 Task: Look for Airbnb properties in Tenango de Arista, Mexico from 1st December, 2023 to 9th December, 2023 for 4 adults.2 bedrooms having 2 beds and 2 bathrooms. Property type can be house. Look for 5 properties as per requirement.
Action: Mouse moved to (479, 102)
Screenshot: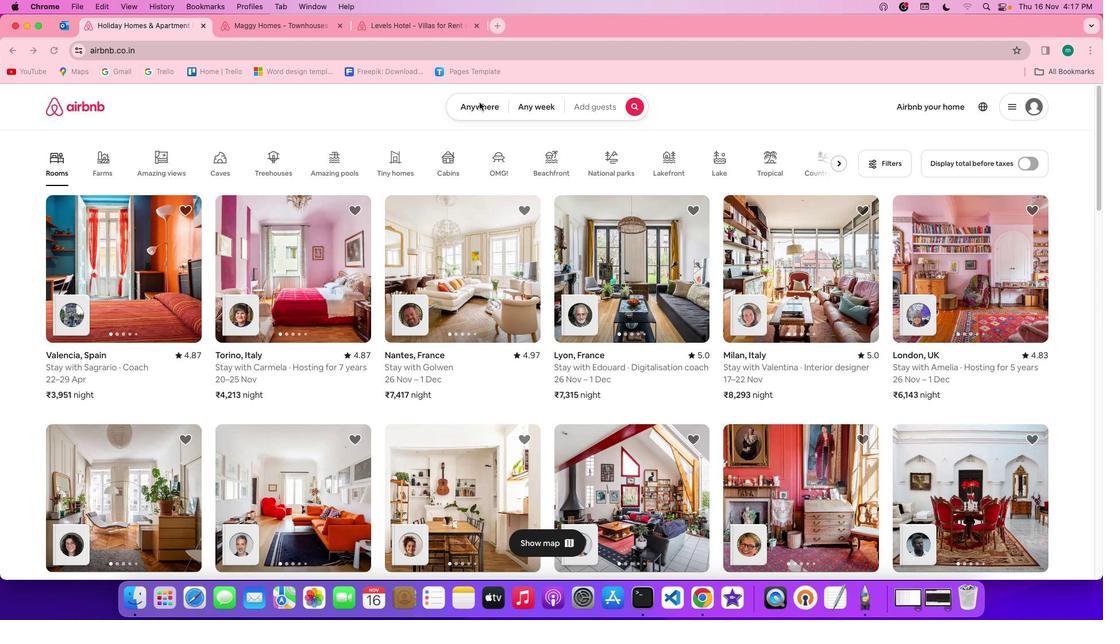 
Action: Mouse pressed left at (479, 102)
Screenshot: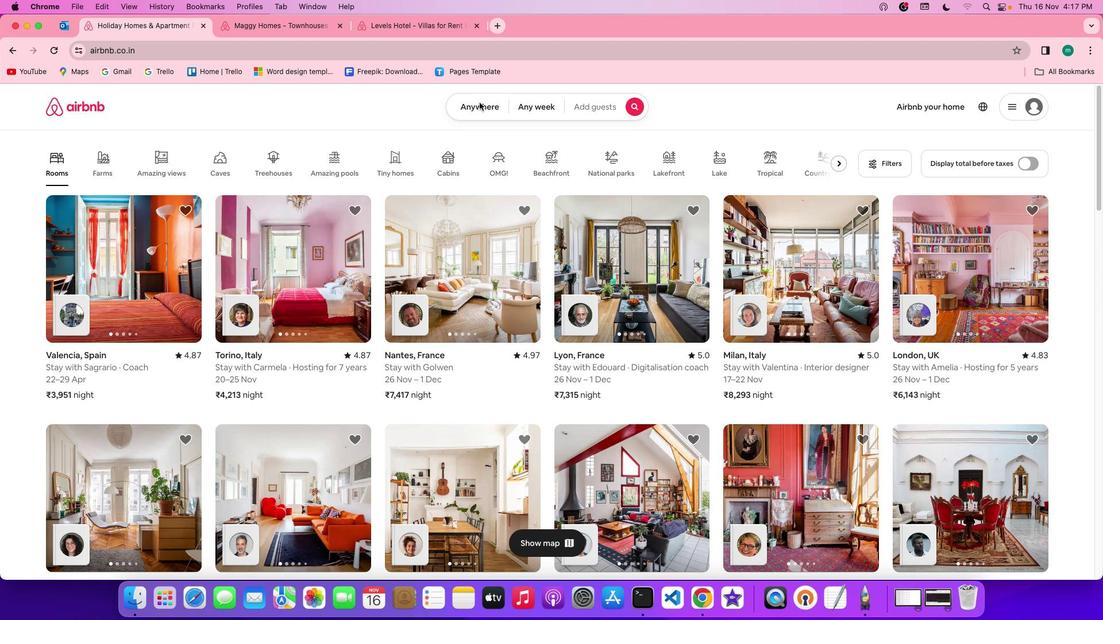 
Action: Mouse pressed left at (479, 102)
Screenshot: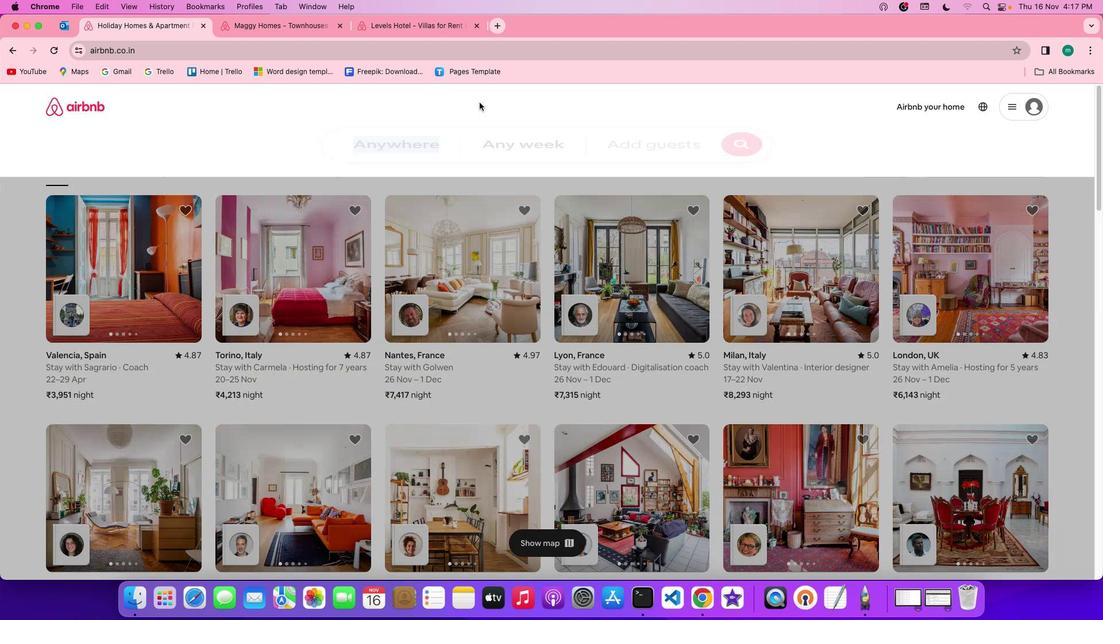 
Action: Mouse moved to (428, 151)
Screenshot: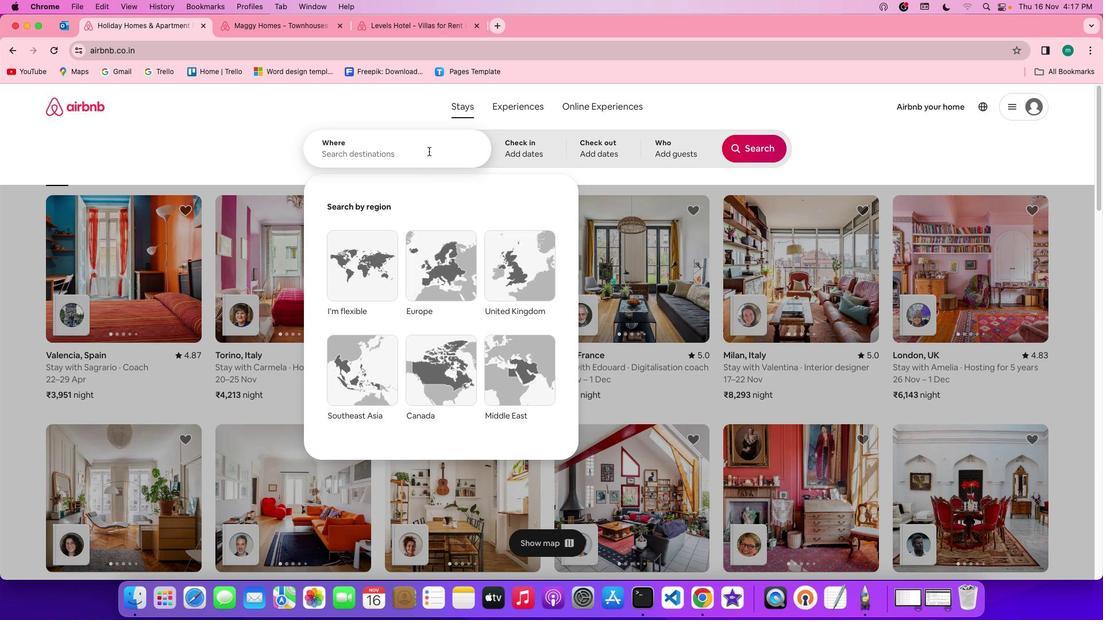 
Action: Mouse pressed left at (428, 151)
Screenshot: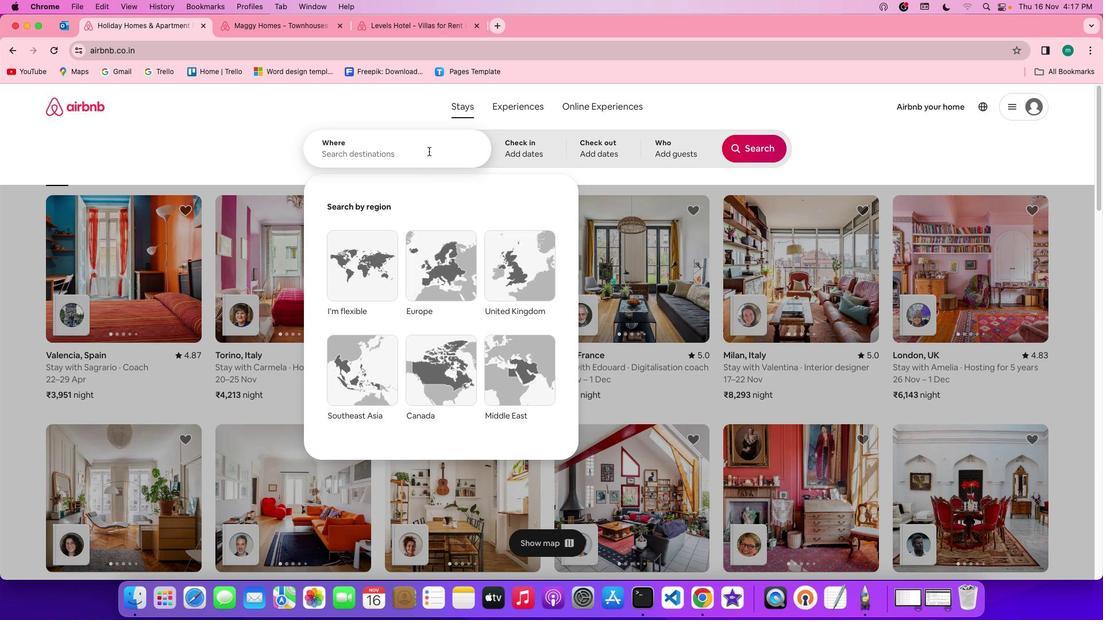 
Action: Mouse moved to (429, 151)
Screenshot: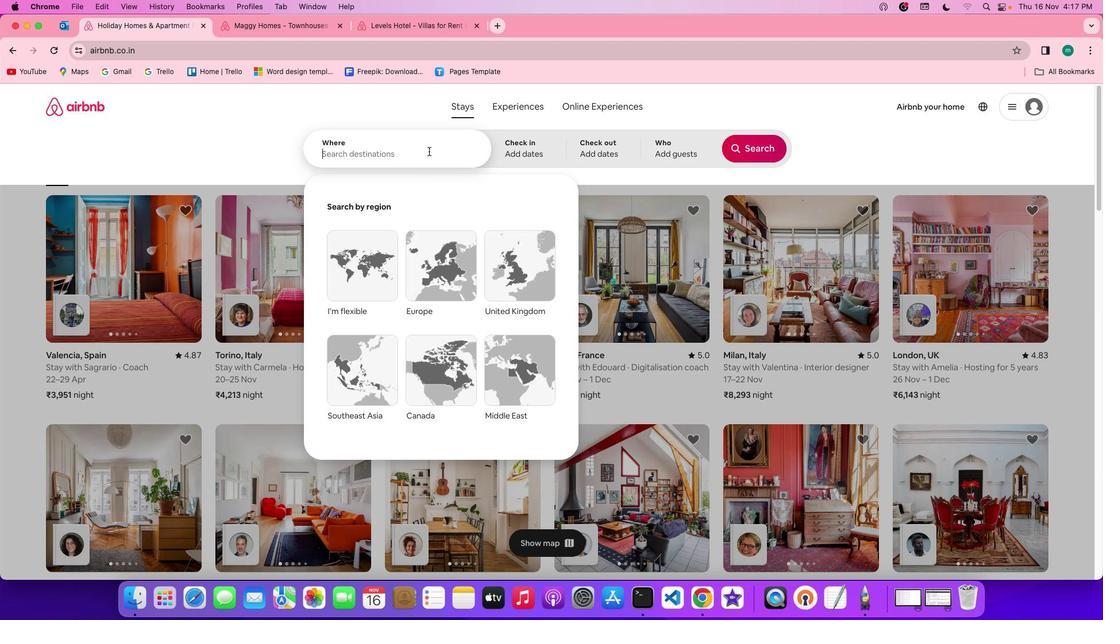 
Action: Key pressed Key.spaceKey.shift'T''e''n''a''n''g''o'Key.space'd''e'Key.spaceKey.shift'A''r''i''s''t''a'','Key.spaceKey.shift'M''e''x''i''c''o'
Screenshot: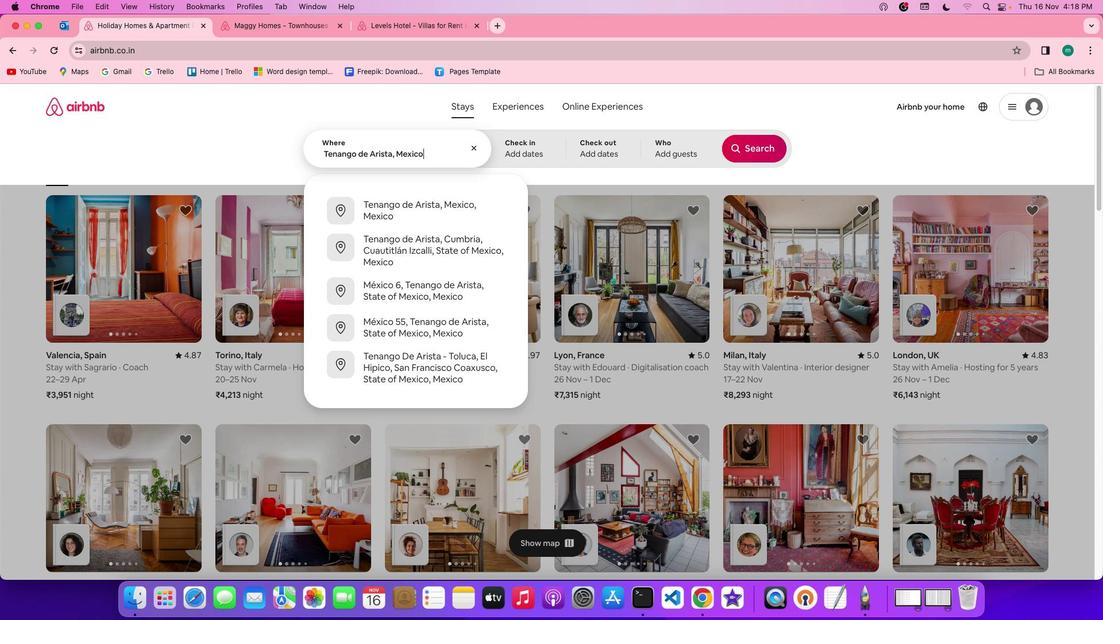 
Action: Mouse moved to (515, 152)
Screenshot: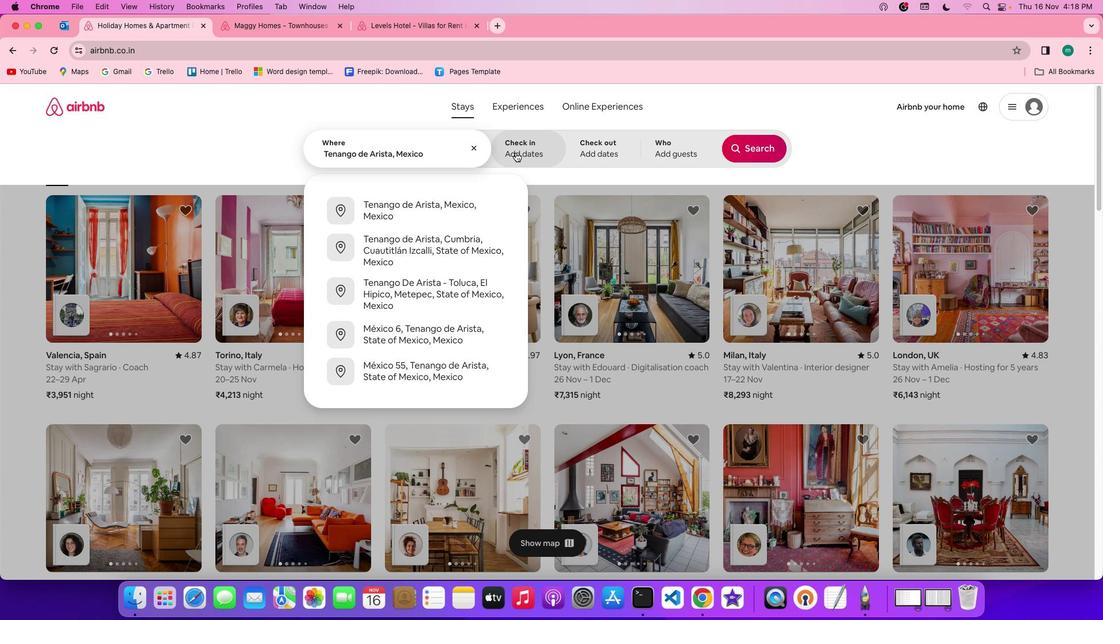 
Action: Mouse pressed left at (515, 152)
Screenshot: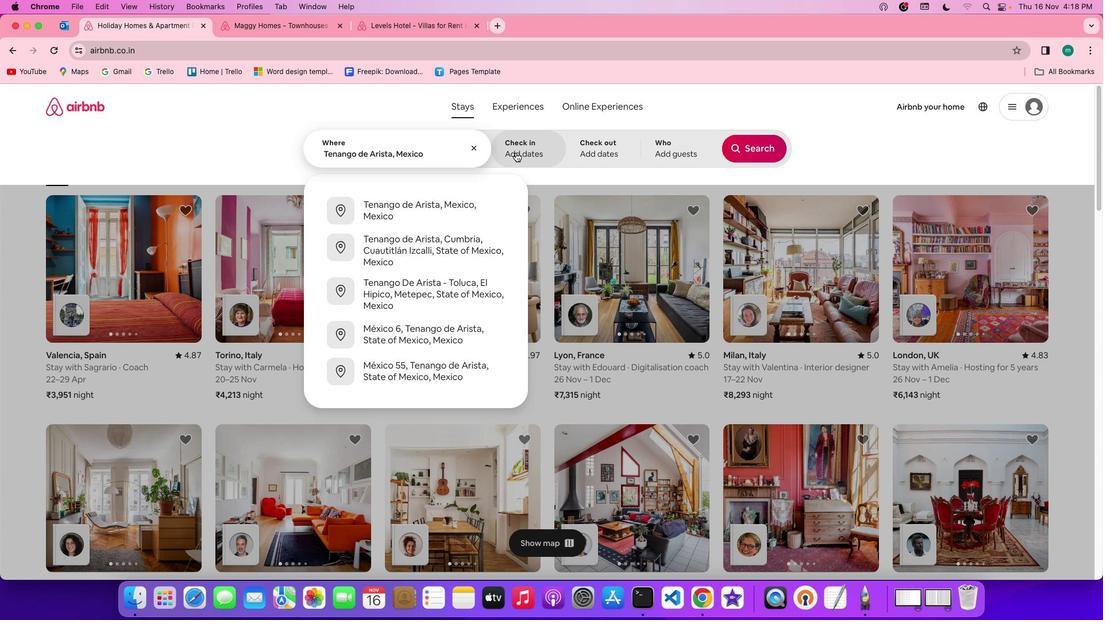 
Action: Mouse moved to (721, 291)
Screenshot: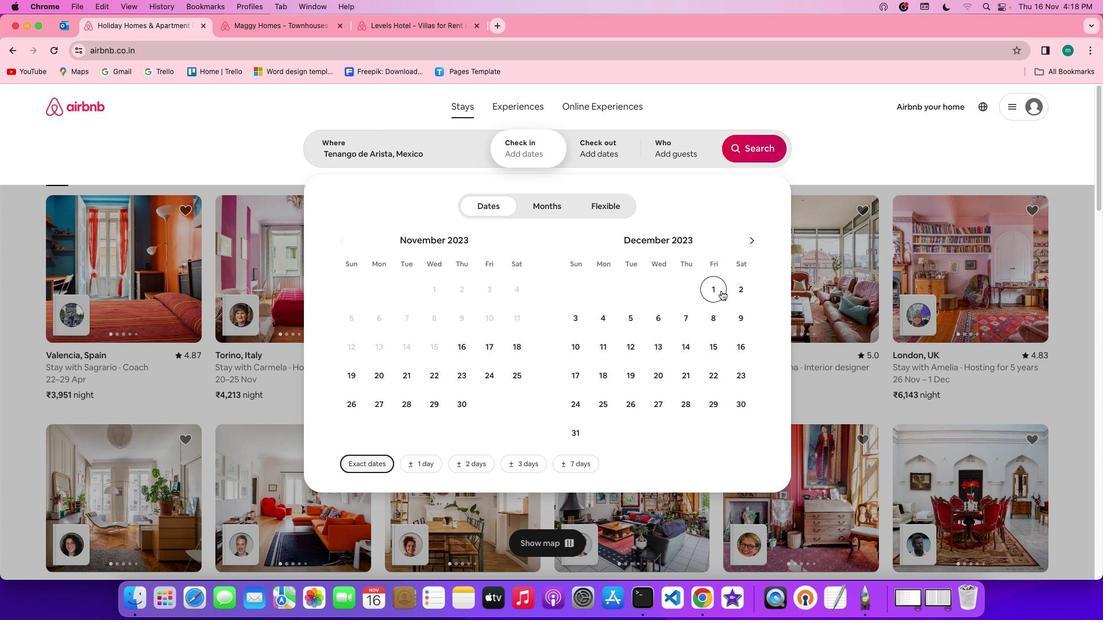 
Action: Mouse pressed left at (721, 291)
Screenshot: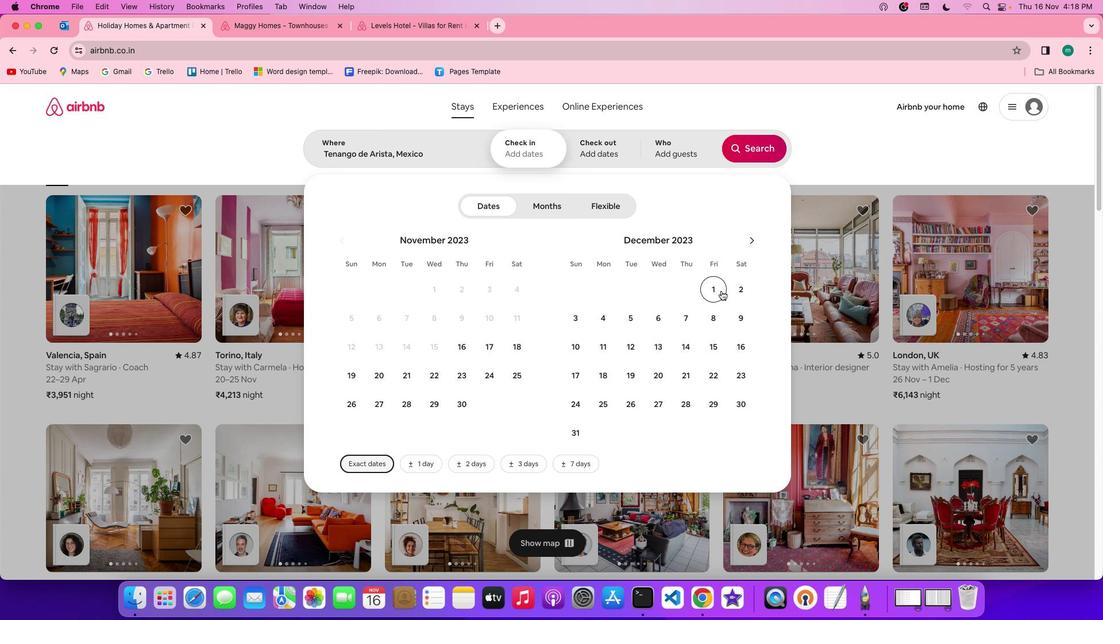 
Action: Mouse moved to (743, 312)
Screenshot: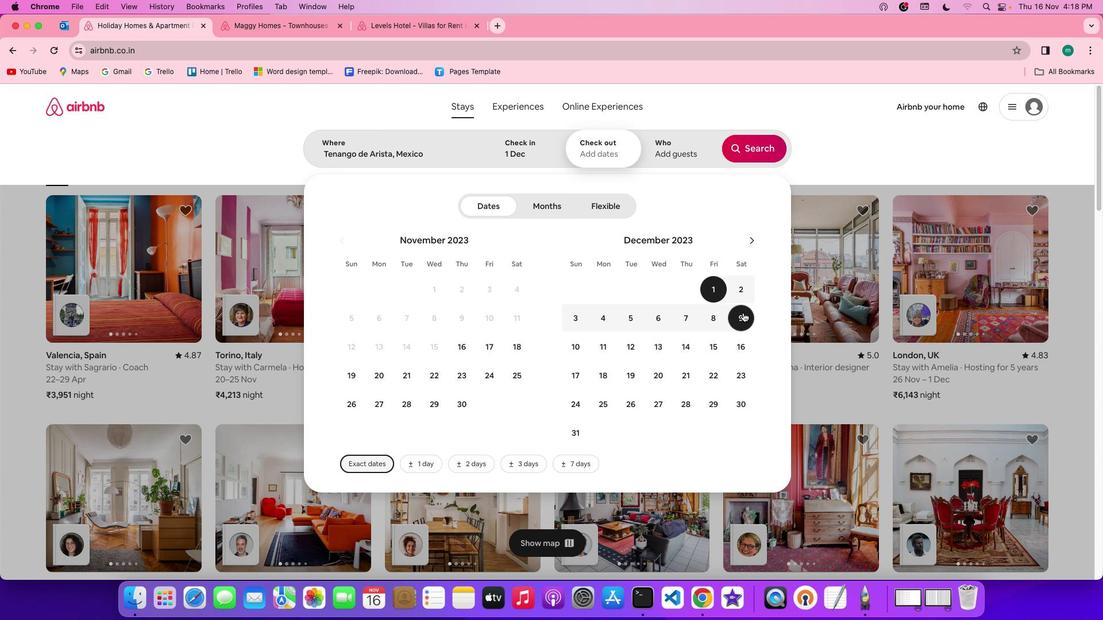 
Action: Mouse pressed left at (743, 312)
Screenshot: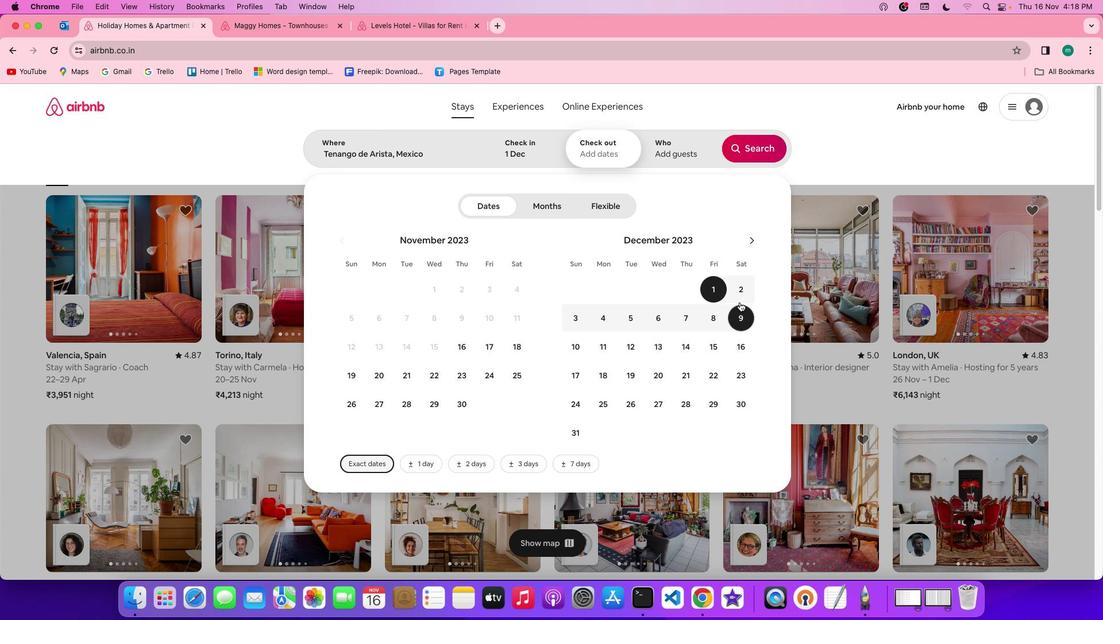 
Action: Mouse moved to (673, 151)
Screenshot: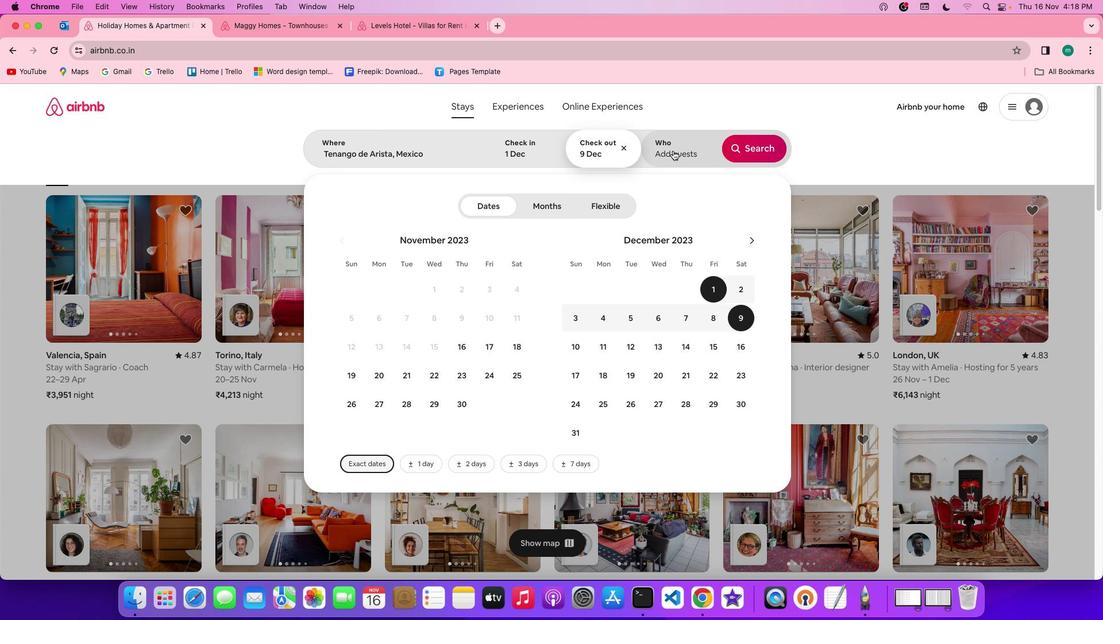 
Action: Mouse pressed left at (673, 151)
Screenshot: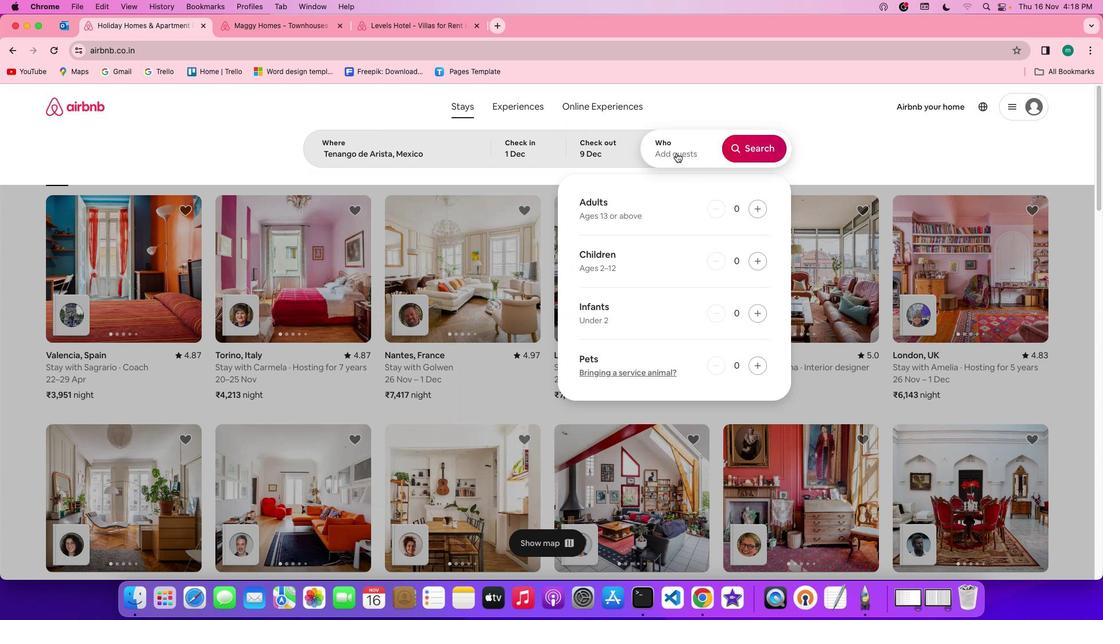 
Action: Mouse moved to (753, 206)
Screenshot: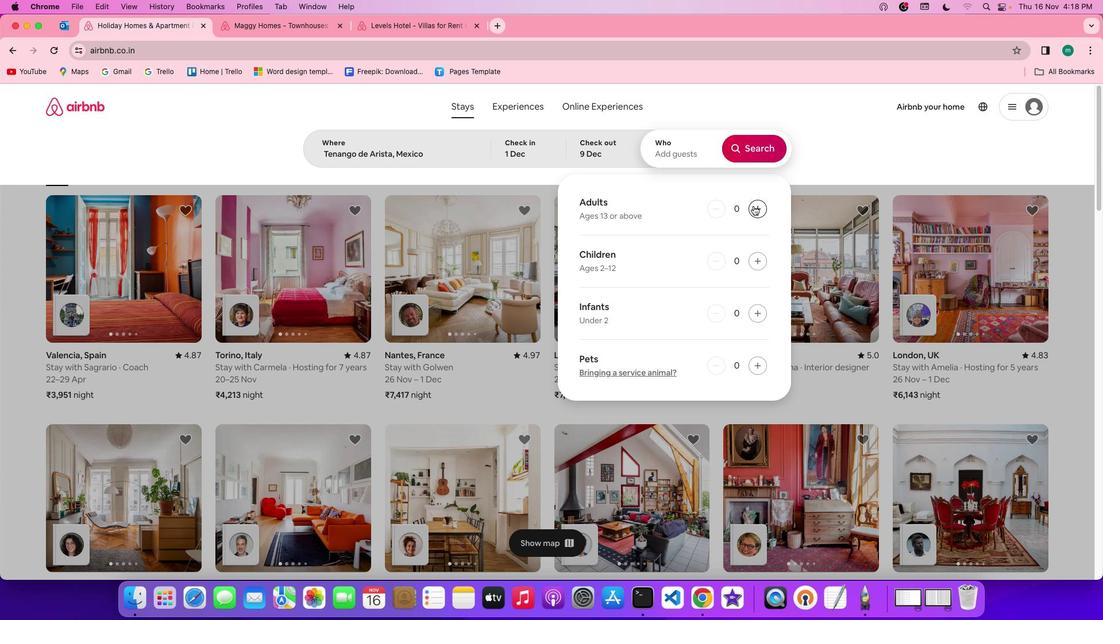 
Action: Mouse pressed left at (753, 206)
Screenshot: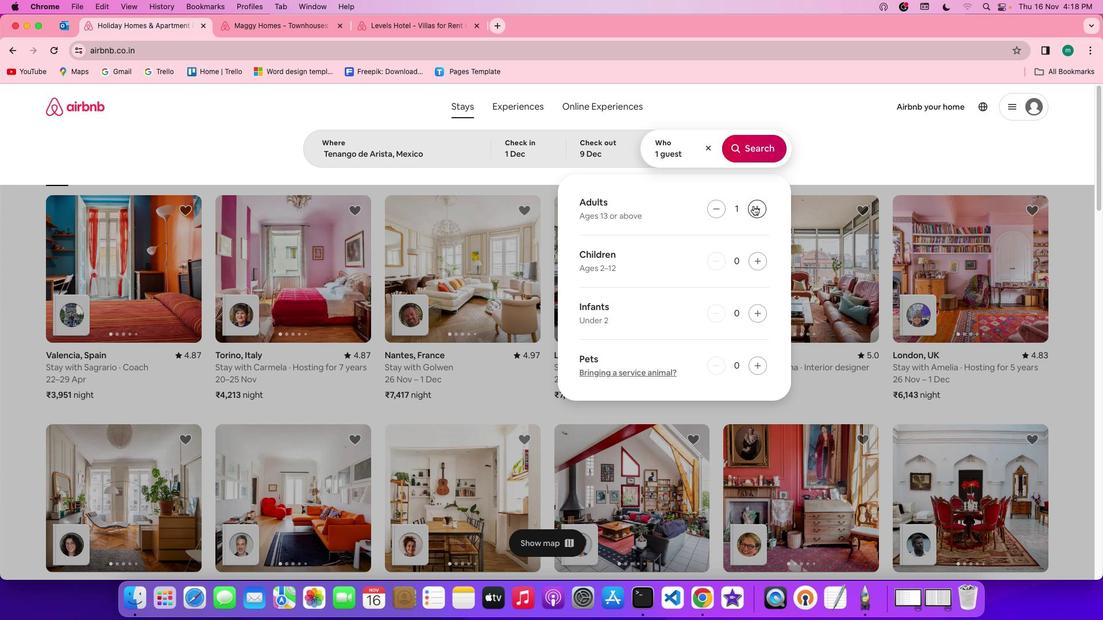 
Action: Mouse pressed left at (753, 206)
Screenshot: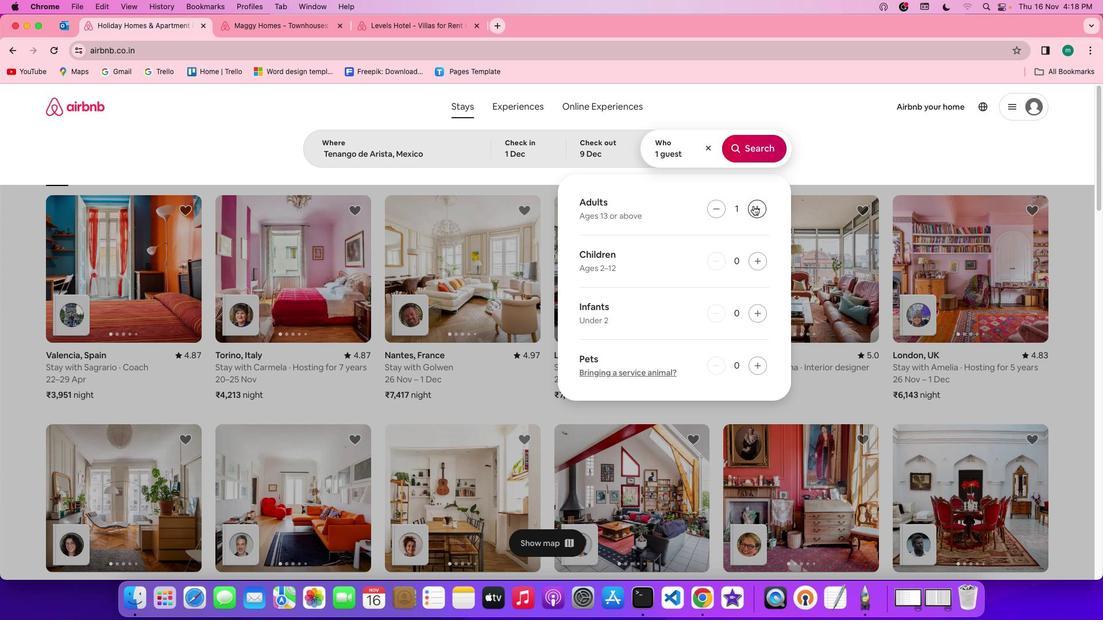 
Action: Mouse pressed left at (753, 206)
Screenshot: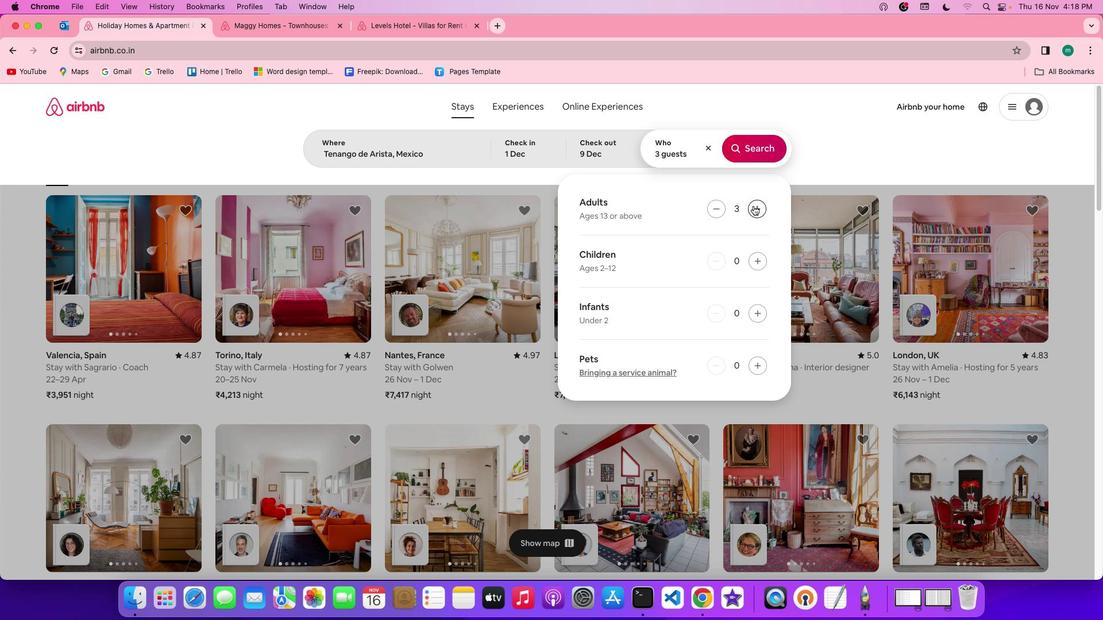 
Action: Mouse pressed left at (753, 206)
Screenshot: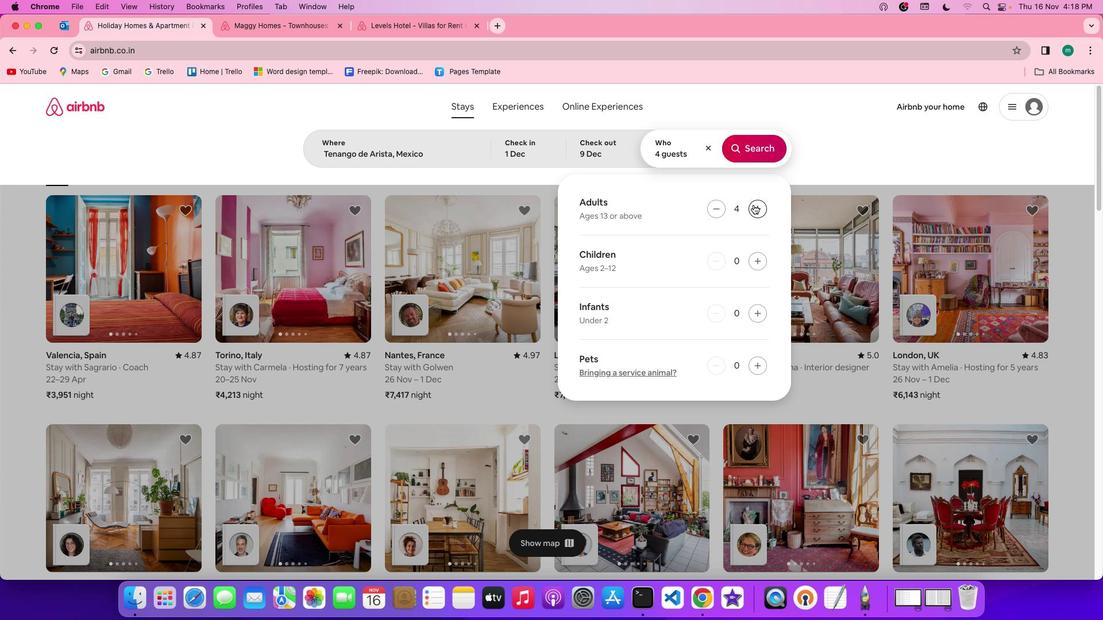 
Action: Mouse moved to (747, 148)
Screenshot: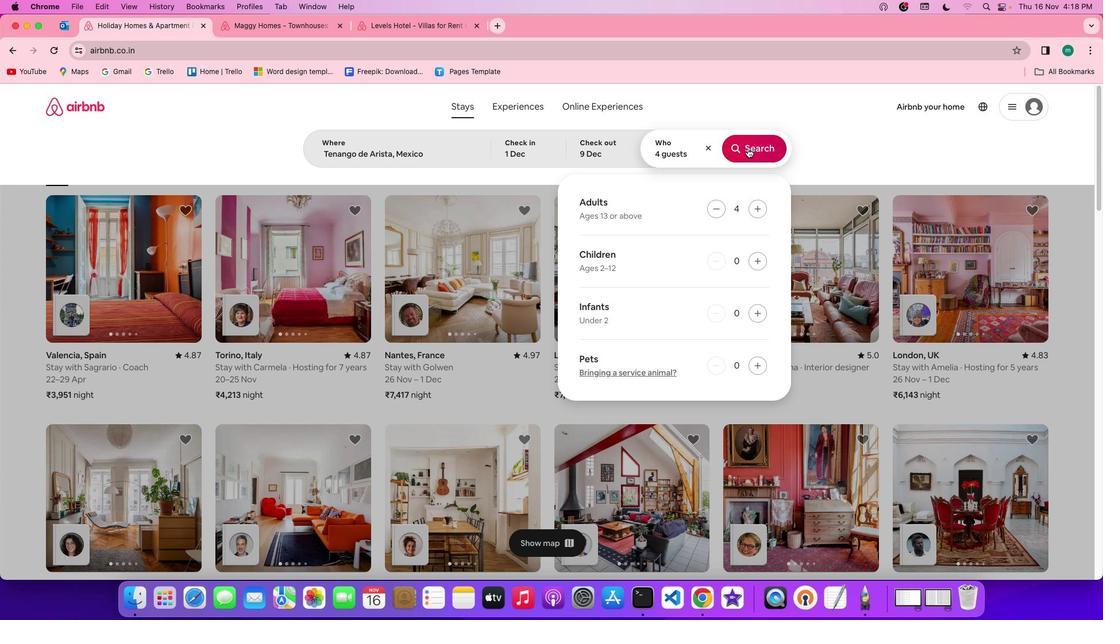 
Action: Mouse pressed left at (747, 148)
Screenshot: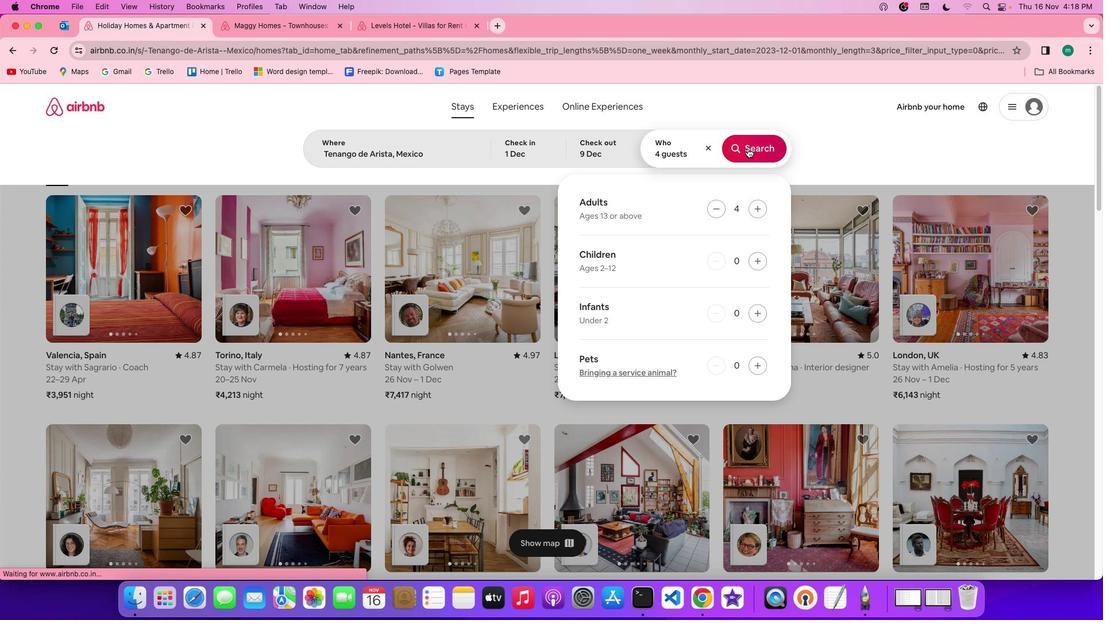 
Action: Mouse moved to (935, 152)
Screenshot: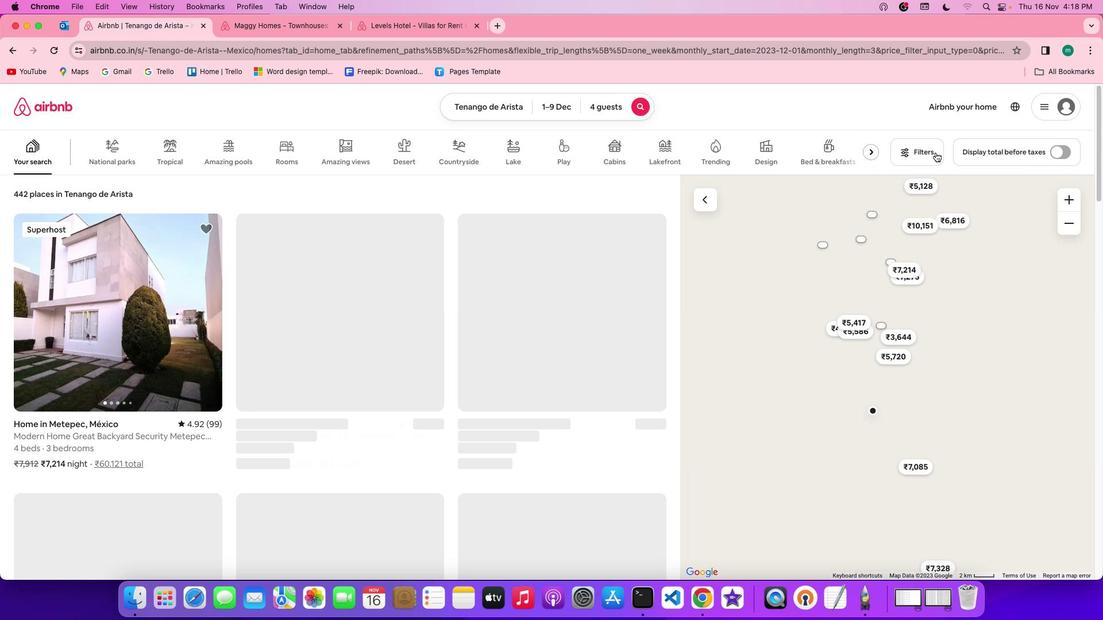 
Action: Mouse pressed left at (935, 152)
Screenshot: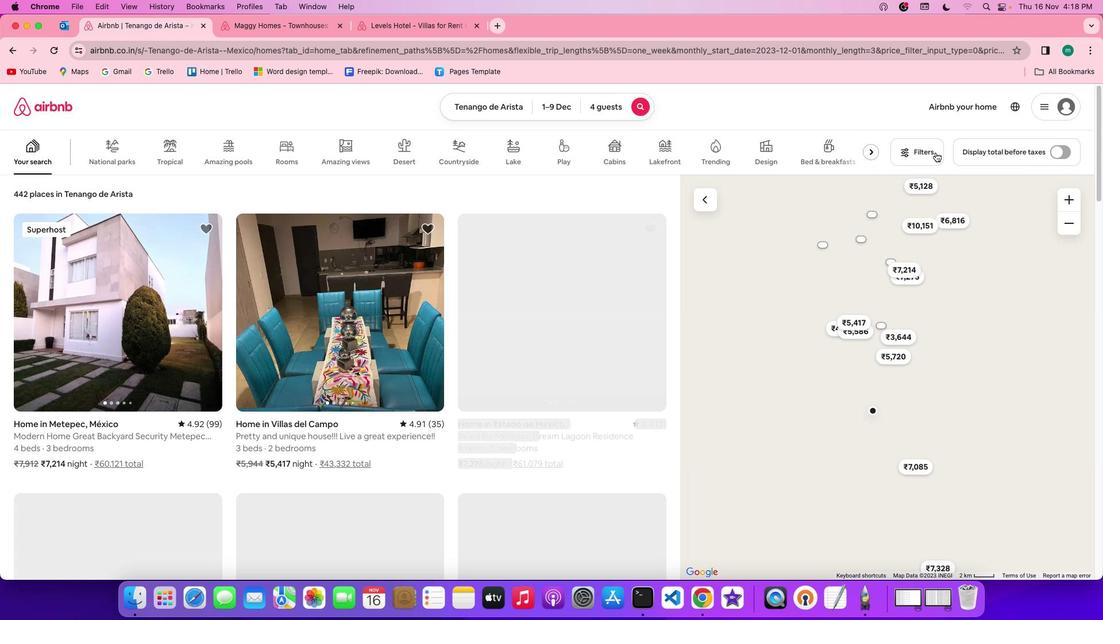 
Action: Mouse moved to (614, 297)
Screenshot: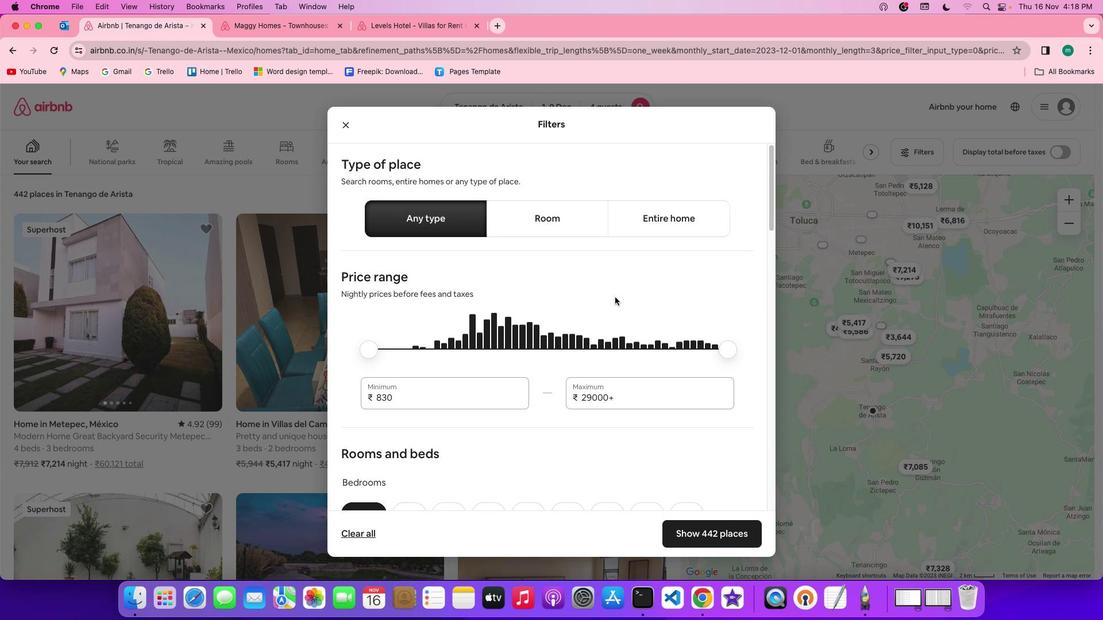 
Action: Mouse scrolled (614, 297) with delta (0, 0)
Screenshot: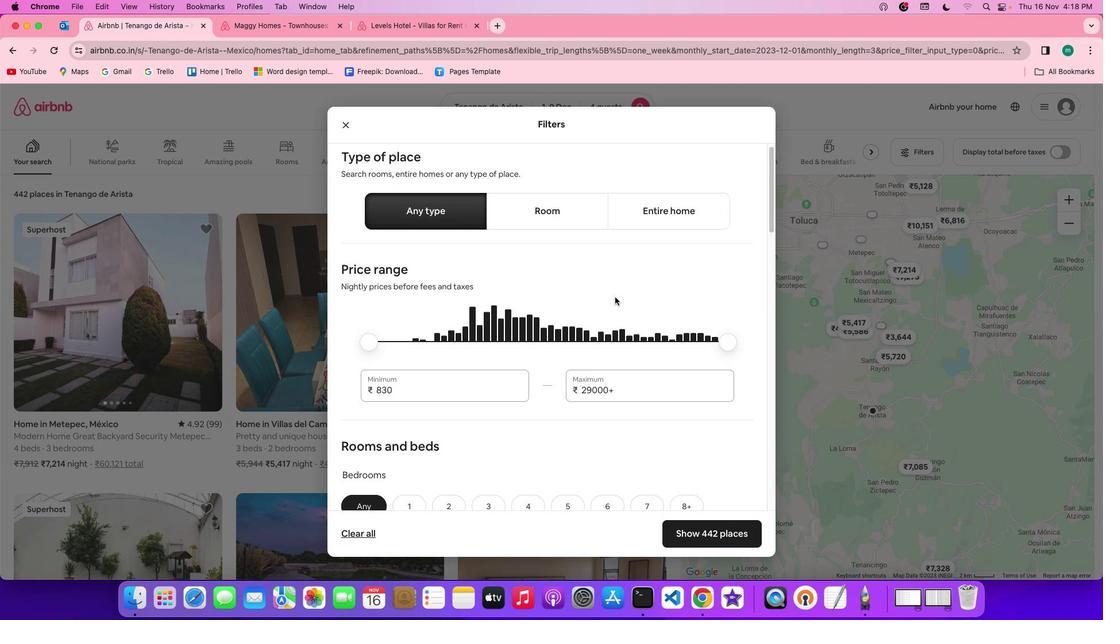 
Action: Mouse scrolled (614, 297) with delta (0, 0)
Screenshot: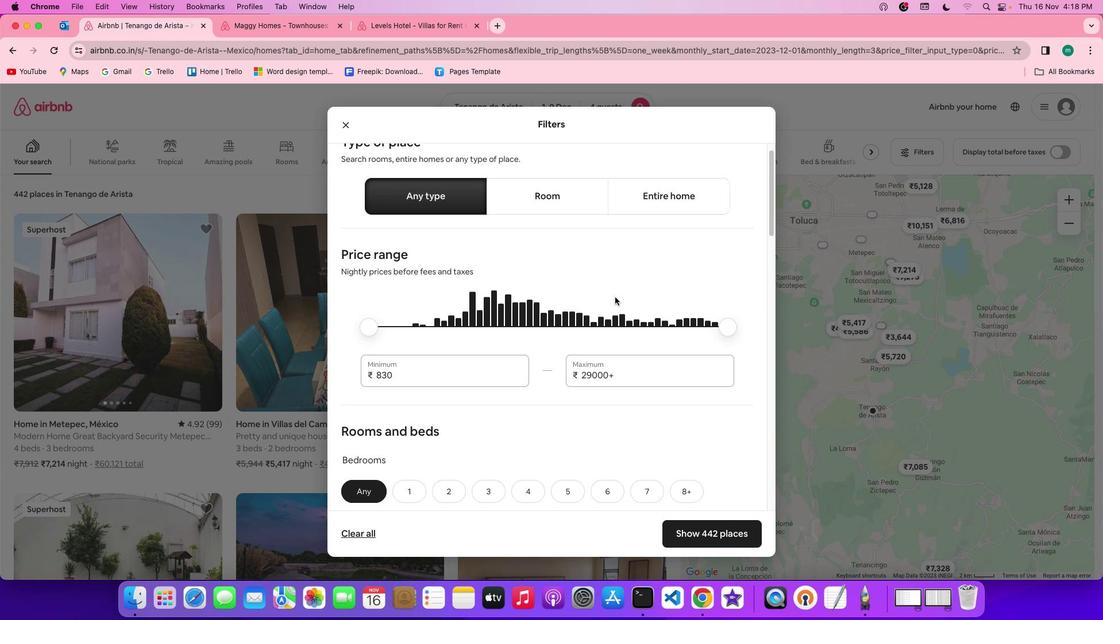 
Action: Mouse scrolled (614, 297) with delta (0, 0)
Screenshot: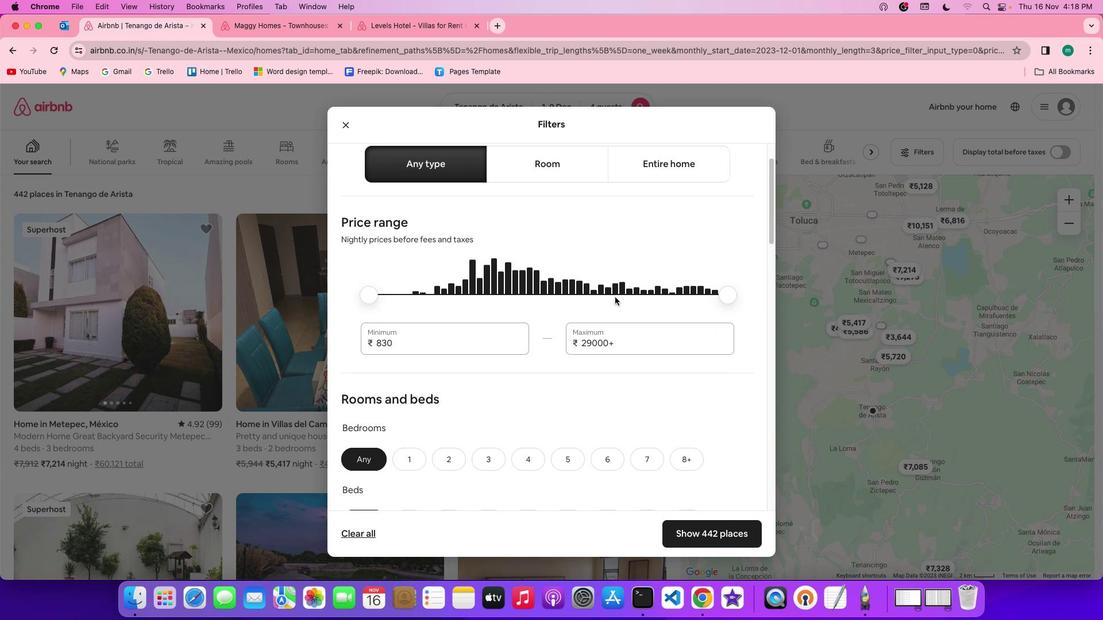 
Action: Mouse scrolled (614, 297) with delta (0, -1)
Screenshot: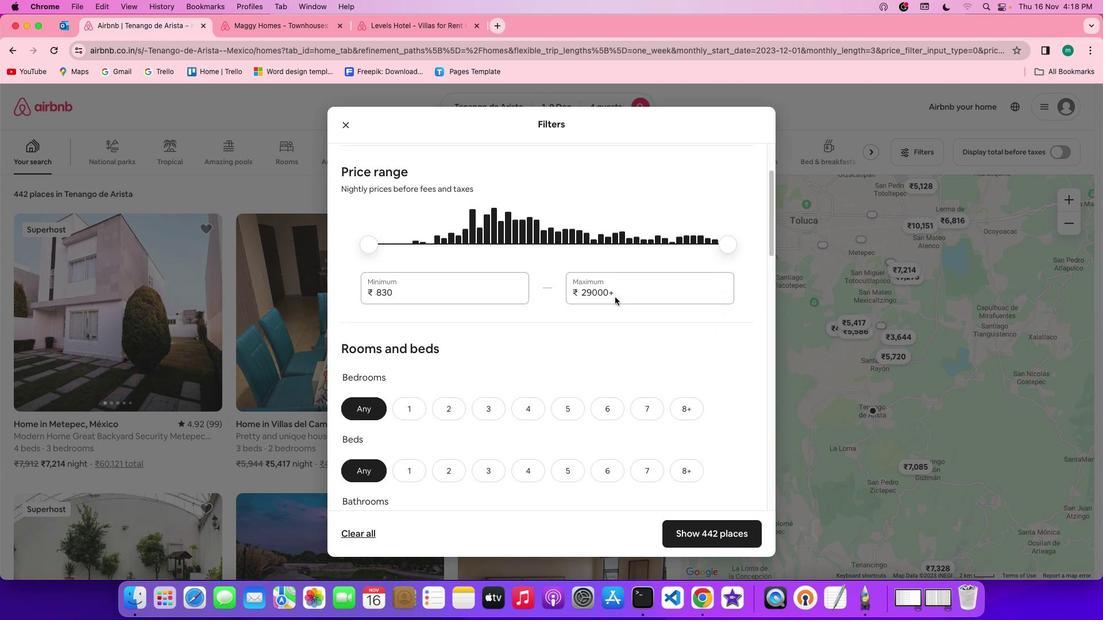 
Action: Mouse scrolled (614, 297) with delta (0, 0)
Screenshot: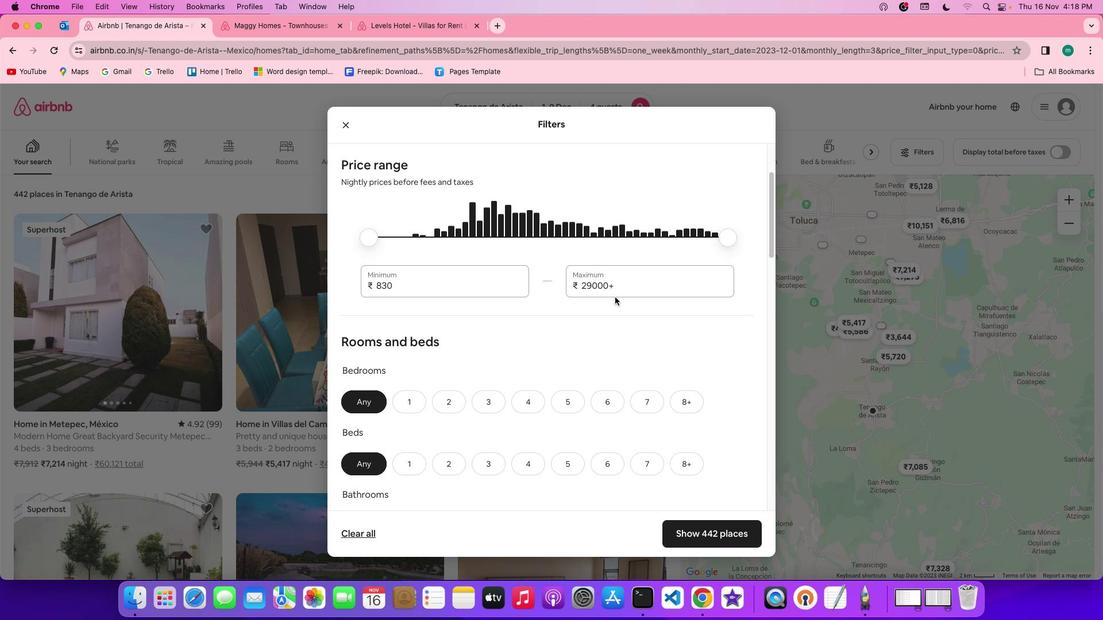 
Action: Mouse scrolled (614, 297) with delta (0, 0)
Screenshot: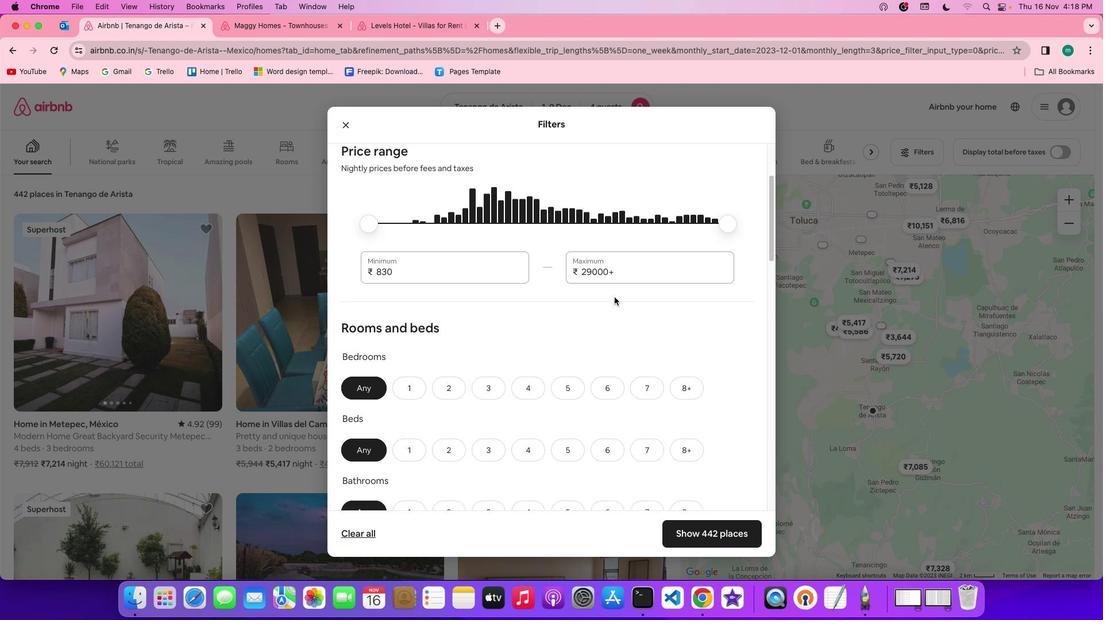 
Action: Mouse scrolled (614, 297) with delta (0, 0)
Screenshot: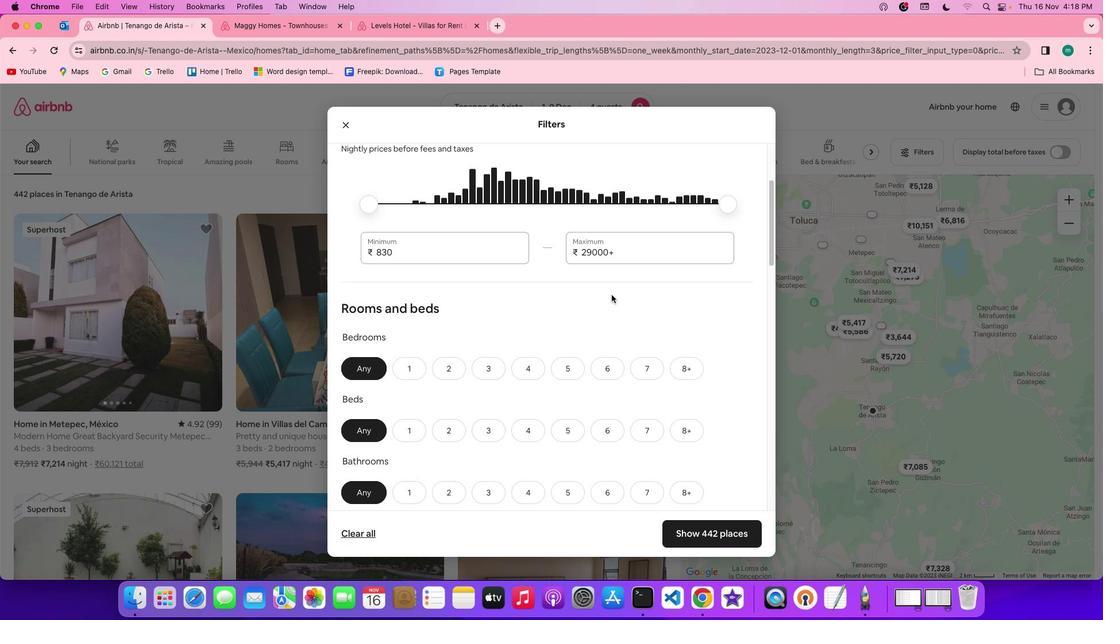 
Action: Mouse moved to (454, 368)
Screenshot: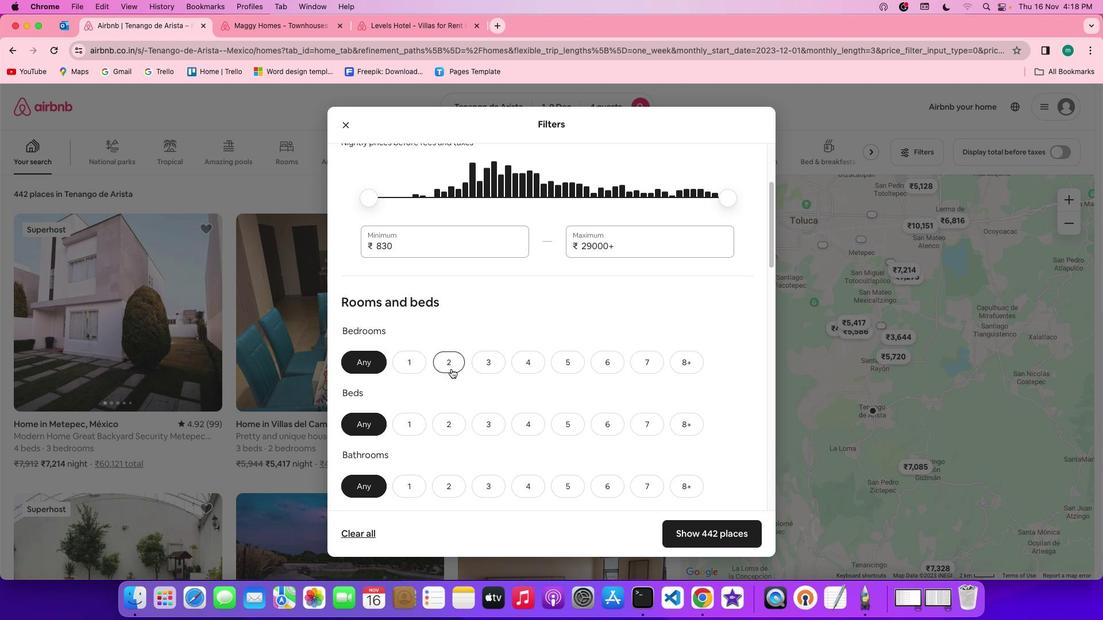 
Action: Mouse pressed left at (454, 368)
Screenshot: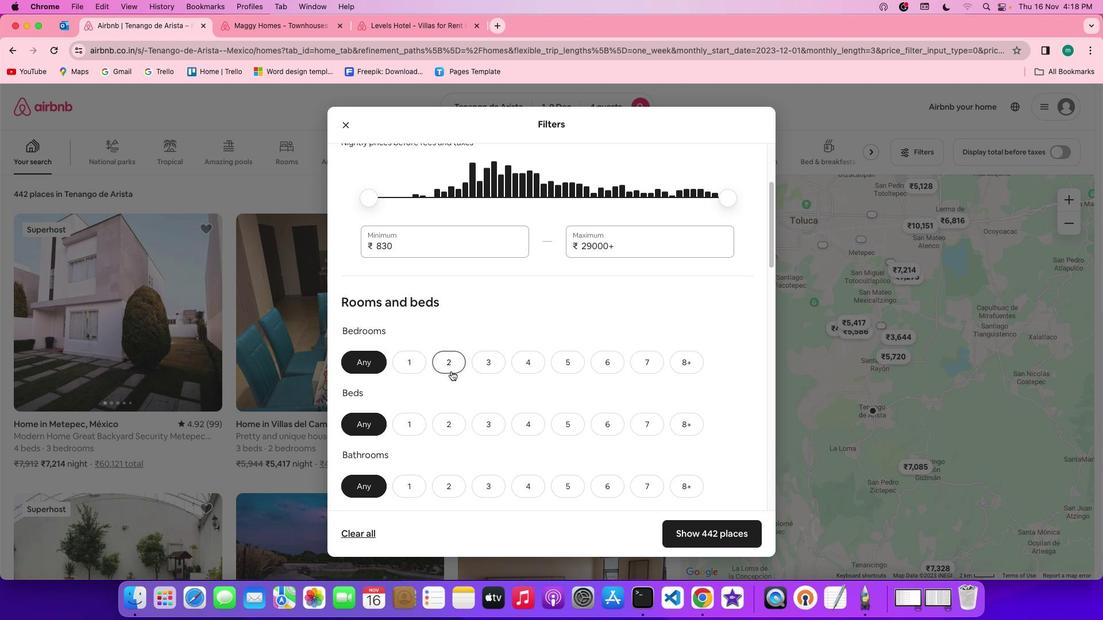 
Action: Mouse moved to (454, 418)
Screenshot: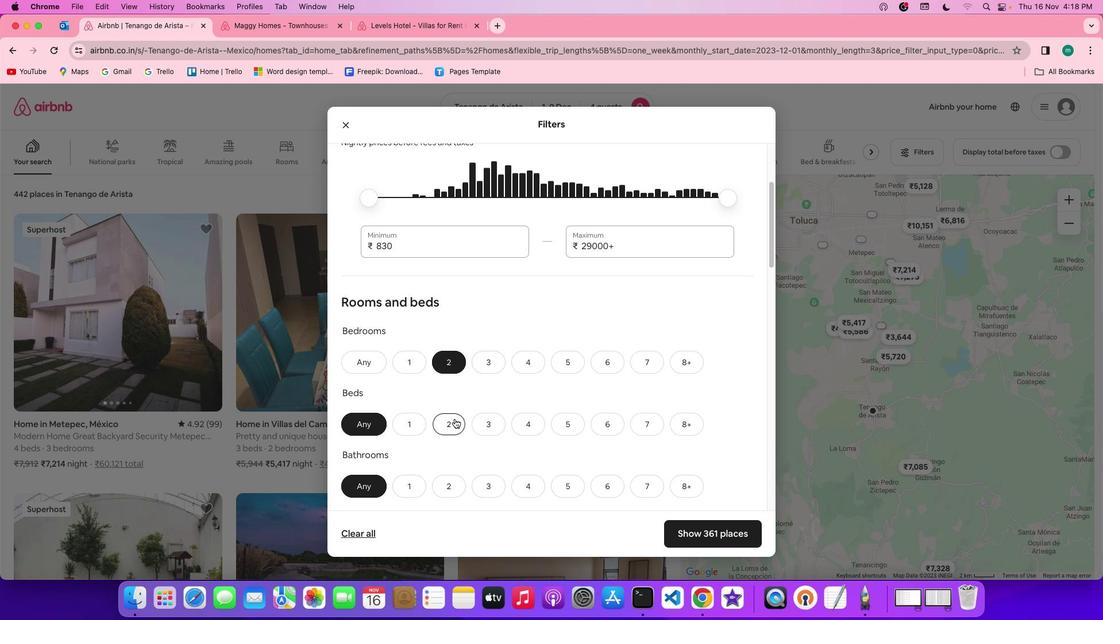 
Action: Mouse pressed left at (454, 418)
Screenshot: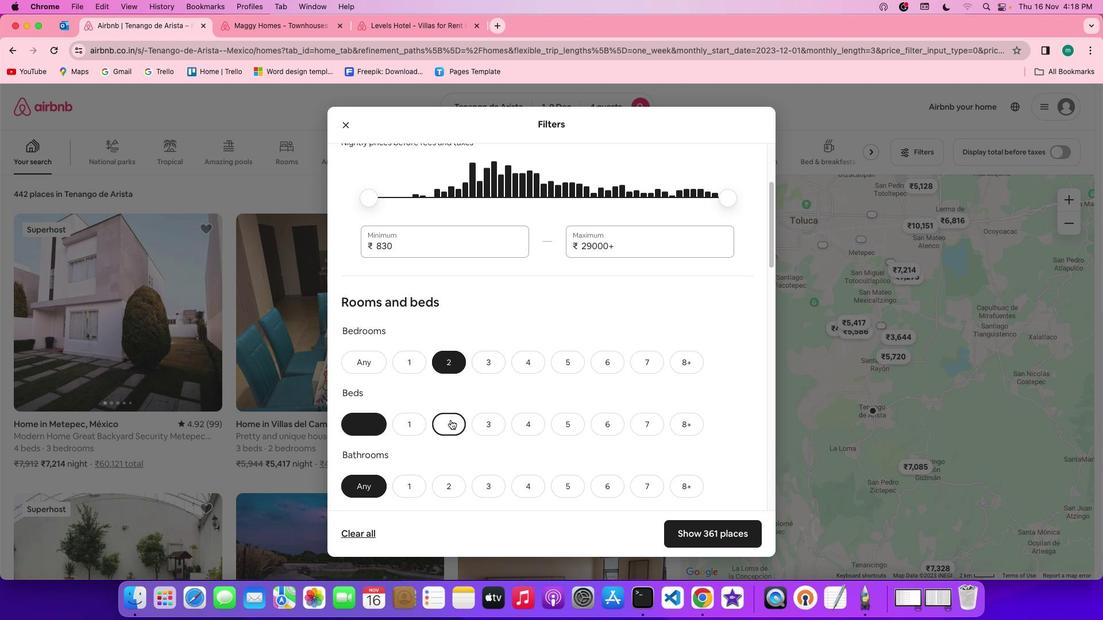 
Action: Mouse moved to (437, 486)
Screenshot: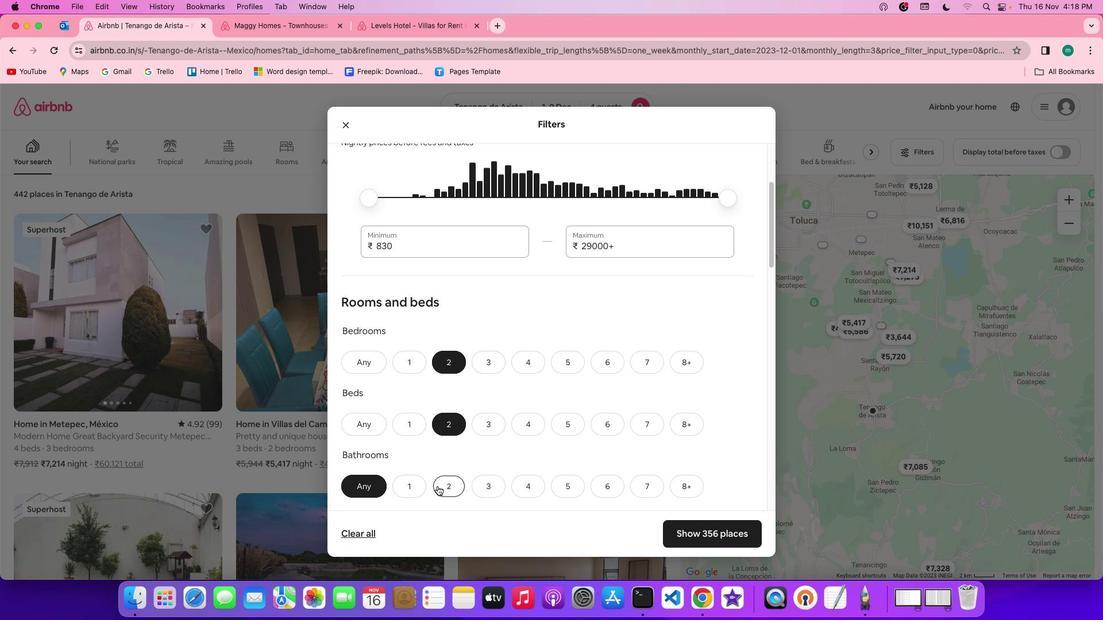 
Action: Mouse pressed left at (437, 486)
Screenshot: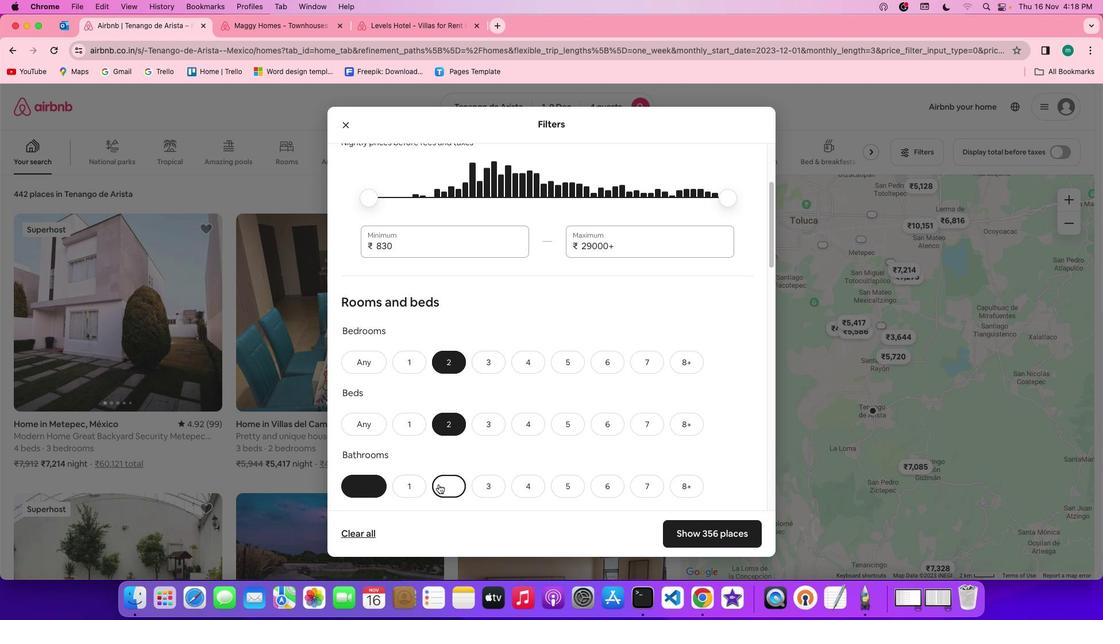 
Action: Mouse moved to (606, 444)
Screenshot: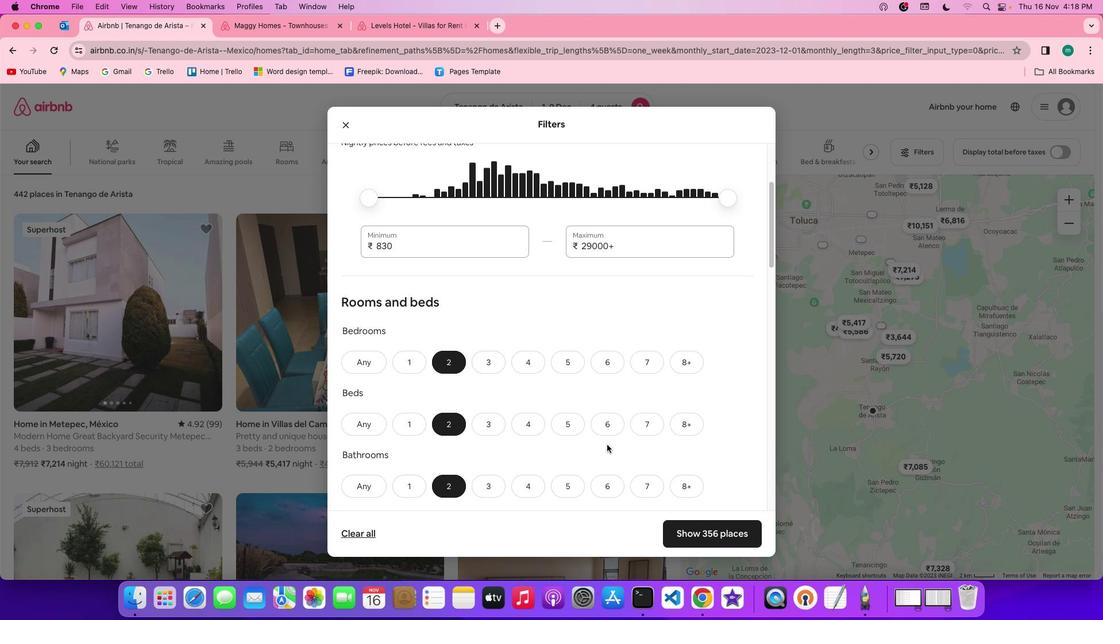 
Action: Mouse scrolled (606, 444) with delta (0, 0)
Screenshot: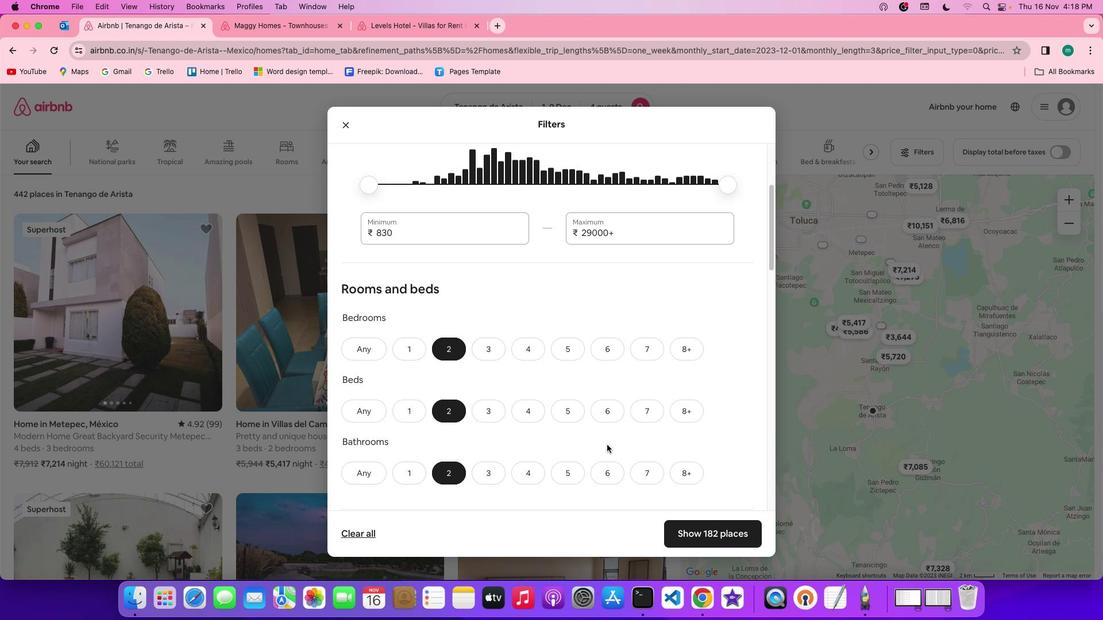 
Action: Mouse scrolled (606, 444) with delta (0, 0)
Screenshot: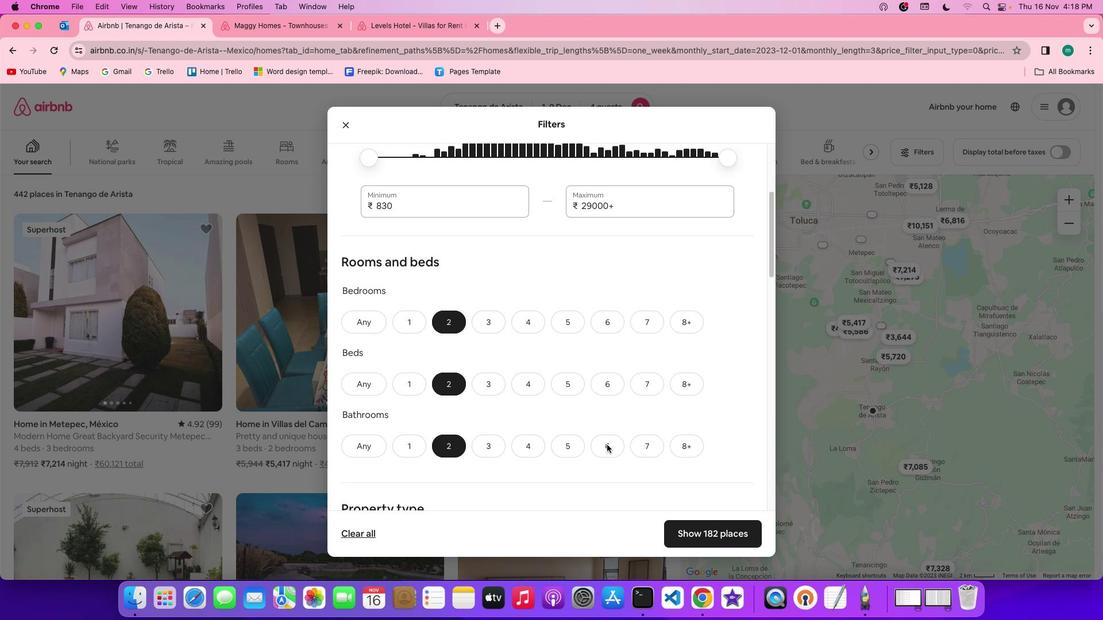 
Action: Mouse scrolled (606, 444) with delta (0, 0)
Screenshot: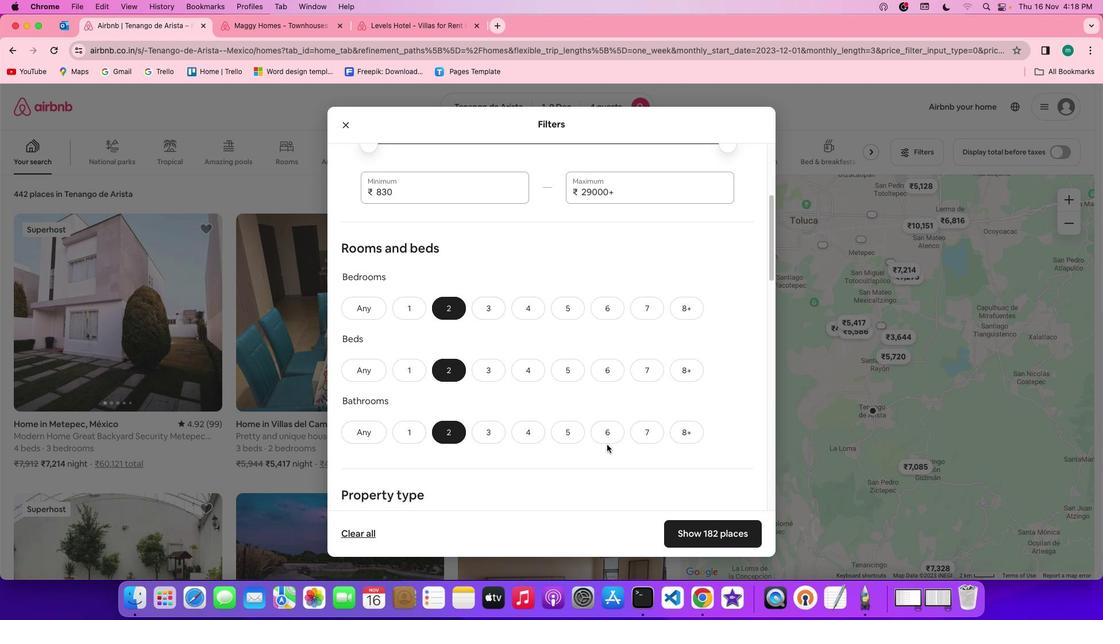 
Action: Mouse scrolled (606, 444) with delta (0, 0)
Screenshot: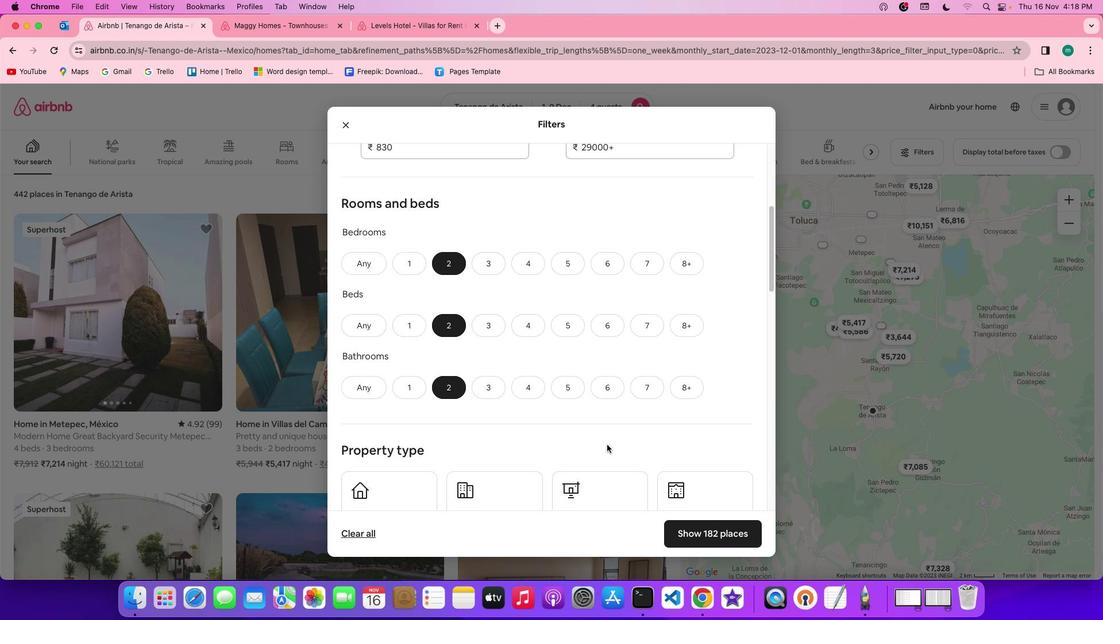 
Action: Mouse scrolled (606, 444) with delta (0, 0)
Screenshot: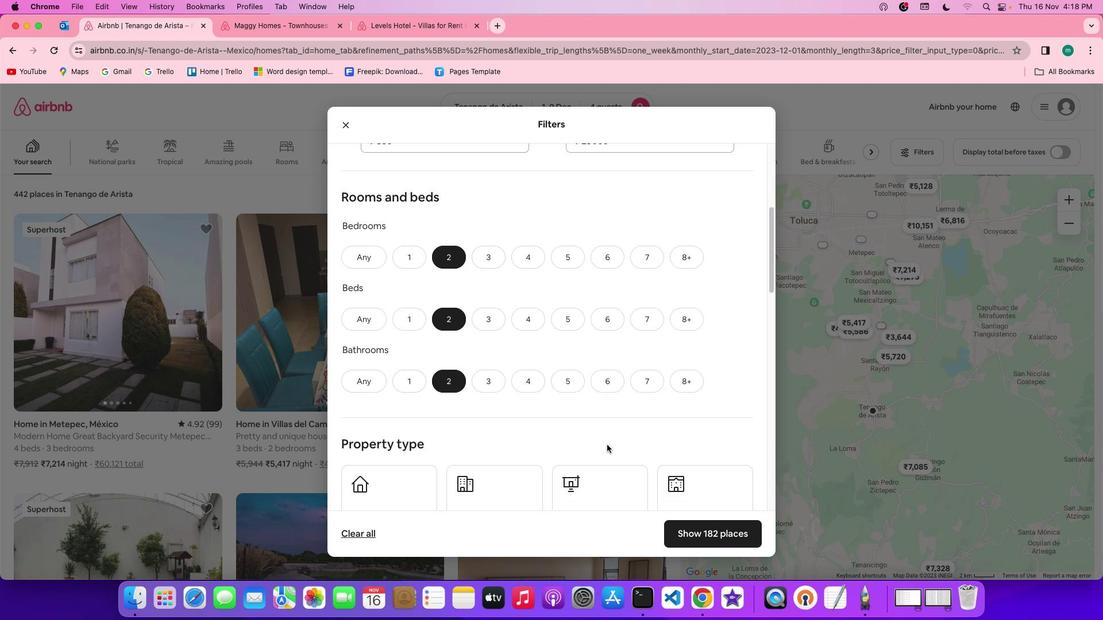 
Action: Mouse scrolled (606, 444) with delta (0, 0)
Screenshot: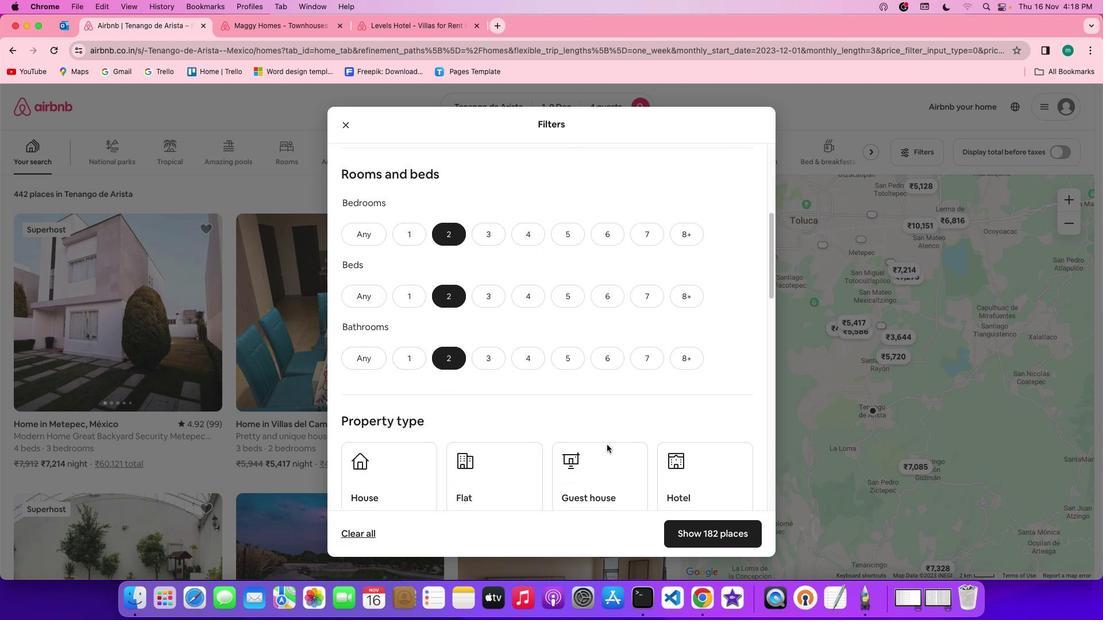 
Action: Mouse scrolled (606, 444) with delta (0, 0)
Screenshot: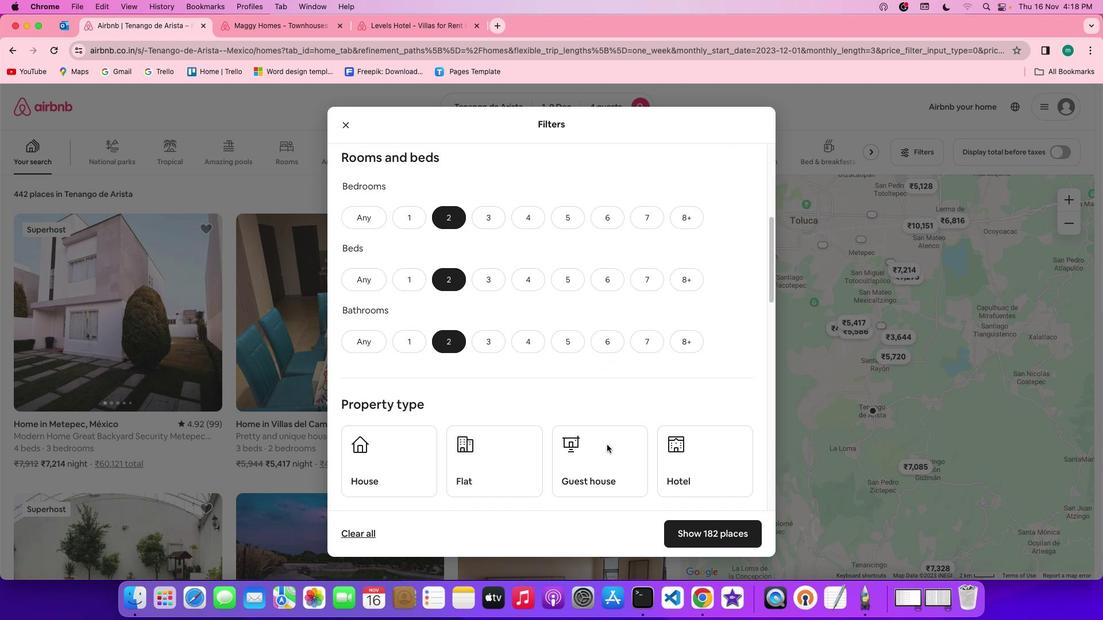 
Action: Mouse scrolled (606, 444) with delta (0, 0)
Screenshot: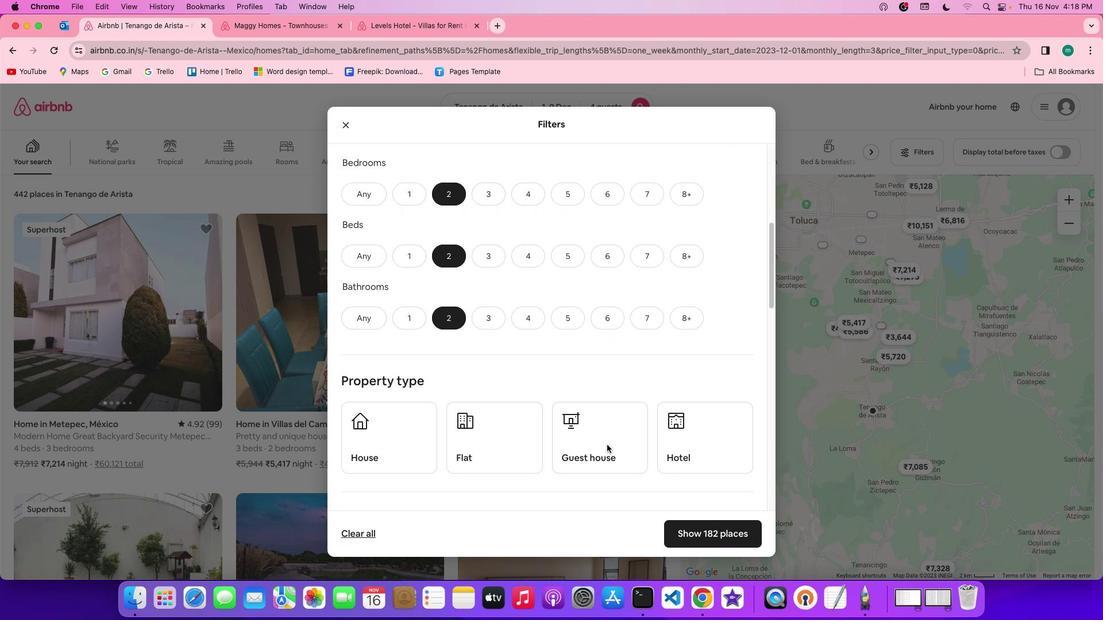 
Action: Mouse scrolled (606, 444) with delta (0, 0)
Screenshot: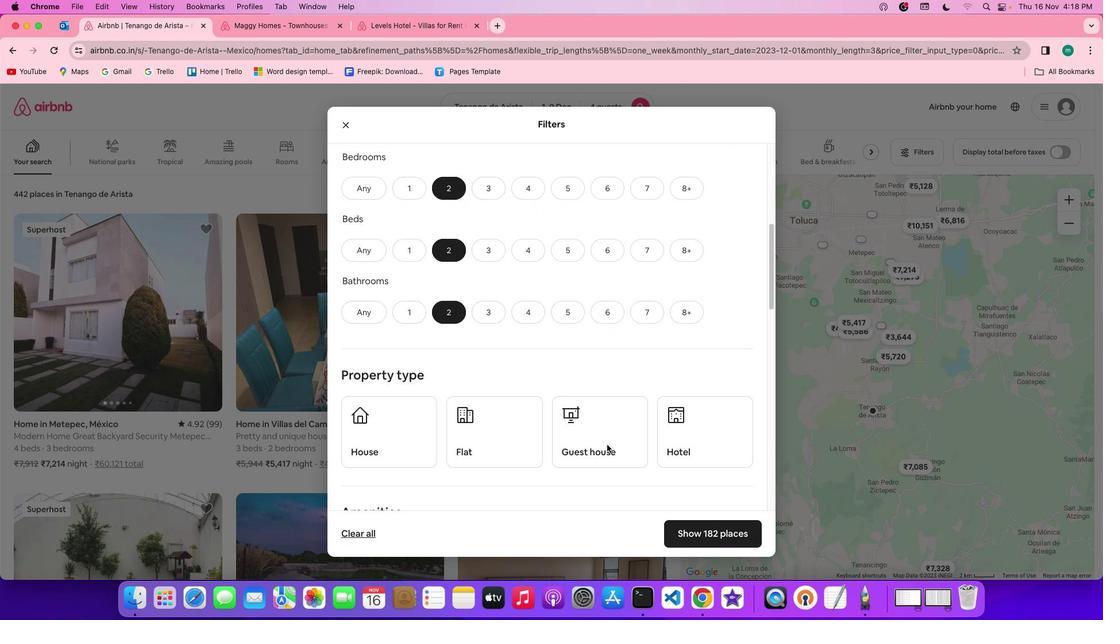
Action: Mouse scrolled (606, 444) with delta (0, 0)
Screenshot: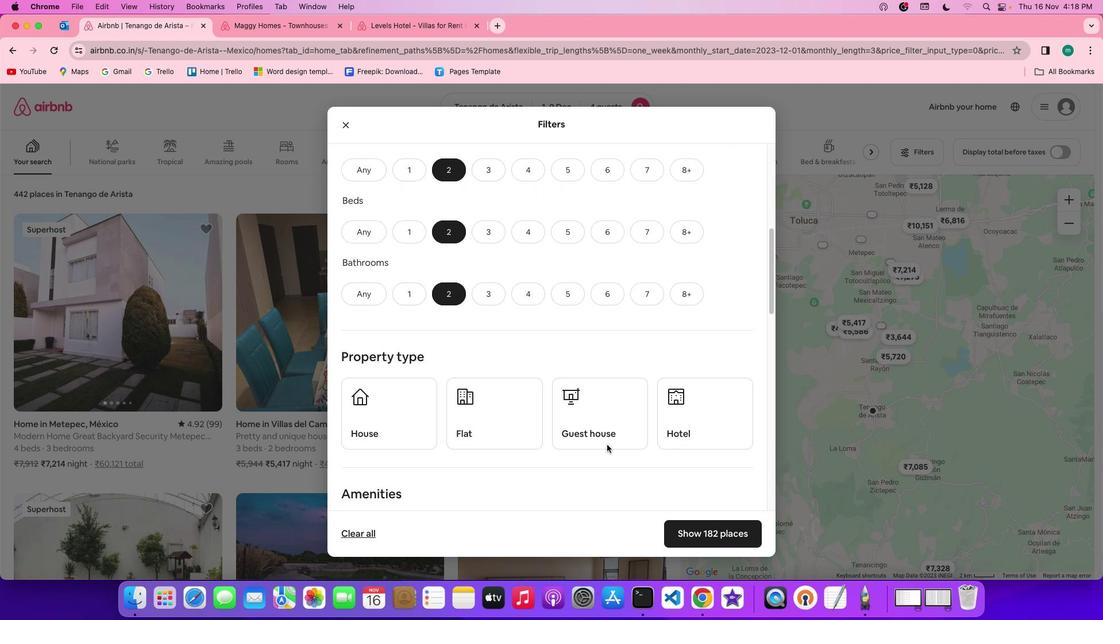 
Action: Mouse scrolled (606, 444) with delta (0, 0)
Screenshot: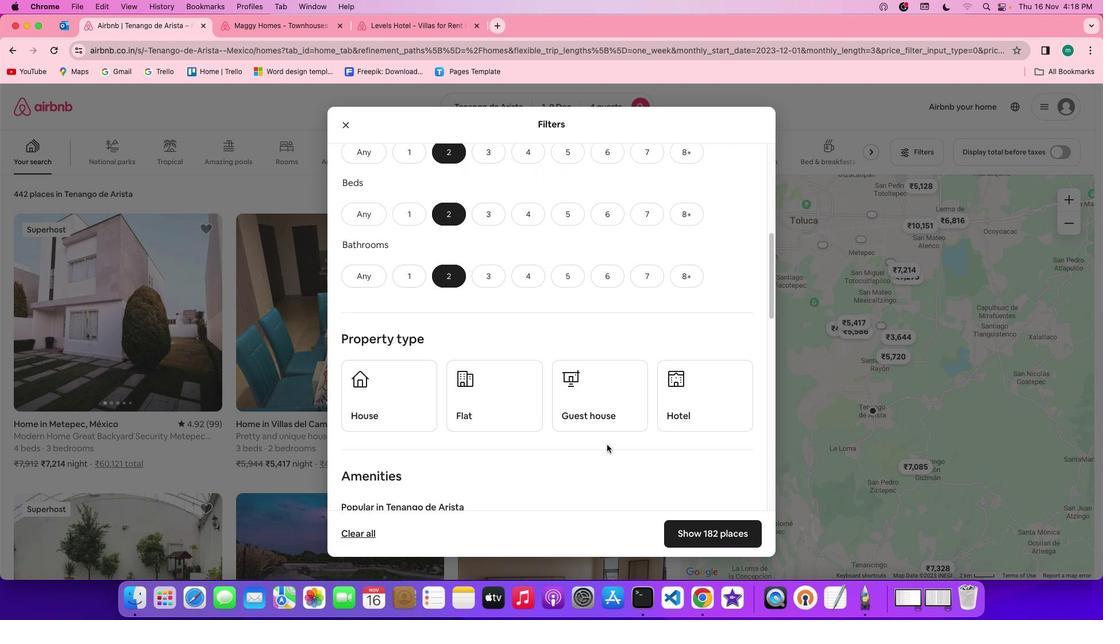 
Action: Mouse scrolled (606, 444) with delta (0, 0)
Screenshot: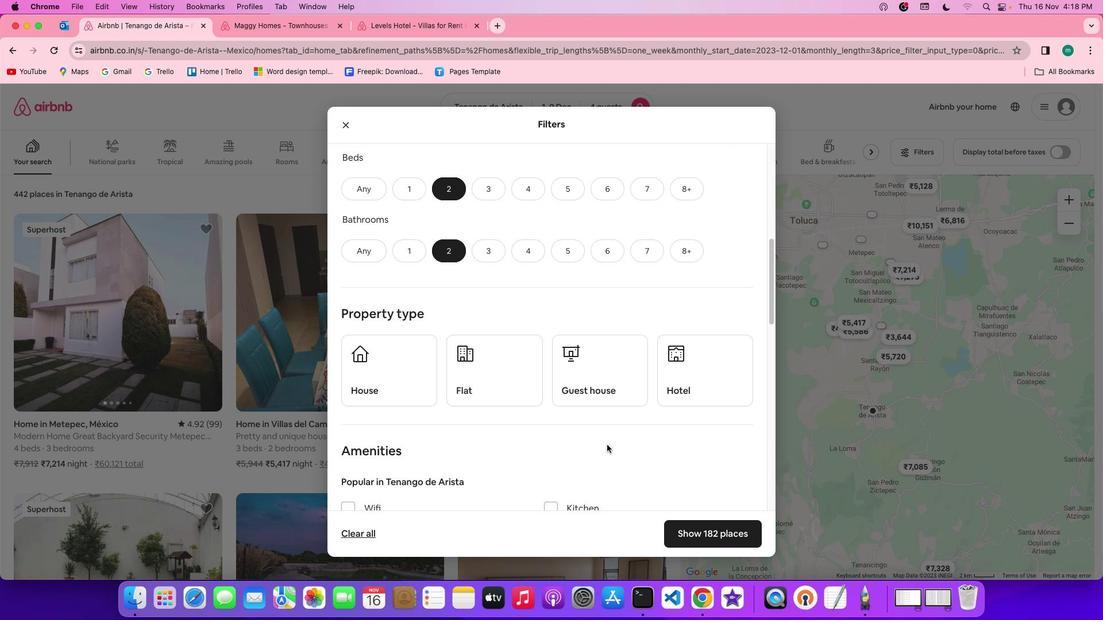 
Action: Mouse moved to (417, 383)
Screenshot: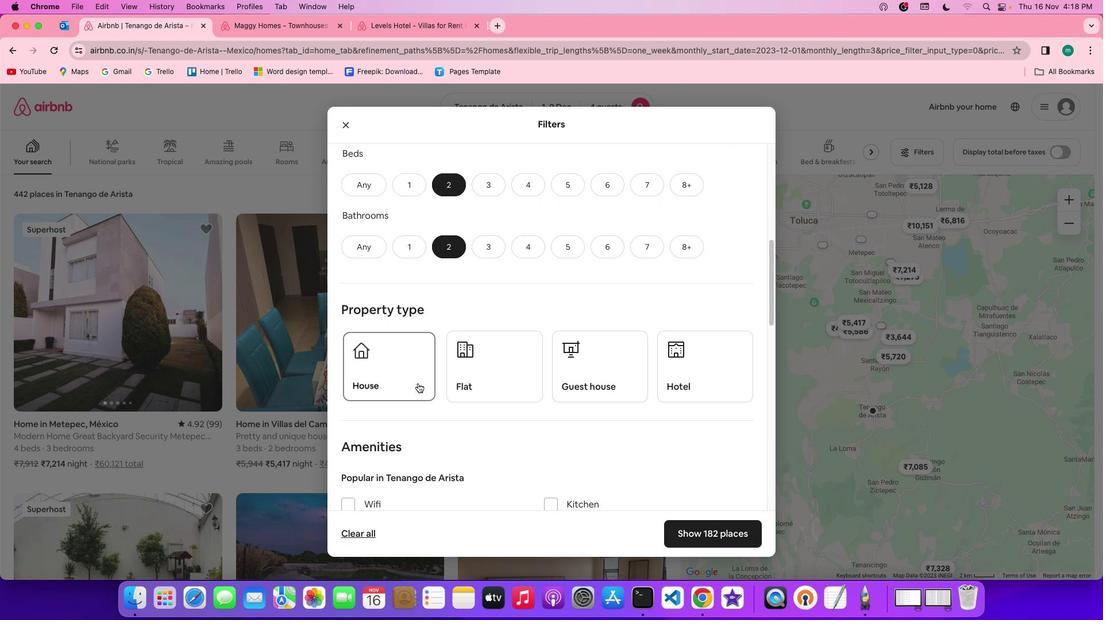 
Action: Mouse pressed left at (417, 383)
Screenshot: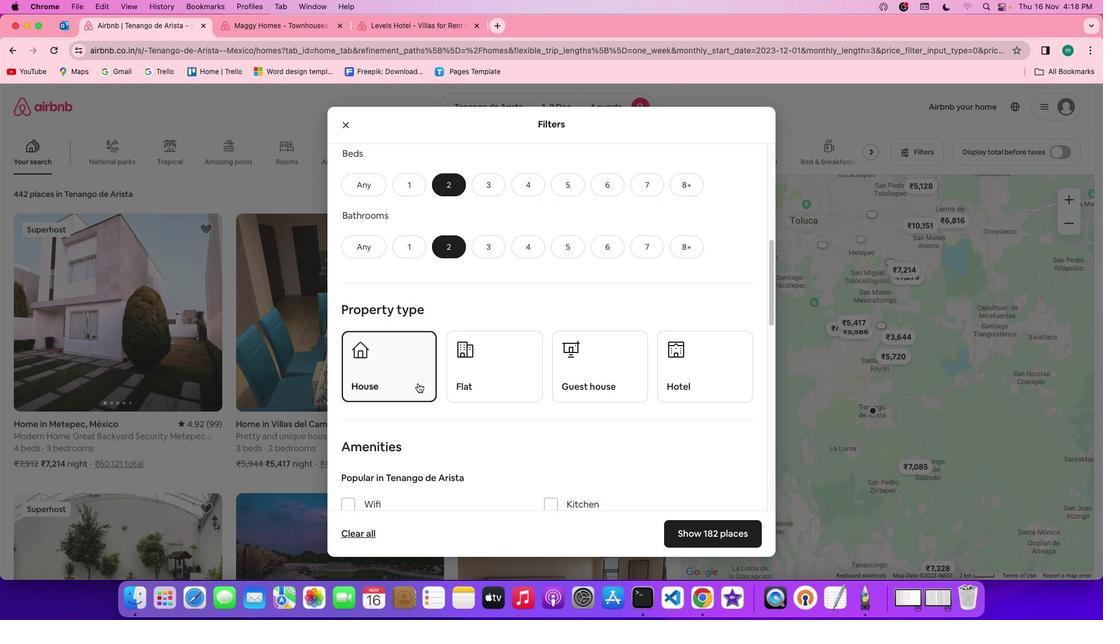 
Action: Mouse moved to (575, 400)
Screenshot: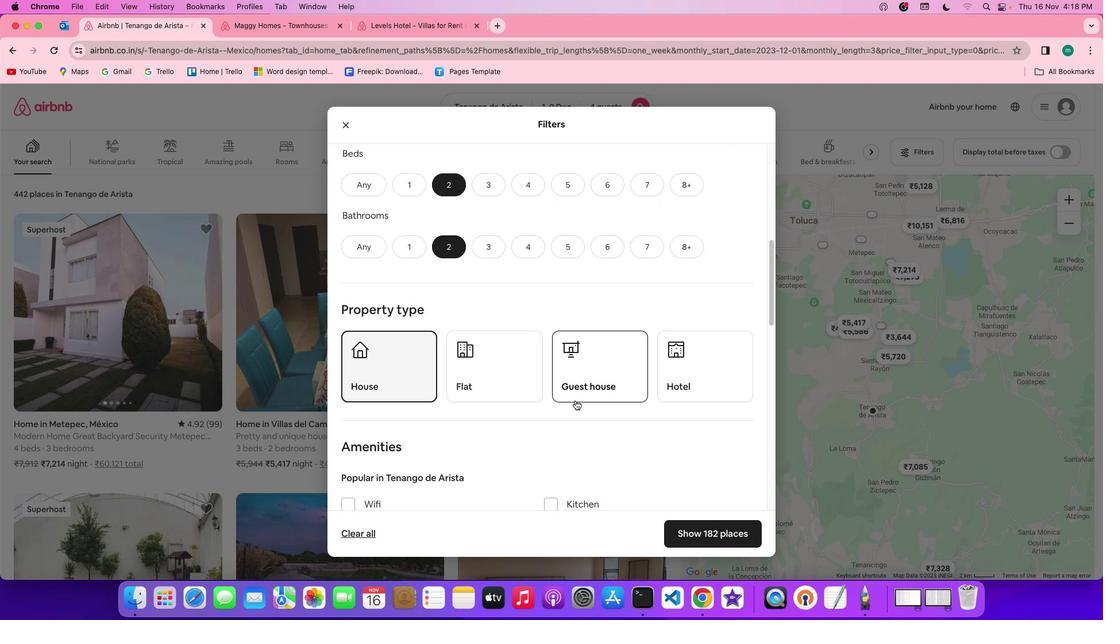 
Action: Mouse scrolled (575, 400) with delta (0, 0)
Screenshot: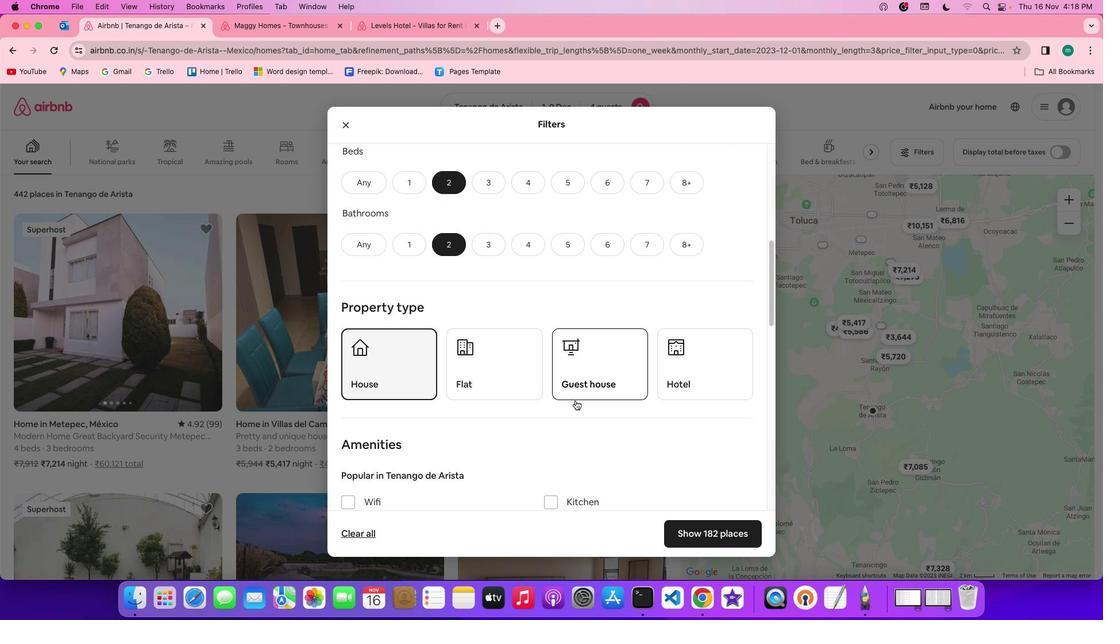 
Action: Mouse scrolled (575, 400) with delta (0, 0)
Screenshot: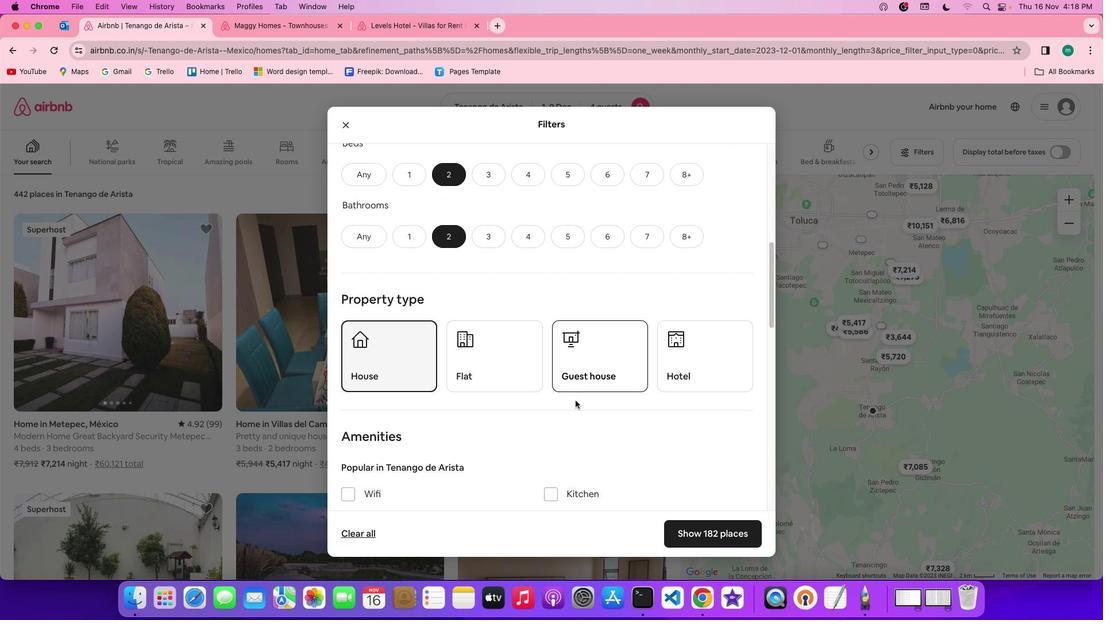 
Action: Mouse scrolled (575, 400) with delta (0, 0)
Screenshot: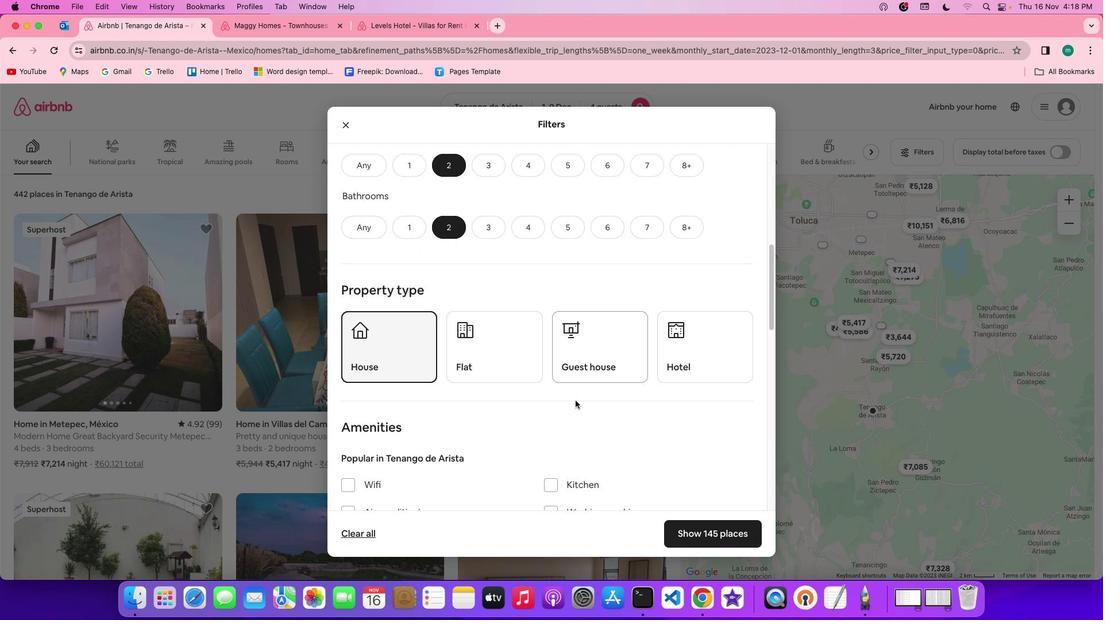 
Action: Mouse scrolled (575, 400) with delta (0, 0)
Screenshot: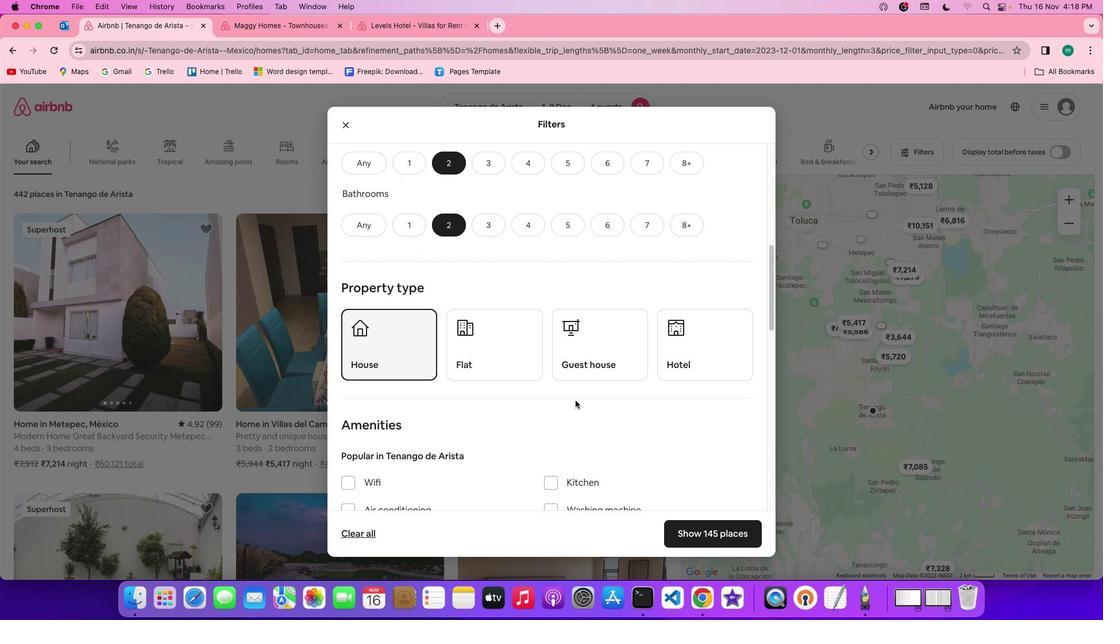 
Action: Mouse scrolled (575, 400) with delta (0, 0)
Screenshot: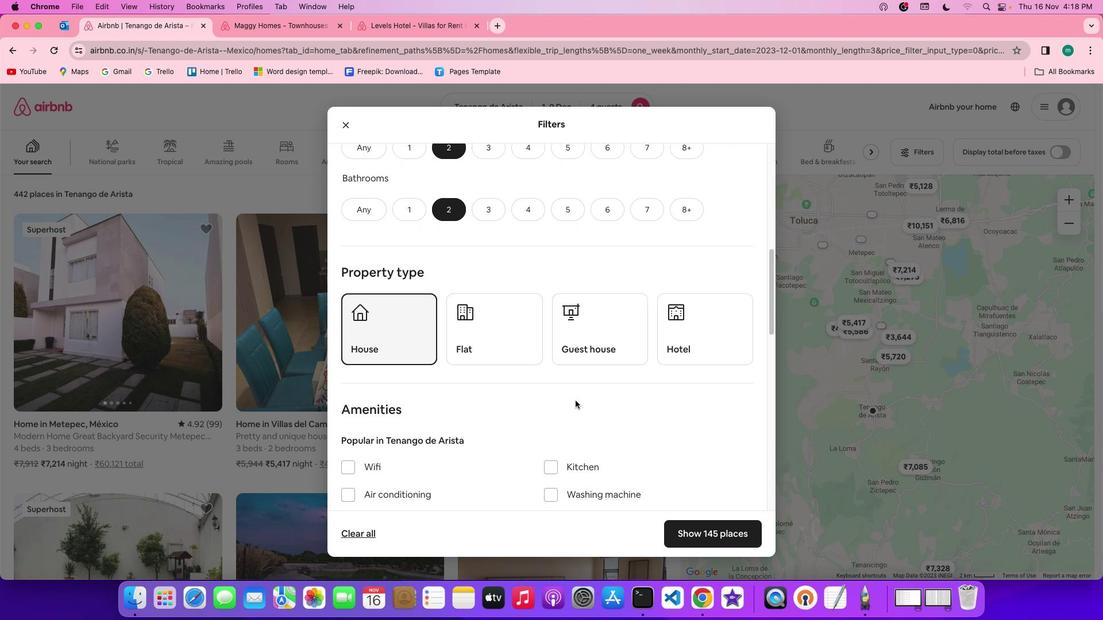
Action: Mouse scrolled (575, 400) with delta (0, 0)
Screenshot: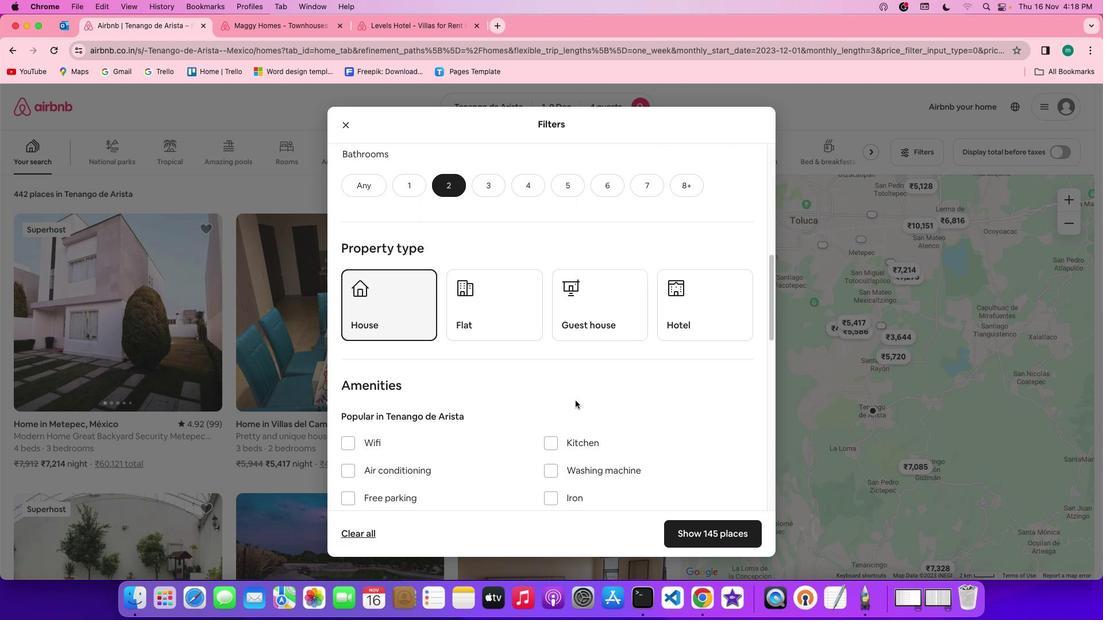 
Action: Mouse scrolled (575, 400) with delta (0, 0)
Screenshot: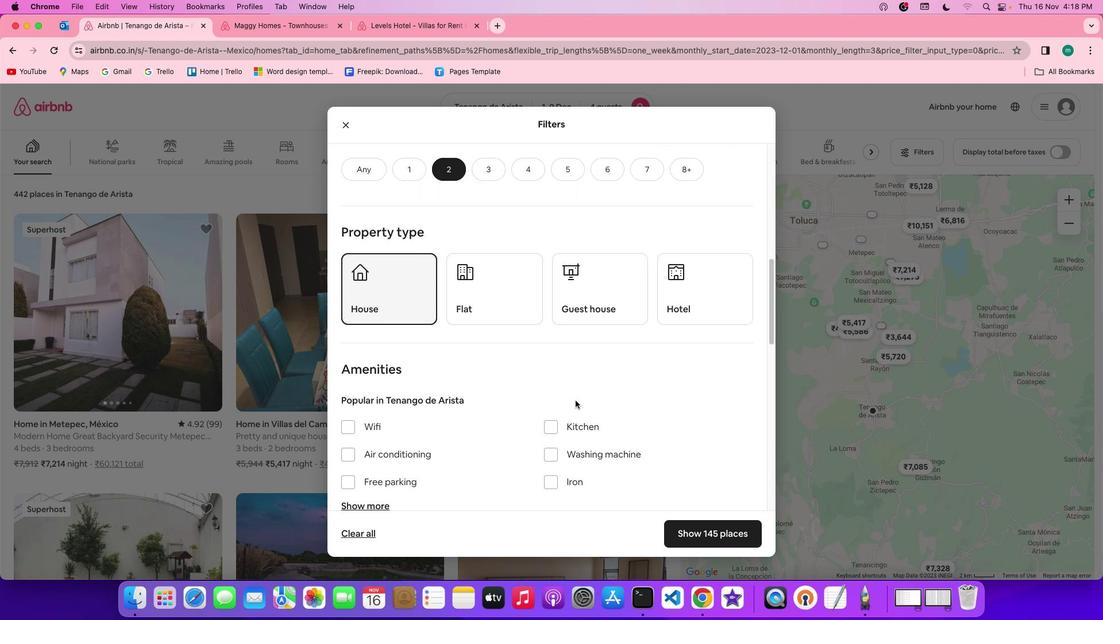 
Action: Mouse scrolled (575, 400) with delta (0, 0)
Screenshot: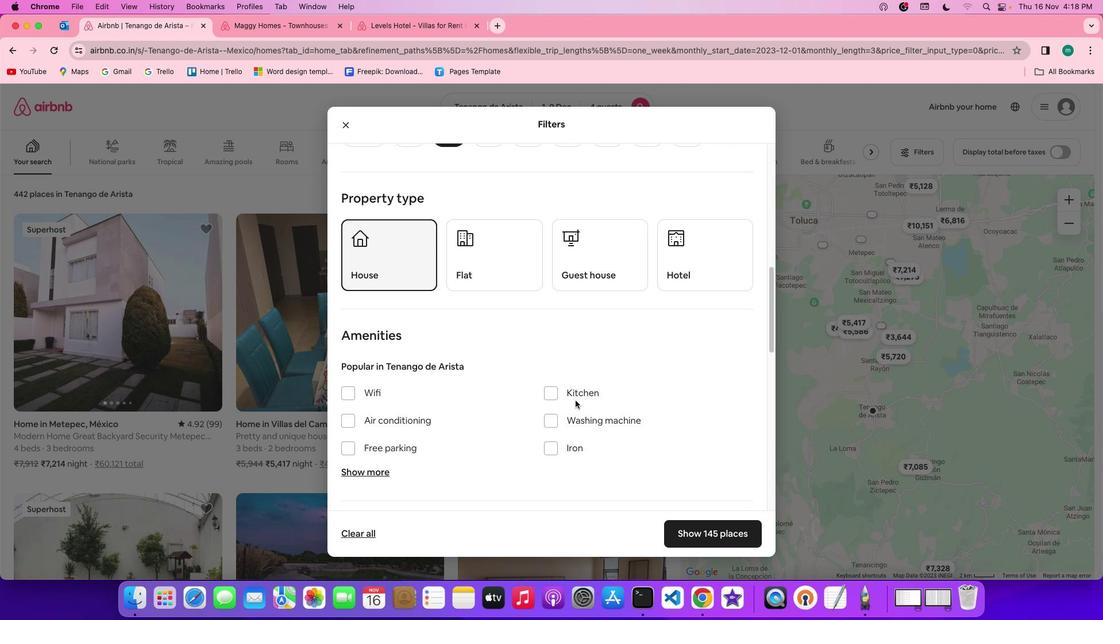 
Action: Mouse moved to (602, 407)
Screenshot: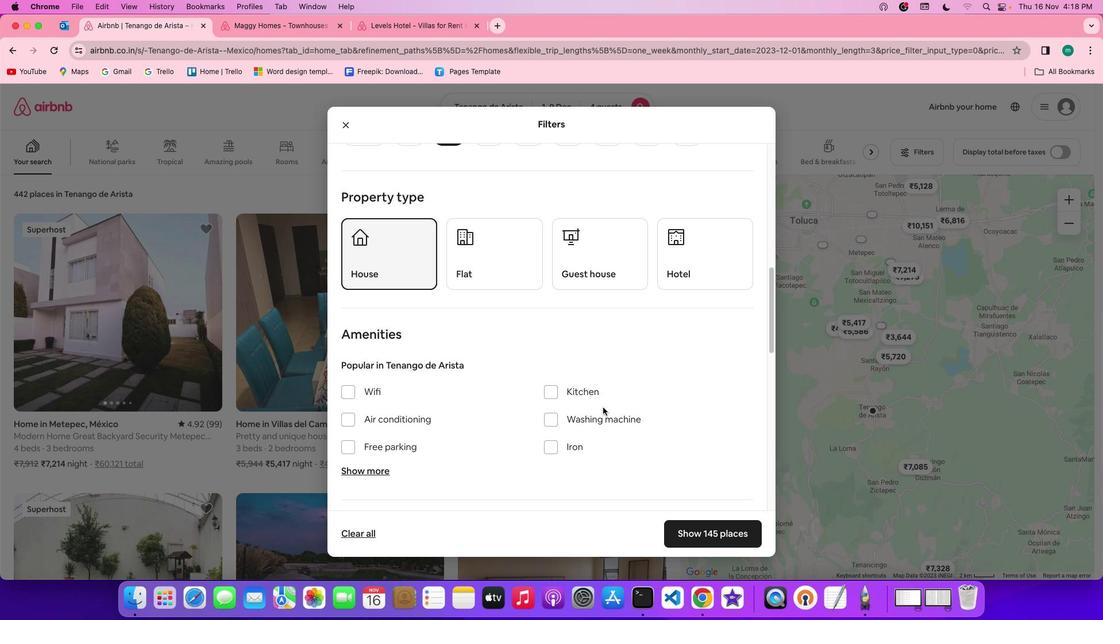 
Action: Mouse scrolled (602, 407) with delta (0, 0)
Screenshot: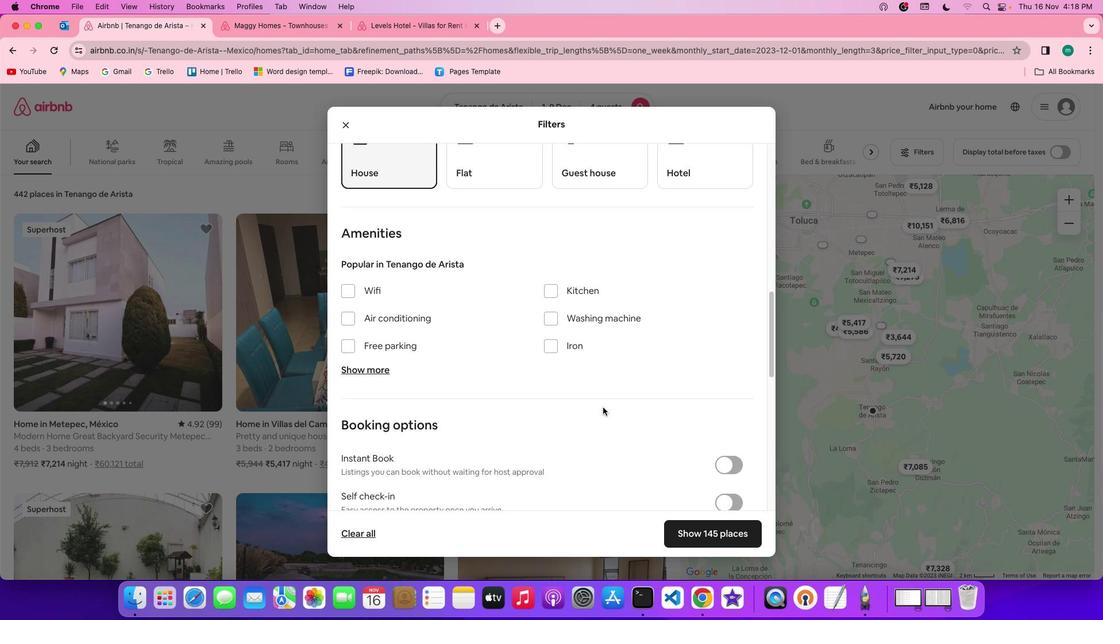 
Action: Mouse scrolled (602, 407) with delta (0, 0)
Screenshot: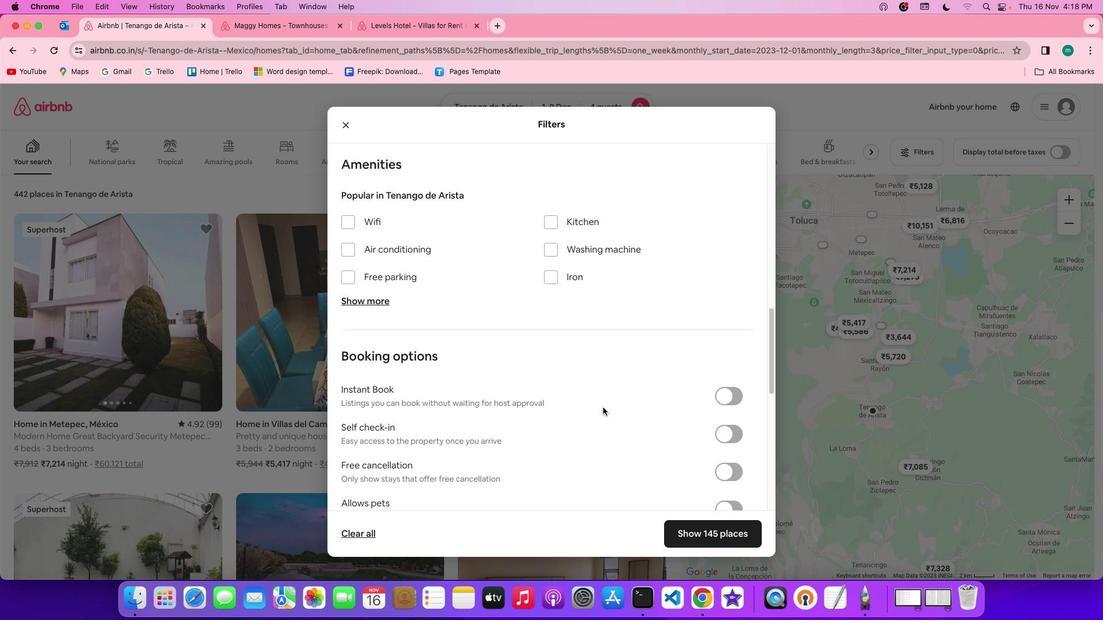 
Action: Mouse scrolled (602, 407) with delta (0, -1)
Screenshot: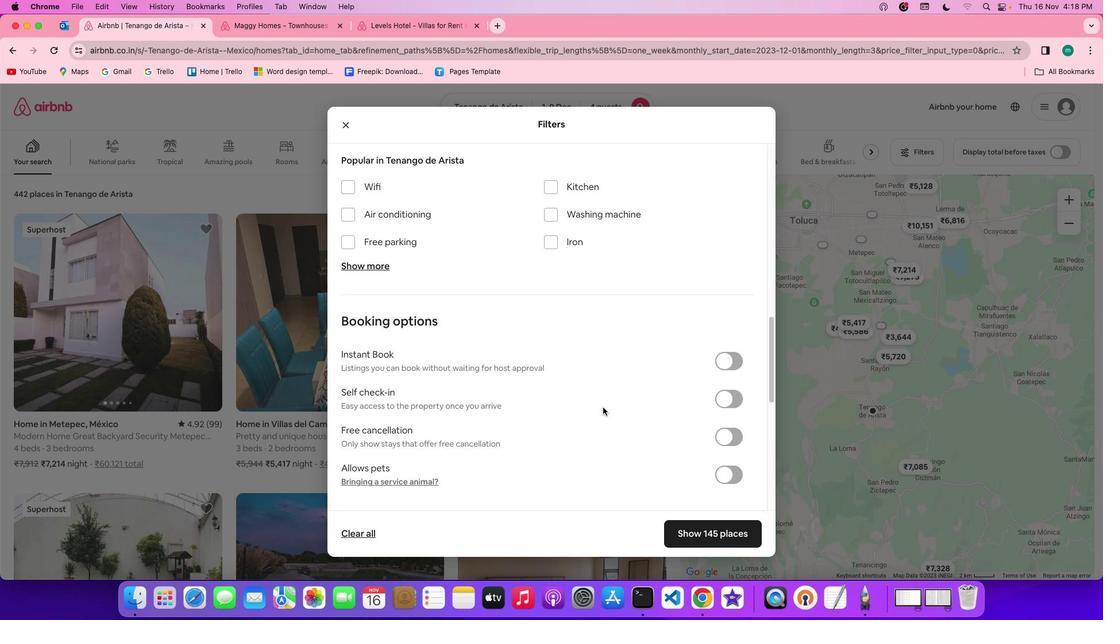 
Action: Mouse scrolled (602, 407) with delta (0, -2)
Screenshot: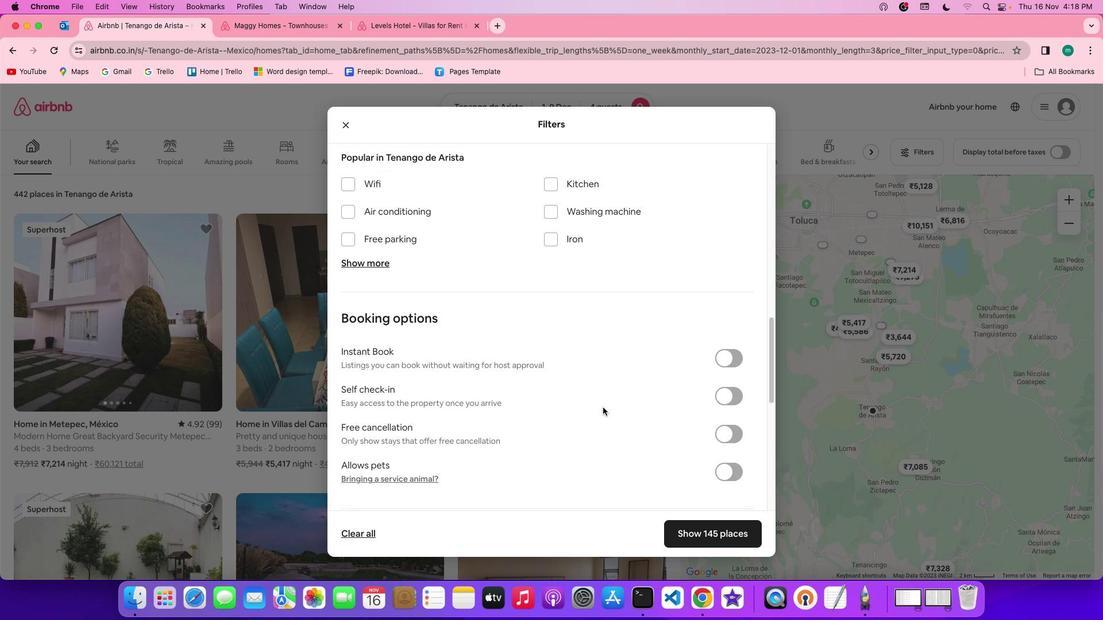 
Action: Mouse moved to (643, 433)
Screenshot: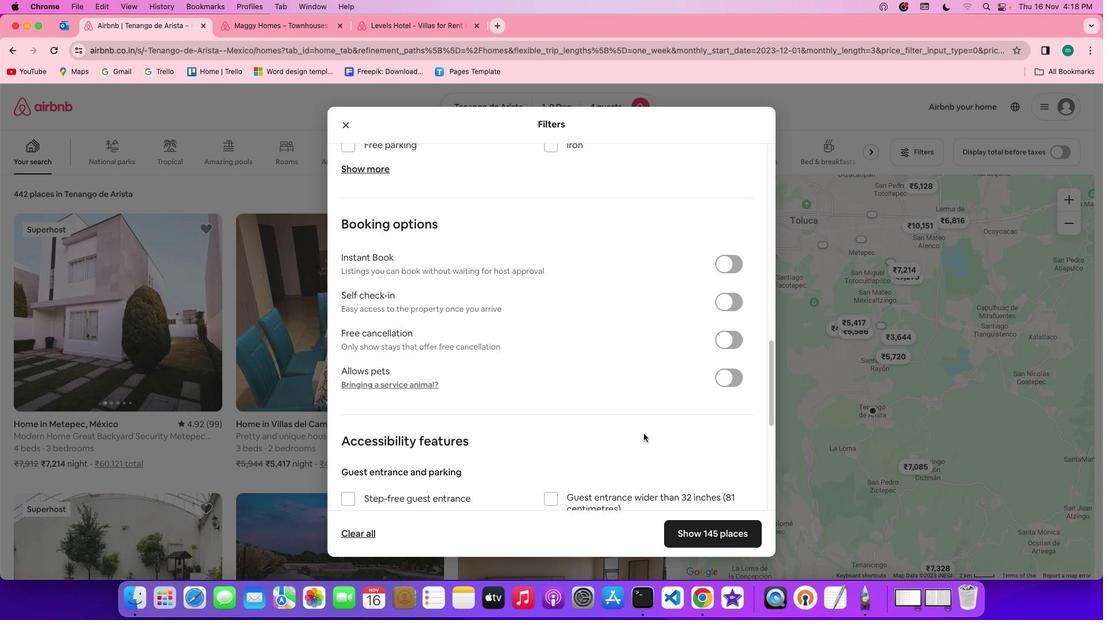 
Action: Mouse scrolled (643, 433) with delta (0, 0)
Screenshot: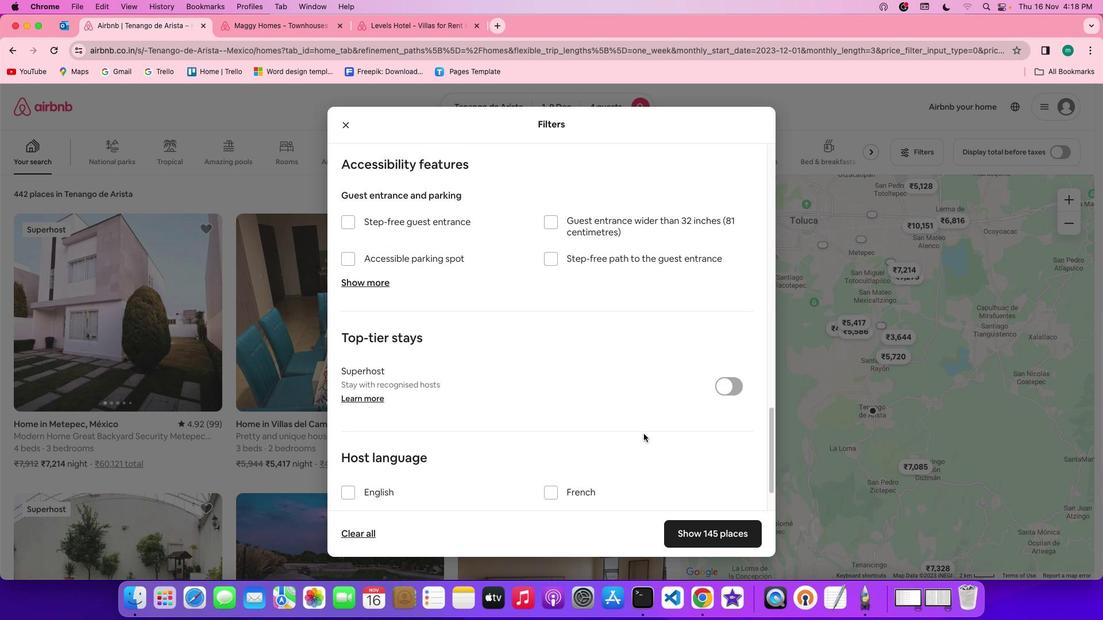 
Action: Mouse scrolled (643, 433) with delta (0, 0)
Screenshot: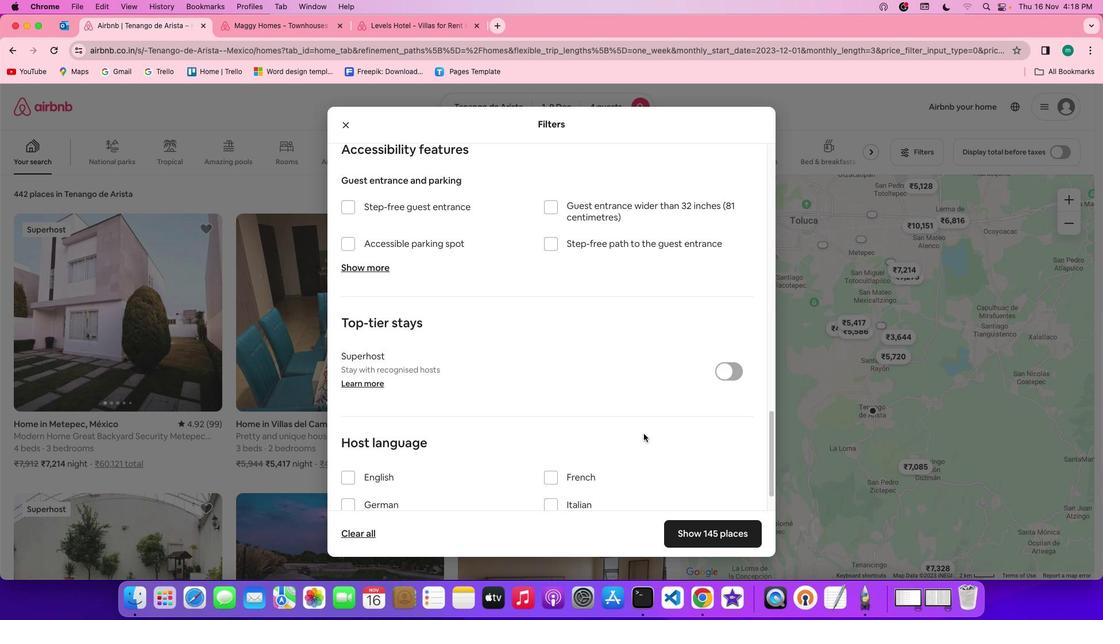 
Action: Mouse scrolled (643, 433) with delta (0, -1)
Screenshot: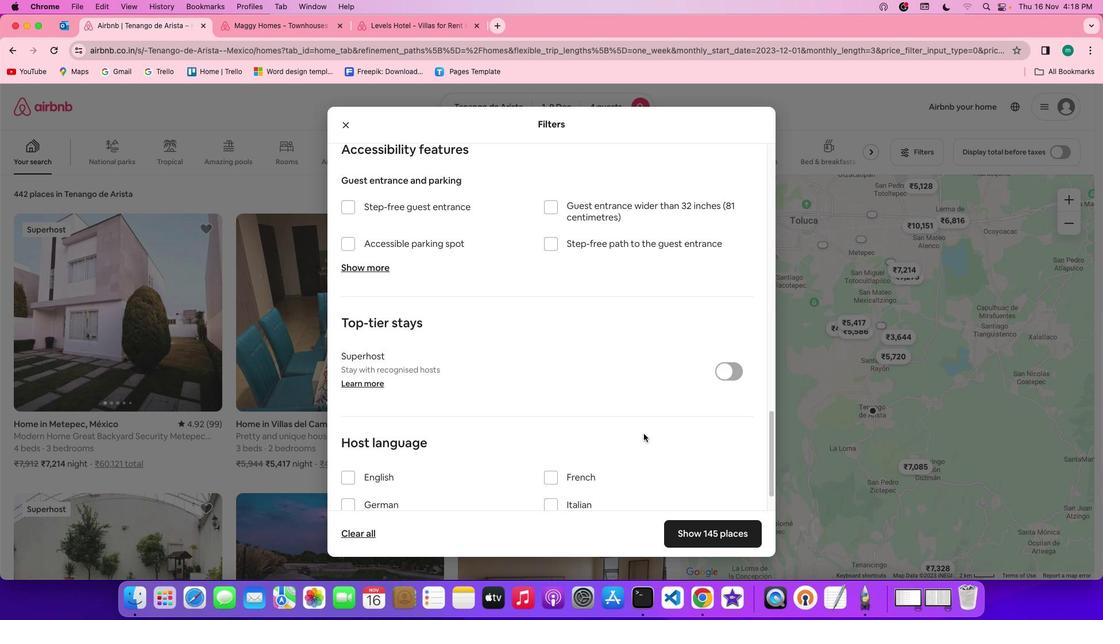 
Action: Mouse scrolled (643, 433) with delta (0, -2)
Screenshot: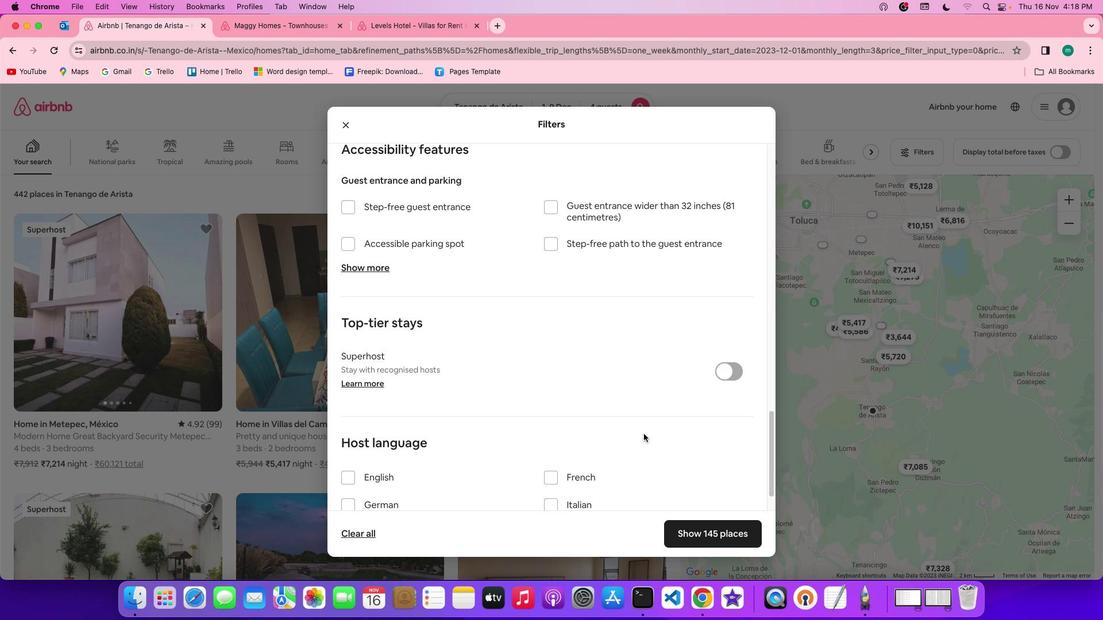 
Action: Mouse scrolled (643, 433) with delta (0, -3)
Screenshot: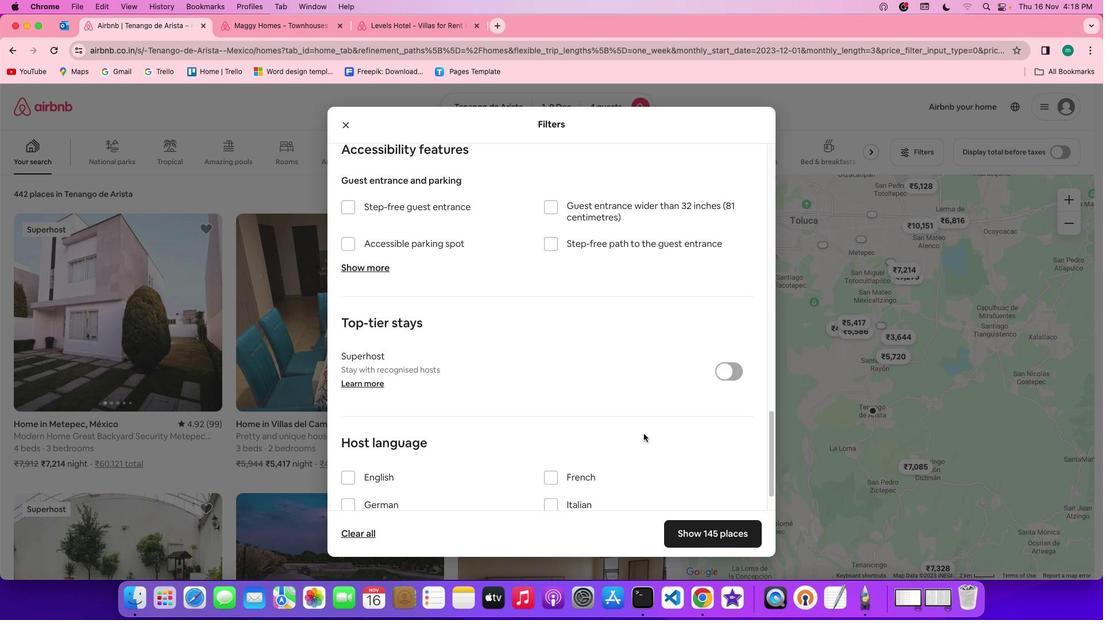 
Action: Mouse moved to (643, 434)
Screenshot: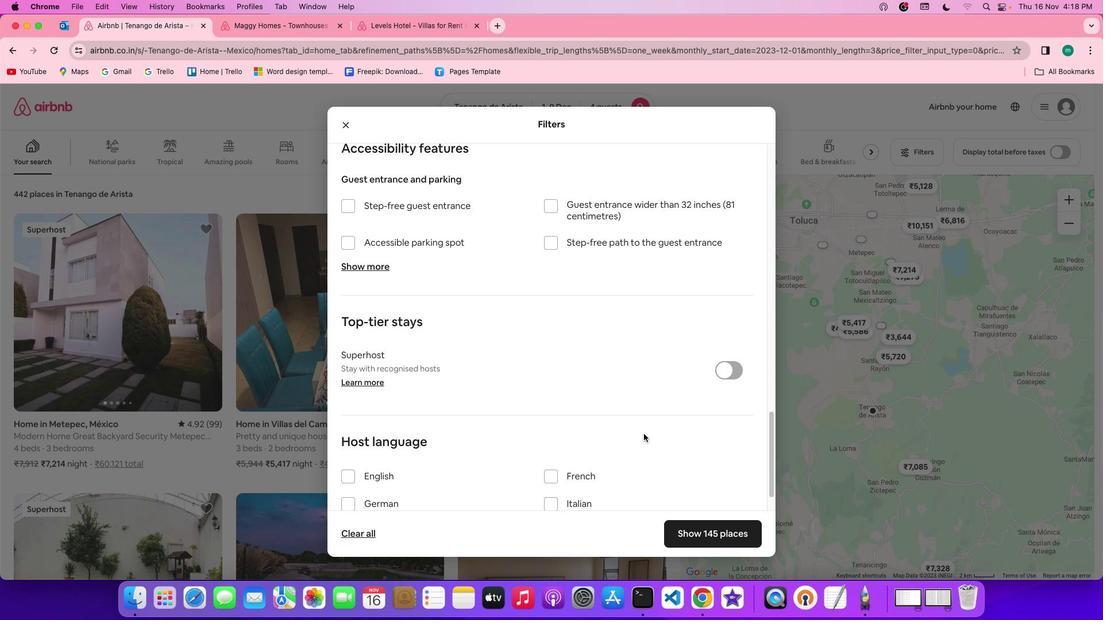 
Action: Mouse scrolled (643, 434) with delta (0, 0)
Screenshot: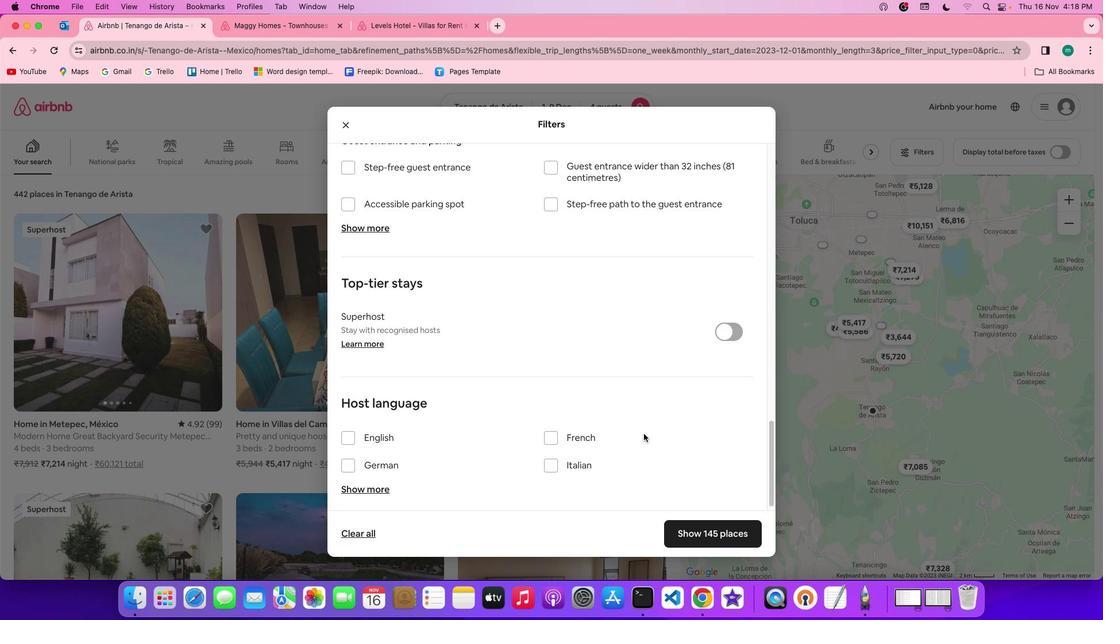 
Action: Mouse scrolled (643, 434) with delta (0, 0)
Screenshot: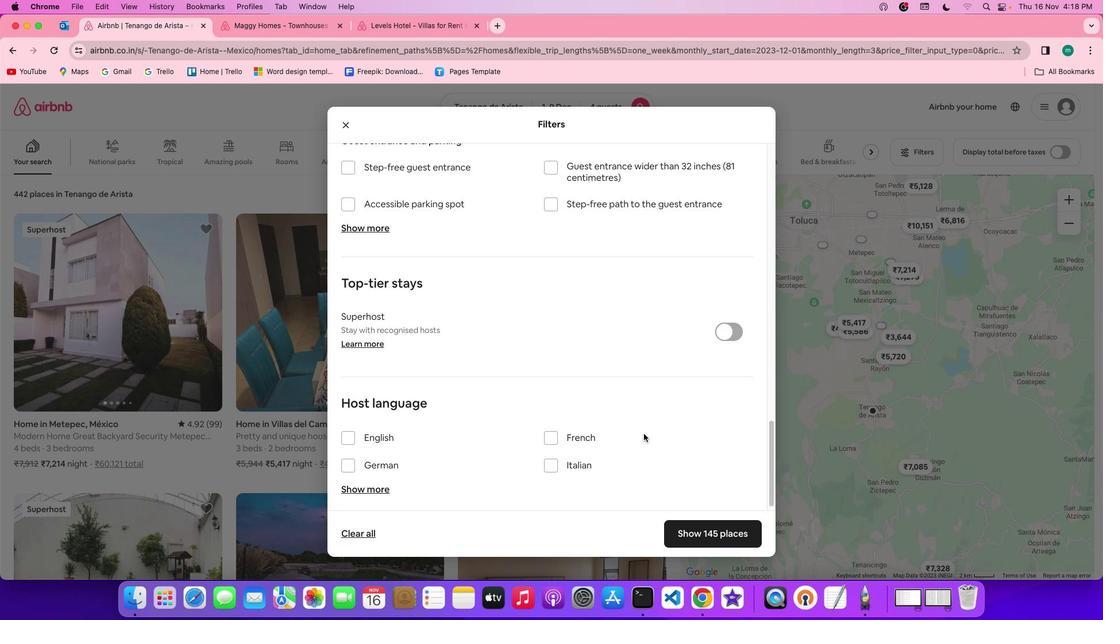 
Action: Mouse scrolled (643, 434) with delta (0, -1)
Screenshot: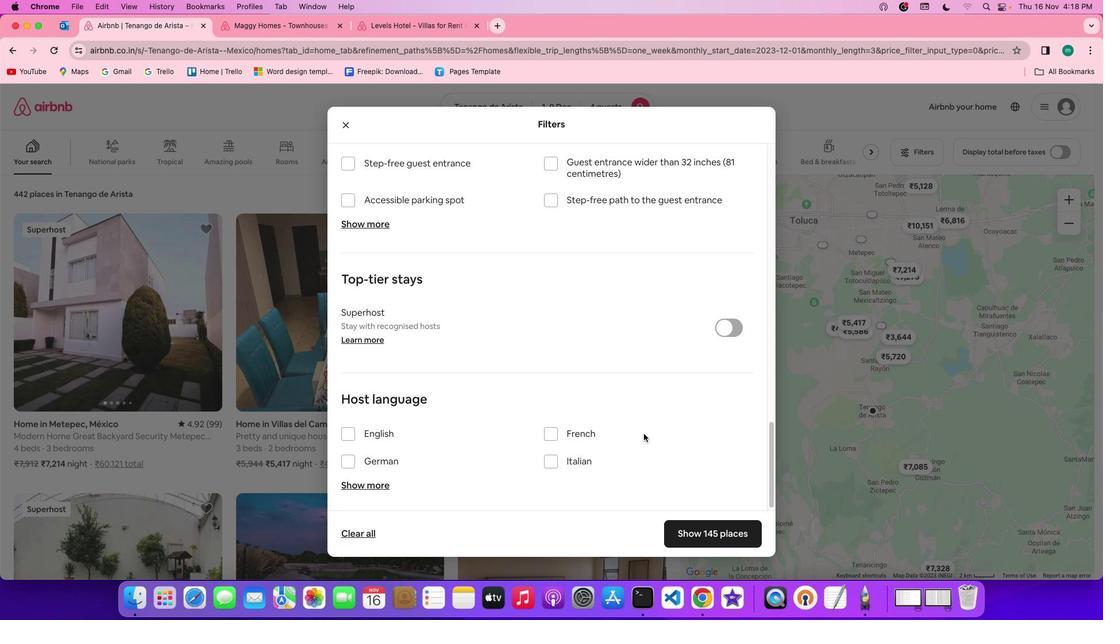 
Action: Mouse scrolled (643, 434) with delta (0, -2)
Screenshot: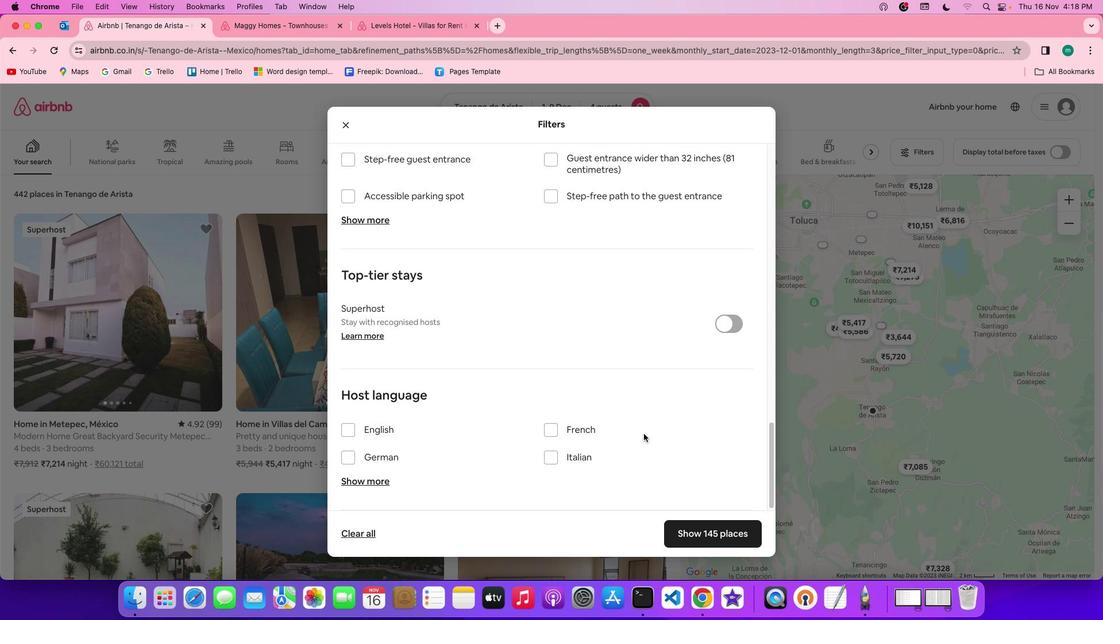
Action: Mouse scrolled (643, 434) with delta (0, -2)
Screenshot: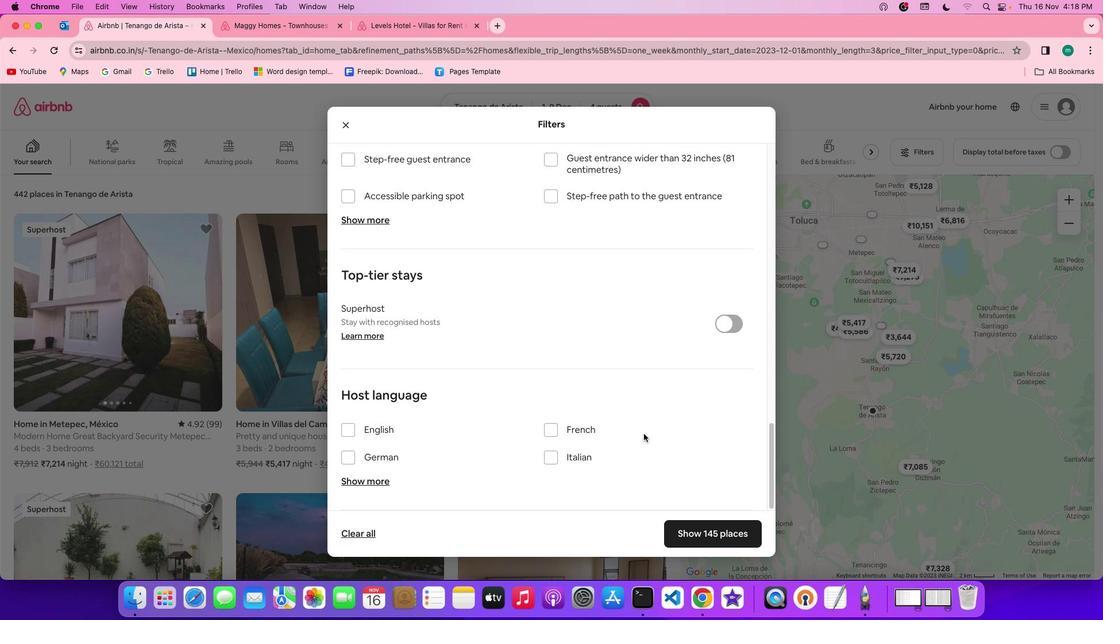 
Action: Mouse scrolled (643, 434) with delta (0, 0)
Screenshot: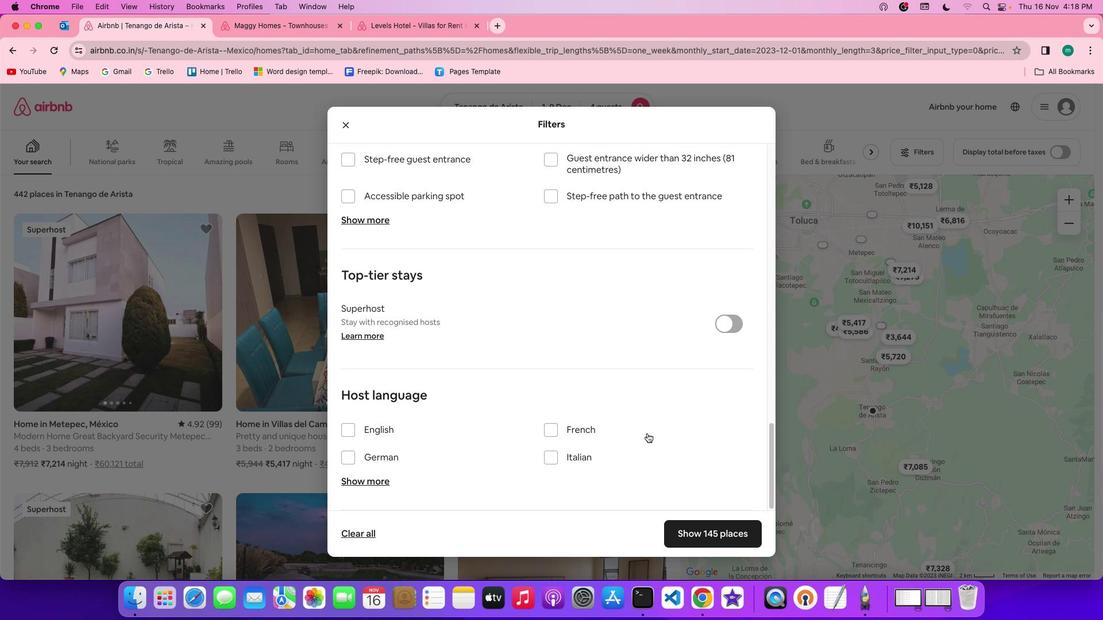 
Action: Mouse scrolled (643, 434) with delta (0, 0)
Screenshot: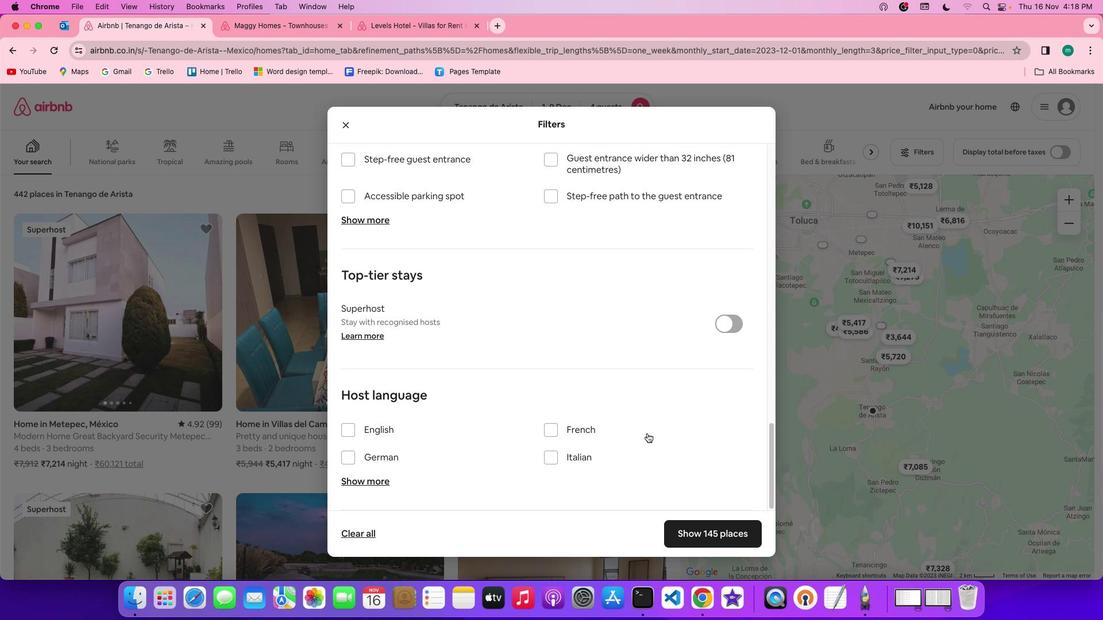 
Action: Mouse scrolled (643, 434) with delta (0, -1)
Screenshot: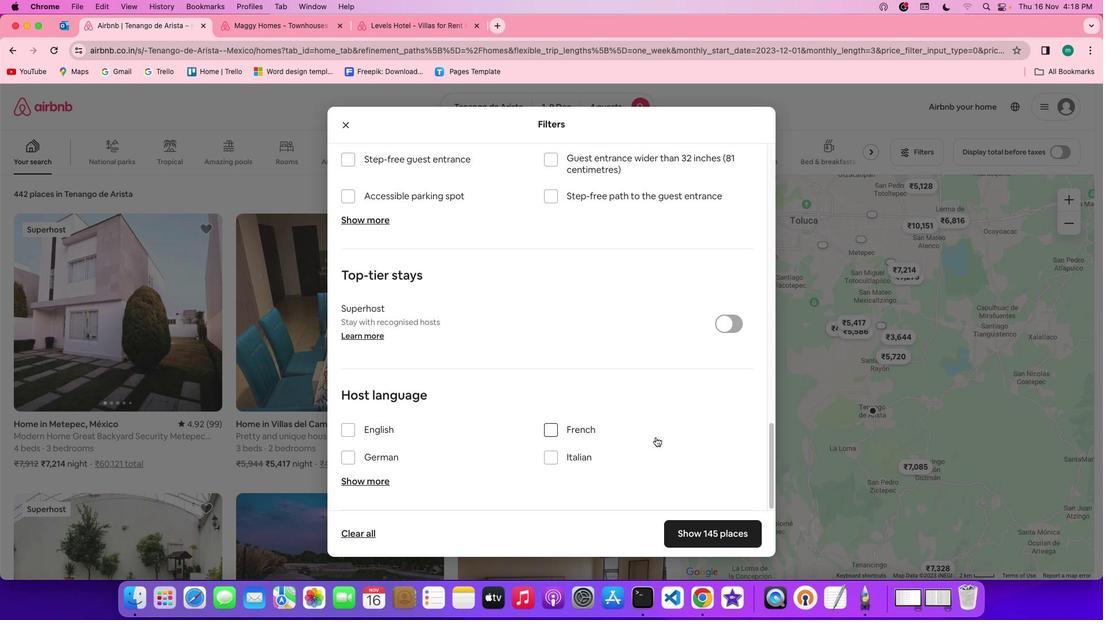 
Action: Mouse scrolled (643, 434) with delta (0, -2)
Screenshot: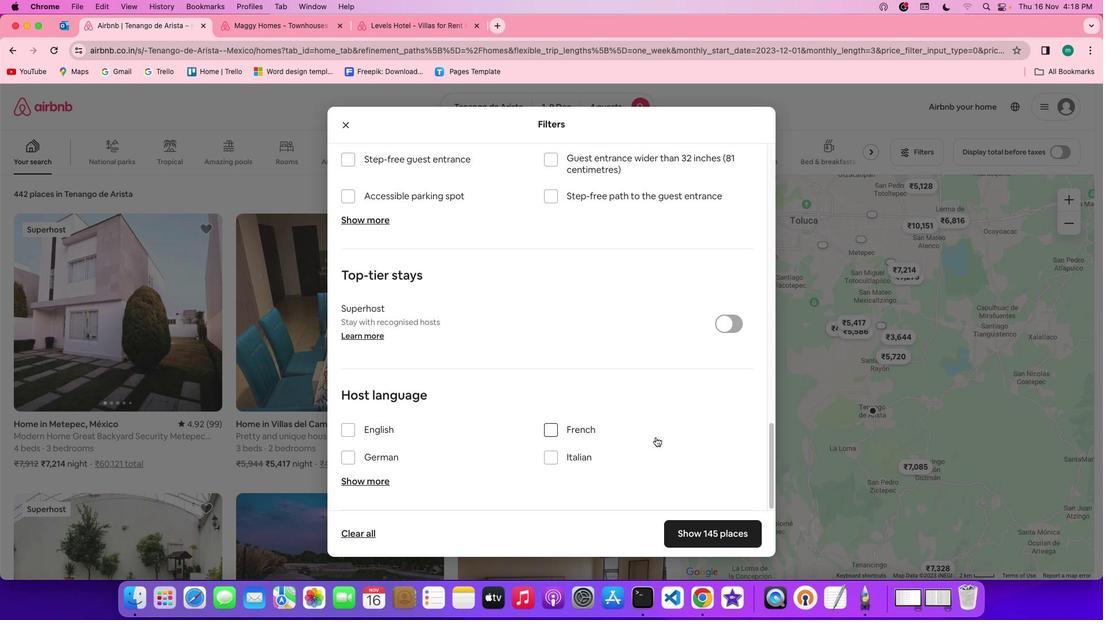 
Action: Mouse scrolled (643, 434) with delta (0, -3)
Screenshot: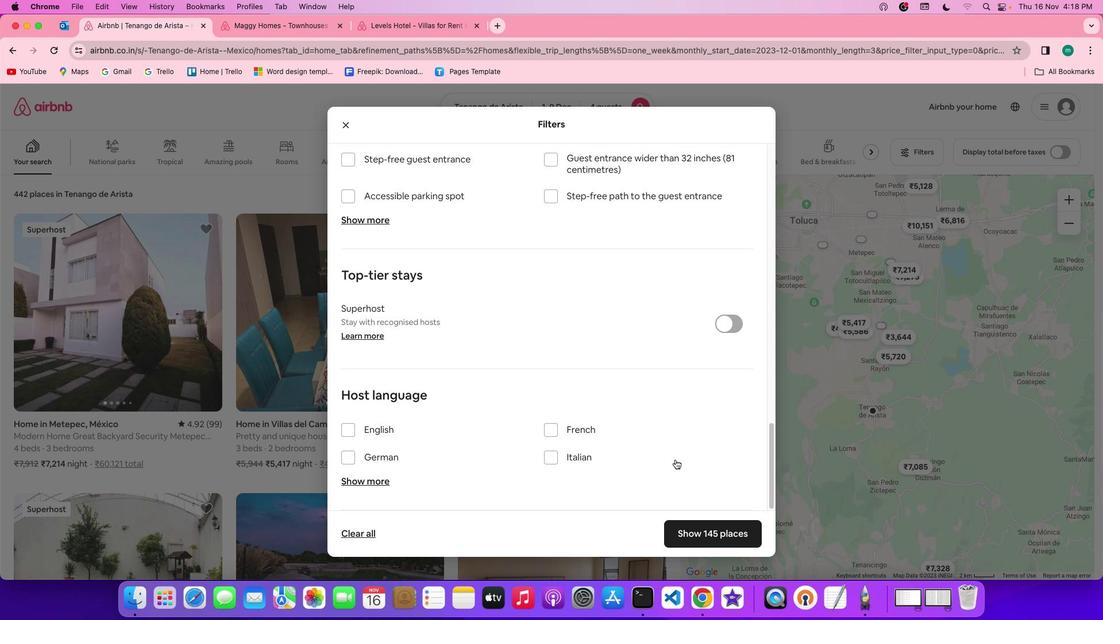 
Action: Mouse scrolled (643, 434) with delta (0, -3)
Screenshot: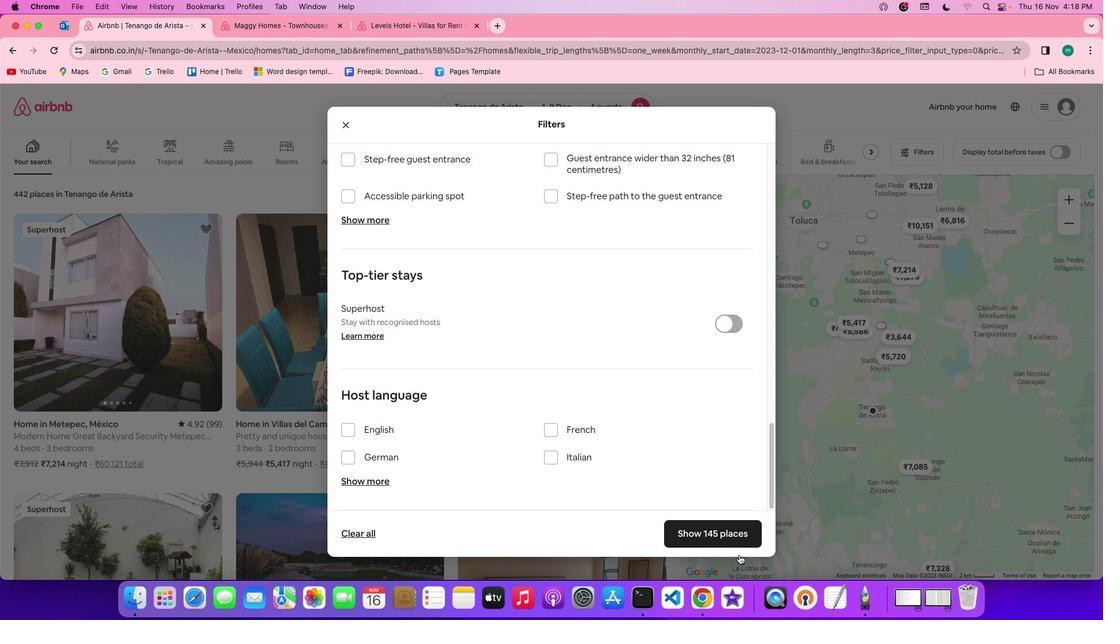 
Action: Mouse moved to (708, 527)
Screenshot: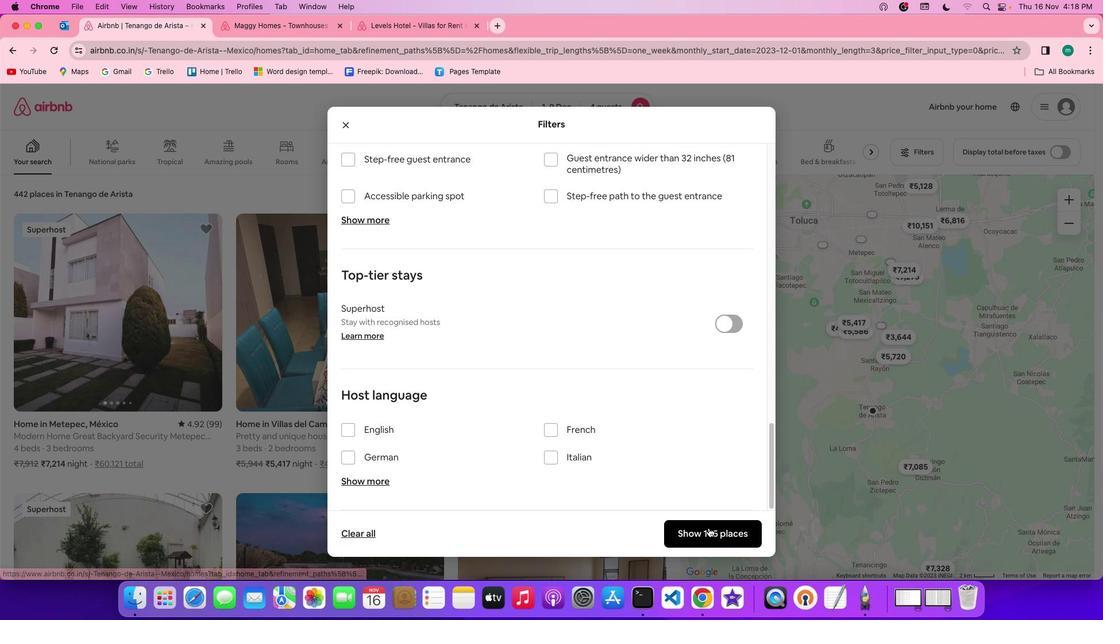 
Action: Mouse pressed left at (708, 527)
Screenshot: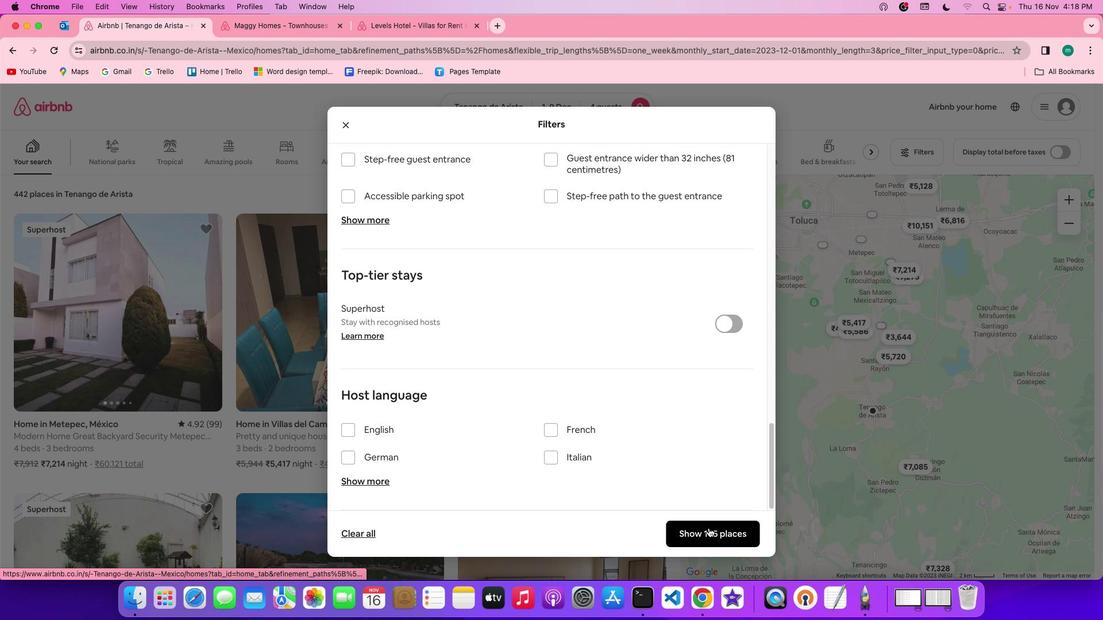 
Action: Mouse moved to (108, 376)
Screenshot: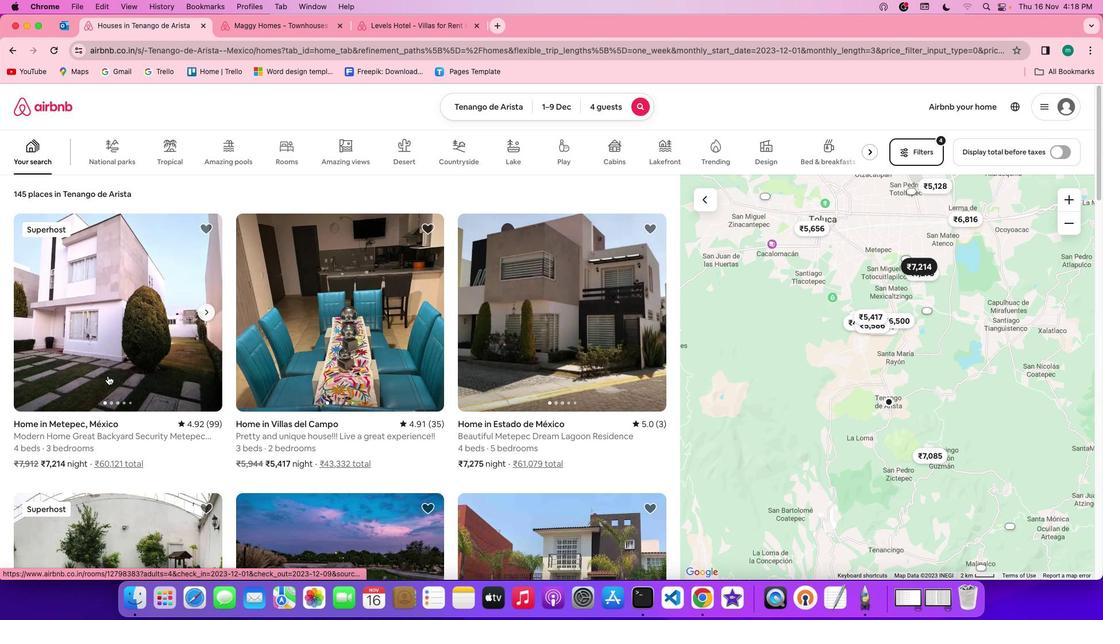 
Action: Mouse pressed left at (108, 376)
Screenshot: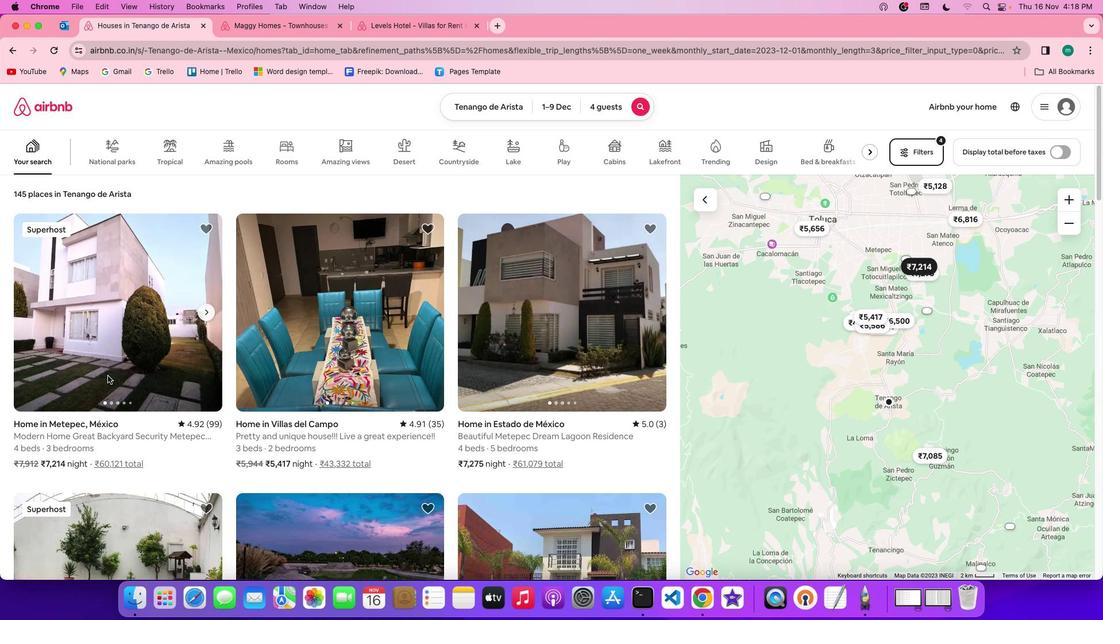 
Action: Mouse moved to (816, 427)
Screenshot: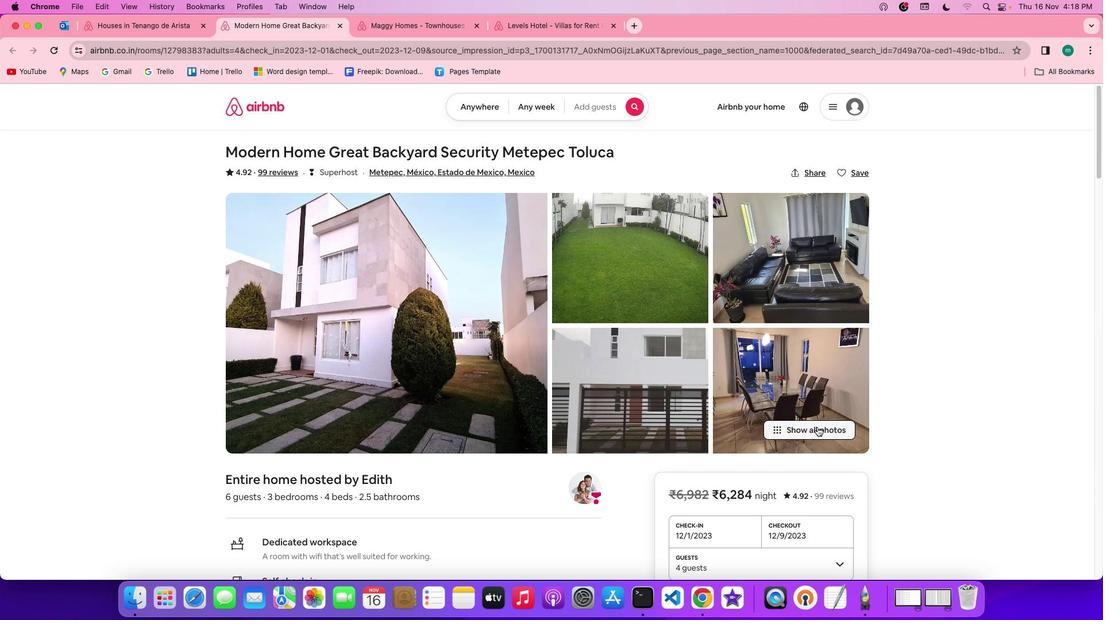 
Action: Mouse pressed left at (816, 427)
Screenshot: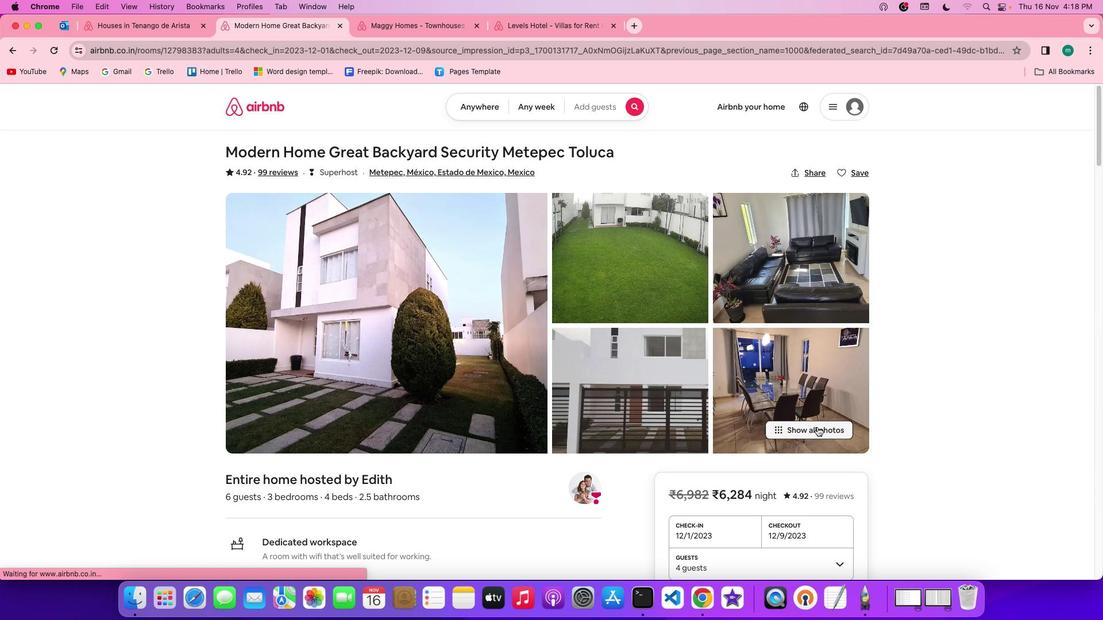 
Action: Mouse moved to (558, 522)
Screenshot: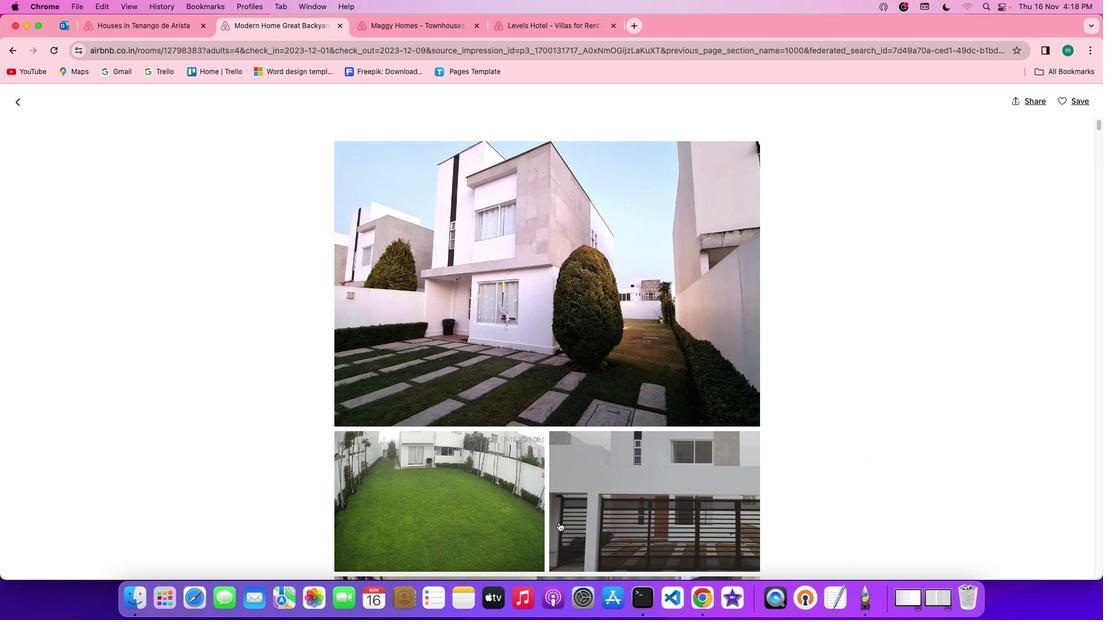 
Action: Mouse scrolled (558, 522) with delta (0, 0)
Screenshot: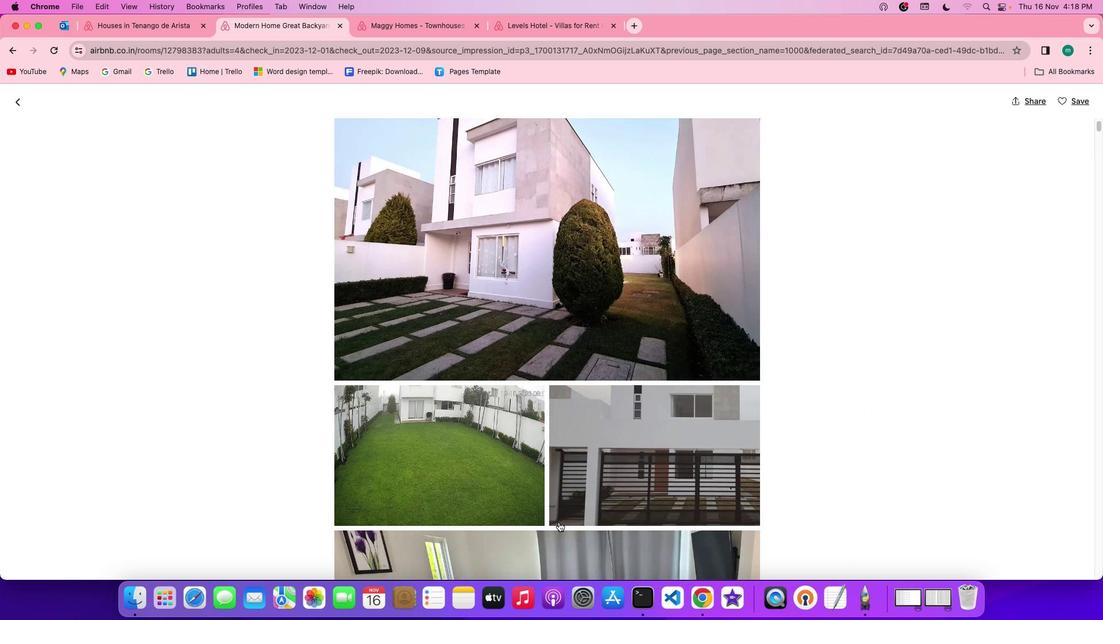 
Action: Mouse scrolled (558, 522) with delta (0, 0)
Screenshot: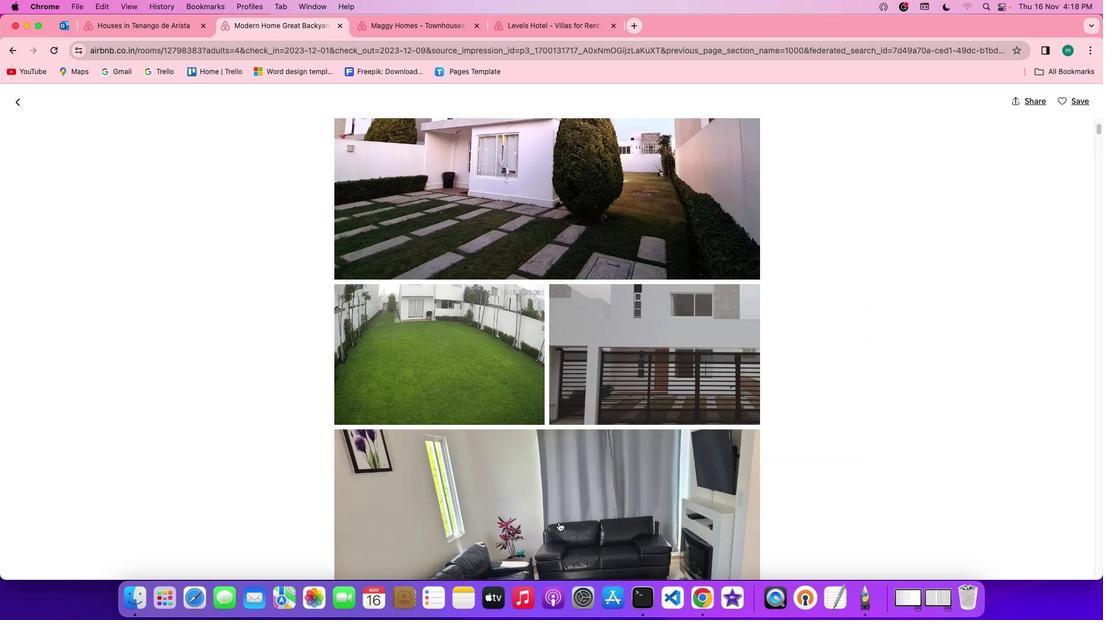 
Action: Mouse scrolled (558, 522) with delta (0, -1)
Screenshot: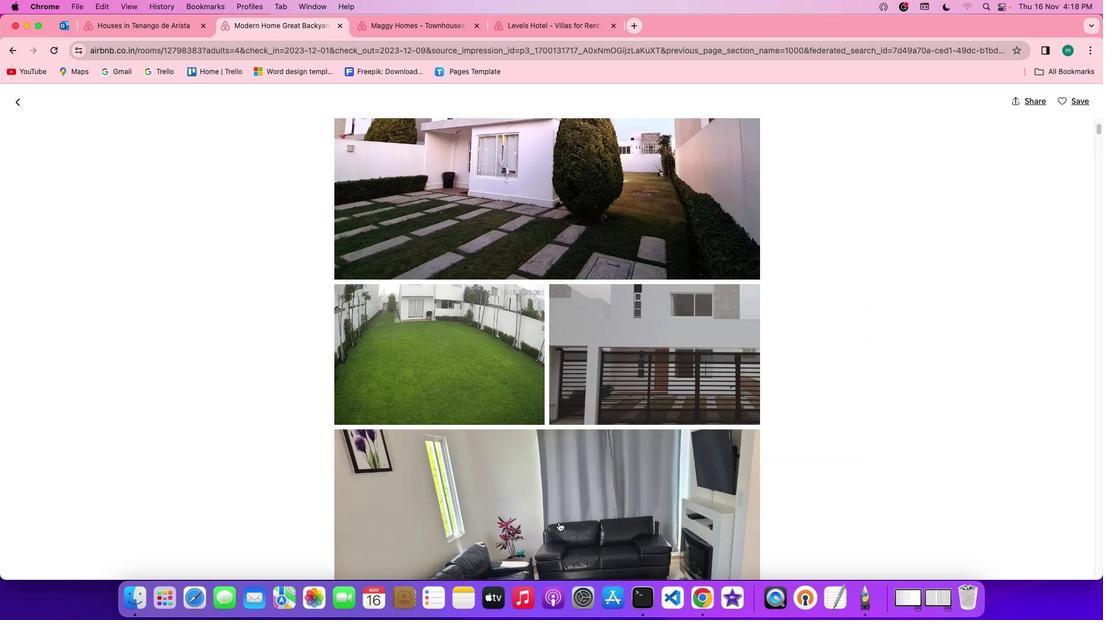 
Action: Mouse scrolled (558, 522) with delta (0, -2)
Screenshot: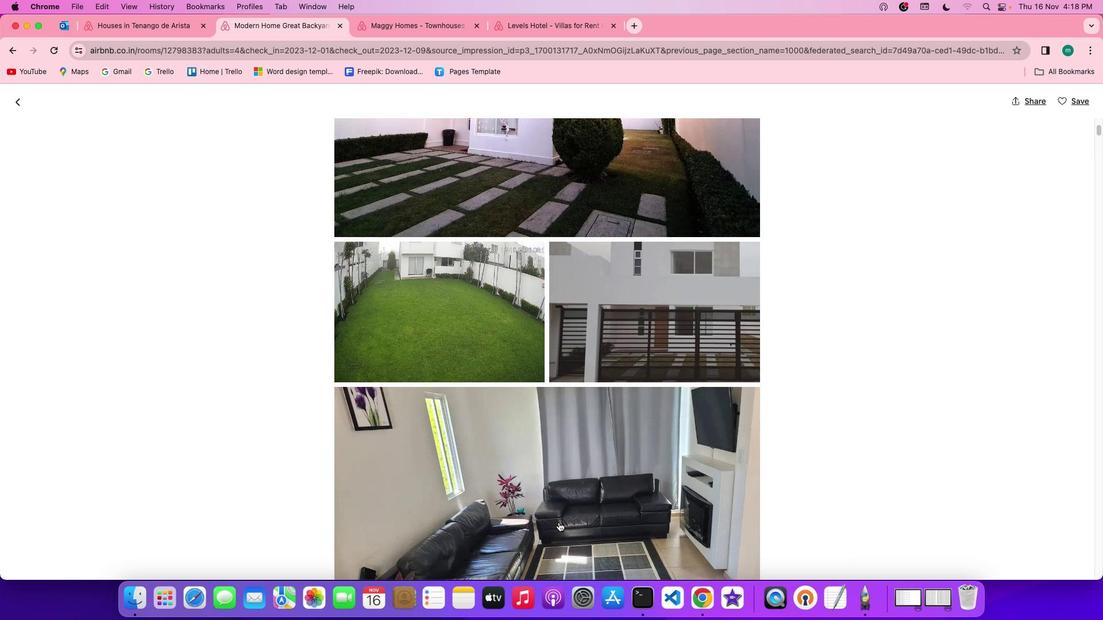 
Action: Mouse scrolled (558, 522) with delta (0, 0)
Screenshot: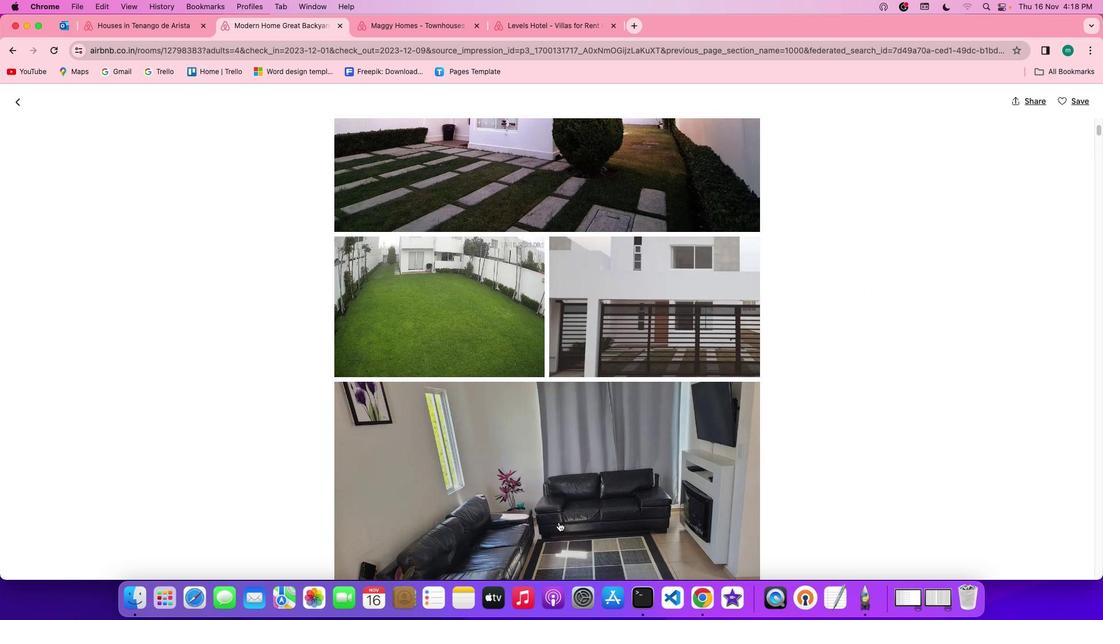 
Action: Mouse scrolled (558, 522) with delta (0, 0)
Screenshot: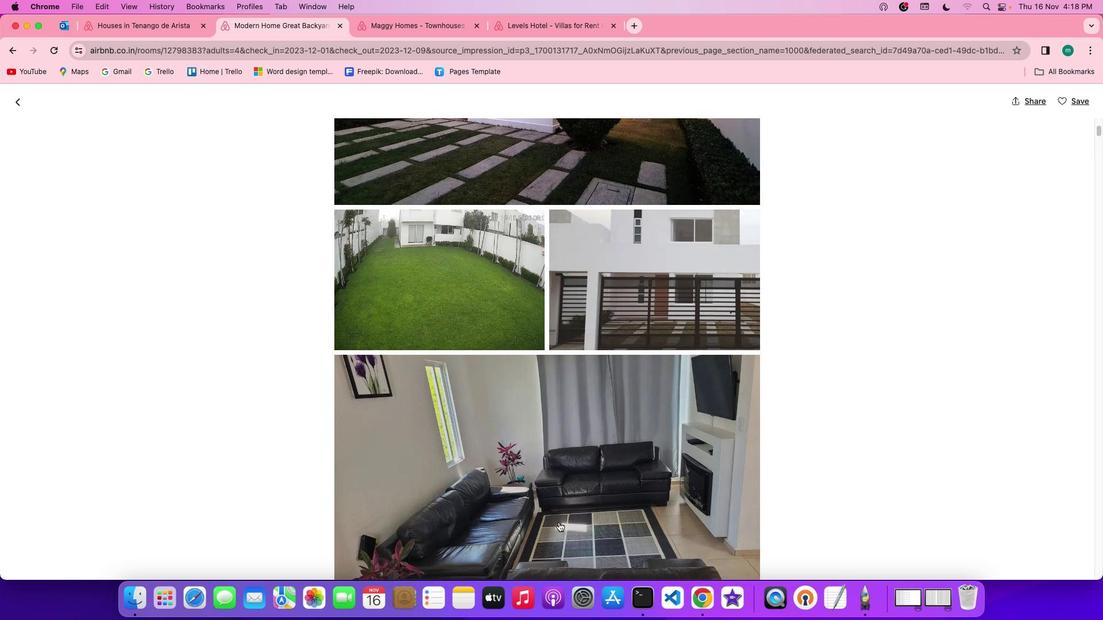
Action: Mouse scrolled (558, 522) with delta (0, 0)
Screenshot: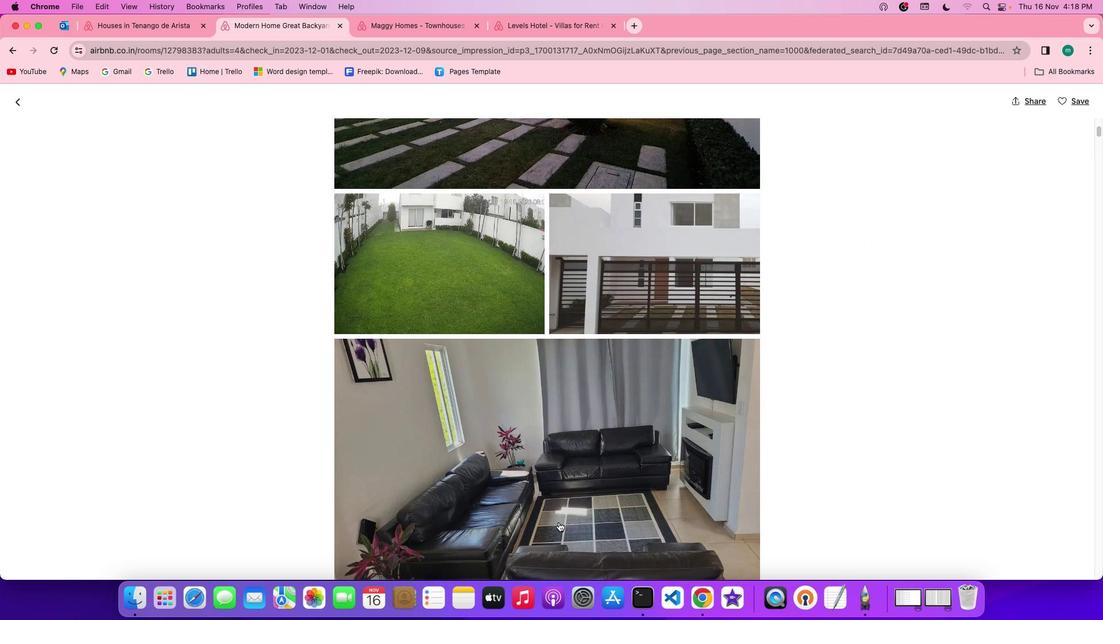 
Action: Mouse scrolled (558, 522) with delta (0, 0)
Screenshot: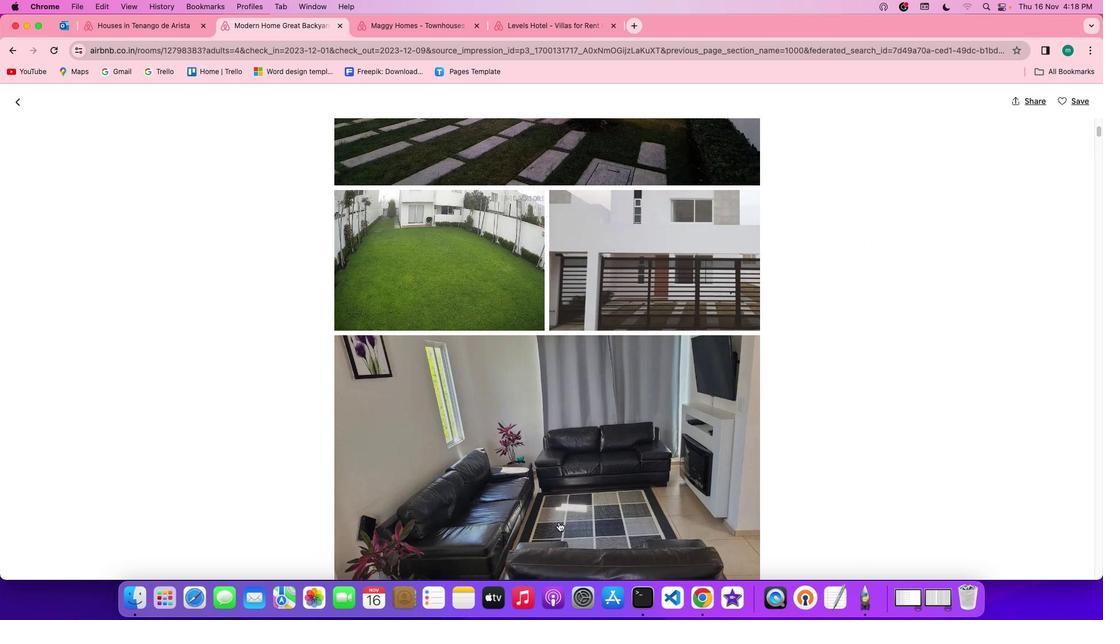 
Action: Mouse scrolled (558, 522) with delta (0, 0)
Screenshot: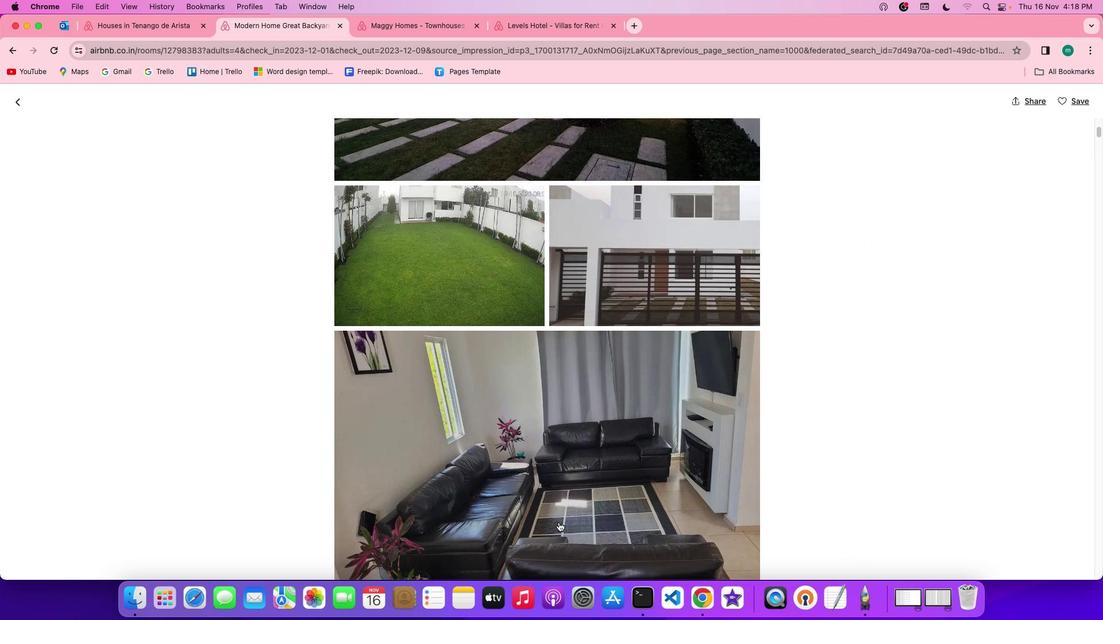 
Action: Mouse scrolled (558, 522) with delta (0, 0)
Screenshot: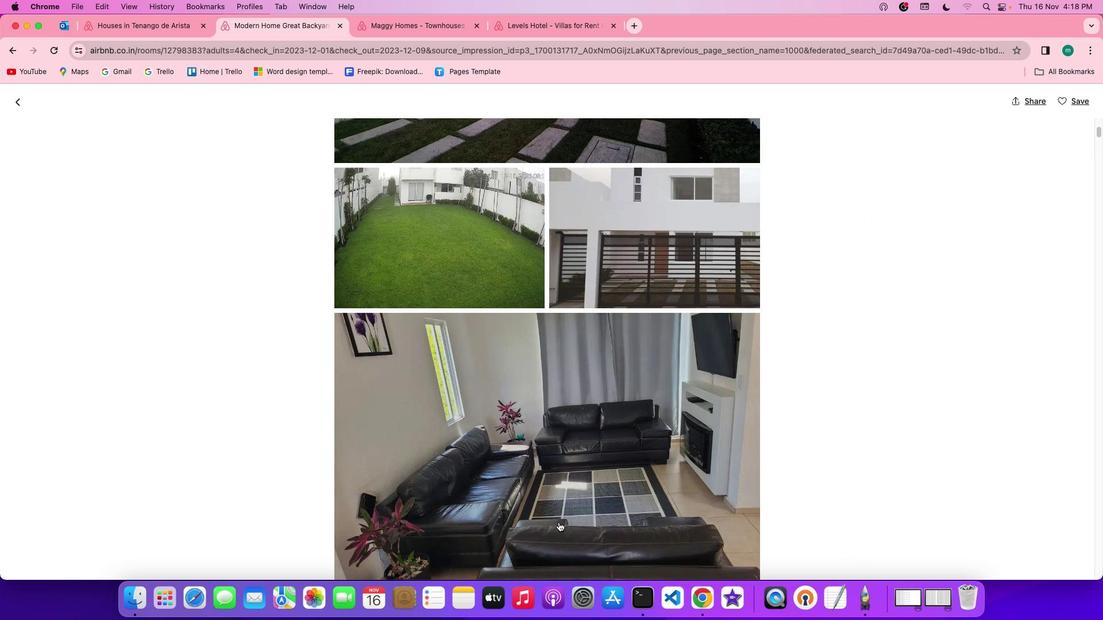 
Action: Mouse scrolled (558, 522) with delta (0, 0)
Screenshot: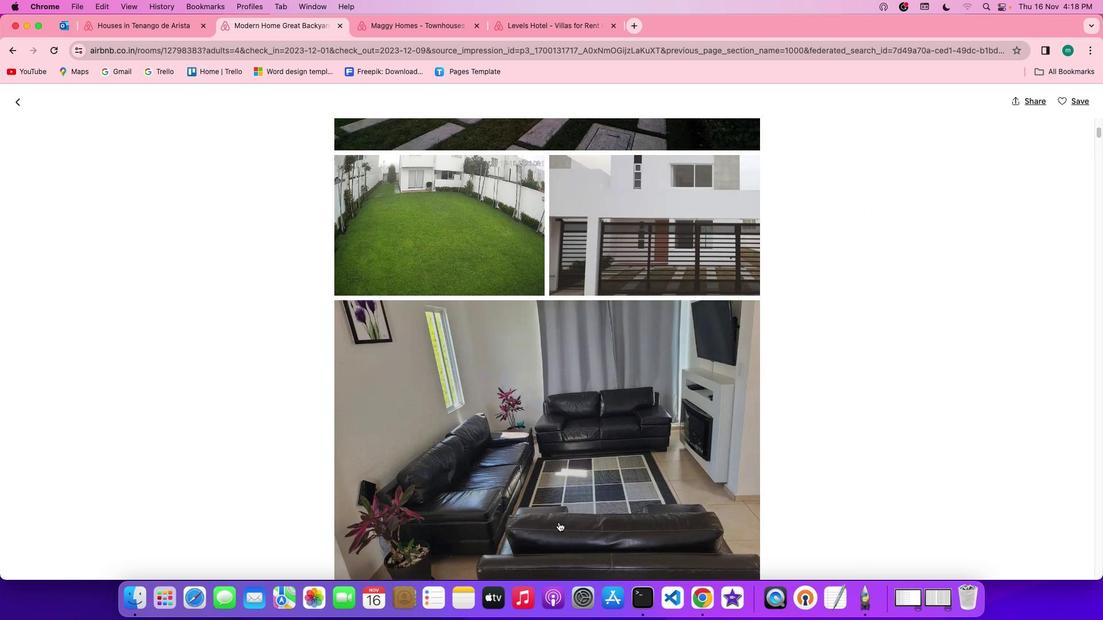 
Action: Mouse scrolled (558, 522) with delta (0, 0)
Screenshot: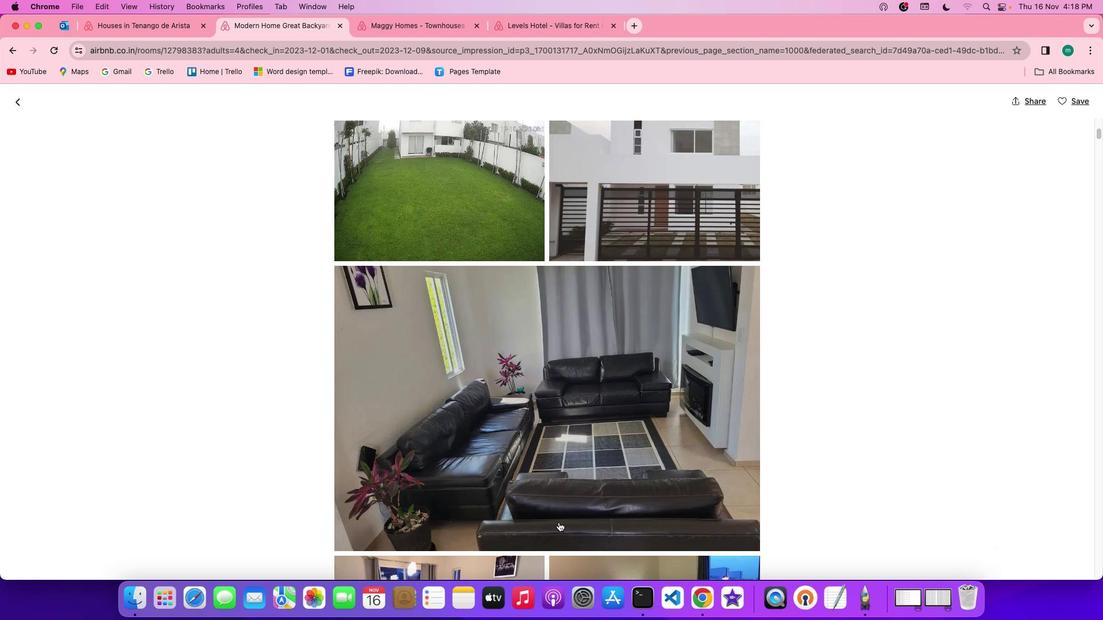 
Action: Mouse scrolled (558, 522) with delta (0, 0)
Screenshot: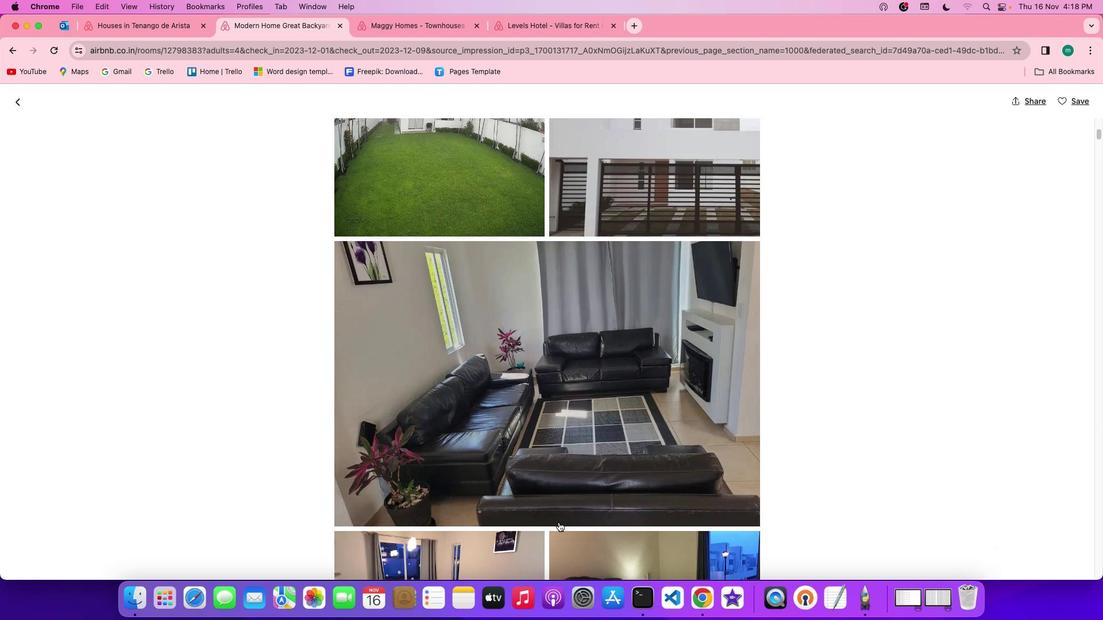 
Action: Mouse scrolled (558, 522) with delta (0, -1)
Screenshot: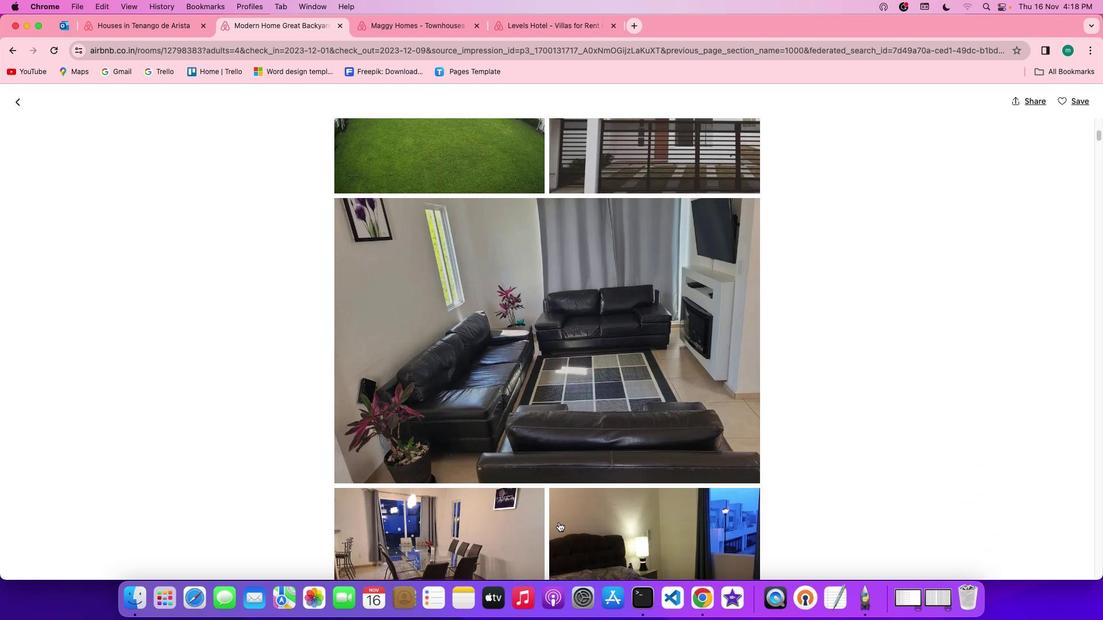 
Action: Mouse scrolled (558, 522) with delta (0, -1)
Screenshot: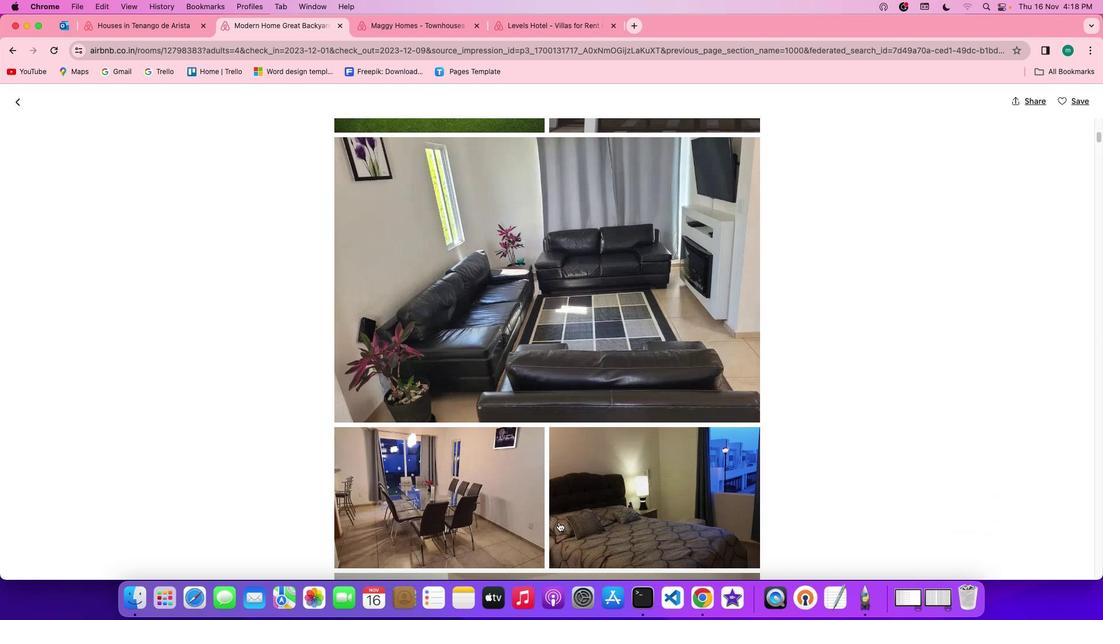 
Action: Mouse scrolled (558, 522) with delta (0, 0)
Screenshot: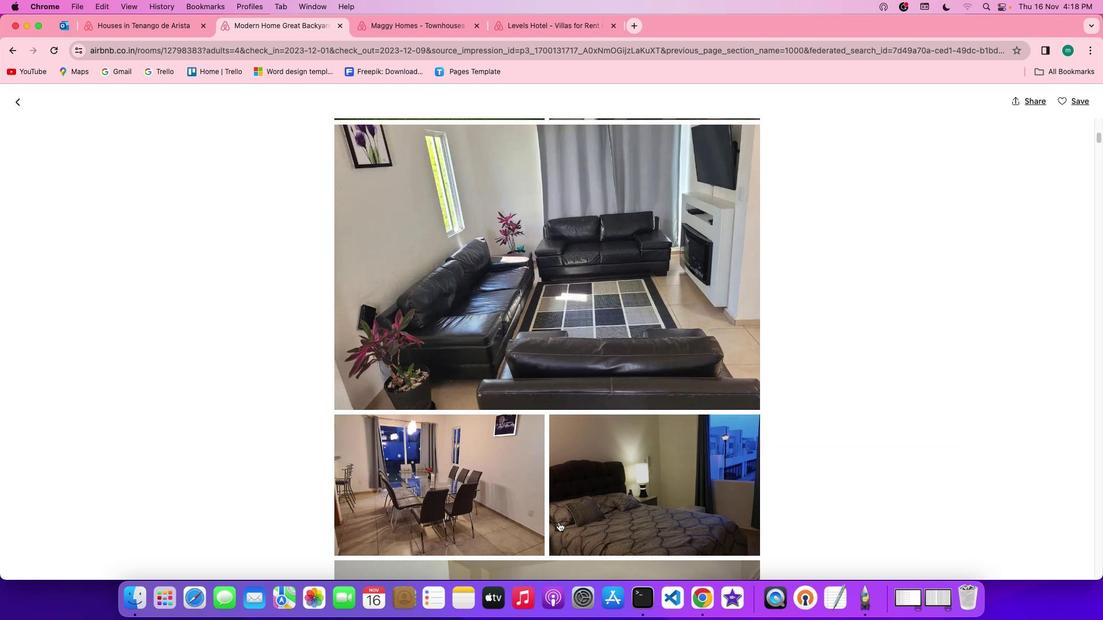 
Action: Mouse scrolled (558, 522) with delta (0, 0)
Screenshot: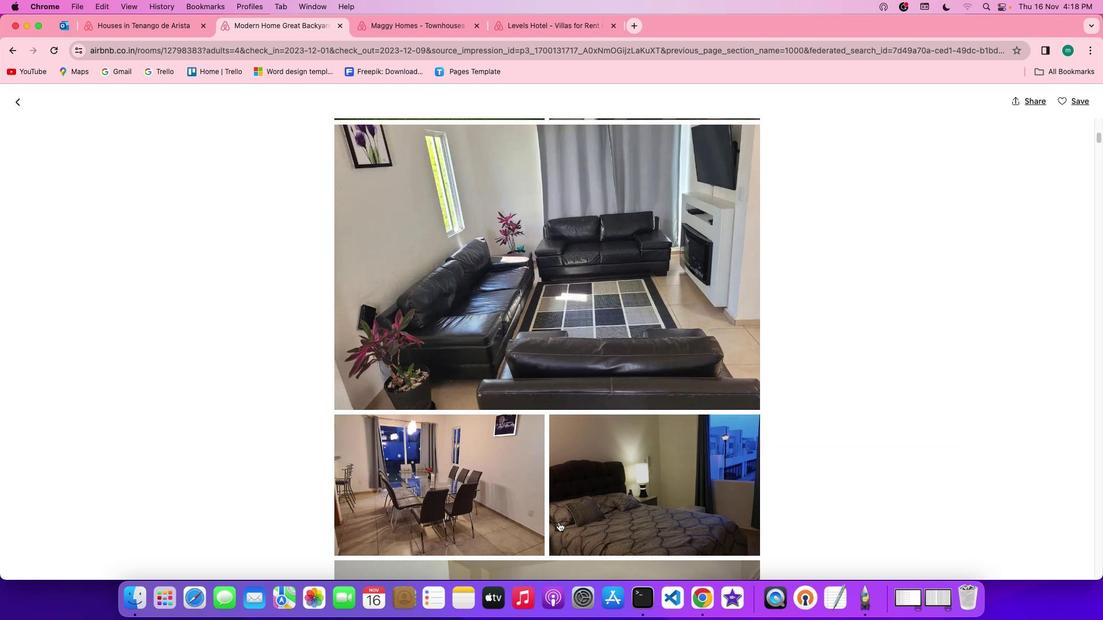 
Action: Mouse scrolled (558, 522) with delta (0, -1)
Screenshot: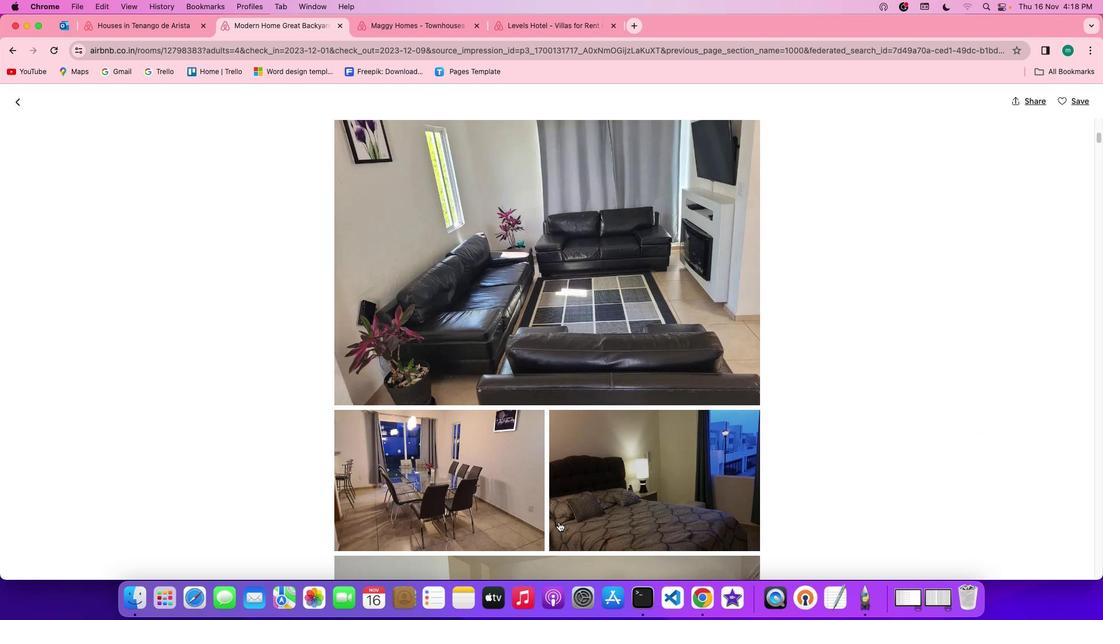
Action: Mouse scrolled (558, 522) with delta (0, -1)
Screenshot: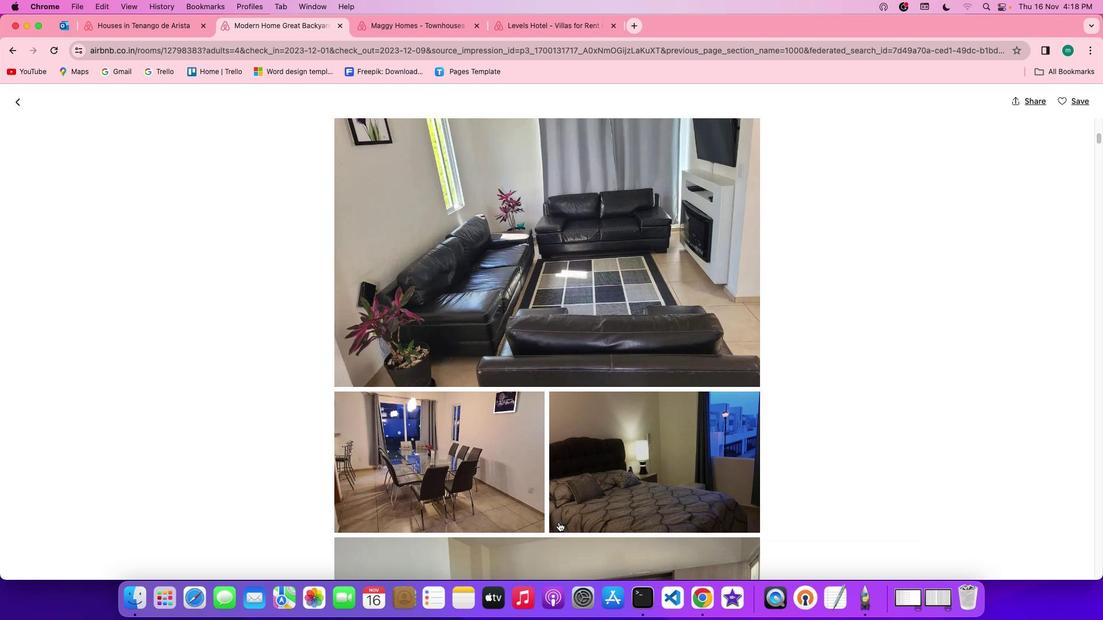 
Action: Mouse scrolled (558, 522) with delta (0, 0)
Screenshot: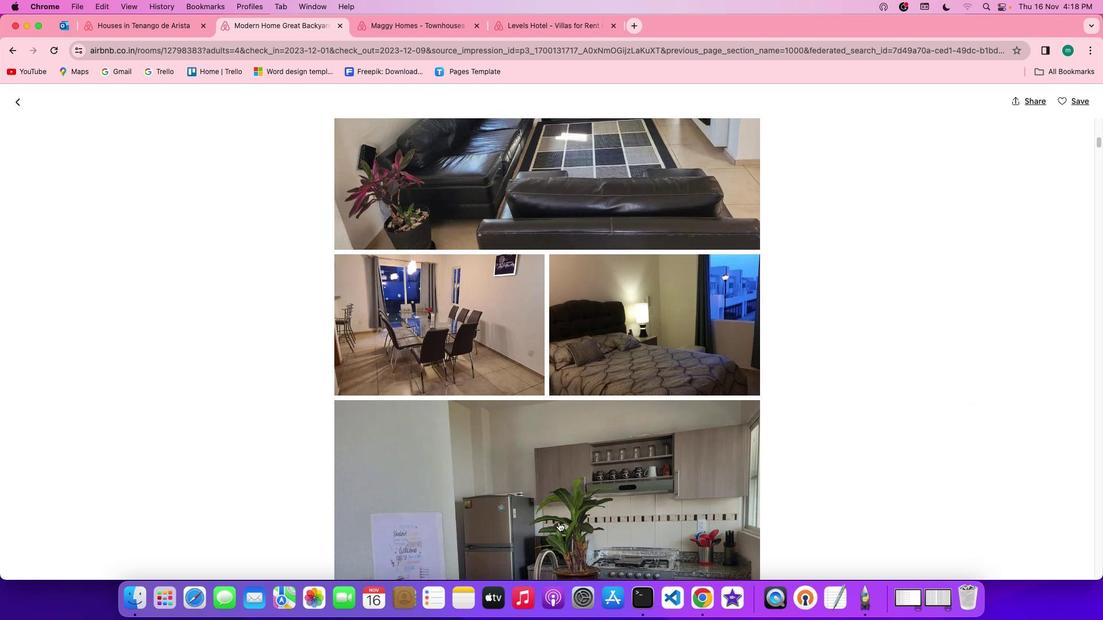 
Action: Mouse scrolled (558, 522) with delta (0, 0)
Screenshot: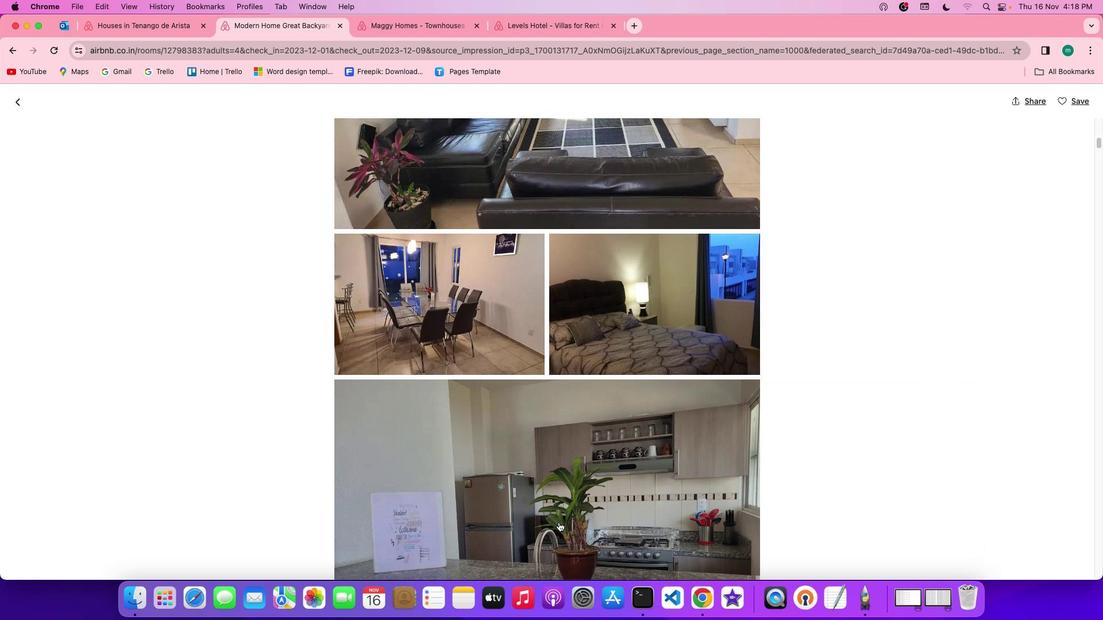 
Action: Mouse scrolled (558, 522) with delta (0, -1)
Screenshot: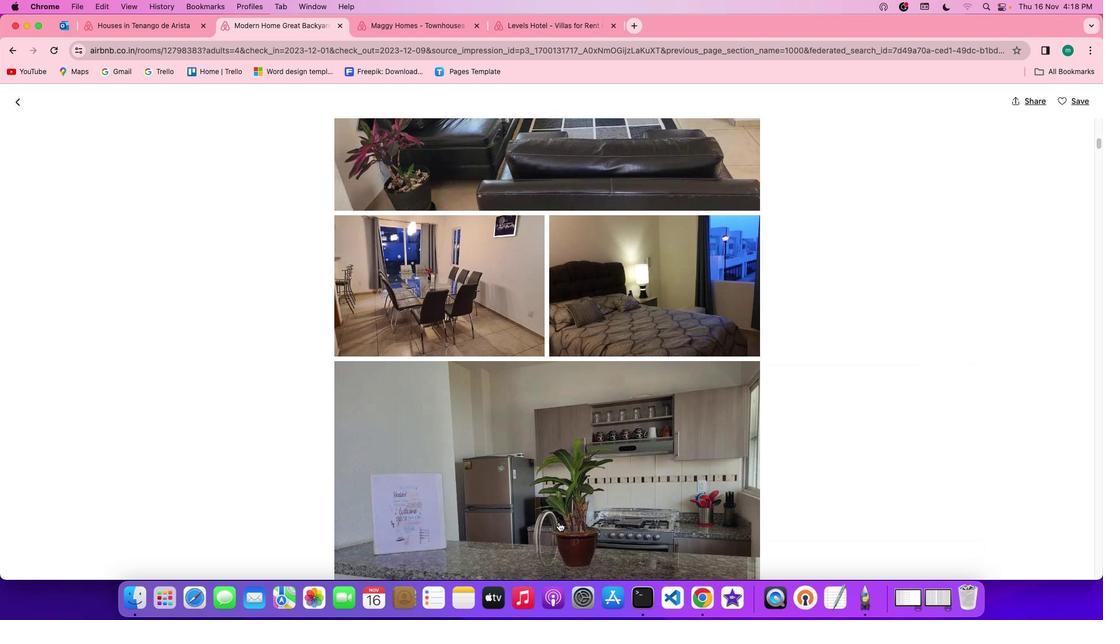 
Action: Mouse scrolled (558, 522) with delta (0, -1)
Screenshot: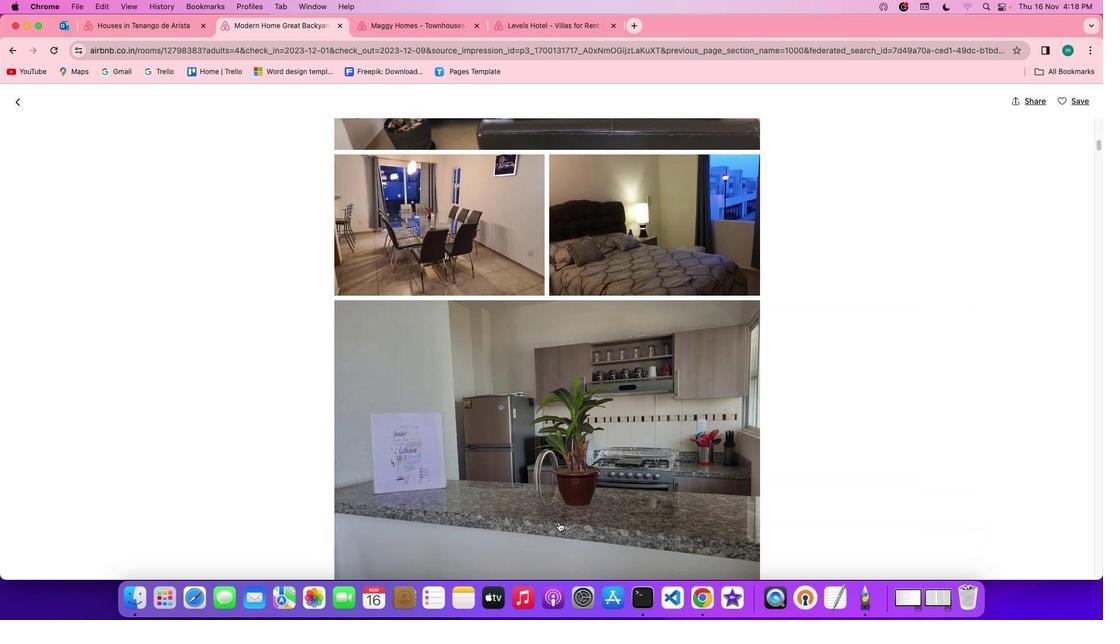 
Action: Mouse scrolled (558, 522) with delta (0, 0)
Screenshot: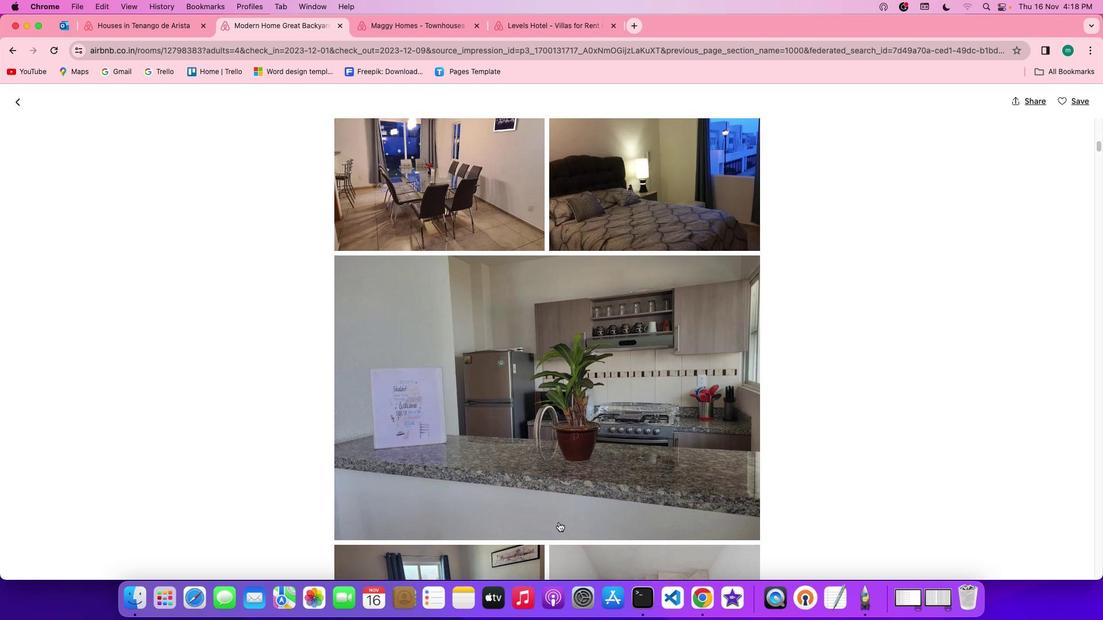 
Action: Mouse scrolled (558, 522) with delta (0, 0)
Screenshot: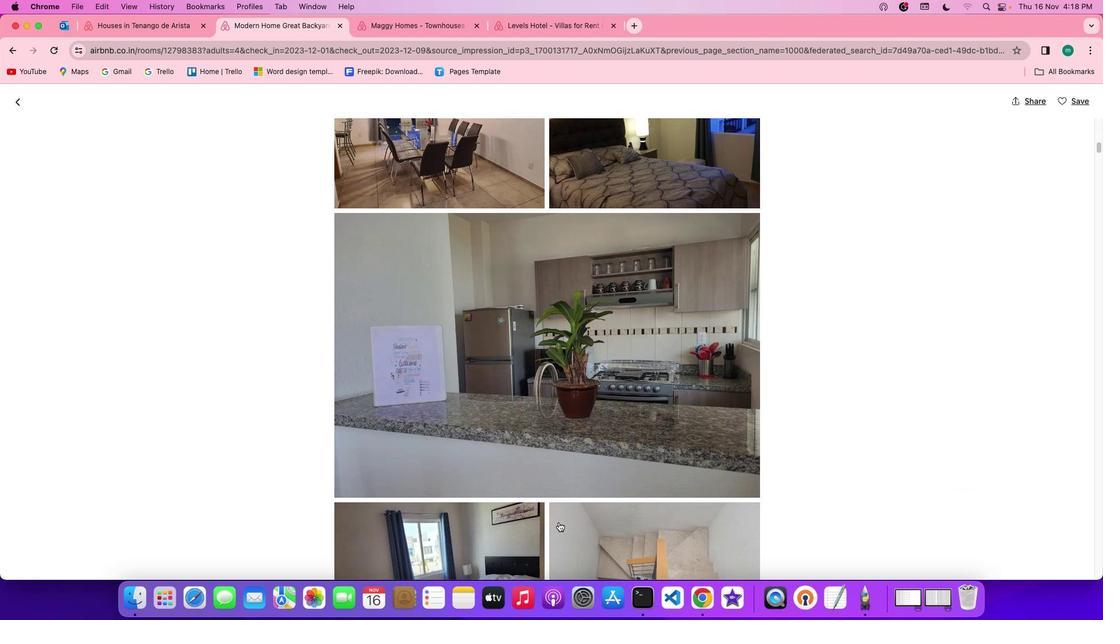 
Action: Mouse scrolled (558, 522) with delta (0, -1)
Screenshot: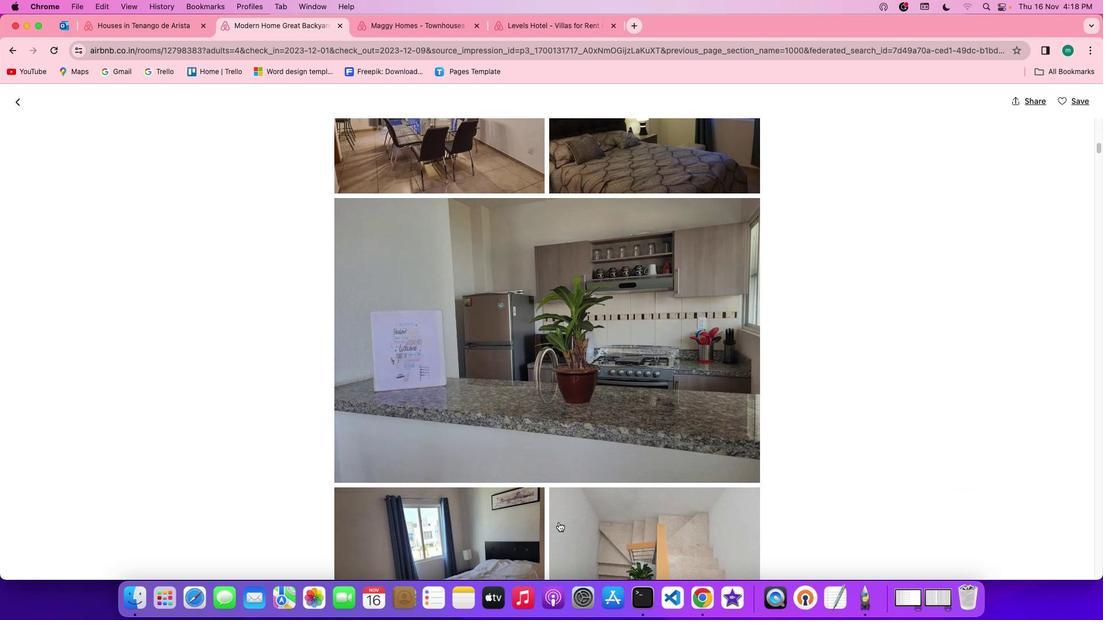 
Action: Mouse scrolled (558, 522) with delta (0, -1)
Screenshot: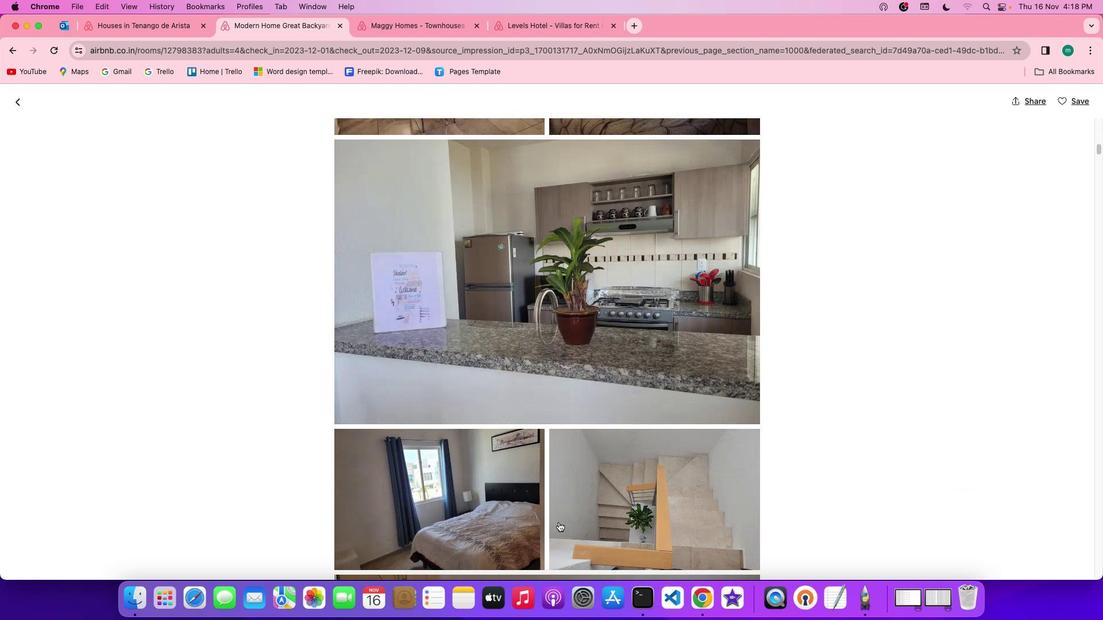 
Action: Mouse scrolled (558, 522) with delta (0, 0)
Screenshot: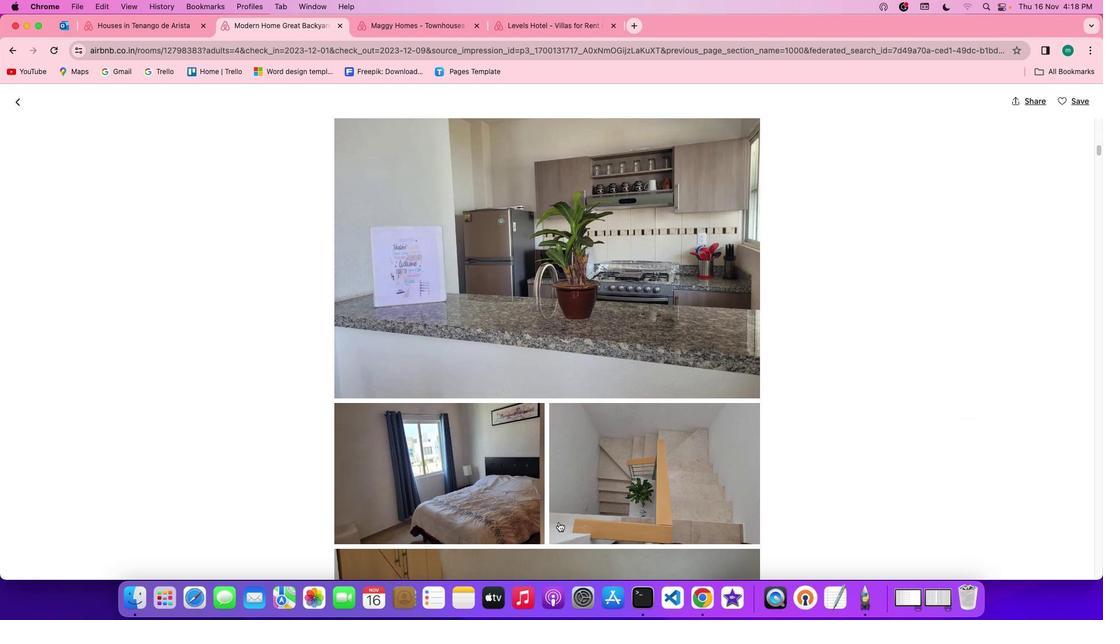 
Action: Mouse scrolled (558, 522) with delta (0, 0)
Screenshot: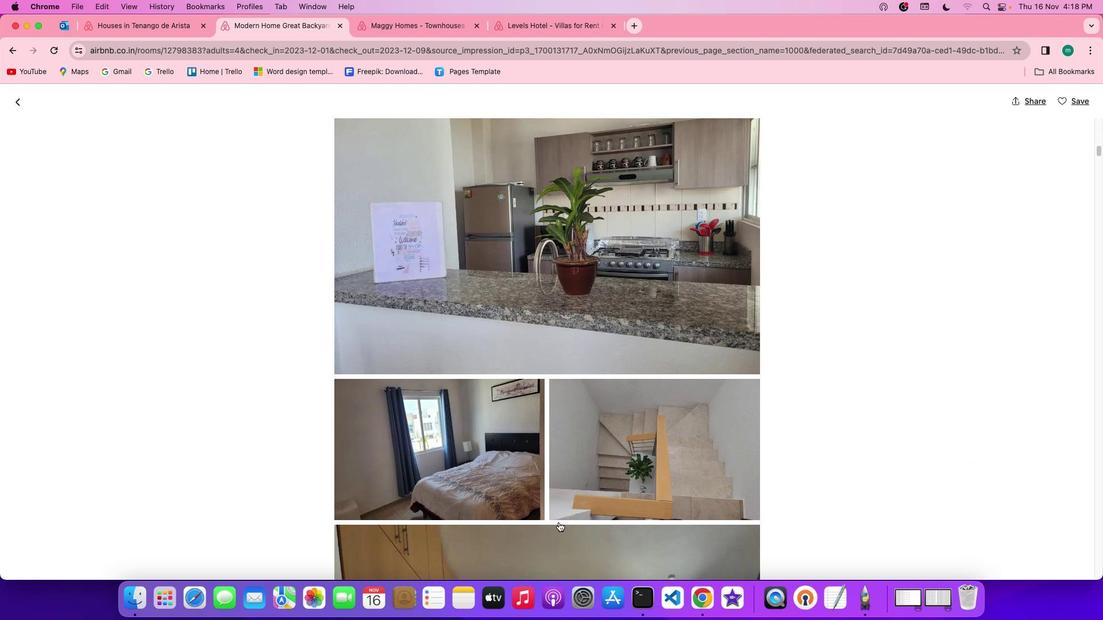 
Action: Mouse scrolled (558, 522) with delta (0, -1)
Screenshot: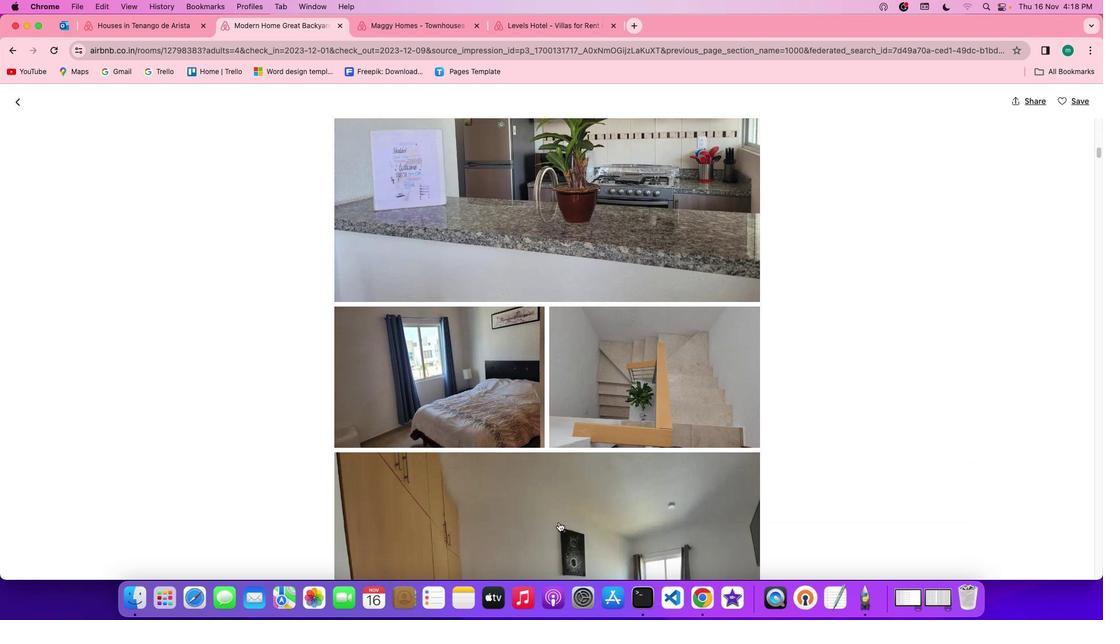 
Action: Mouse scrolled (558, 522) with delta (0, -1)
Screenshot: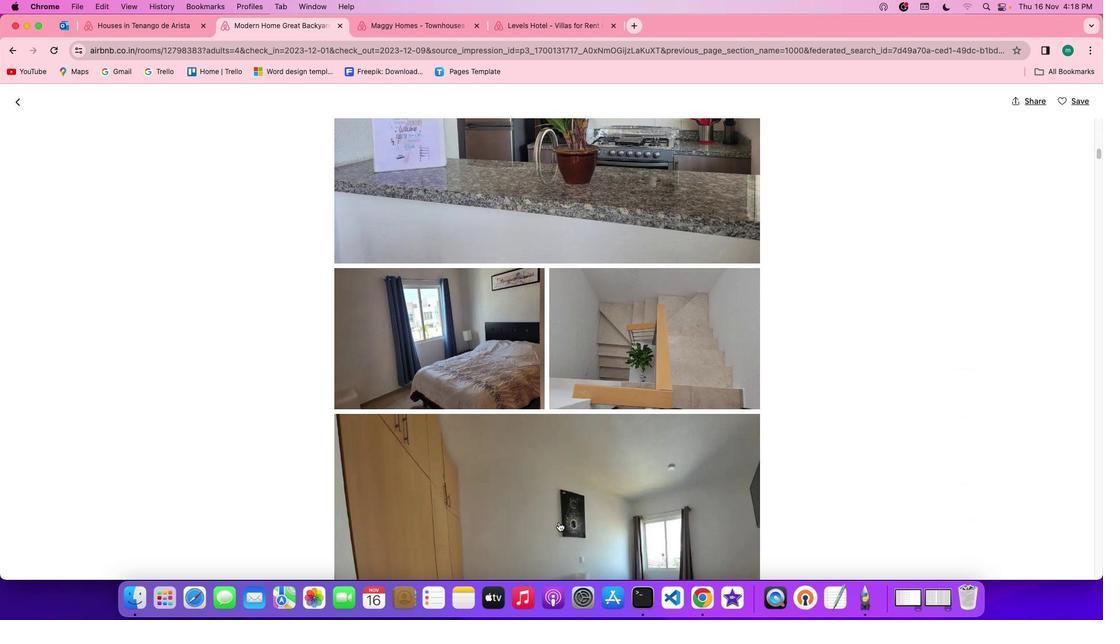 
Action: Mouse scrolled (558, 522) with delta (0, -1)
Screenshot: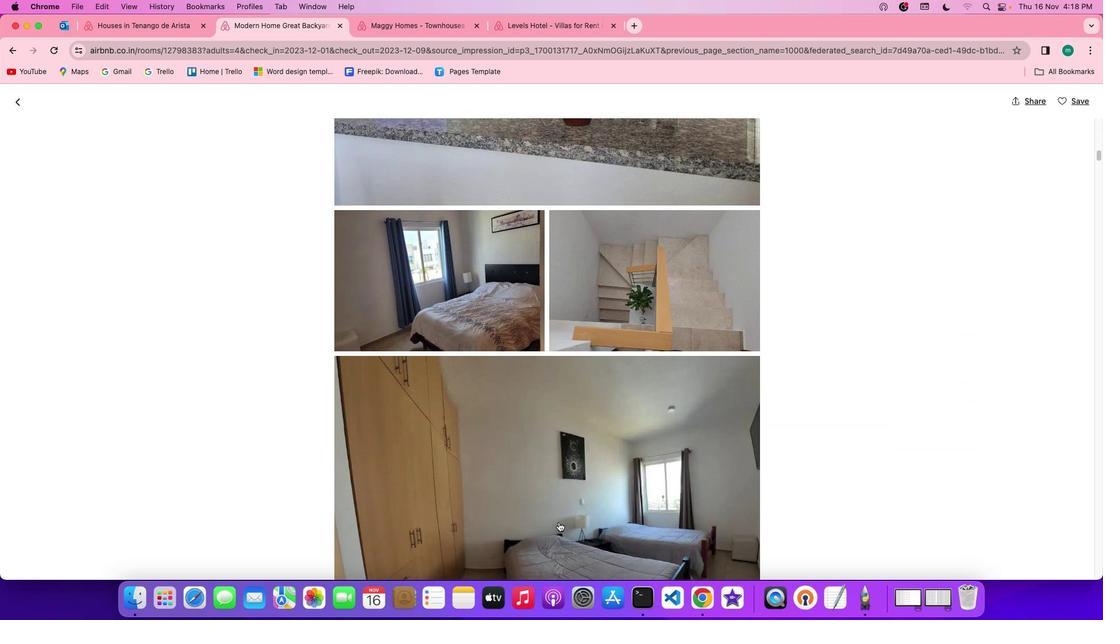
Action: Mouse moved to (558, 522)
Screenshot: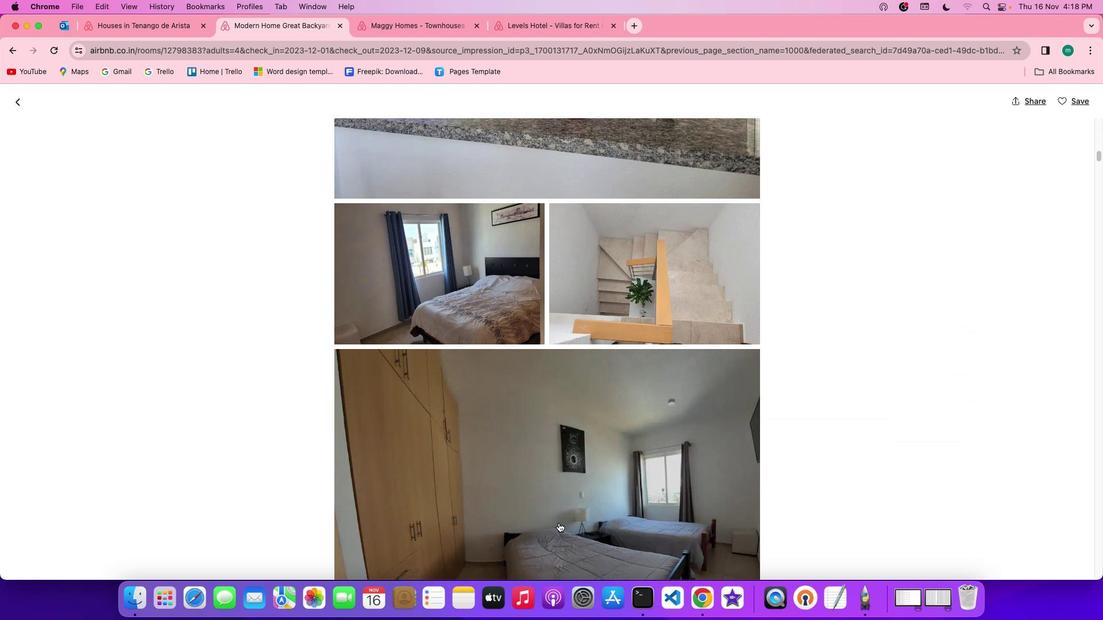 
Action: Mouse scrolled (558, 522) with delta (0, 0)
Screenshot: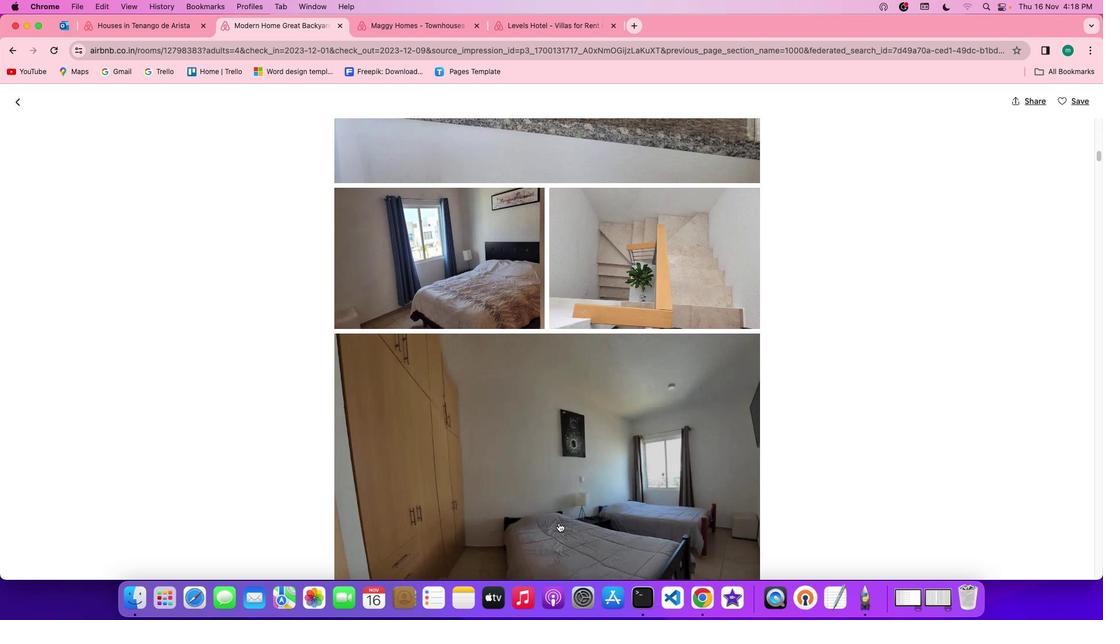 
Action: Mouse scrolled (558, 522) with delta (0, 0)
Screenshot: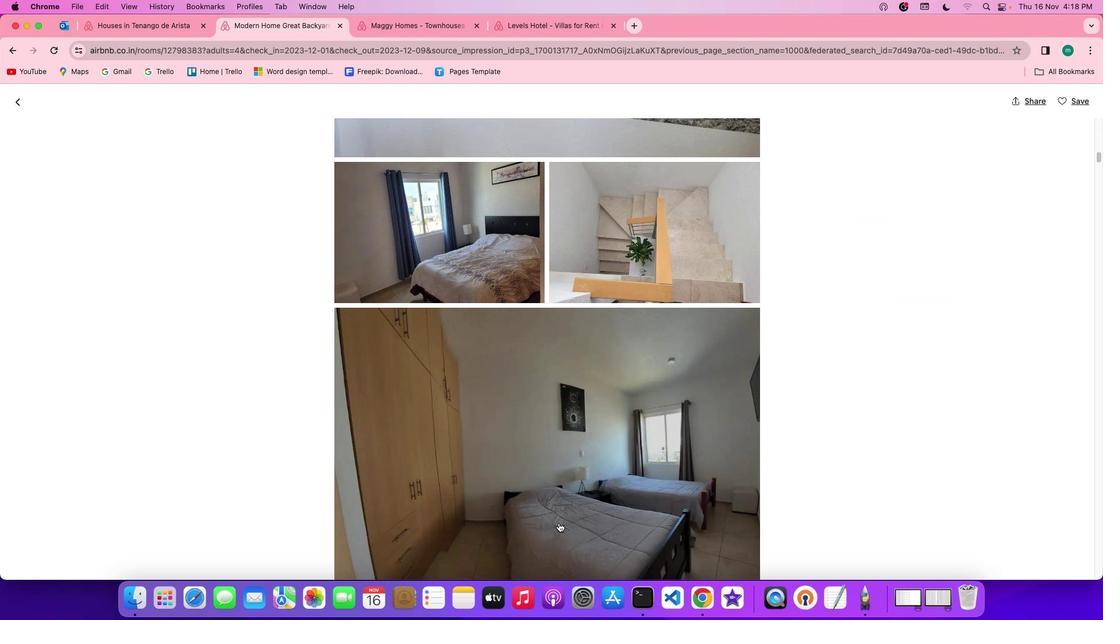 
Action: Mouse scrolled (558, 522) with delta (0, -1)
Screenshot: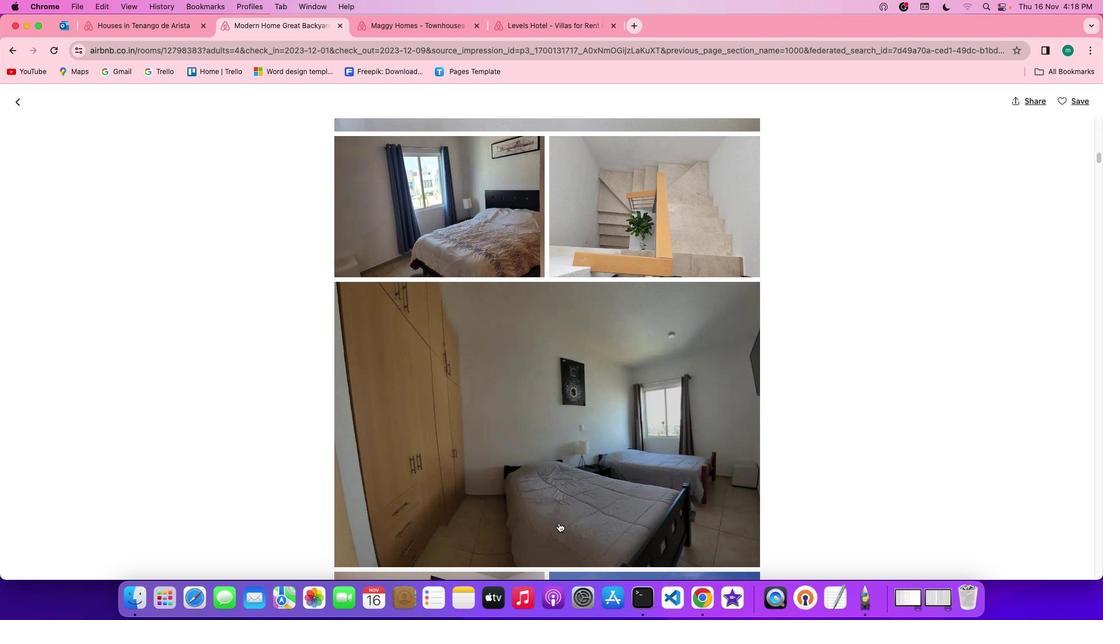
Action: Mouse scrolled (558, 522) with delta (0, -1)
Screenshot: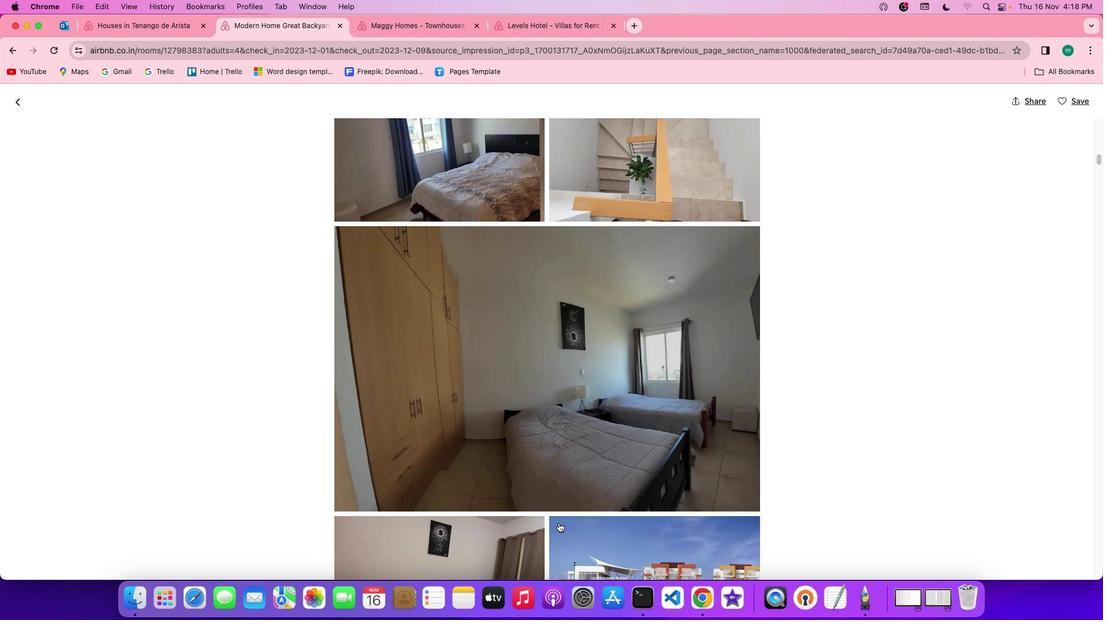 
Action: Mouse scrolled (558, 522) with delta (0, 0)
Screenshot: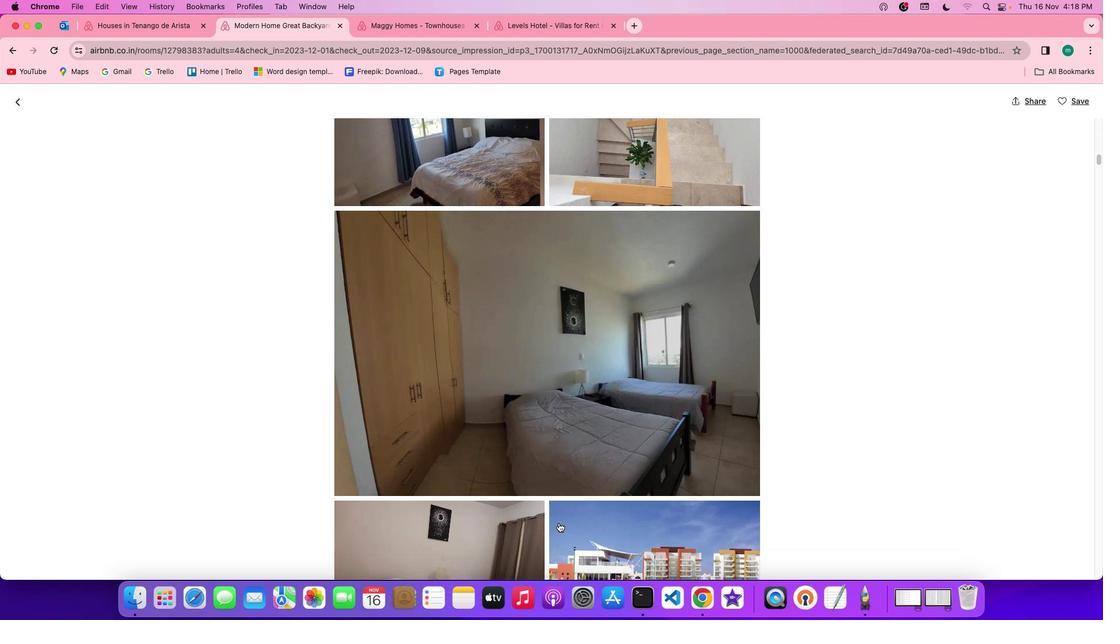 
Action: Mouse scrolled (558, 522) with delta (0, 0)
Screenshot: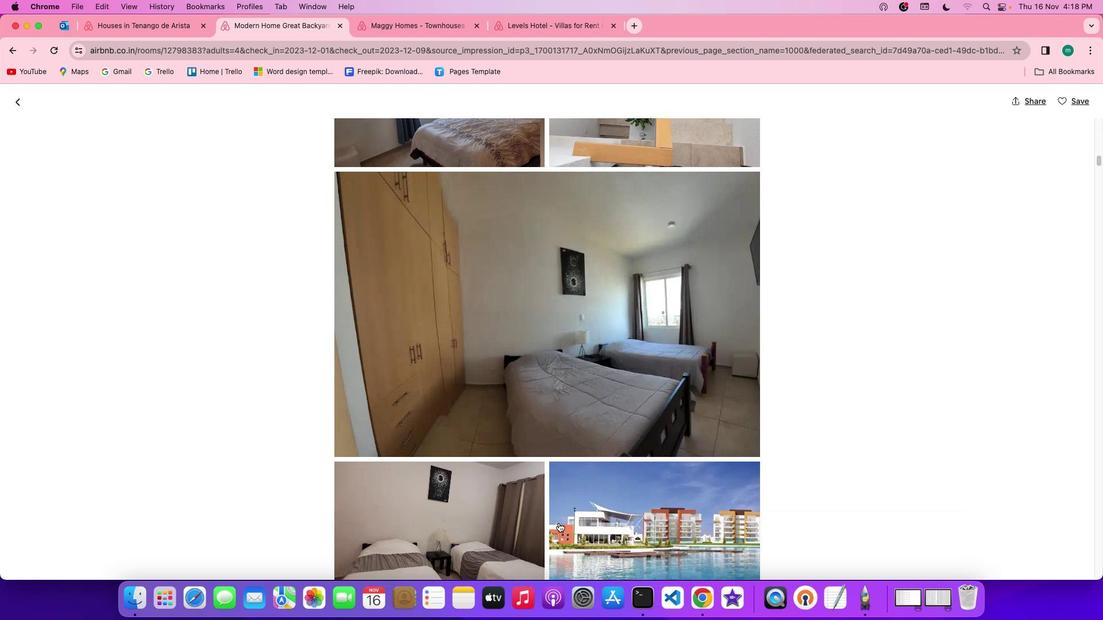 
Action: Mouse scrolled (558, 522) with delta (0, -1)
Screenshot: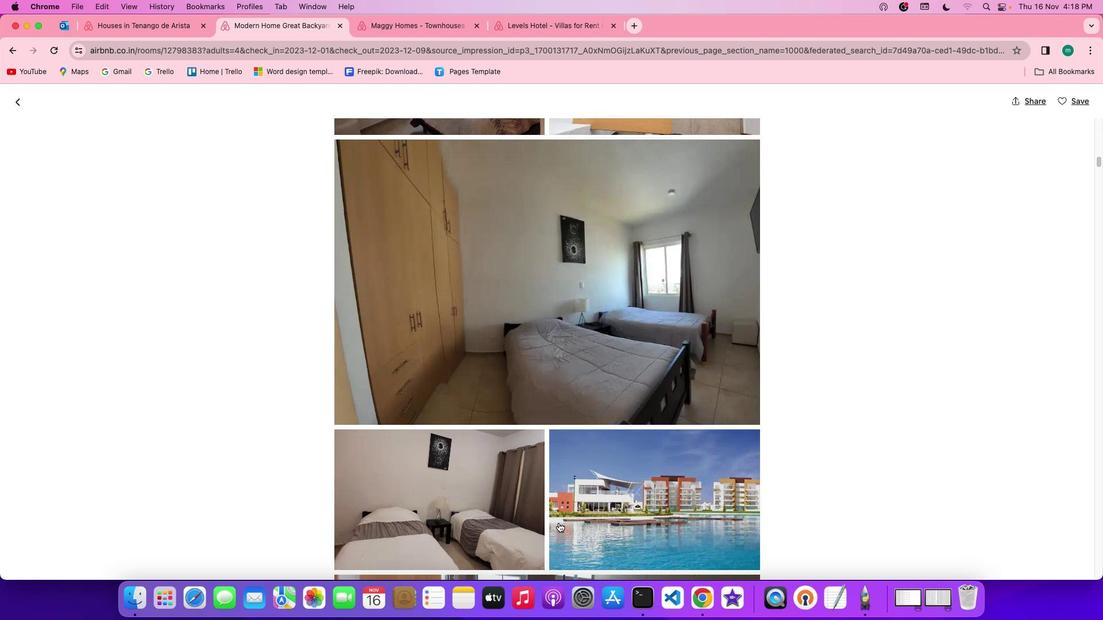 
Action: Mouse scrolled (558, 522) with delta (0, -1)
Screenshot: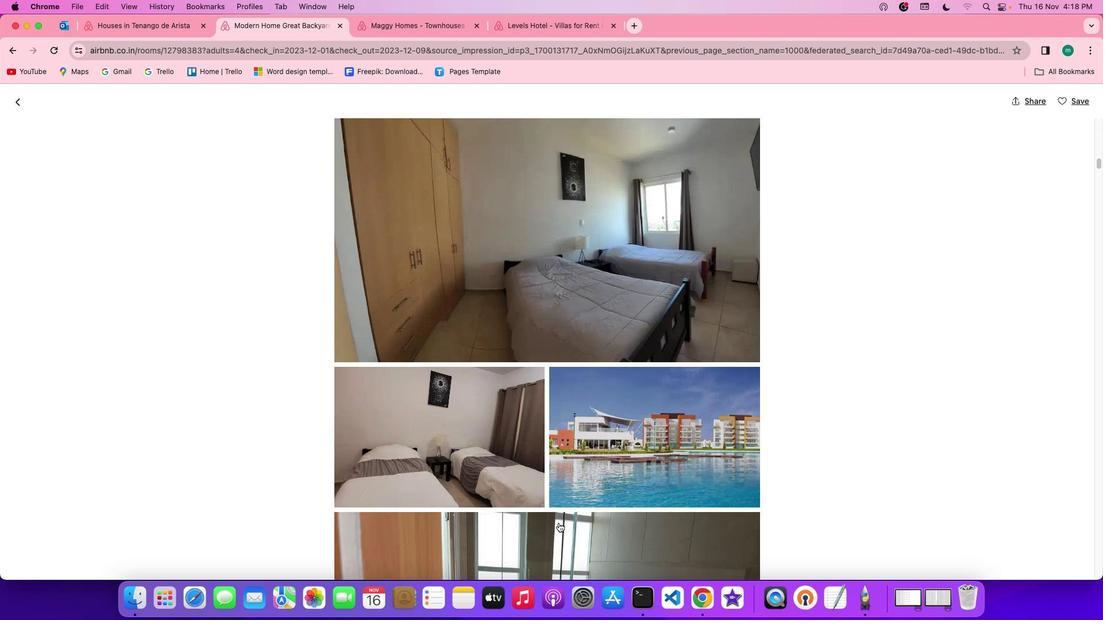 
Action: Mouse scrolled (558, 522) with delta (0, 0)
Screenshot: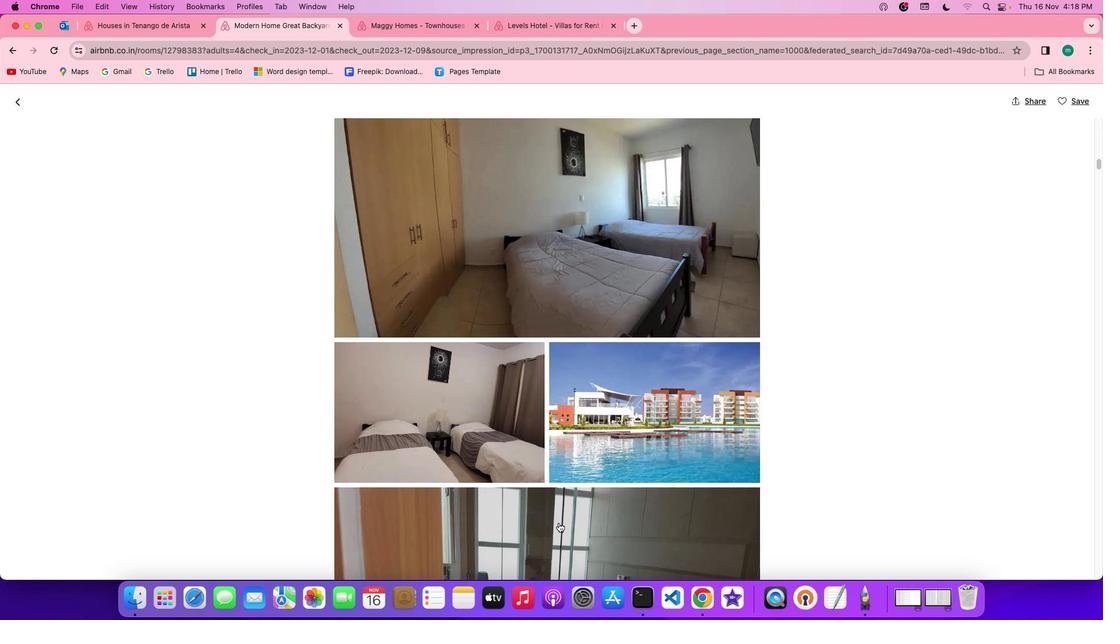 
Action: Mouse scrolled (558, 522) with delta (0, 0)
Screenshot: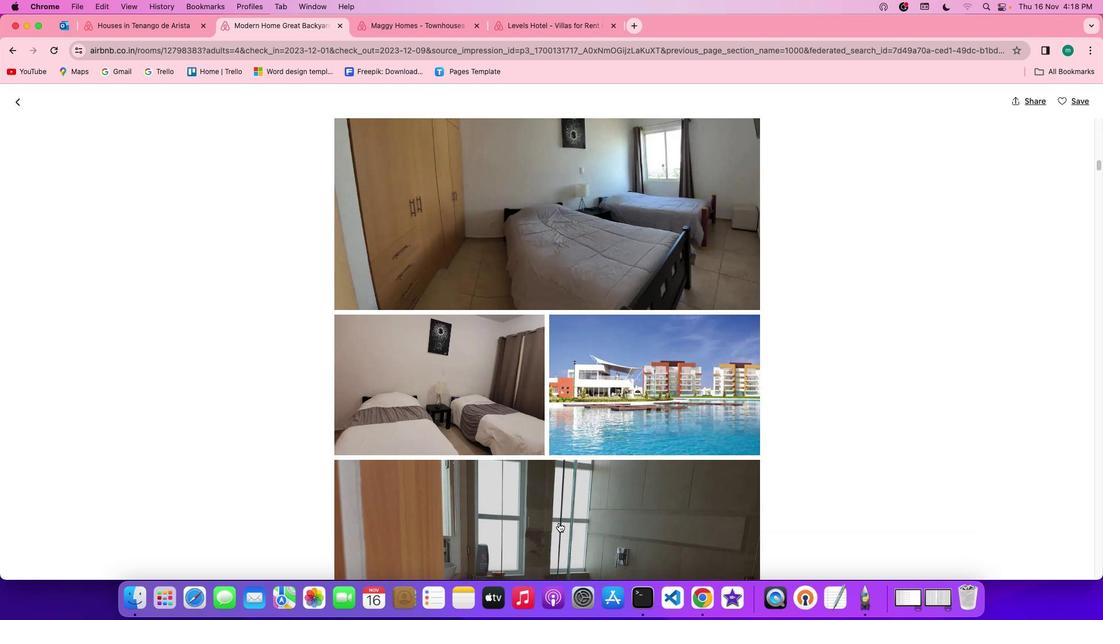 
Action: Mouse scrolled (558, 522) with delta (0, -1)
Screenshot: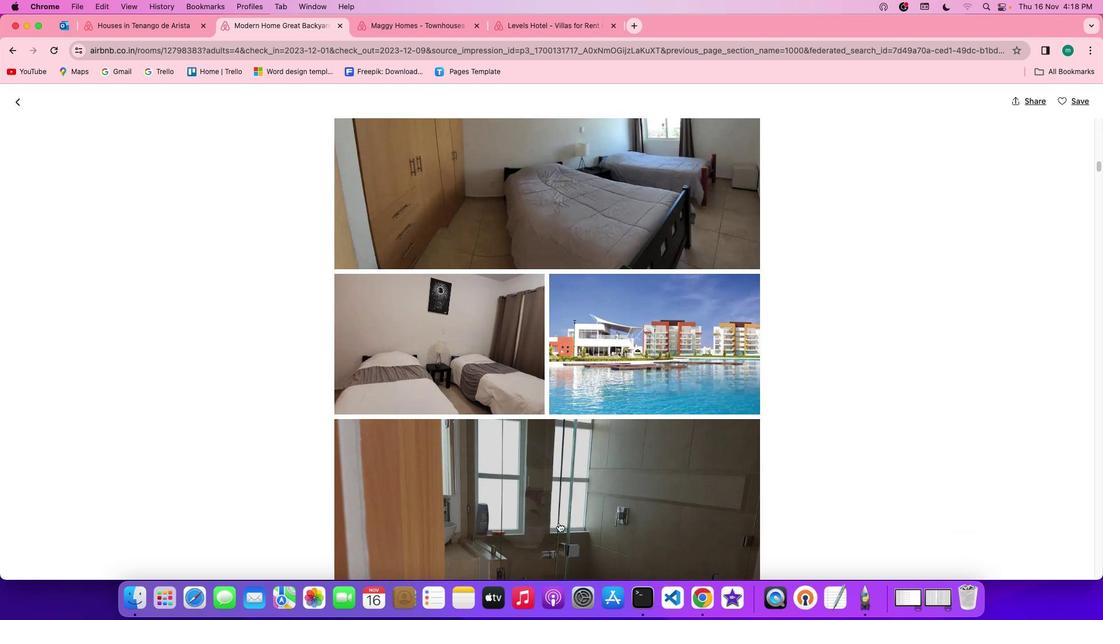 
Action: Mouse scrolled (558, 522) with delta (0, -1)
Screenshot: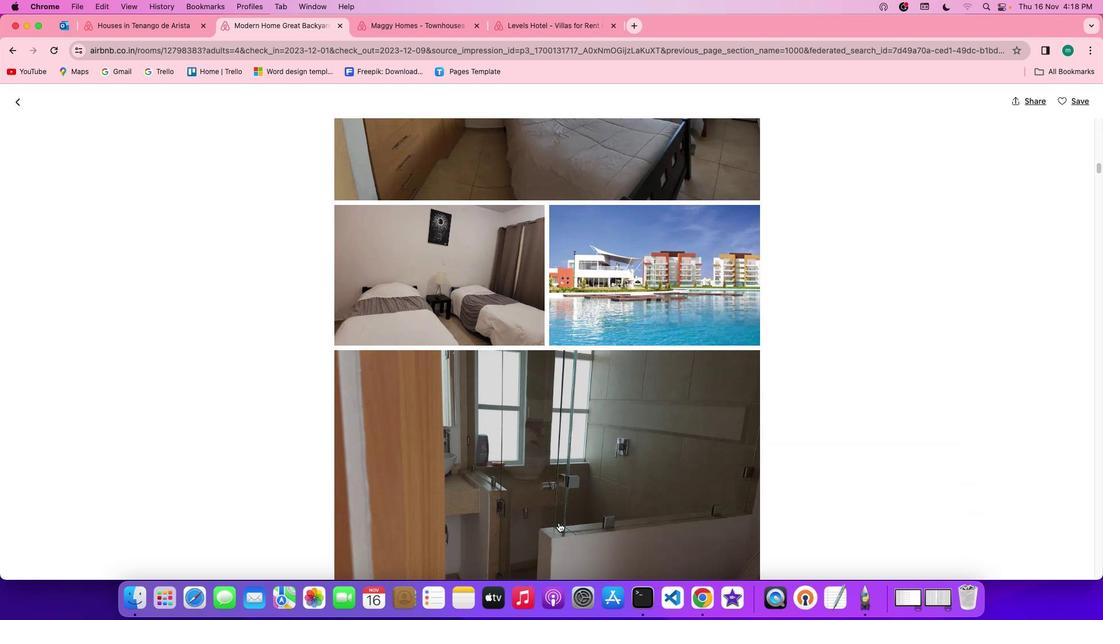 
Action: Mouse scrolled (558, 522) with delta (0, 0)
Screenshot: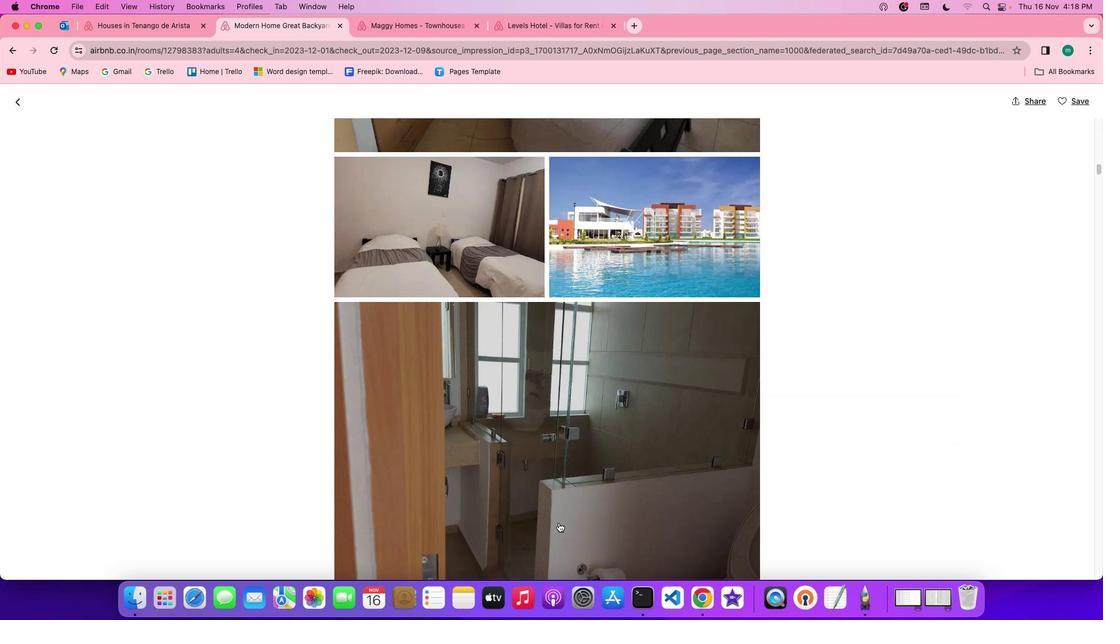 
Action: Mouse scrolled (558, 522) with delta (0, 0)
Screenshot: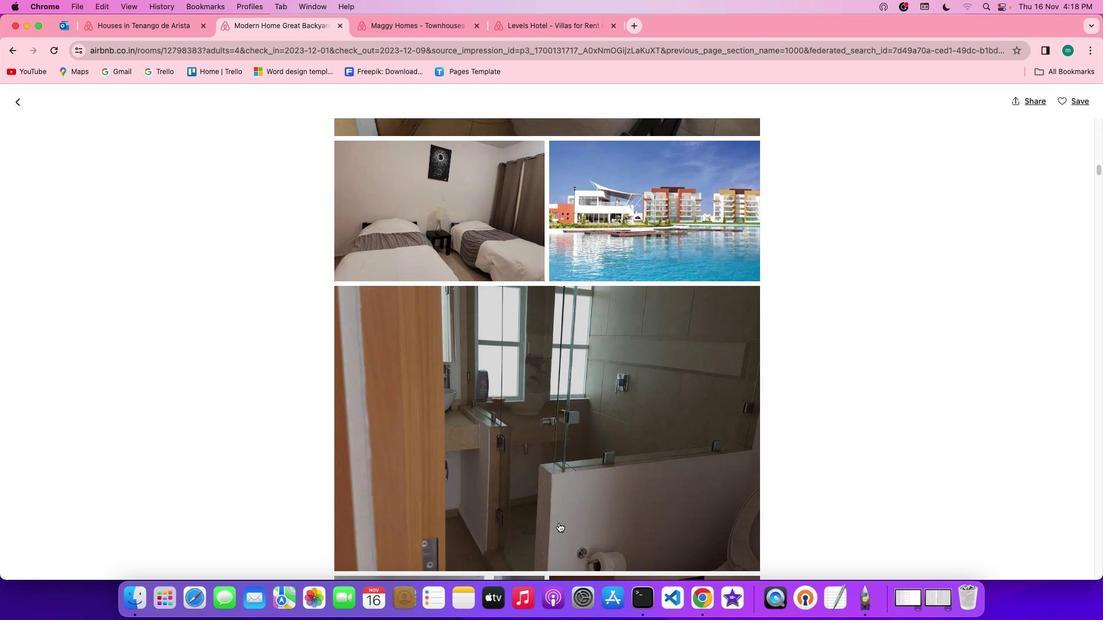 
Action: Mouse scrolled (558, 522) with delta (0, -1)
Screenshot: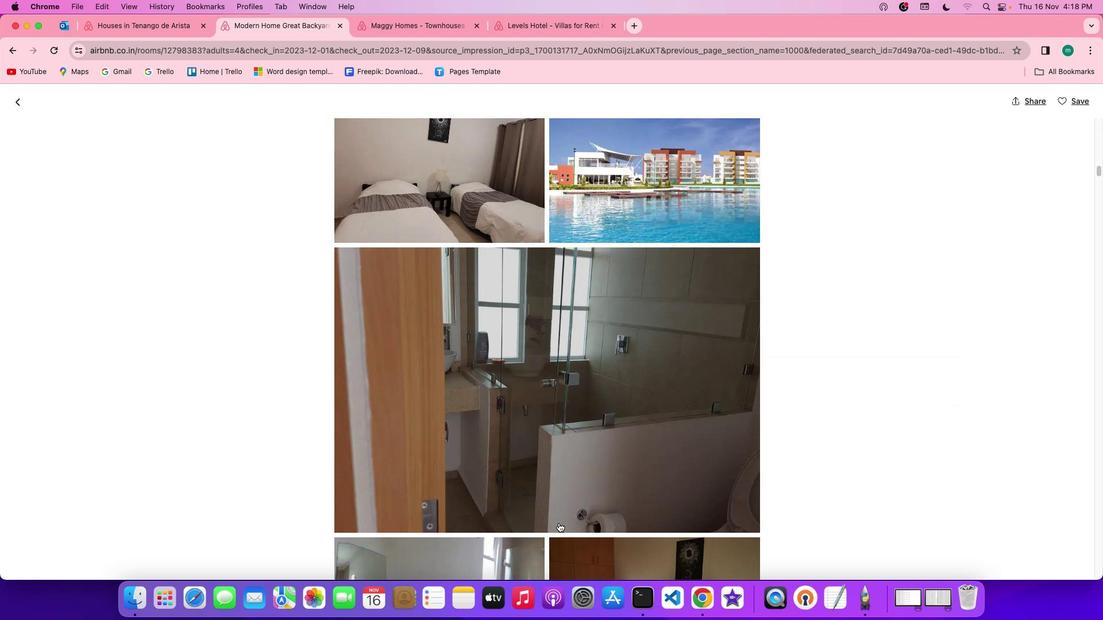 
Action: Mouse scrolled (558, 522) with delta (0, -1)
Screenshot: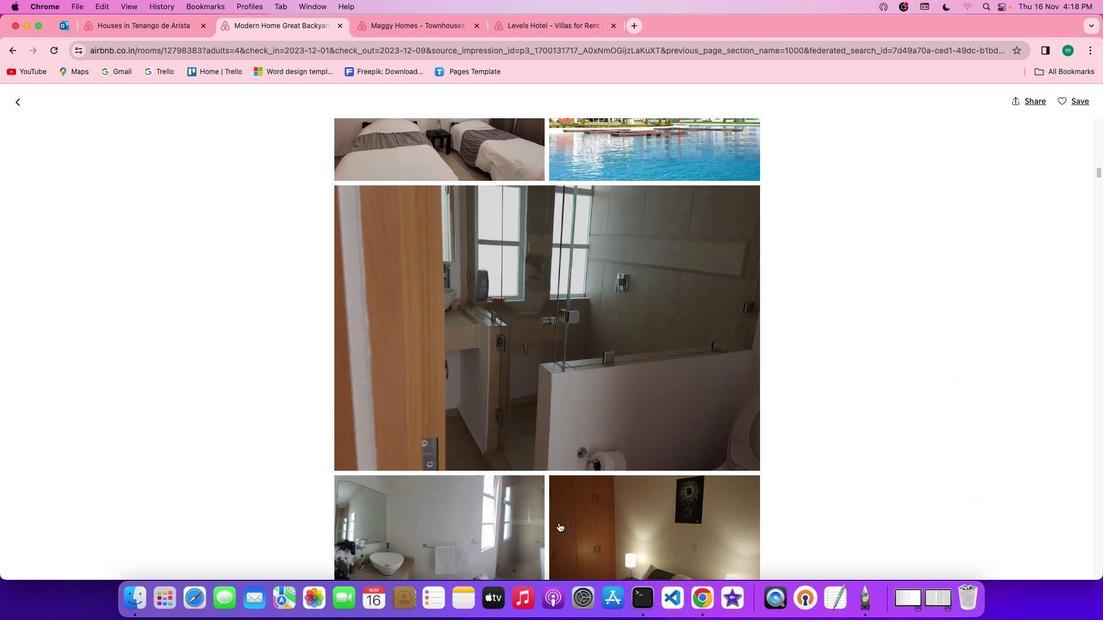 
Action: Mouse scrolled (558, 522) with delta (0, 0)
Screenshot: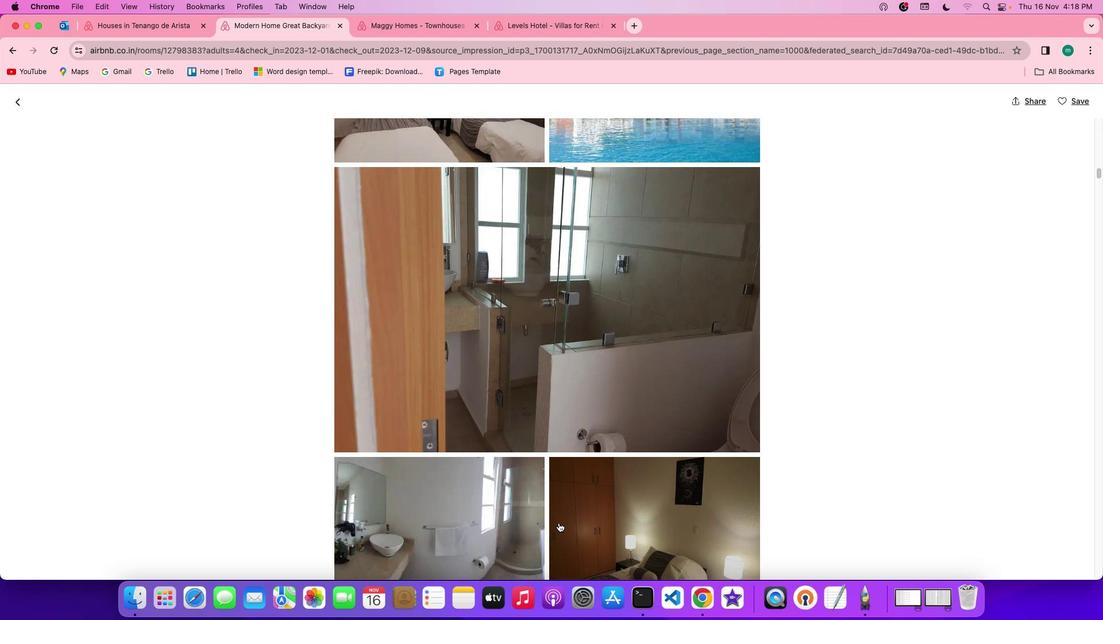 
Action: Mouse scrolled (558, 522) with delta (0, 0)
Screenshot: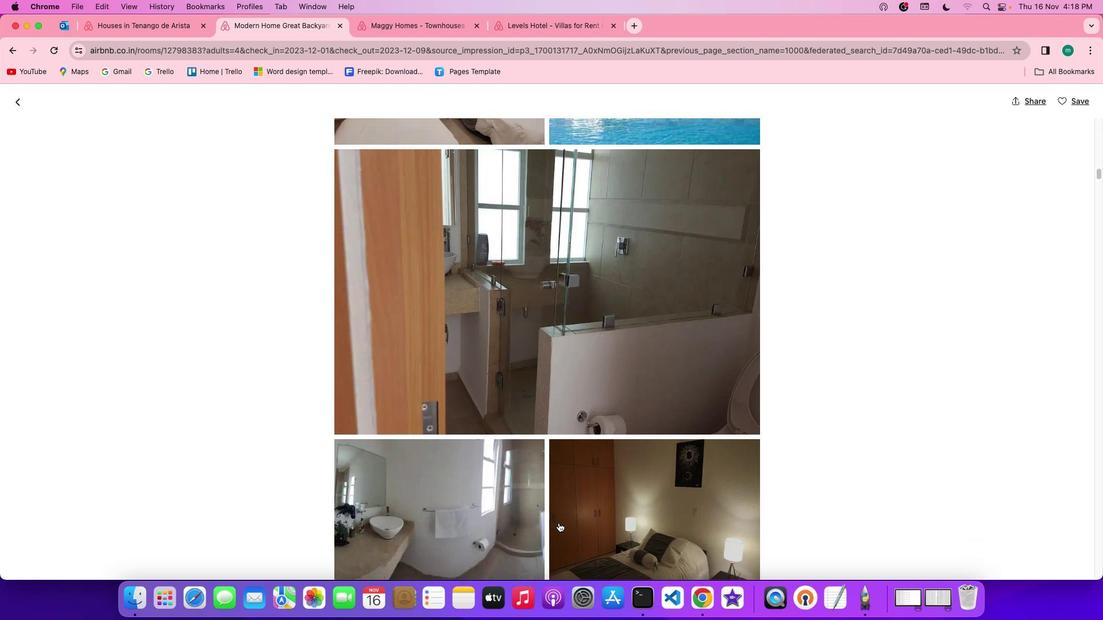
Action: Mouse scrolled (558, 522) with delta (0, -1)
Screenshot: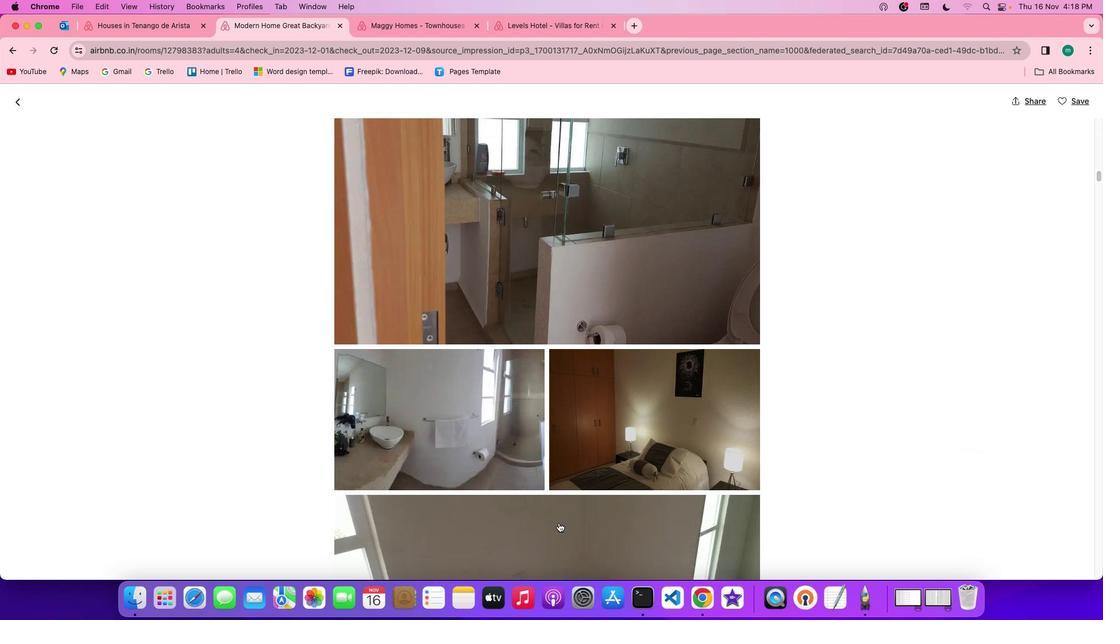 
Action: Mouse scrolled (558, 522) with delta (0, -1)
Screenshot: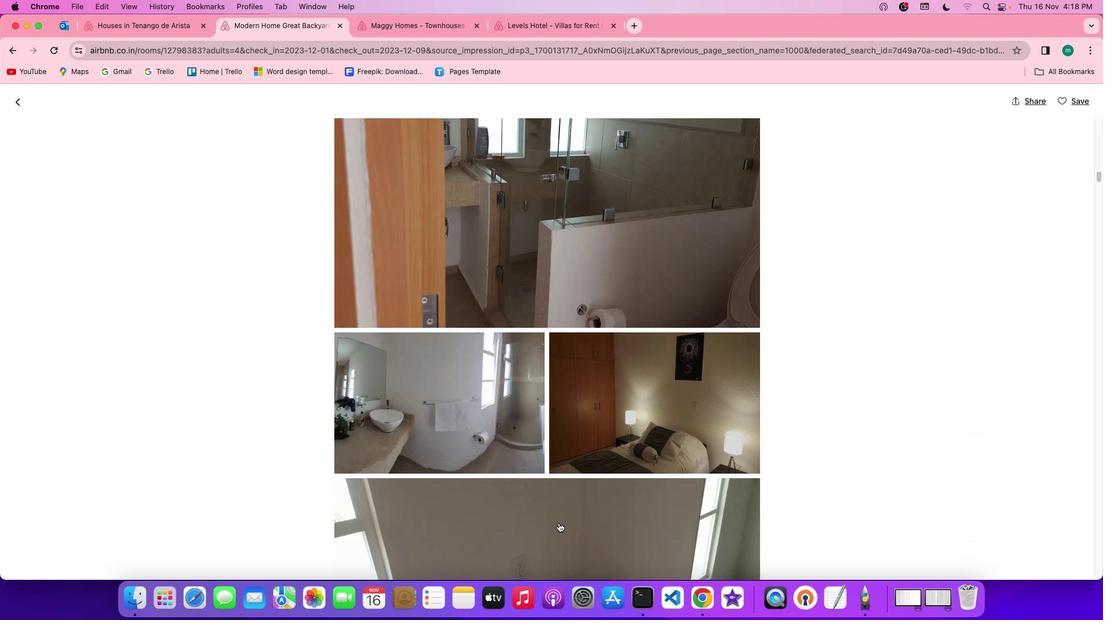 
Action: Mouse scrolled (558, 522) with delta (0, 0)
Screenshot: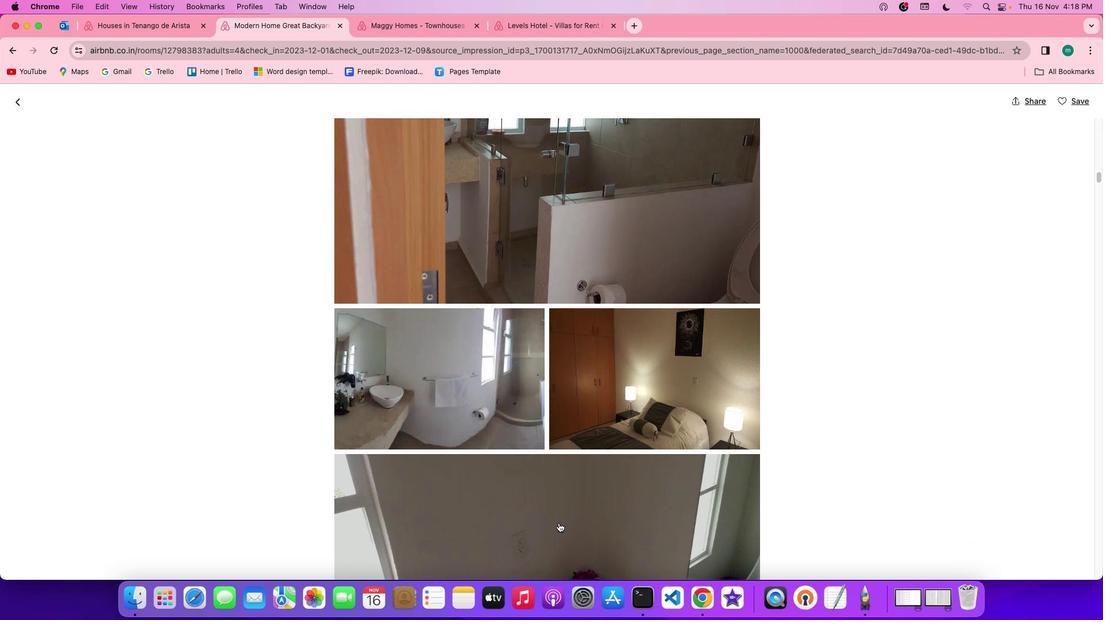 
Action: Mouse scrolled (558, 522) with delta (0, 0)
Screenshot: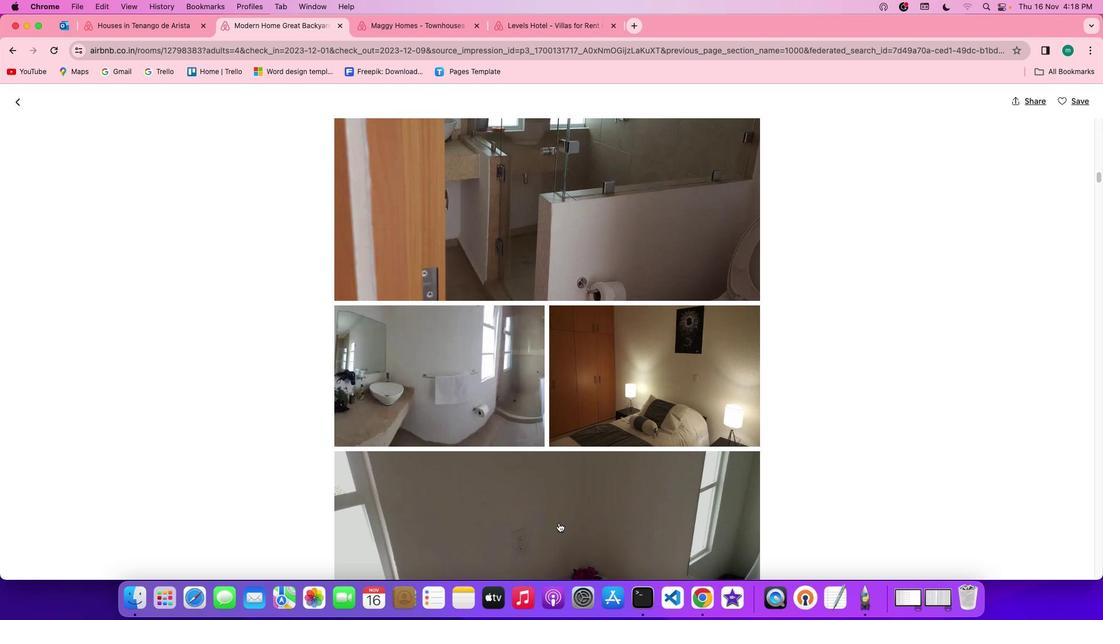 
Action: Mouse scrolled (558, 522) with delta (0, 0)
Screenshot: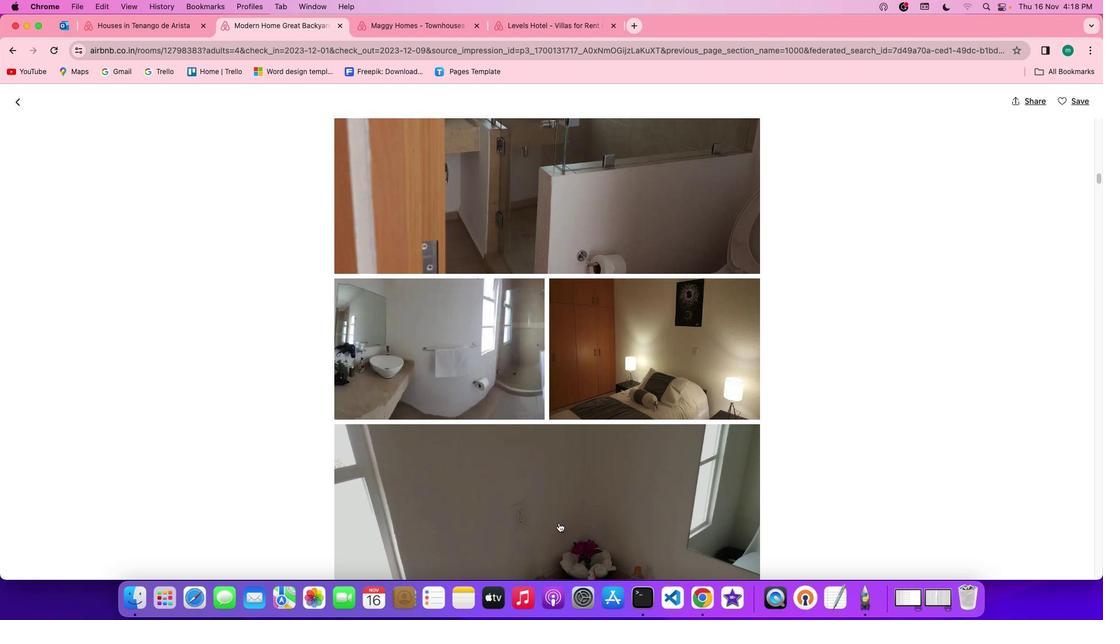 
Action: Mouse scrolled (558, 522) with delta (0, 0)
Screenshot: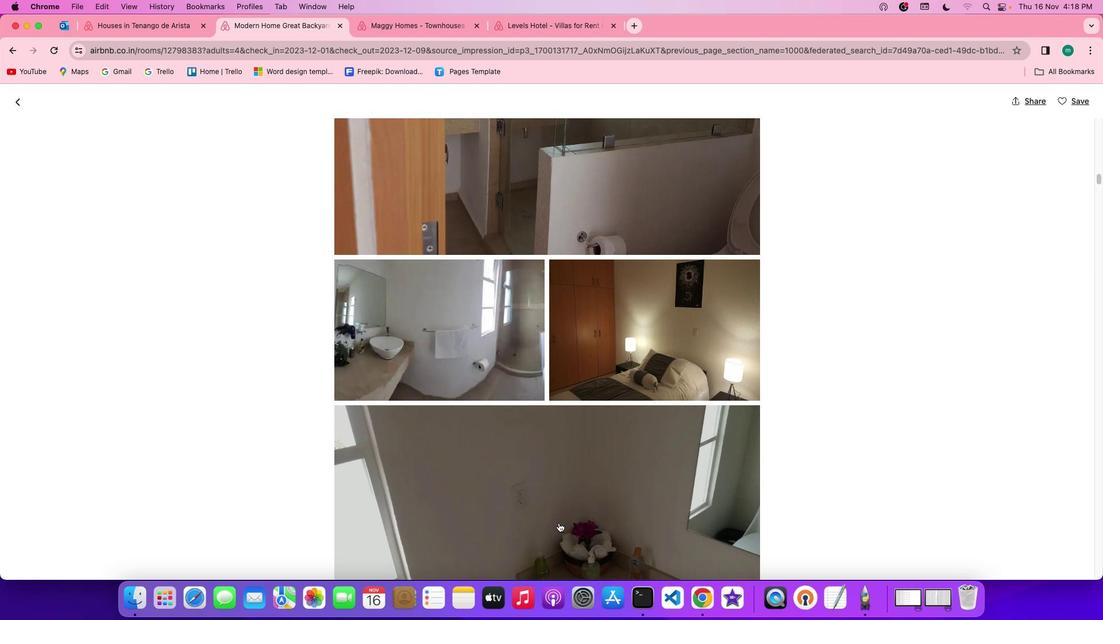 
Action: Mouse scrolled (558, 522) with delta (0, -1)
Screenshot: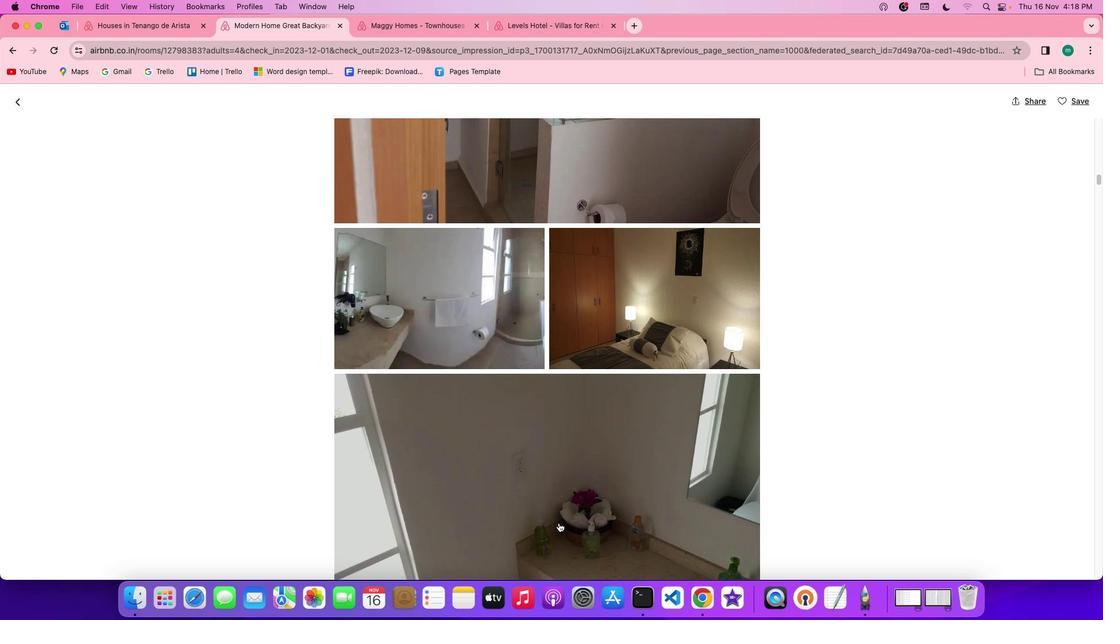 
Action: Mouse scrolled (558, 522) with delta (0, 0)
Screenshot: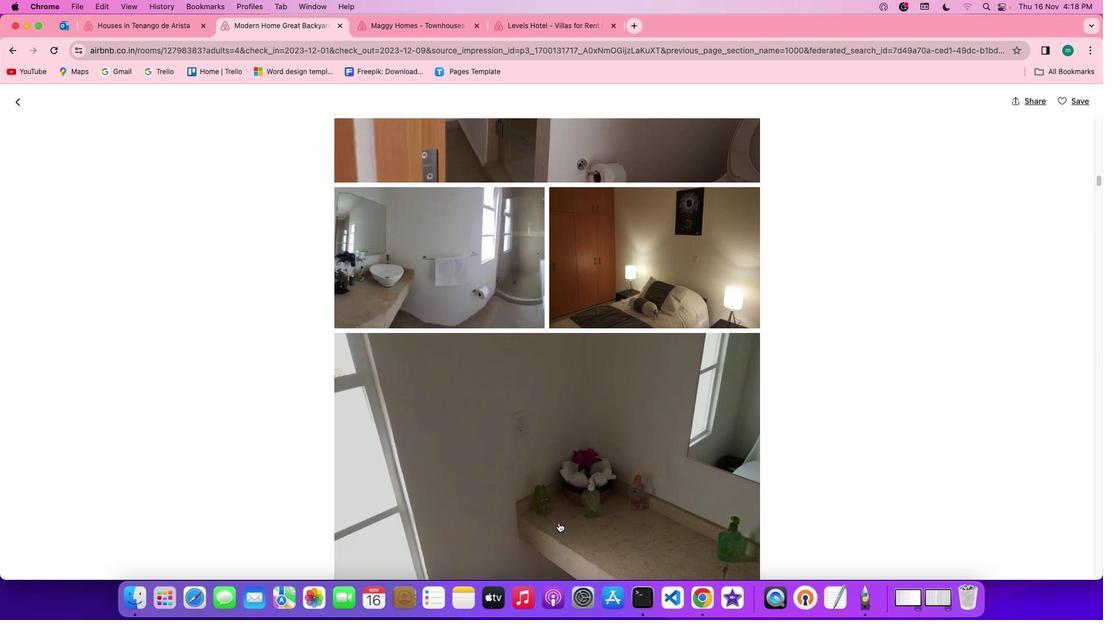 
Action: Mouse scrolled (558, 522) with delta (0, 0)
Screenshot: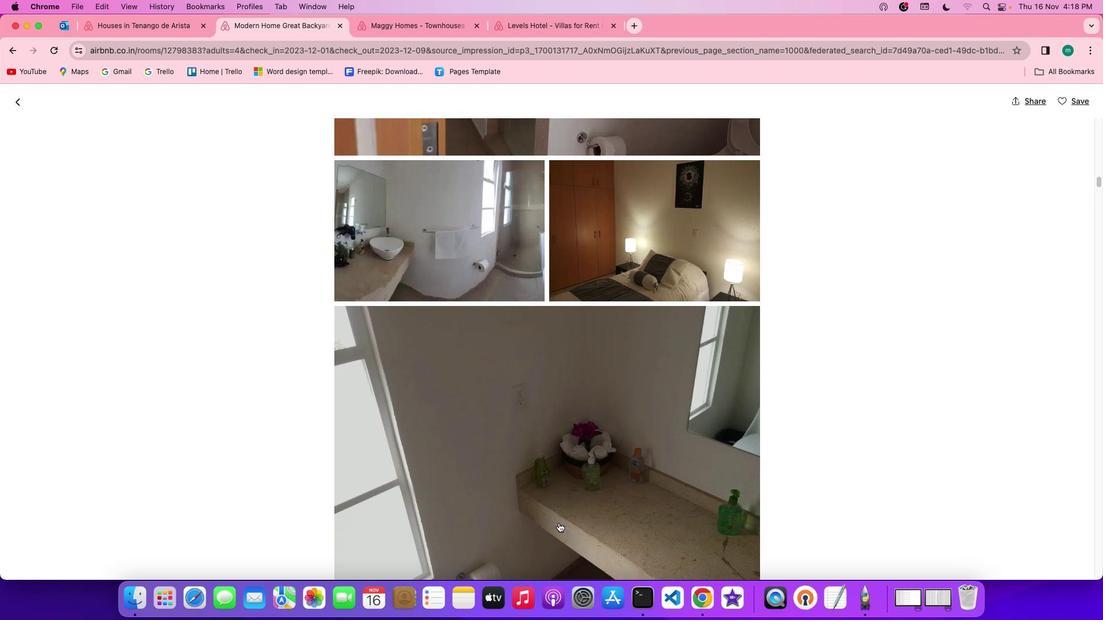 
Action: Mouse scrolled (558, 522) with delta (0, 0)
Screenshot: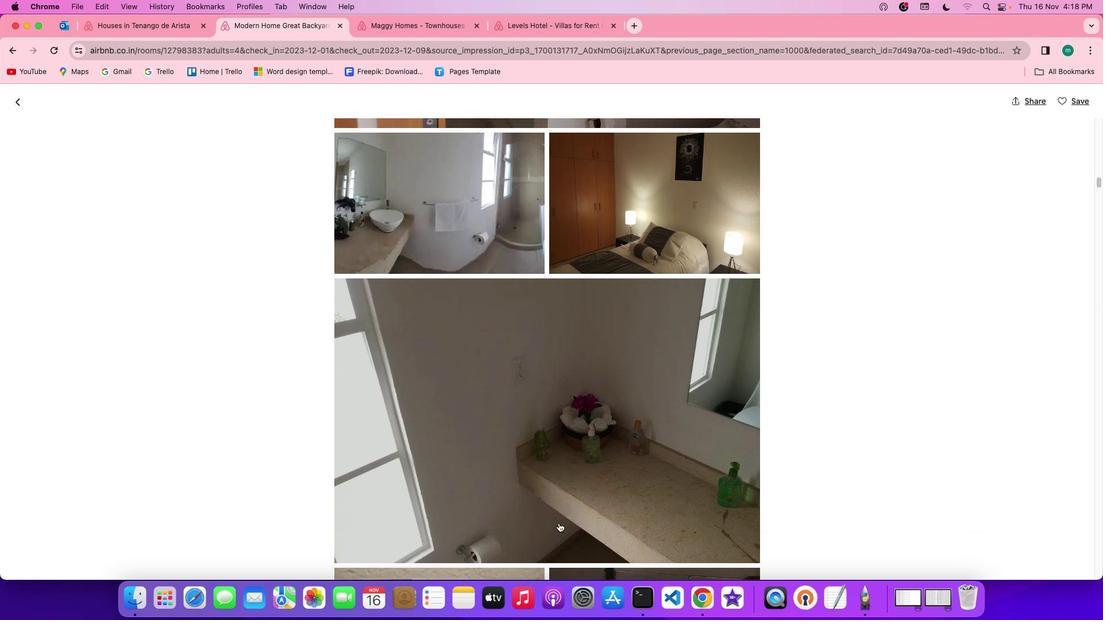 
Action: Mouse scrolled (558, 522) with delta (0, -1)
Screenshot: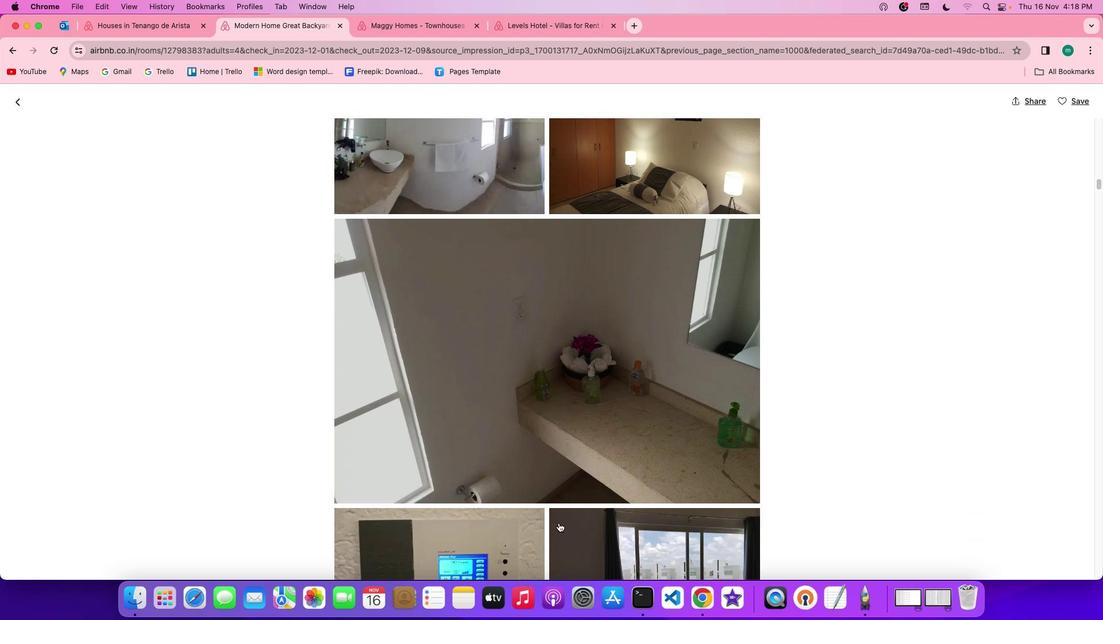 
Action: Mouse scrolled (558, 522) with delta (0, -1)
Screenshot: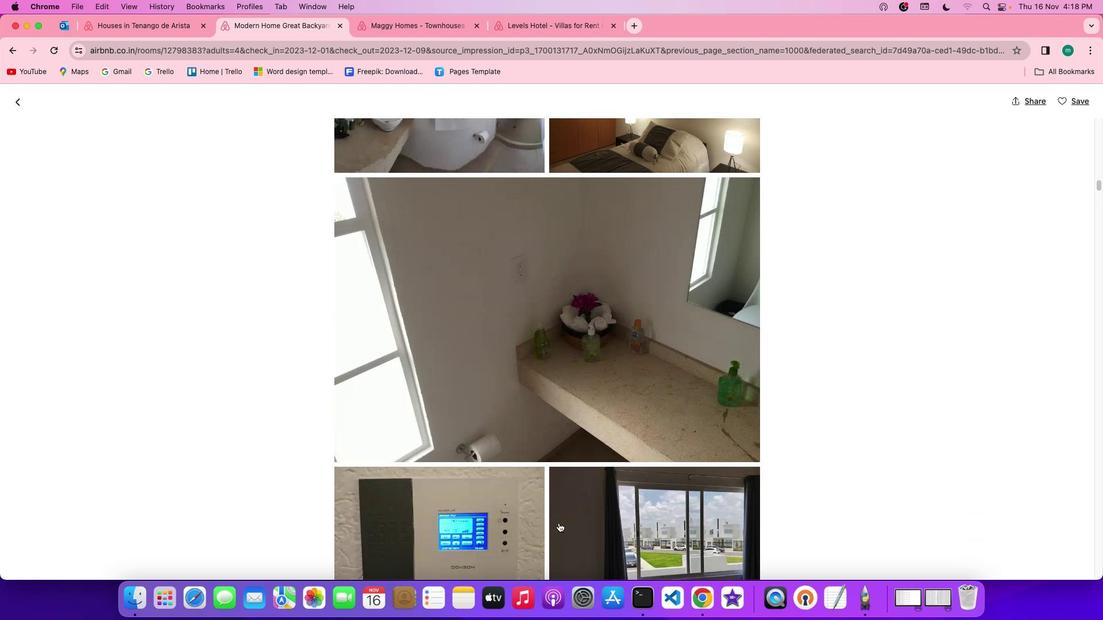 
Action: Mouse scrolled (558, 522) with delta (0, 0)
Screenshot: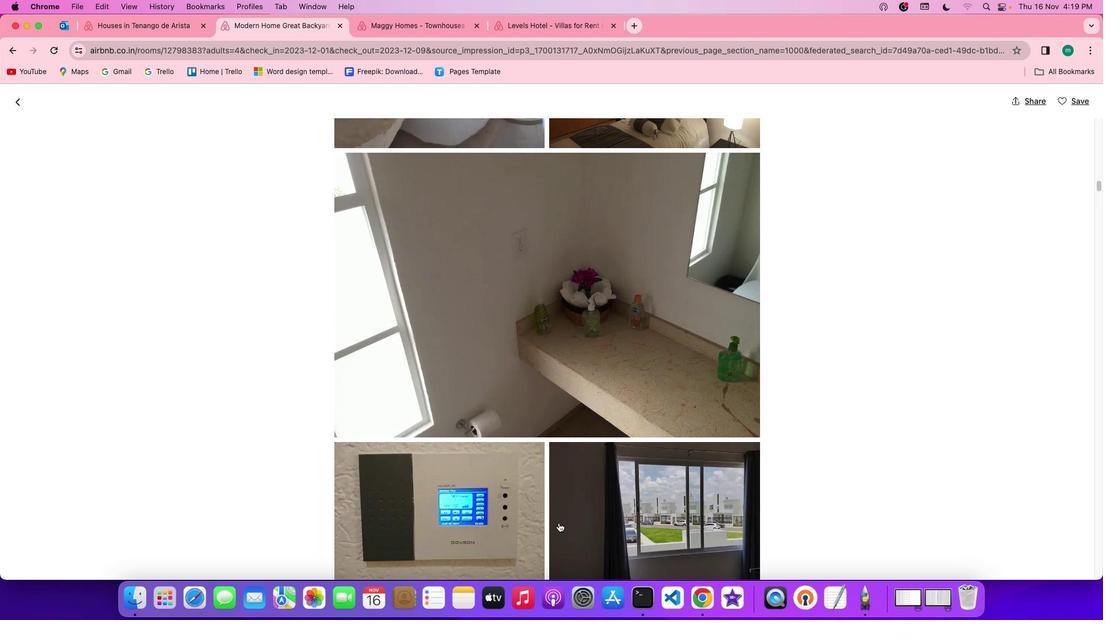 
Action: Mouse scrolled (558, 522) with delta (0, 0)
Screenshot: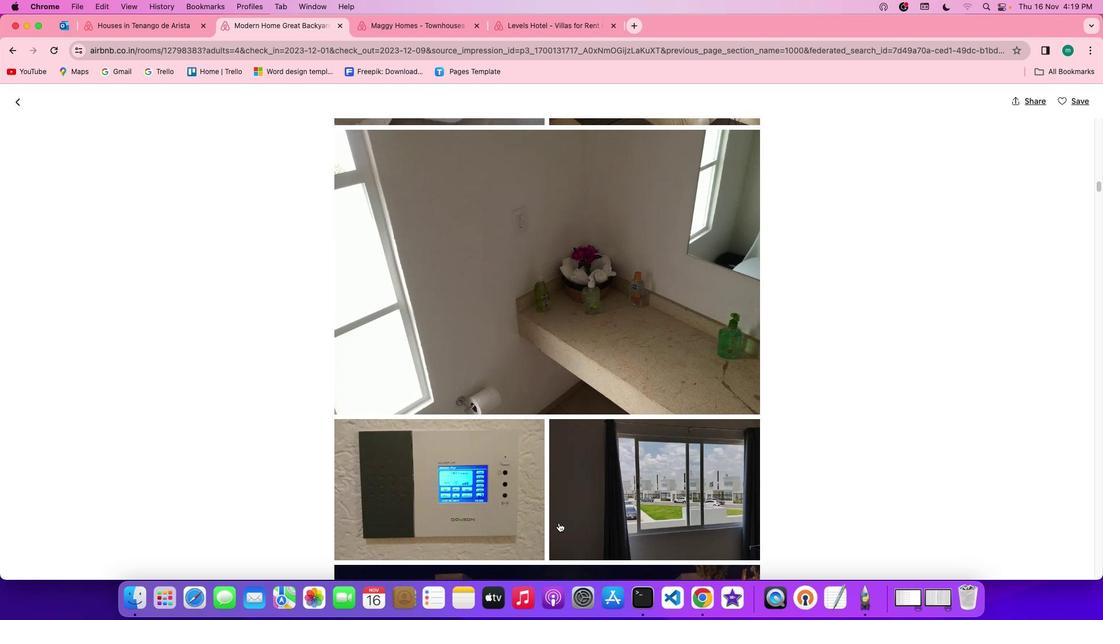 
Action: Mouse scrolled (558, 522) with delta (0, -1)
Screenshot: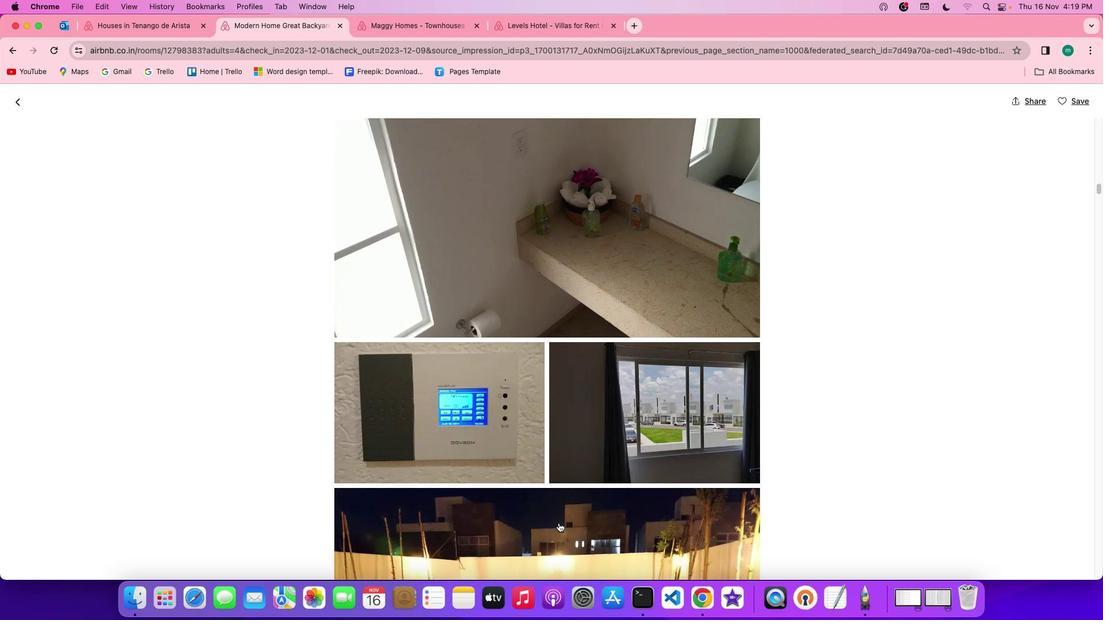 
Action: Mouse scrolled (558, 522) with delta (0, -1)
Screenshot: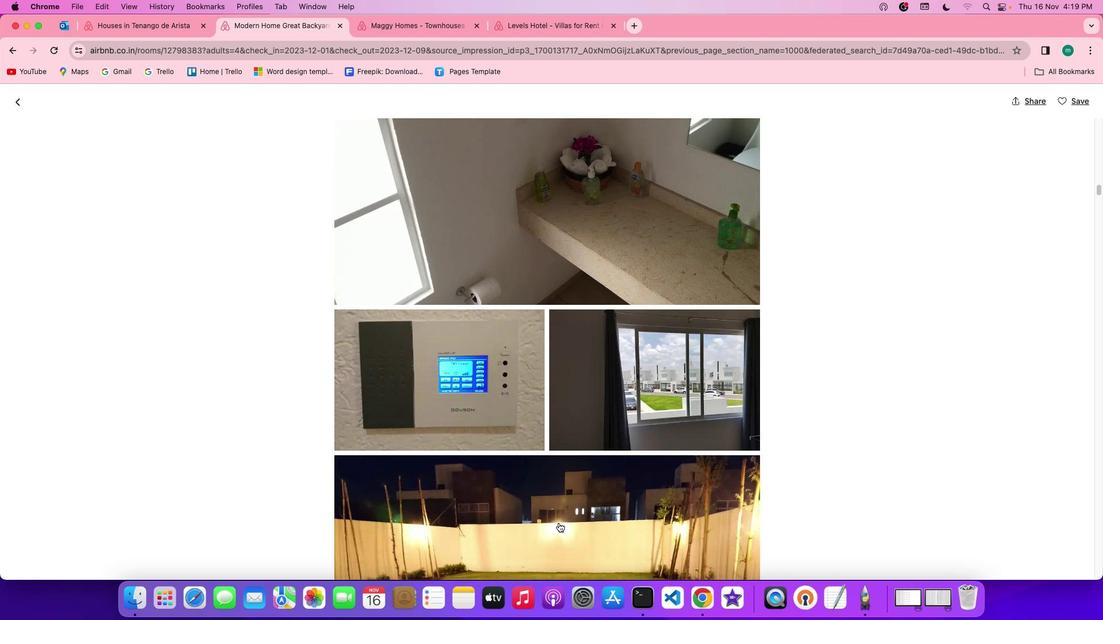 
Action: Mouse scrolled (558, 522) with delta (0, 0)
Screenshot: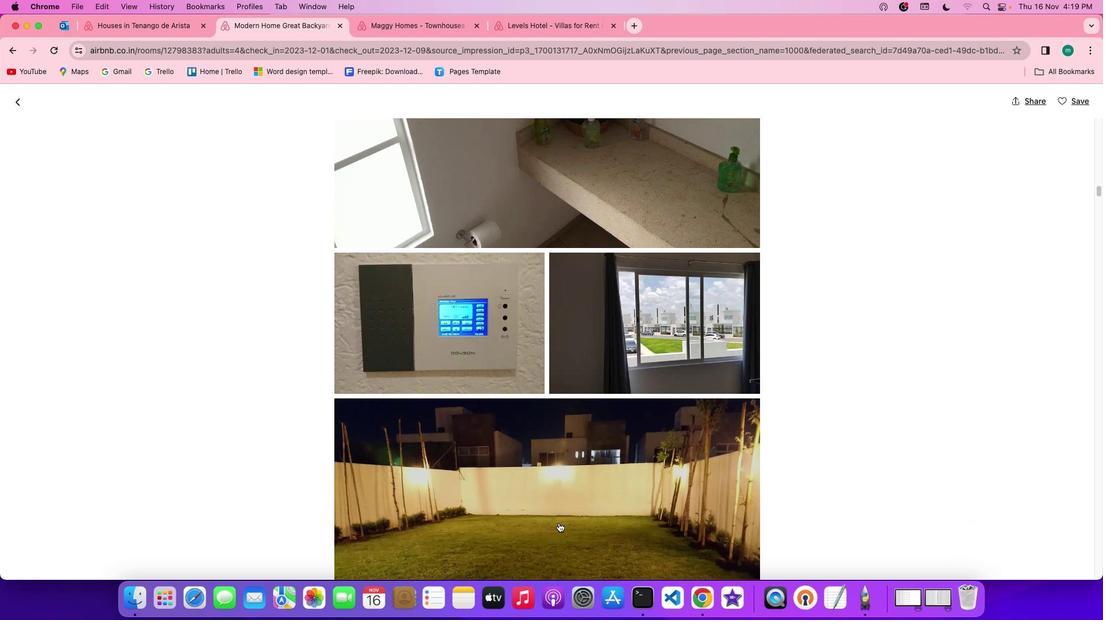 
Action: Mouse scrolled (558, 522) with delta (0, 0)
Screenshot: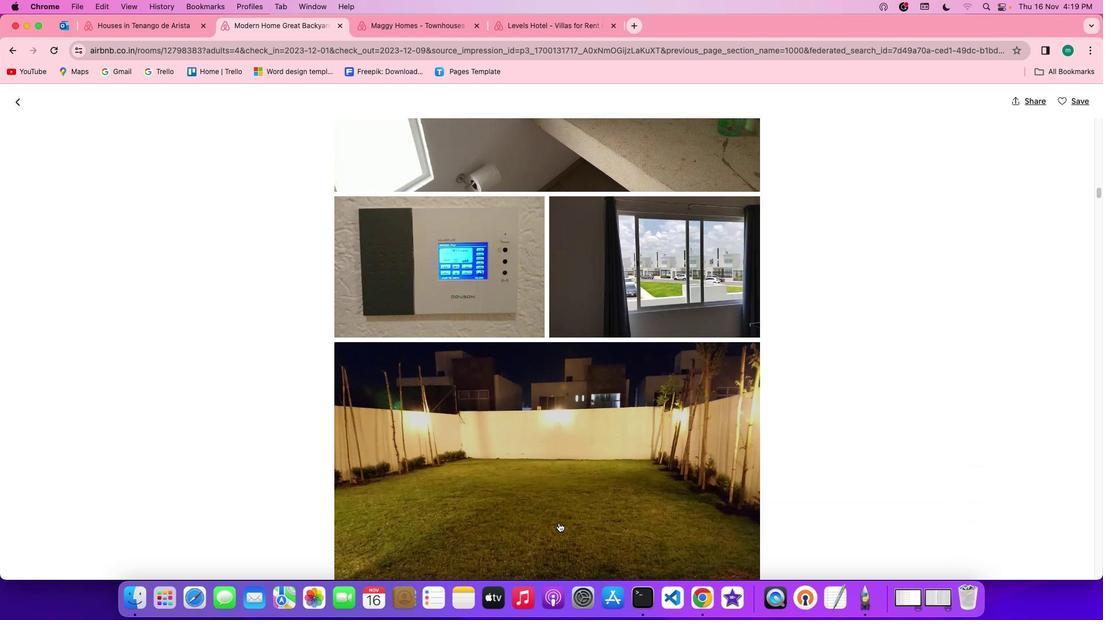 
Action: Mouse scrolled (558, 522) with delta (0, -1)
Screenshot: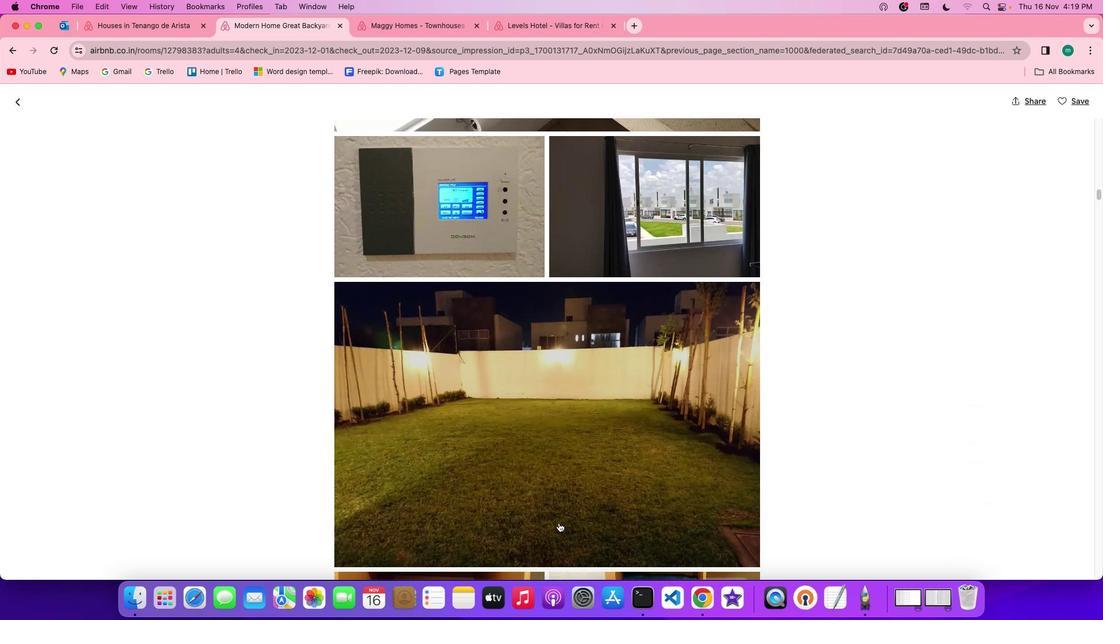 
Action: Mouse scrolled (558, 522) with delta (0, -2)
Screenshot: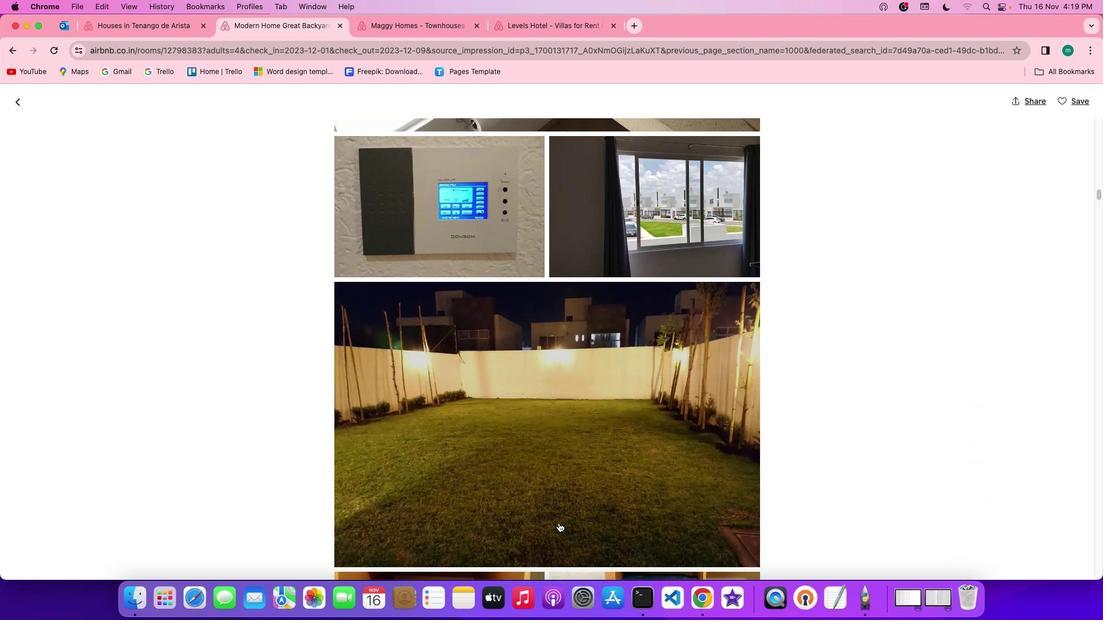 
Action: Mouse moved to (558, 523)
Screenshot: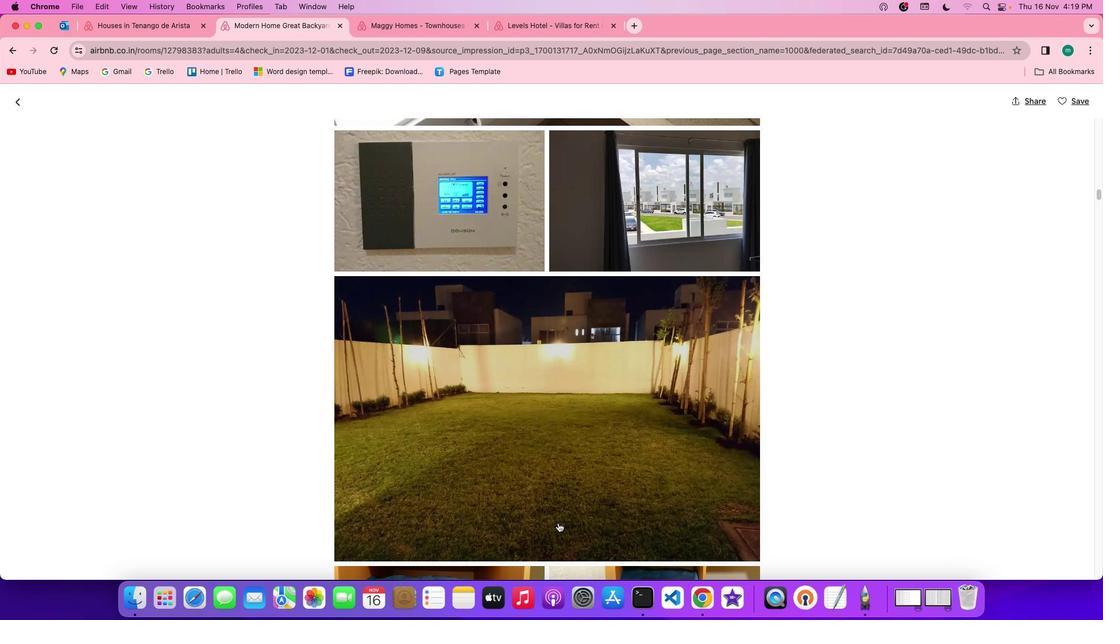 
Action: Mouse scrolled (558, 523) with delta (0, 0)
Screenshot: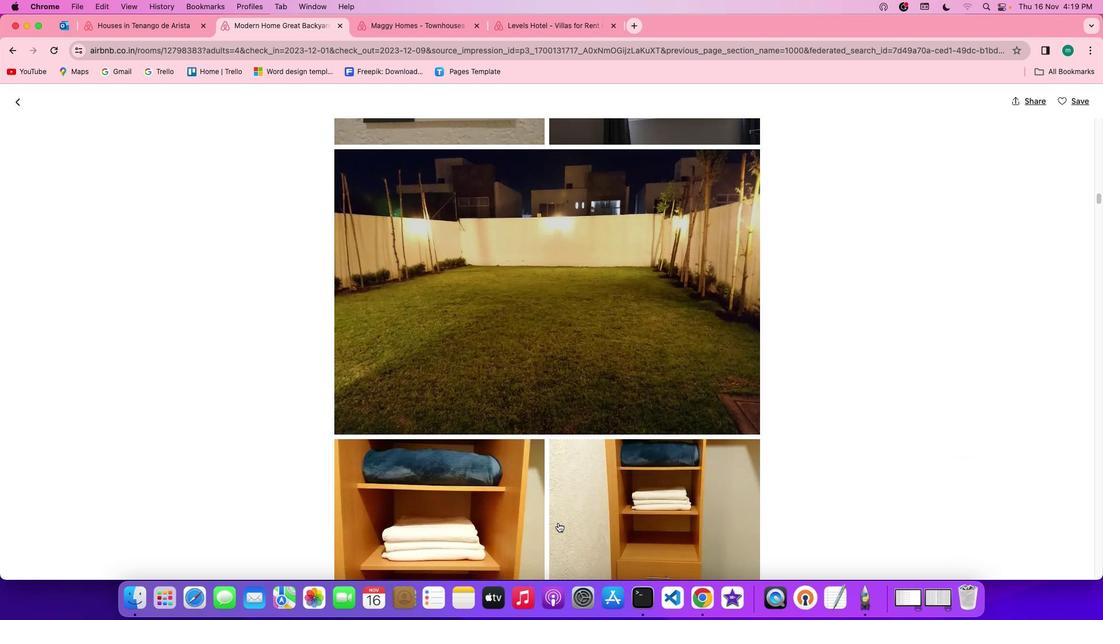 
Action: Mouse scrolled (558, 523) with delta (0, 0)
Screenshot: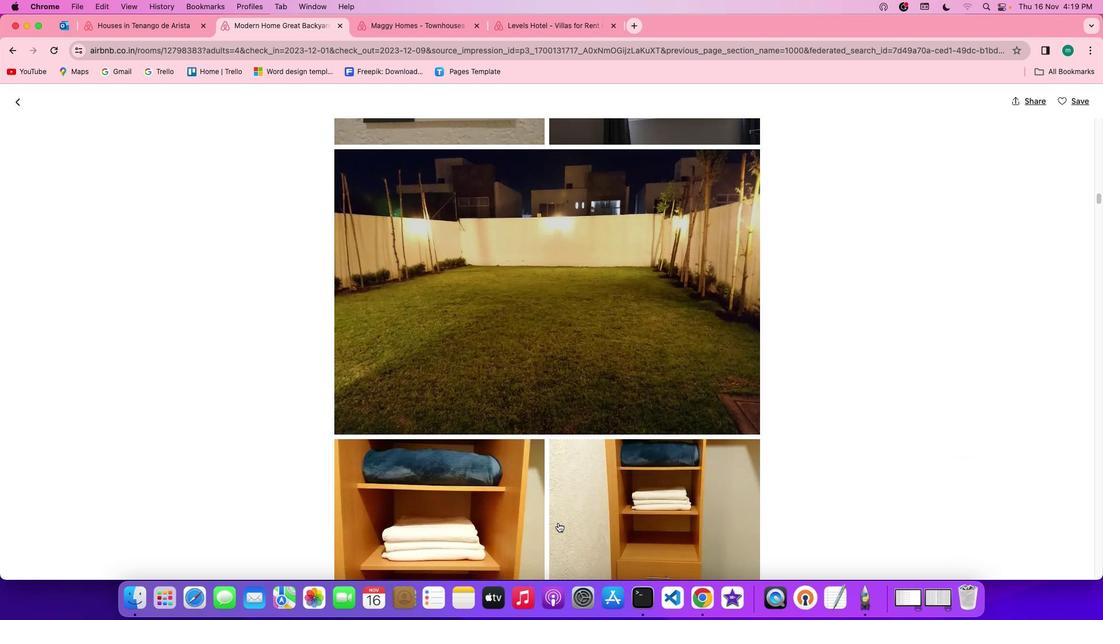 
Action: Mouse scrolled (558, 523) with delta (0, -1)
Screenshot: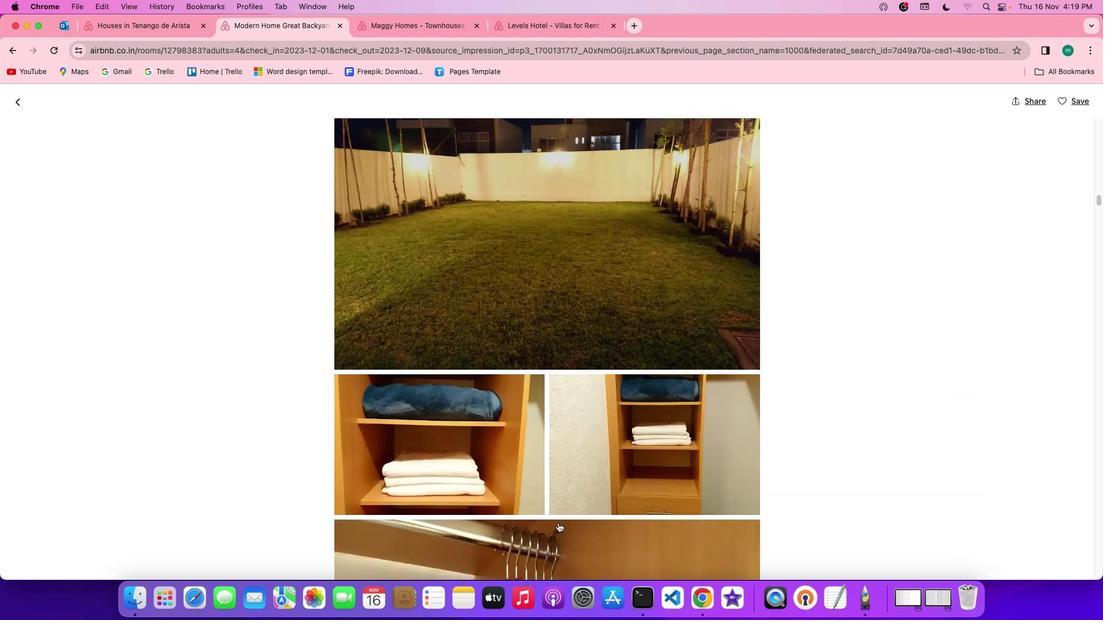 
Action: Mouse scrolled (558, 523) with delta (0, -2)
Screenshot: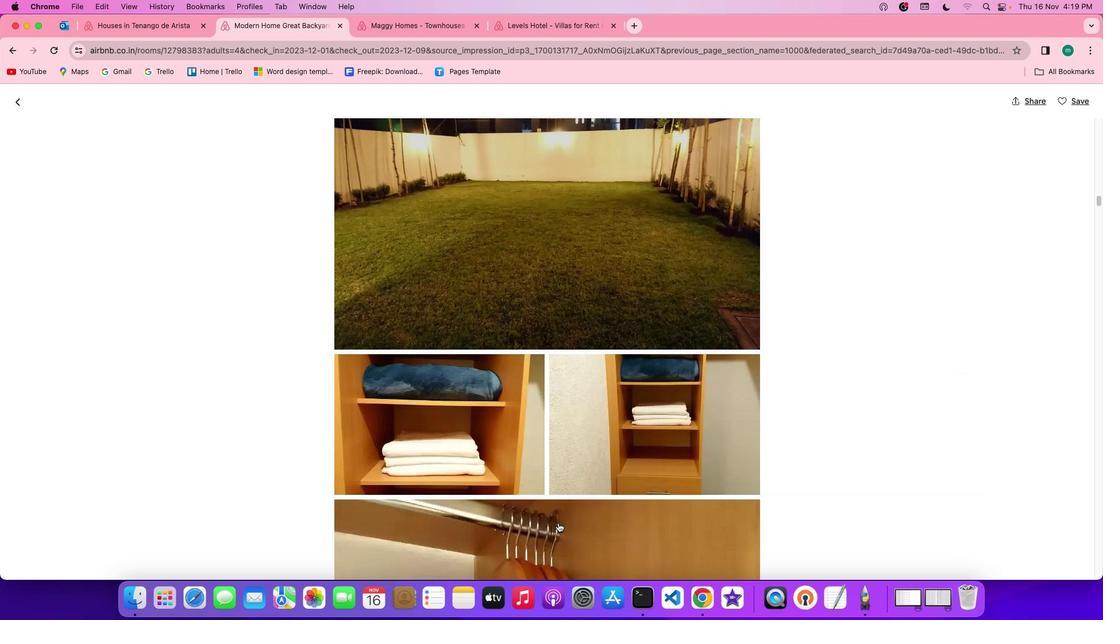 
Action: Mouse moved to (557, 522)
Screenshot: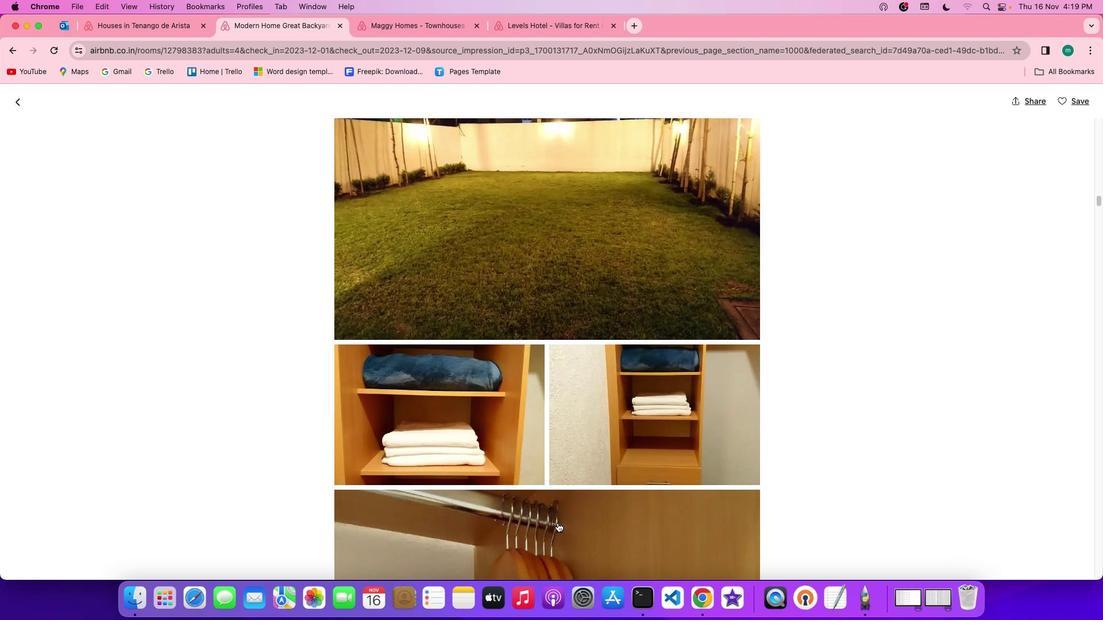 
Action: Mouse scrolled (557, 522) with delta (0, 0)
Screenshot: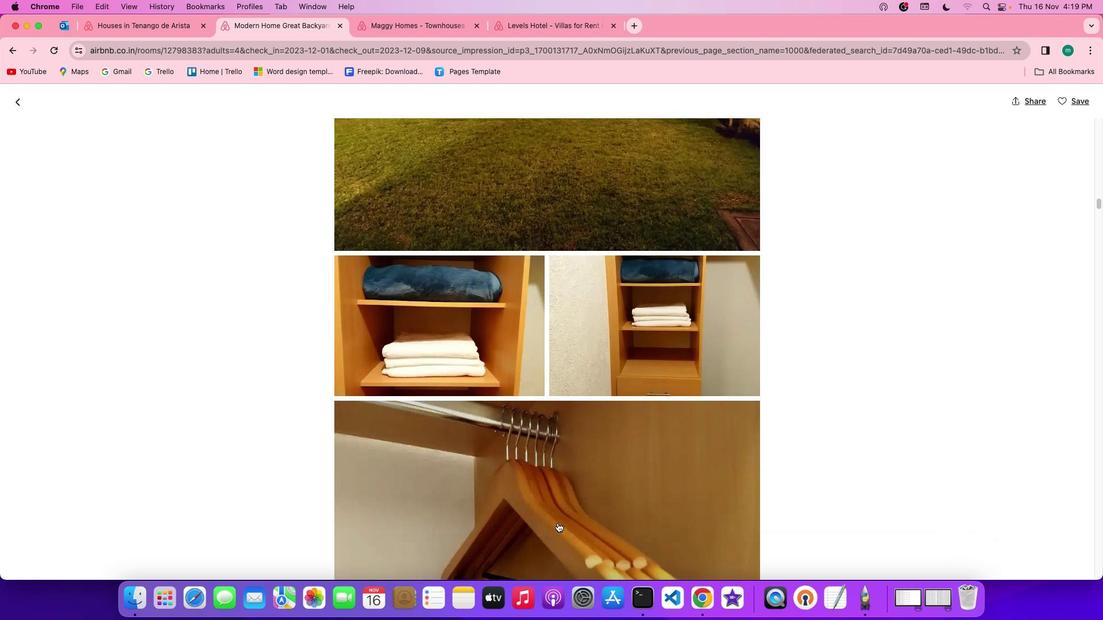 
Action: Mouse scrolled (557, 522) with delta (0, 0)
Screenshot: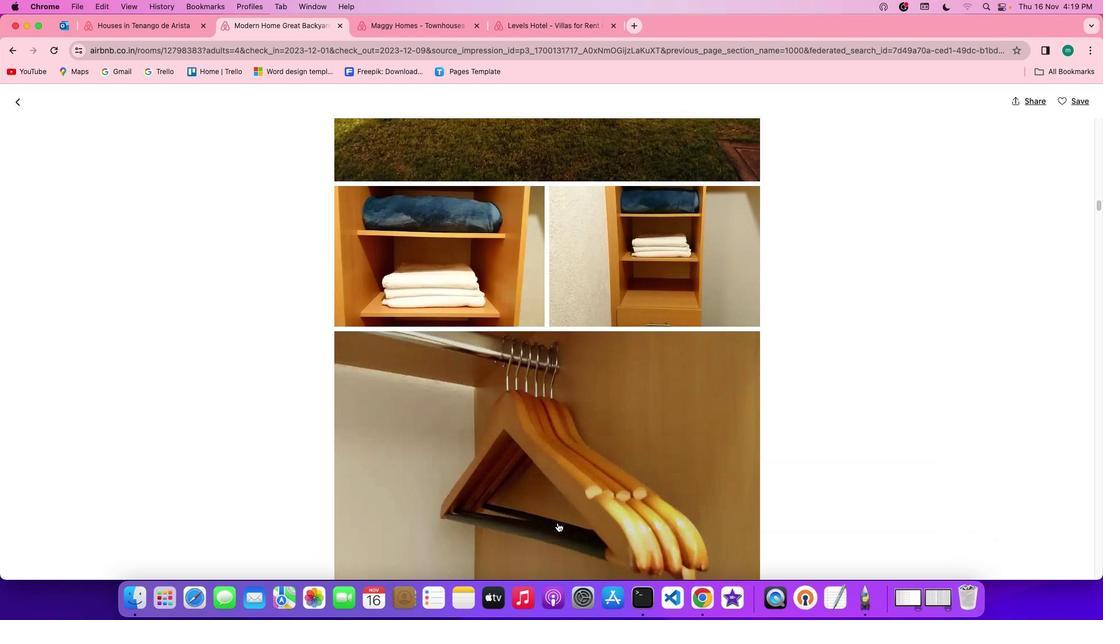
Action: Mouse scrolled (557, 522) with delta (0, -1)
Screenshot: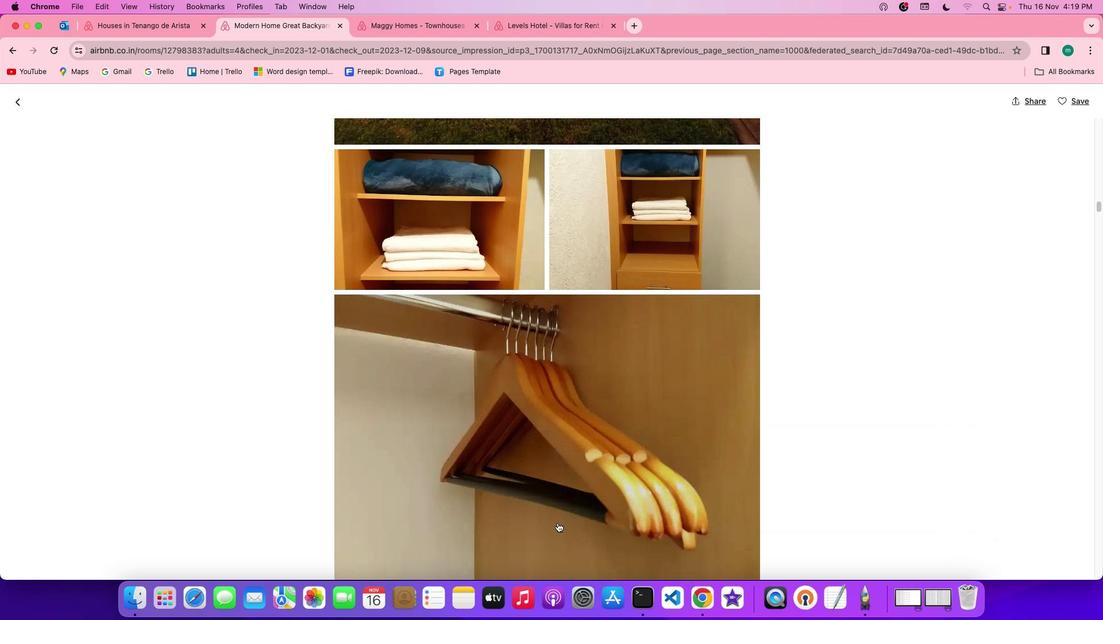 
Action: Mouse scrolled (557, 522) with delta (0, -2)
Screenshot: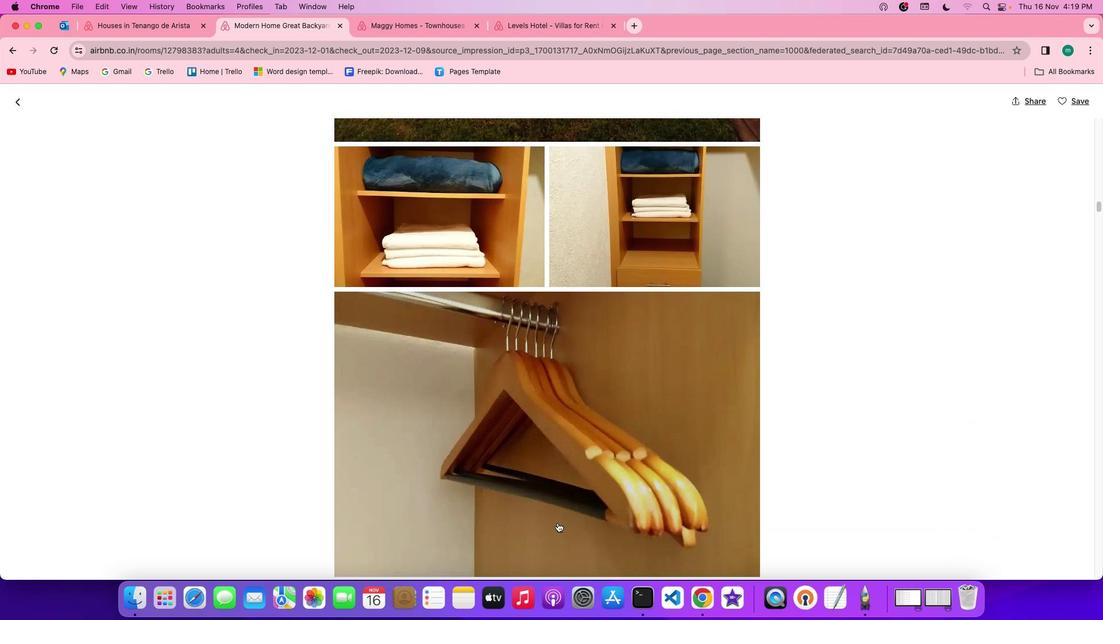 
Action: Mouse scrolled (557, 522) with delta (0, 0)
Screenshot: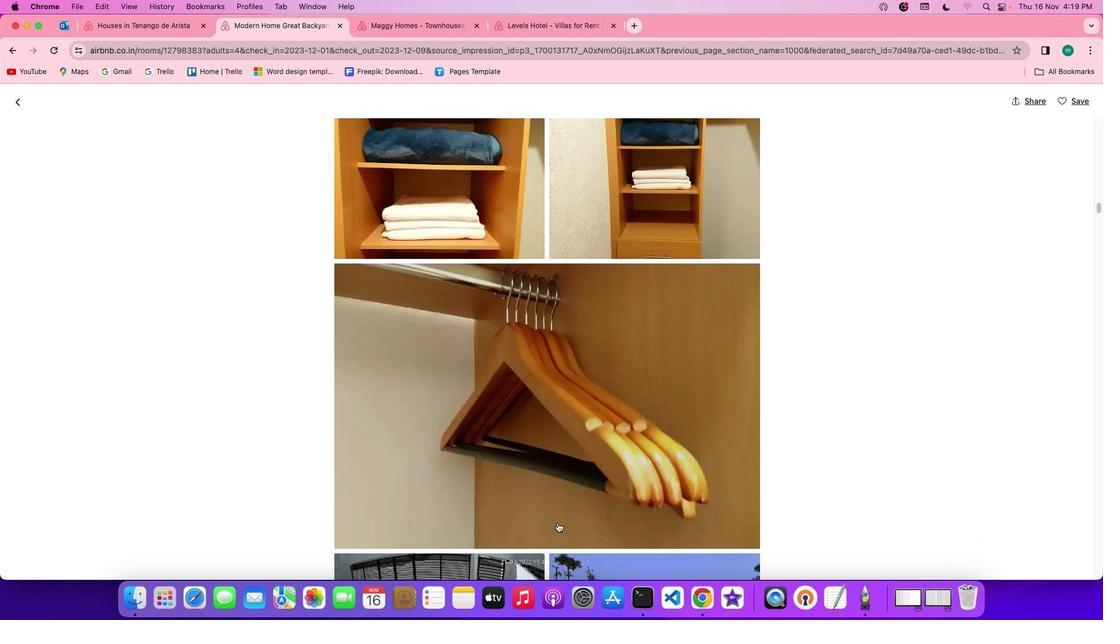 
Action: Mouse scrolled (557, 522) with delta (0, 0)
Screenshot: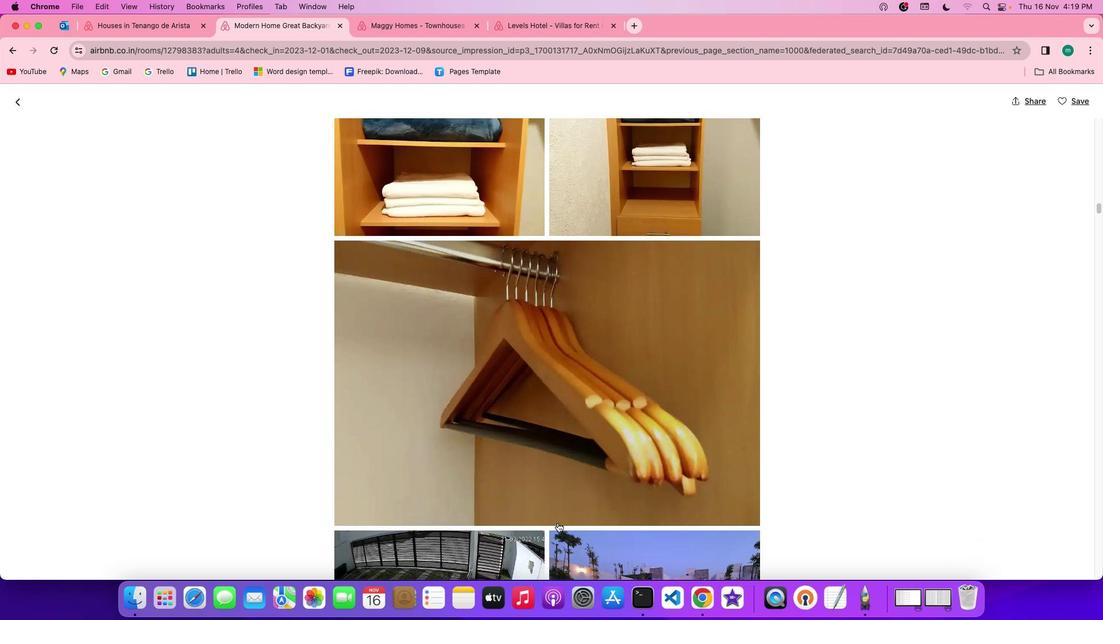 
Action: Mouse scrolled (557, 522) with delta (0, -1)
Screenshot: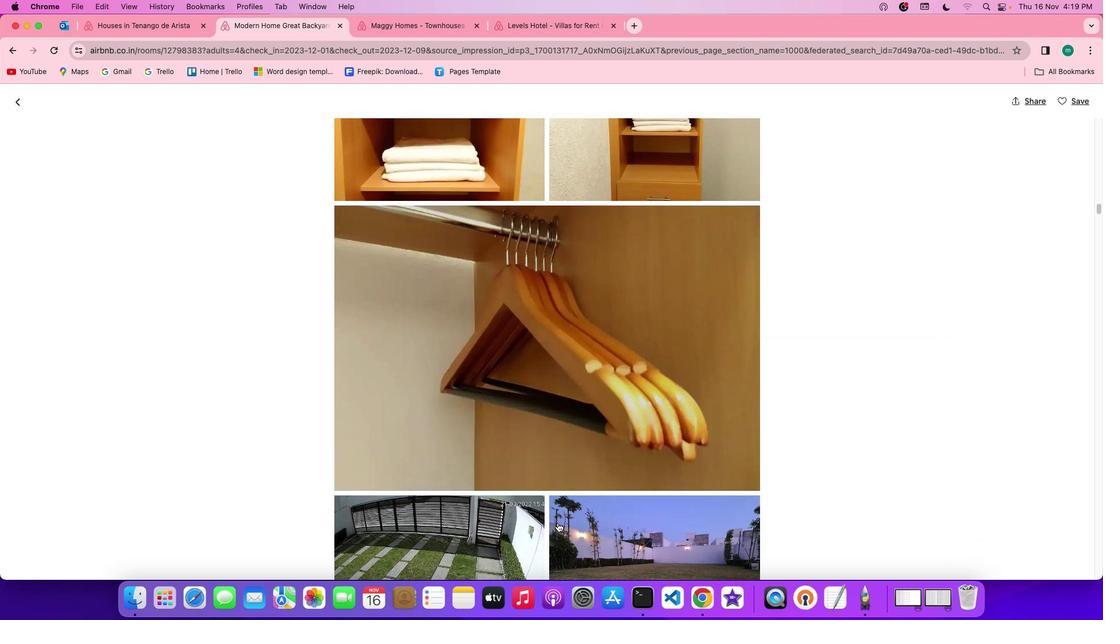 
Action: Mouse scrolled (557, 522) with delta (0, 0)
Screenshot: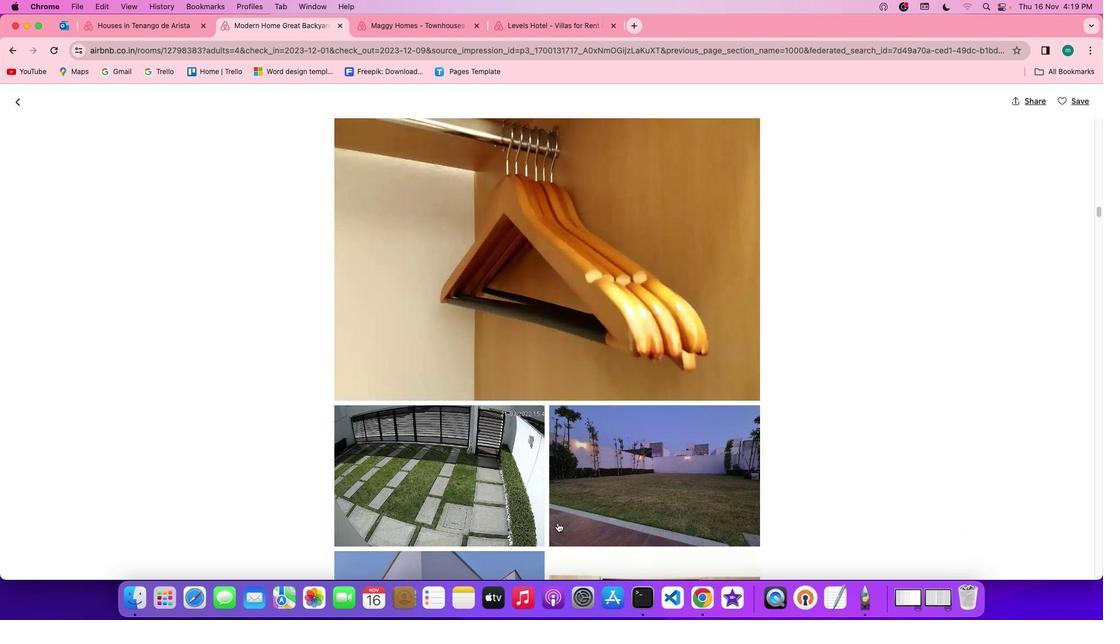 
Action: Mouse scrolled (557, 522) with delta (0, 0)
Screenshot: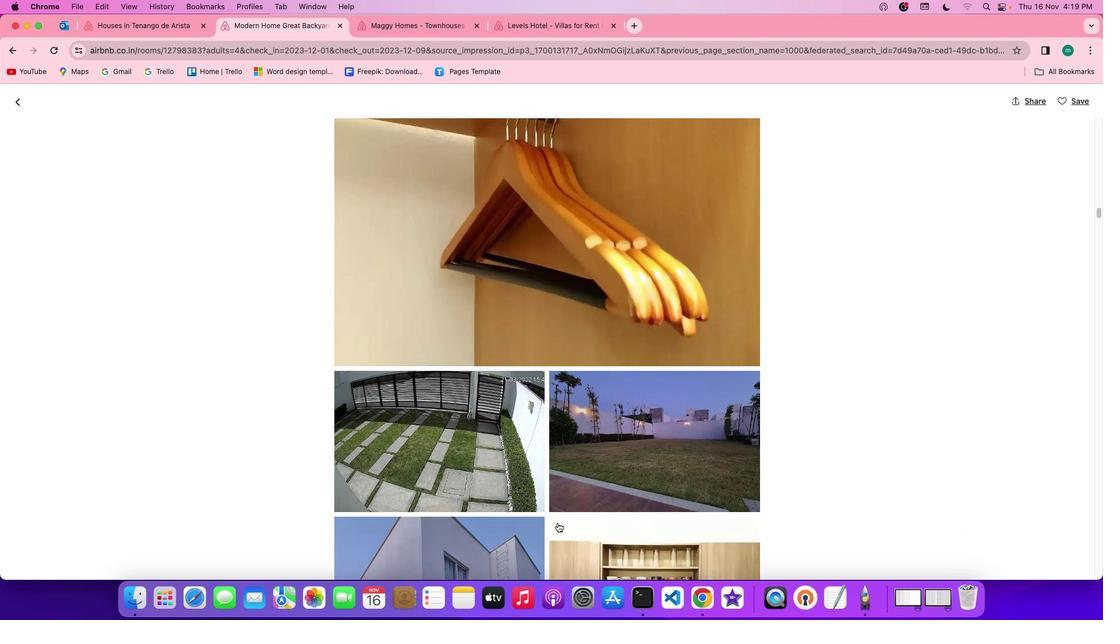 
Action: Mouse scrolled (557, 522) with delta (0, -1)
Screenshot: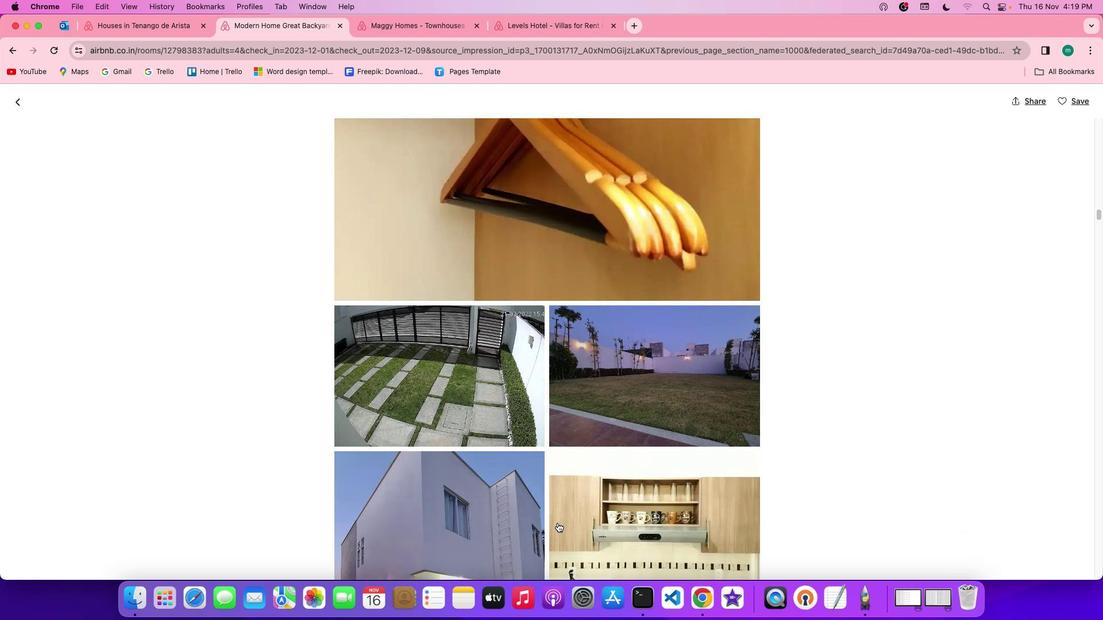 
Action: Mouse scrolled (557, 522) with delta (0, -2)
Screenshot: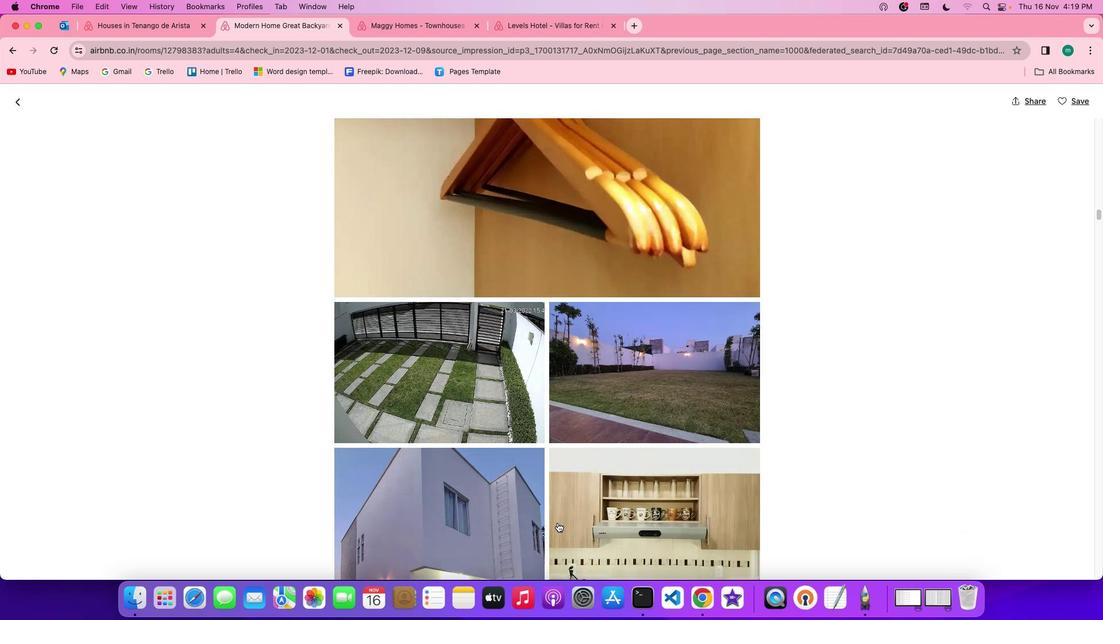 
Action: Mouse scrolled (557, 522) with delta (0, 0)
Screenshot: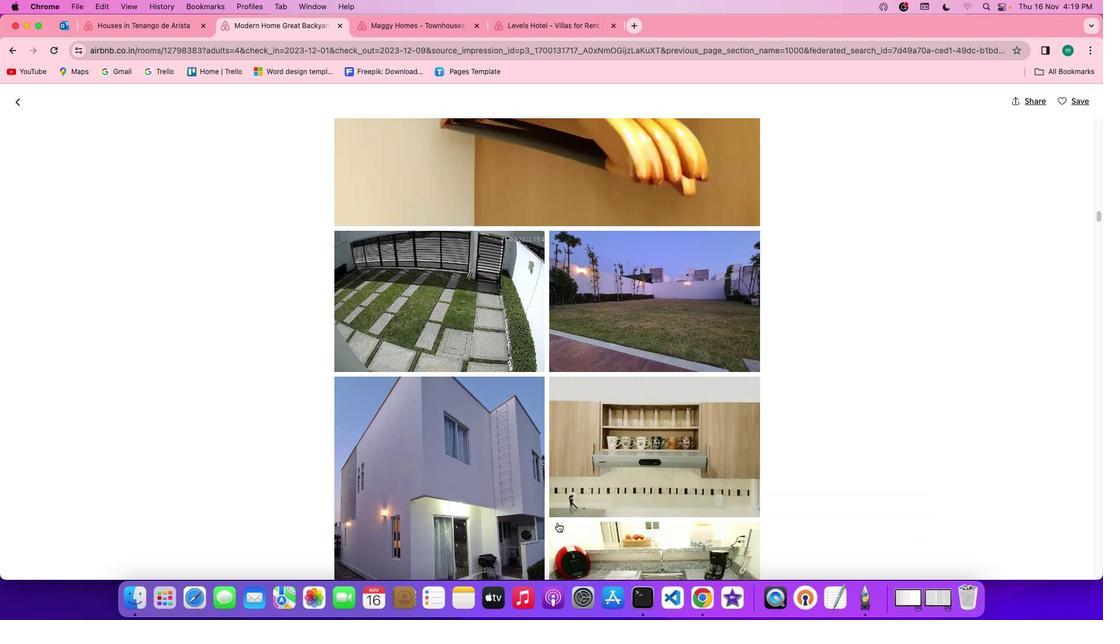 
Action: Mouse scrolled (557, 522) with delta (0, 0)
Screenshot: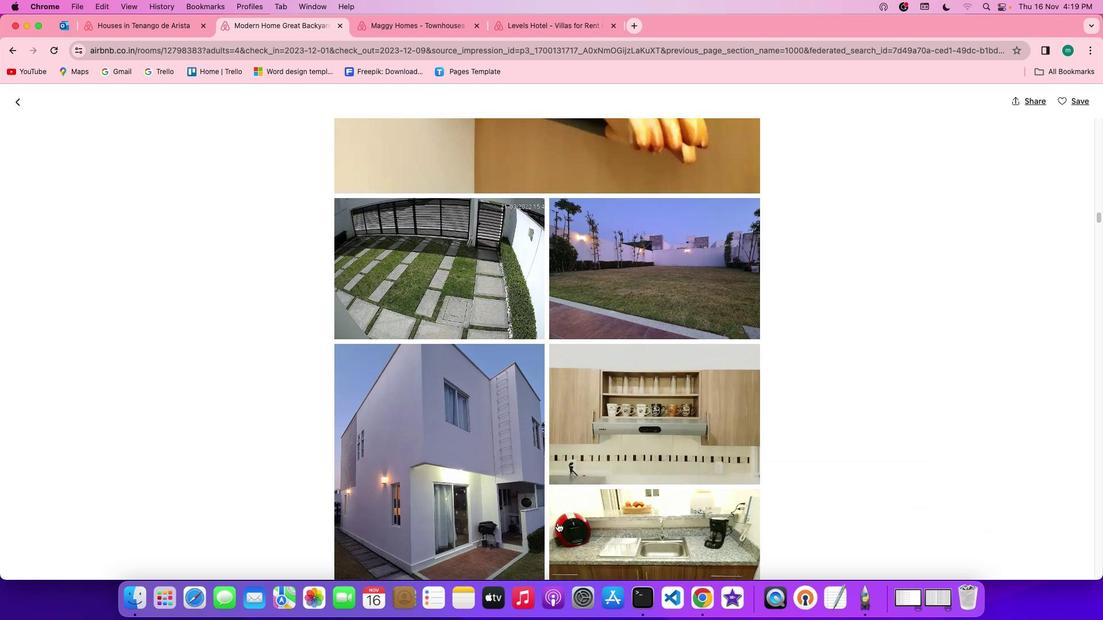 
Action: Mouse scrolled (557, 522) with delta (0, -1)
Screenshot: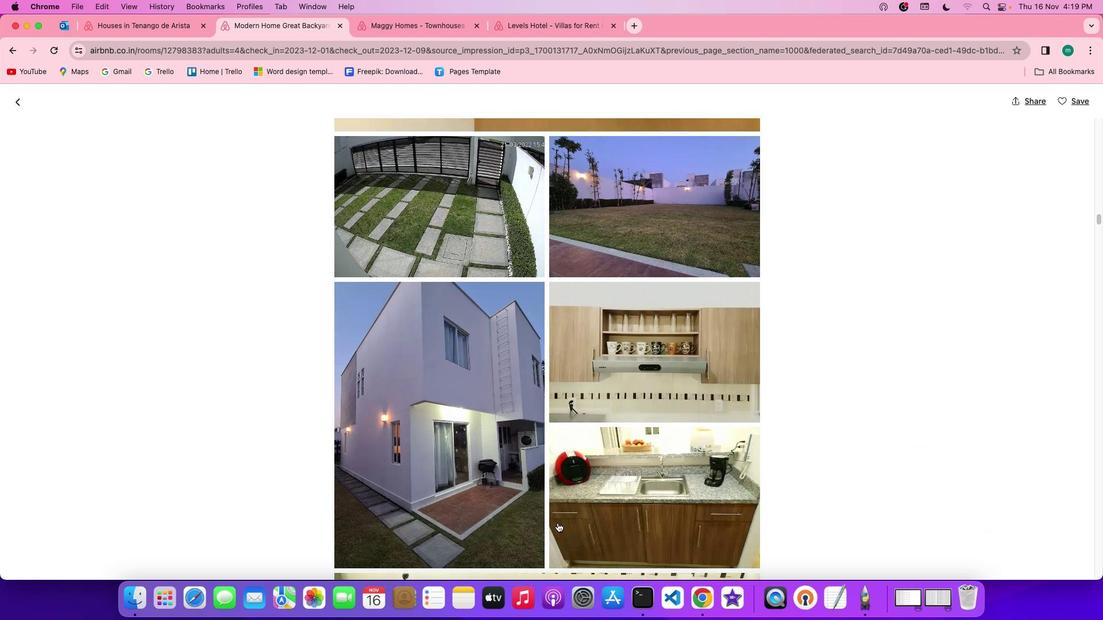 
Action: Mouse scrolled (557, 522) with delta (0, -2)
Screenshot: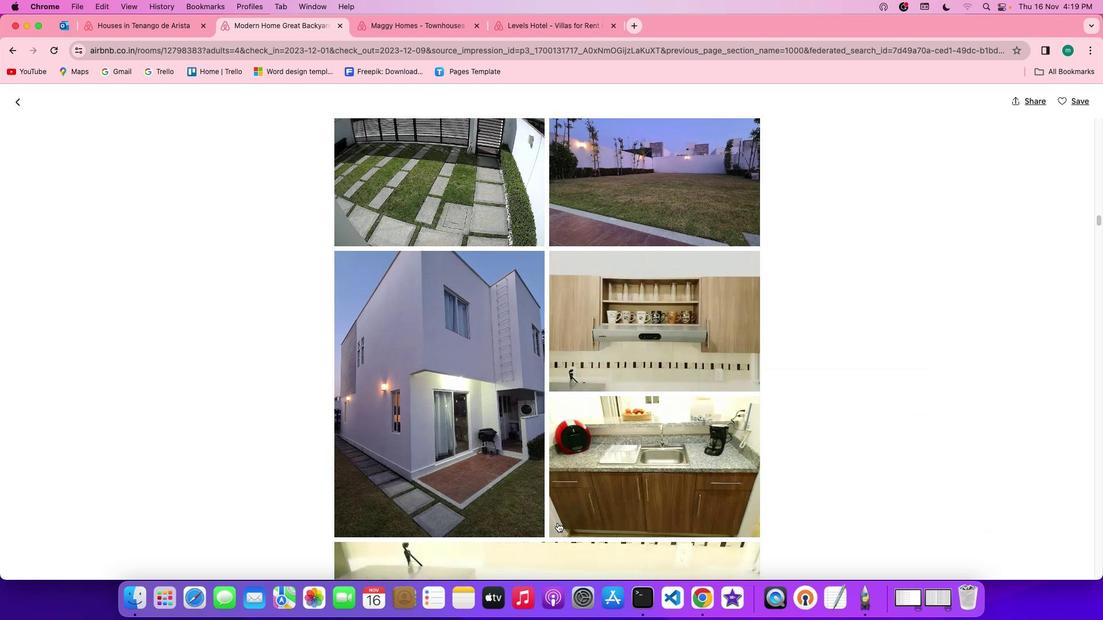 
Action: Mouse moved to (557, 523)
Screenshot: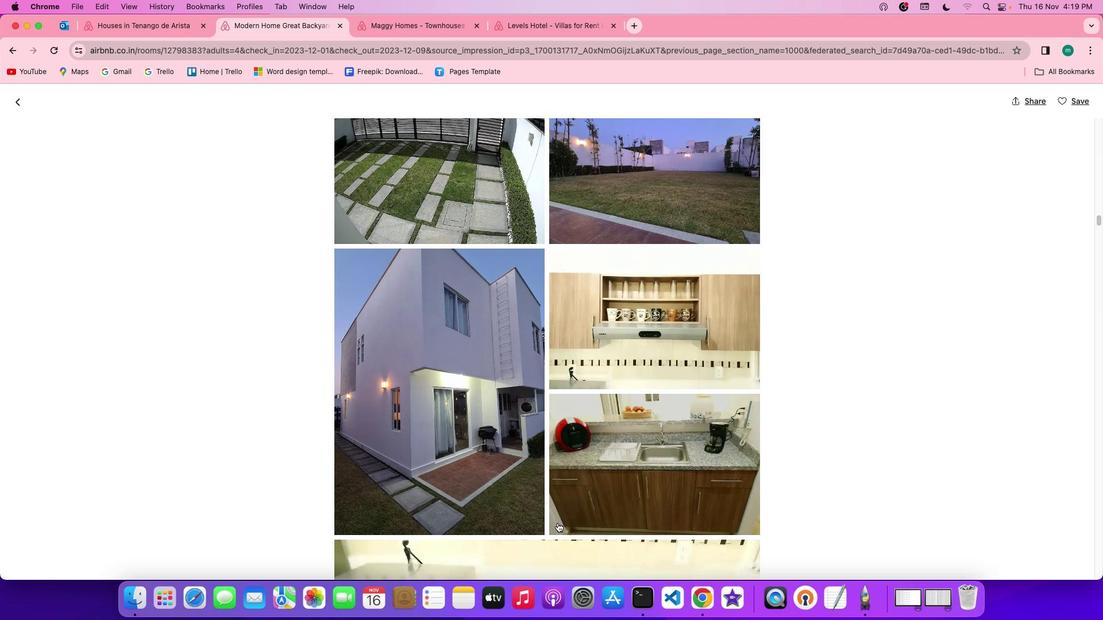 
Action: Mouse scrolled (557, 523) with delta (0, 0)
Screenshot: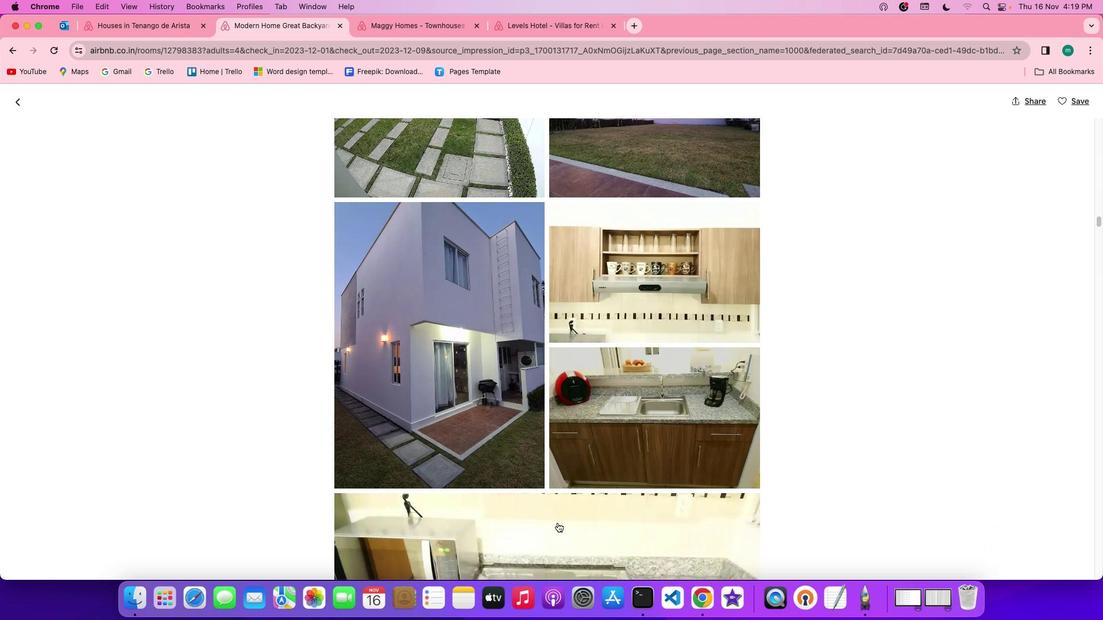 
Action: Mouse scrolled (557, 523) with delta (0, 0)
Screenshot: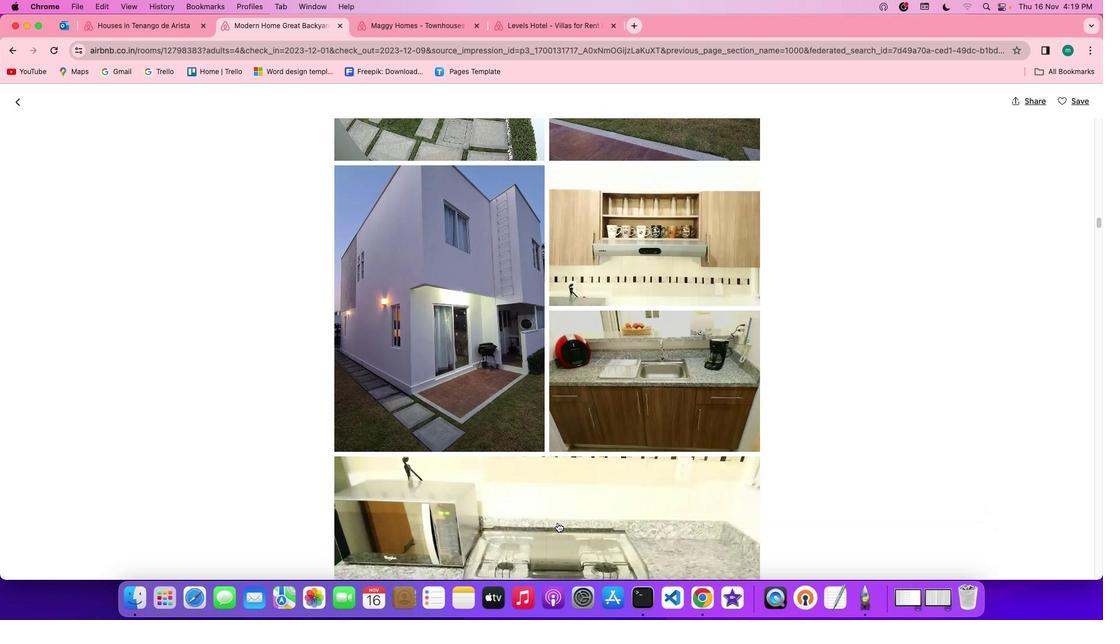 
Action: Mouse scrolled (557, 523) with delta (0, -1)
Screenshot: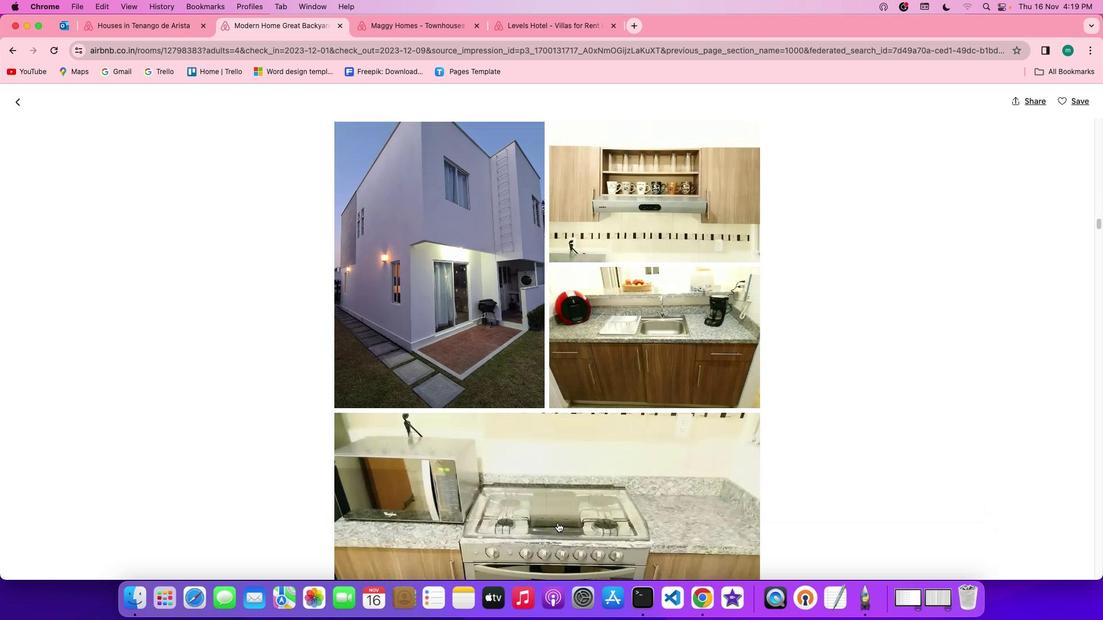 
Action: Mouse scrolled (557, 523) with delta (0, -1)
Screenshot: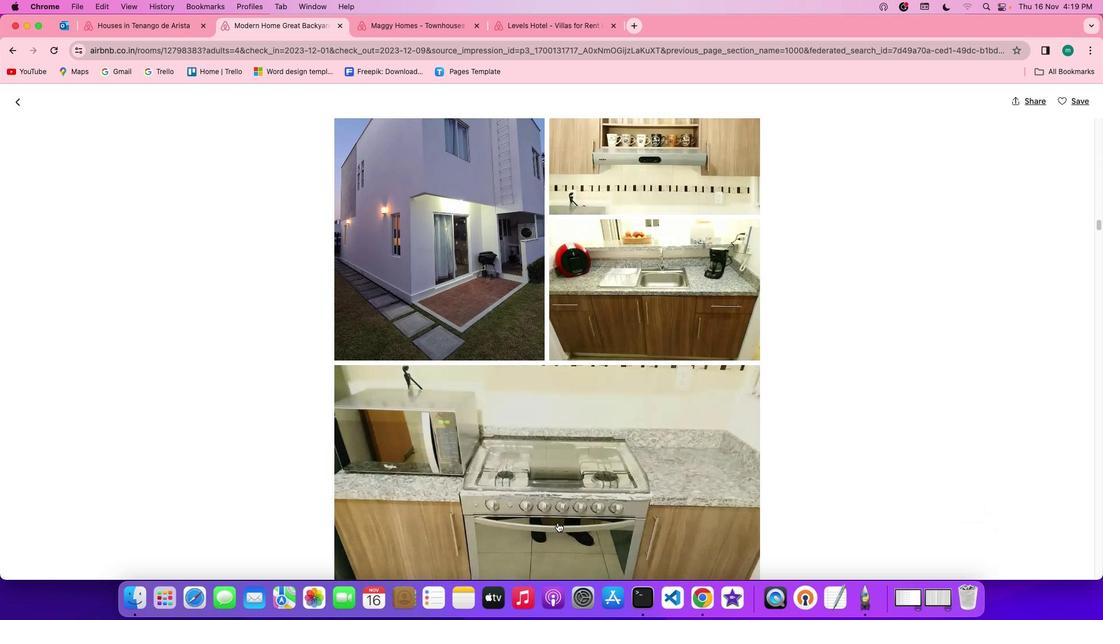 
Action: Mouse scrolled (557, 523) with delta (0, 0)
Screenshot: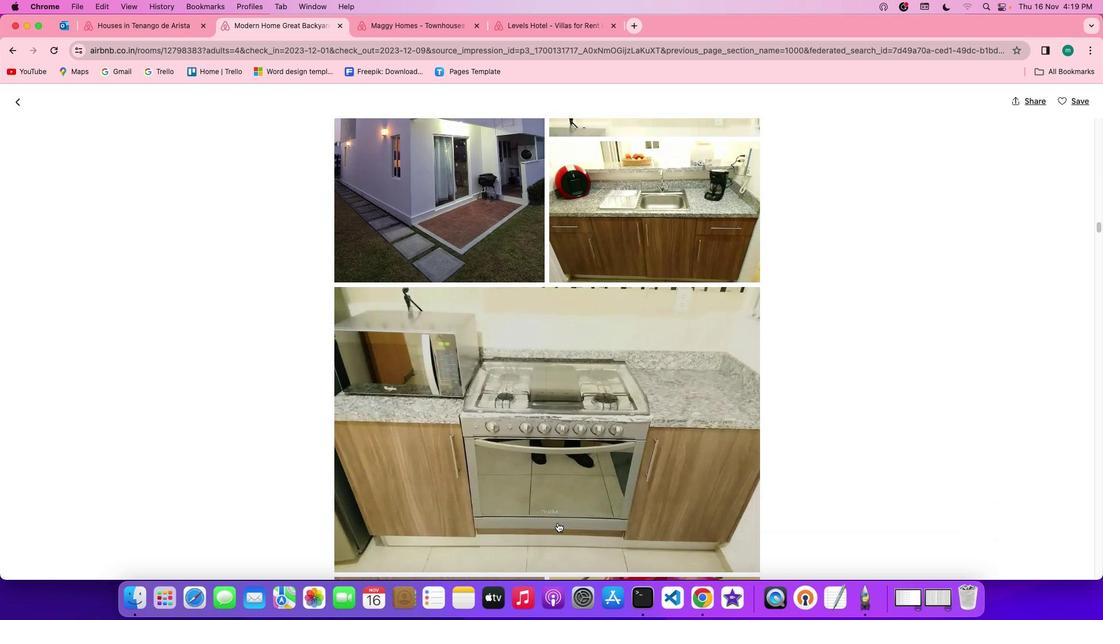 
Action: Mouse scrolled (557, 523) with delta (0, 0)
Screenshot: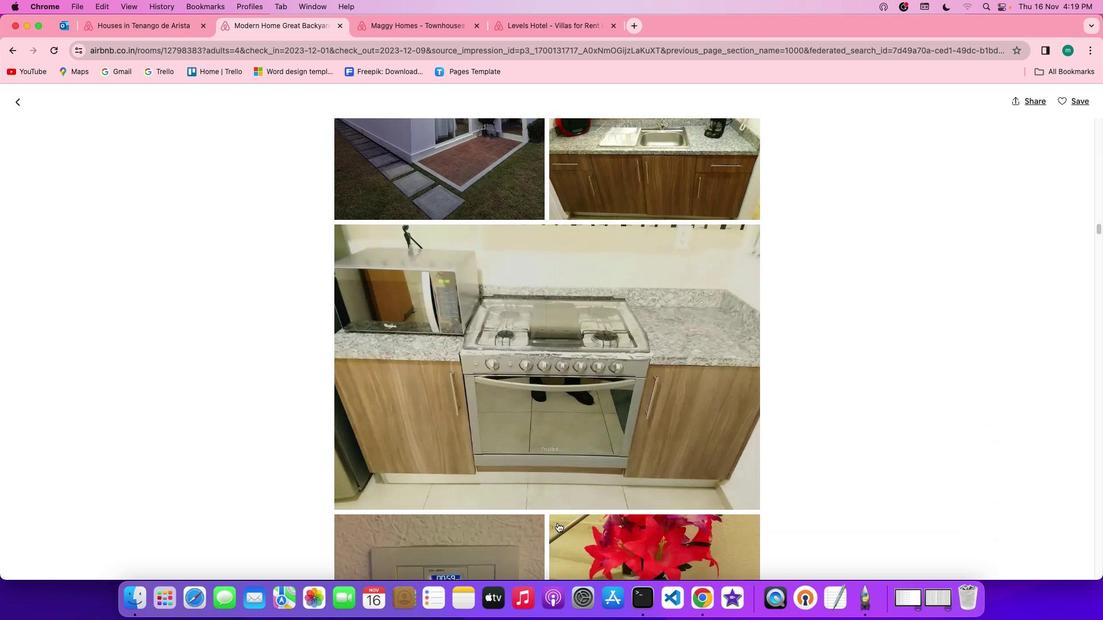 
Action: Mouse scrolled (557, 523) with delta (0, -1)
Screenshot: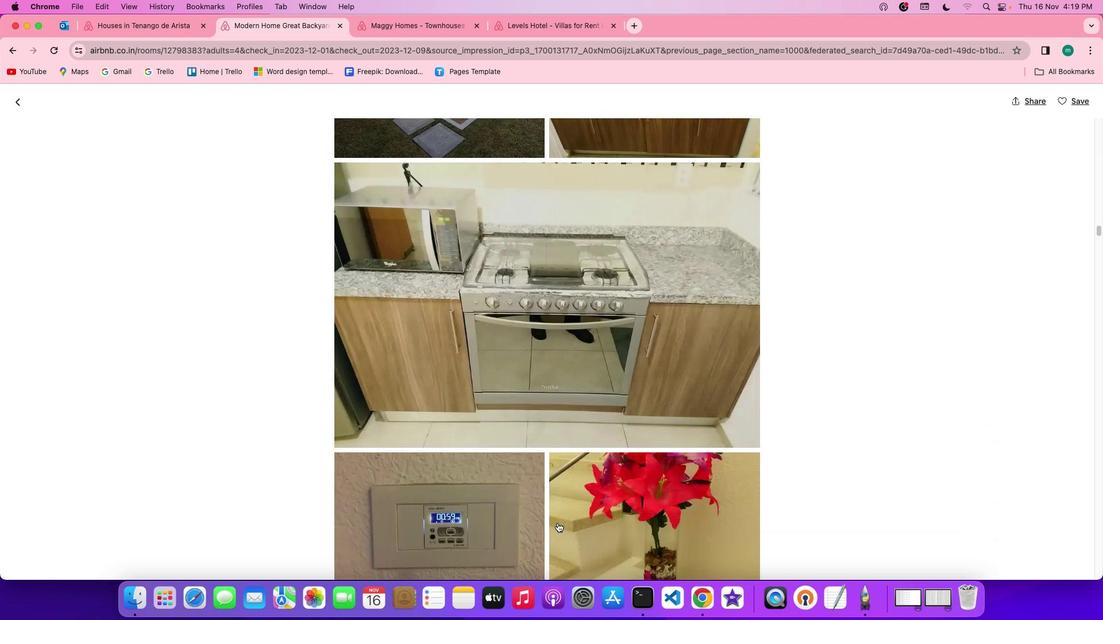 
Action: Mouse scrolled (557, 523) with delta (0, -2)
Screenshot: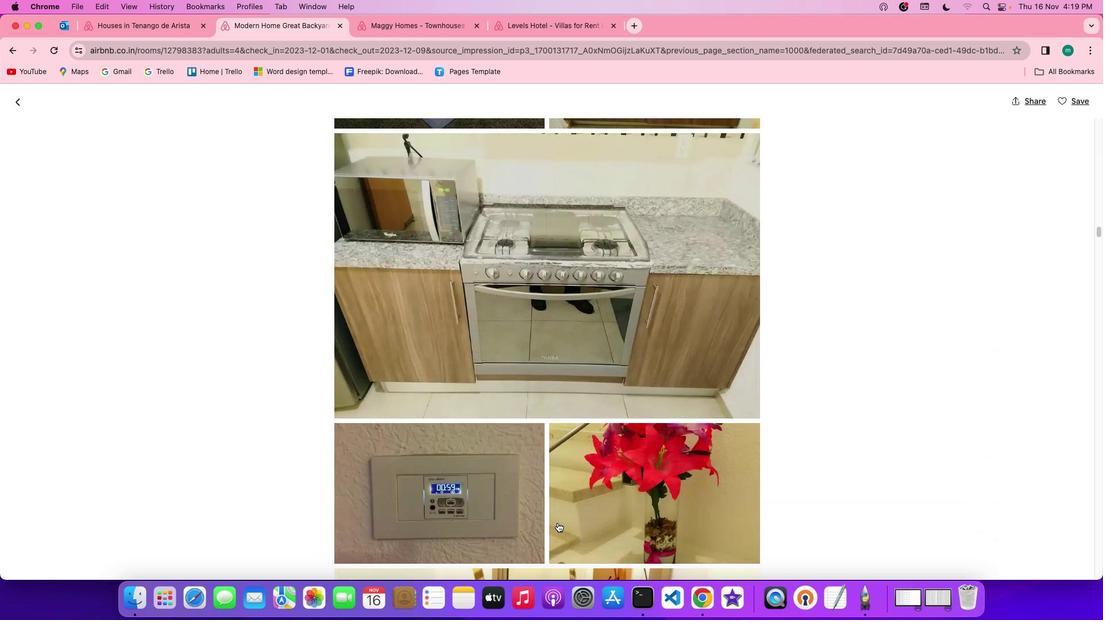 
Action: Mouse scrolled (557, 523) with delta (0, -2)
Screenshot: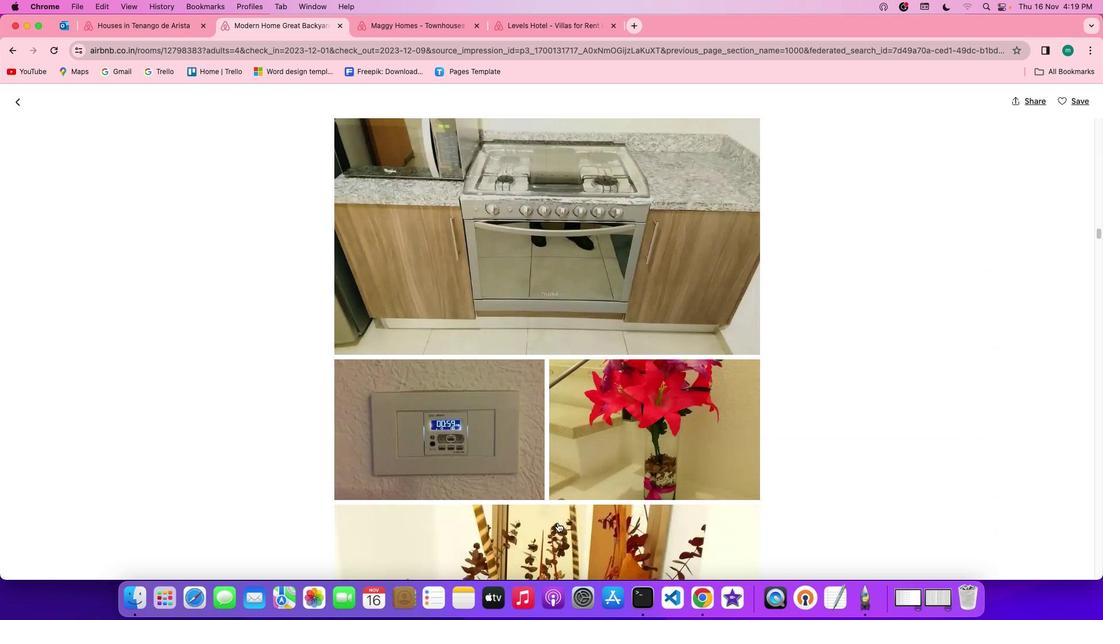 
Action: Mouse scrolled (557, 523) with delta (0, 0)
Screenshot: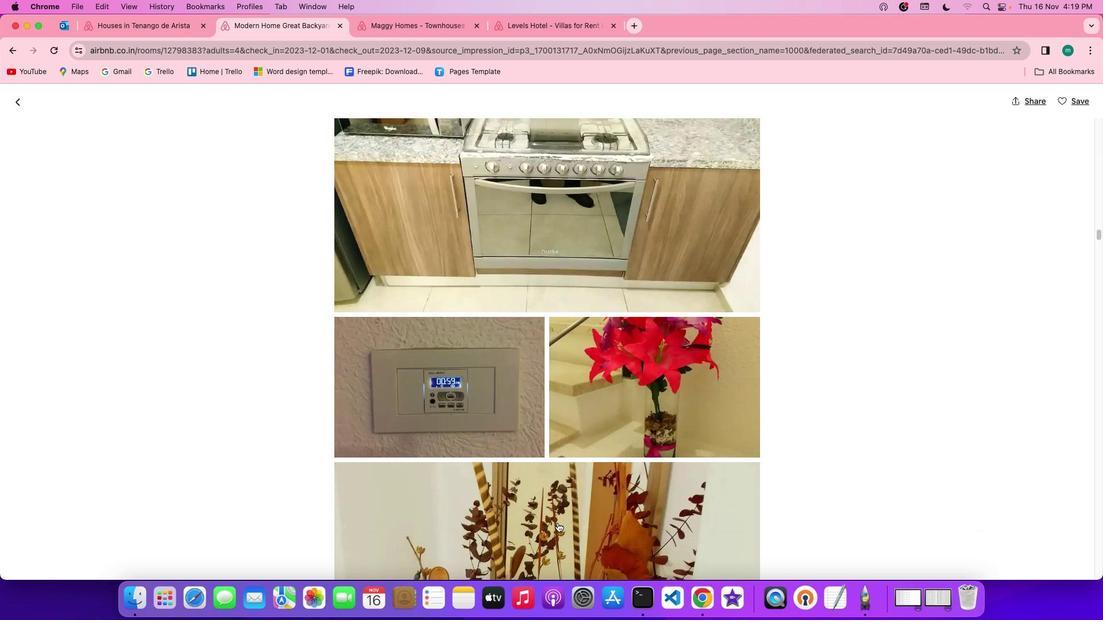 
Action: Mouse scrolled (557, 523) with delta (0, 0)
Screenshot: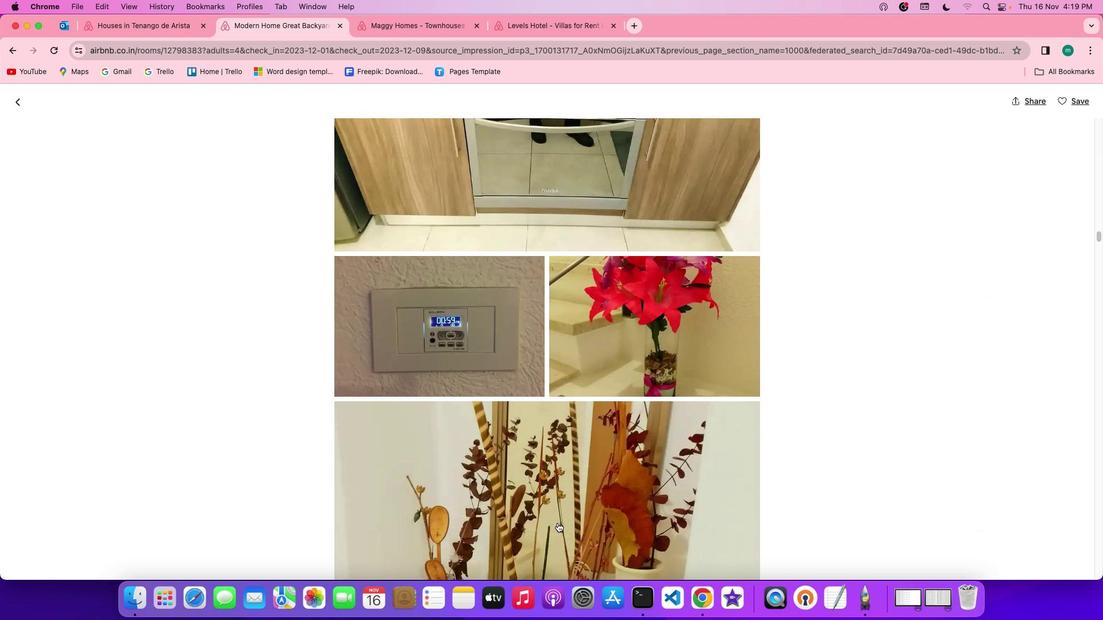
Action: Mouse scrolled (557, 523) with delta (0, -1)
Screenshot: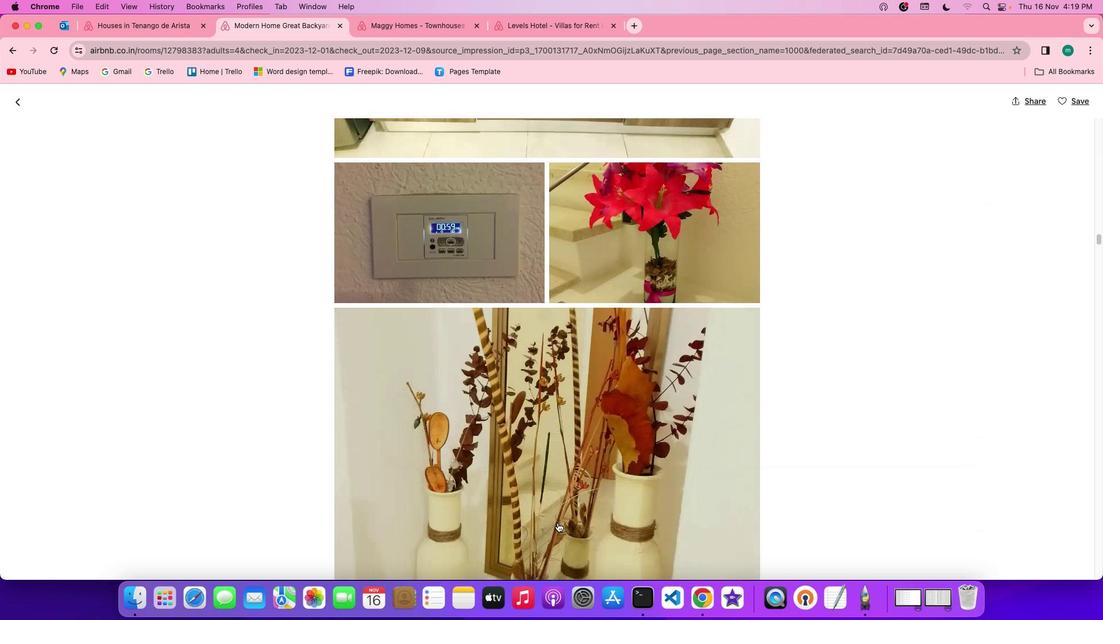 
Action: Mouse scrolled (557, 523) with delta (0, -2)
Screenshot: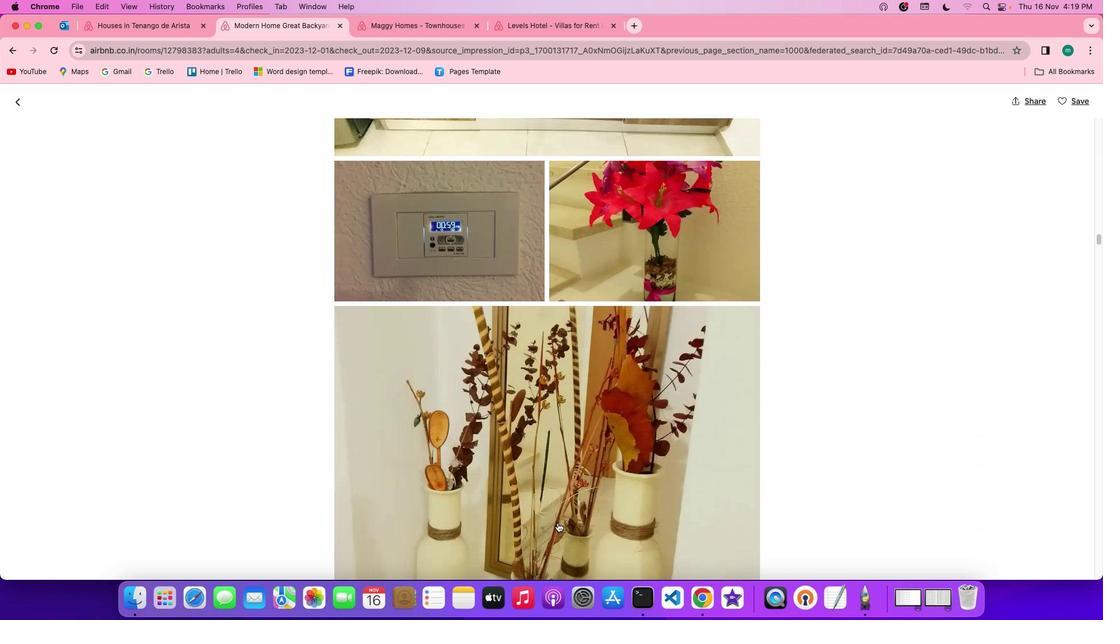 
Action: Mouse scrolled (557, 523) with delta (0, 0)
Screenshot: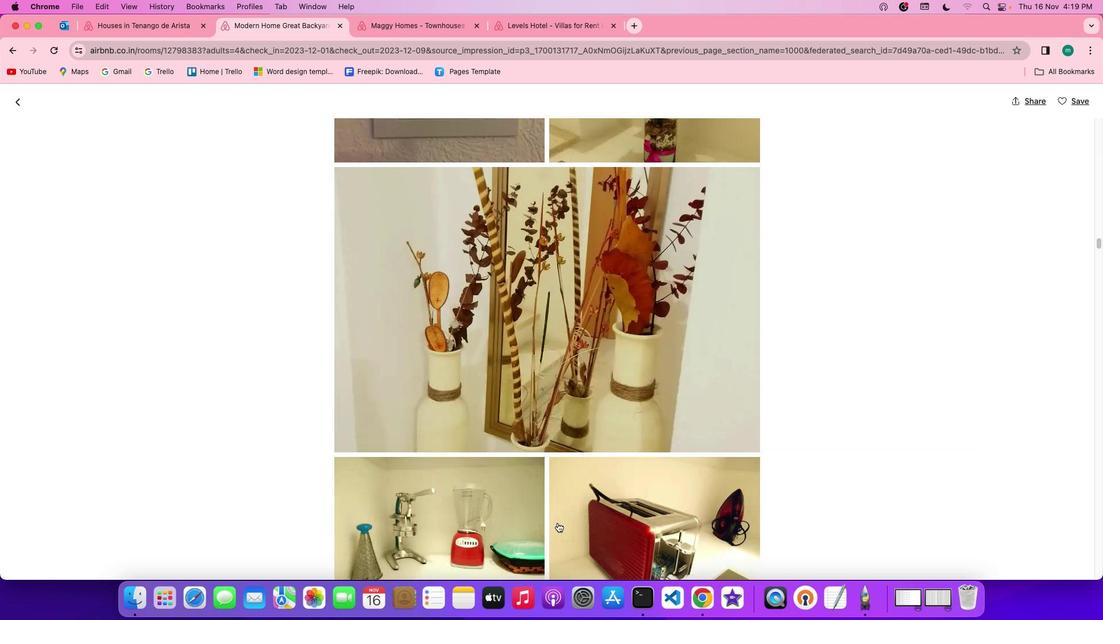 
Action: Mouse scrolled (557, 523) with delta (0, 0)
Screenshot: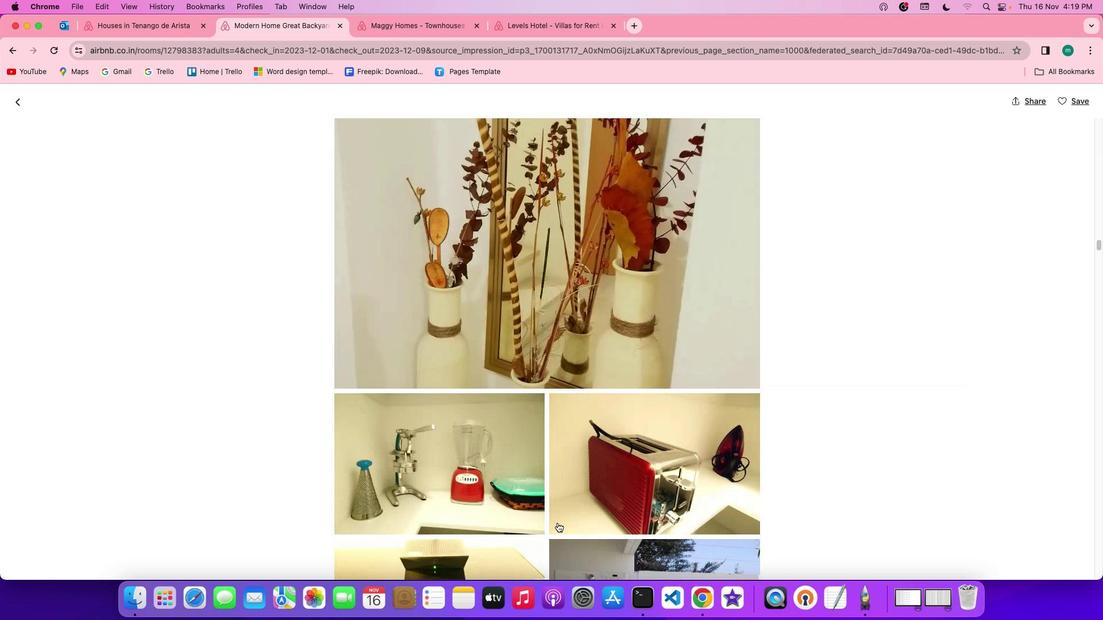 
Action: Mouse scrolled (557, 523) with delta (0, -1)
Screenshot: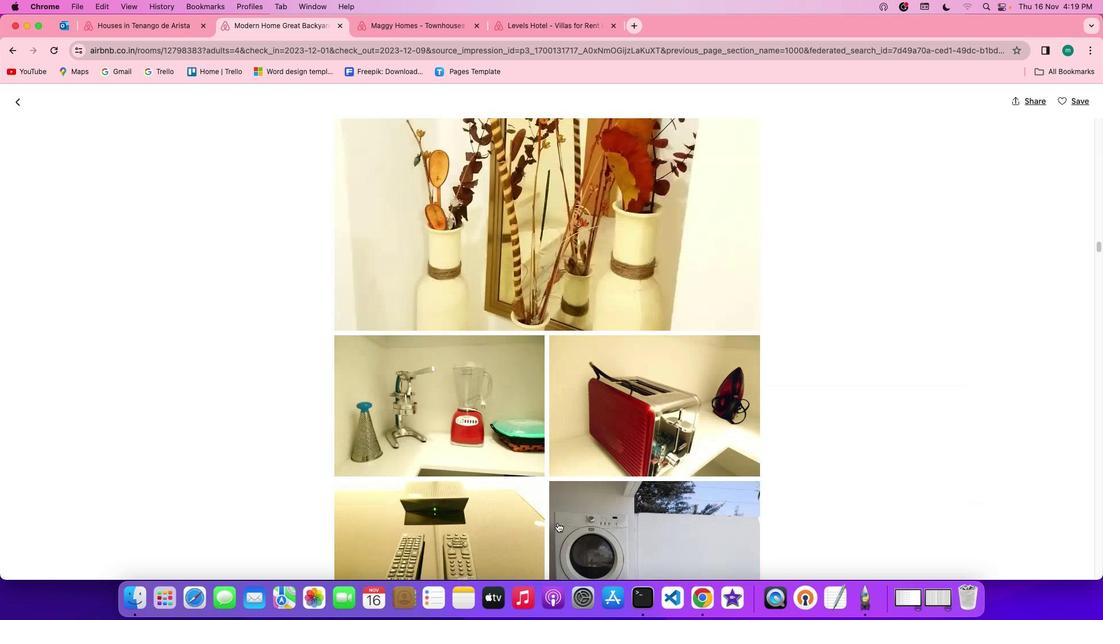 
Action: Mouse scrolled (557, 523) with delta (0, -2)
Screenshot: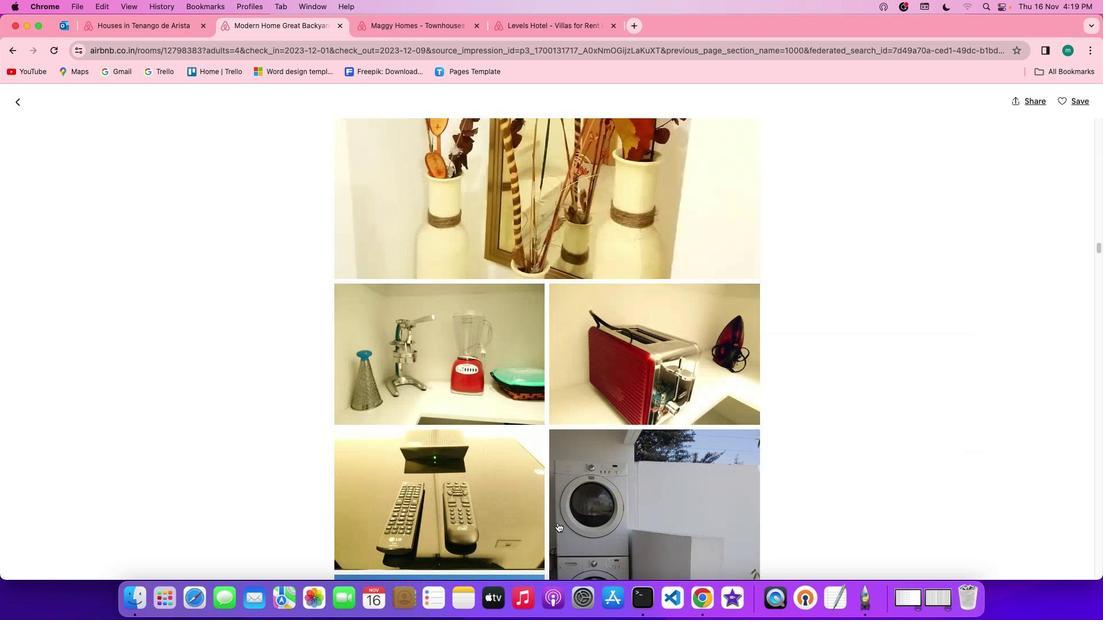 
Action: Mouse scrolled (557, 523) with delta (0, -2)
Screenshot: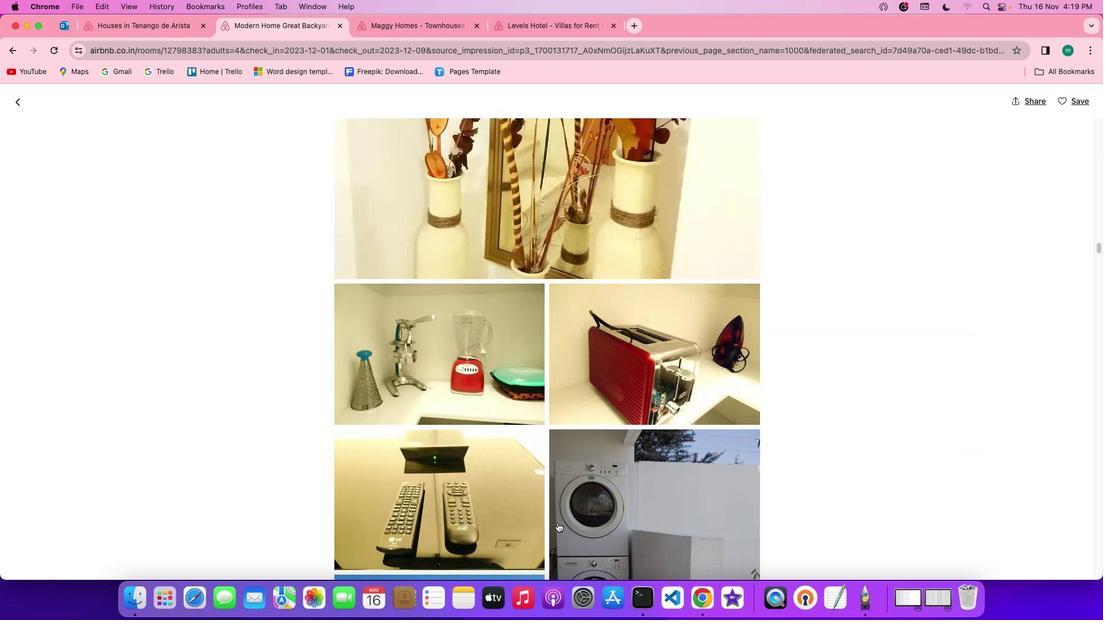 
Action: Mouse scrolled (557, 523) with delta (0, 0)
Screenshot: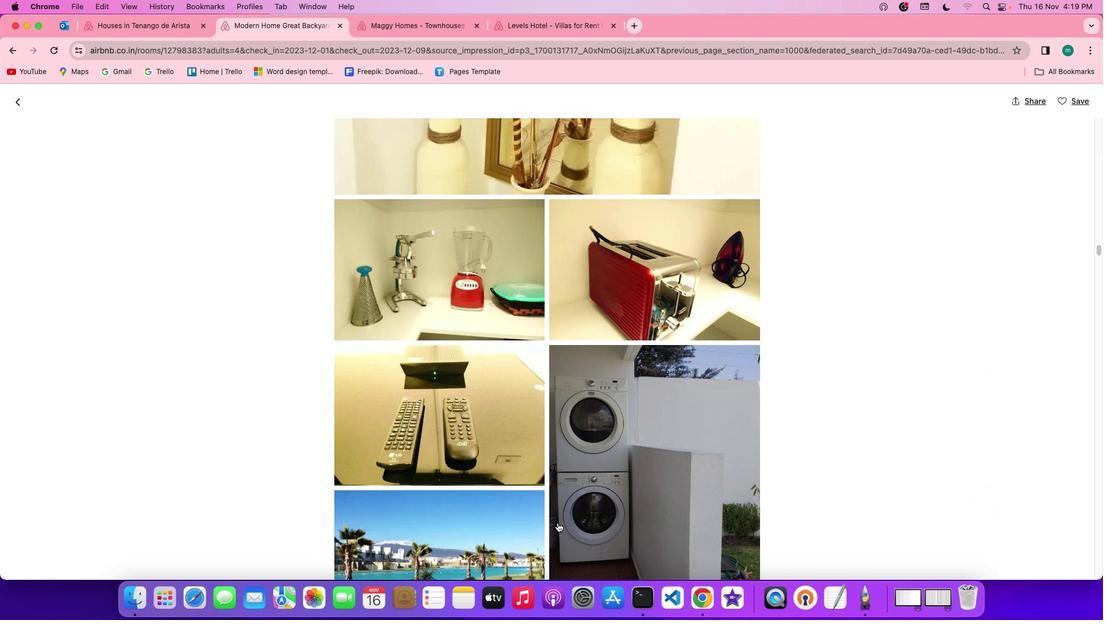 
Action: Mouse scrolled (557, 523) with delta (0, 0)
Screenshot: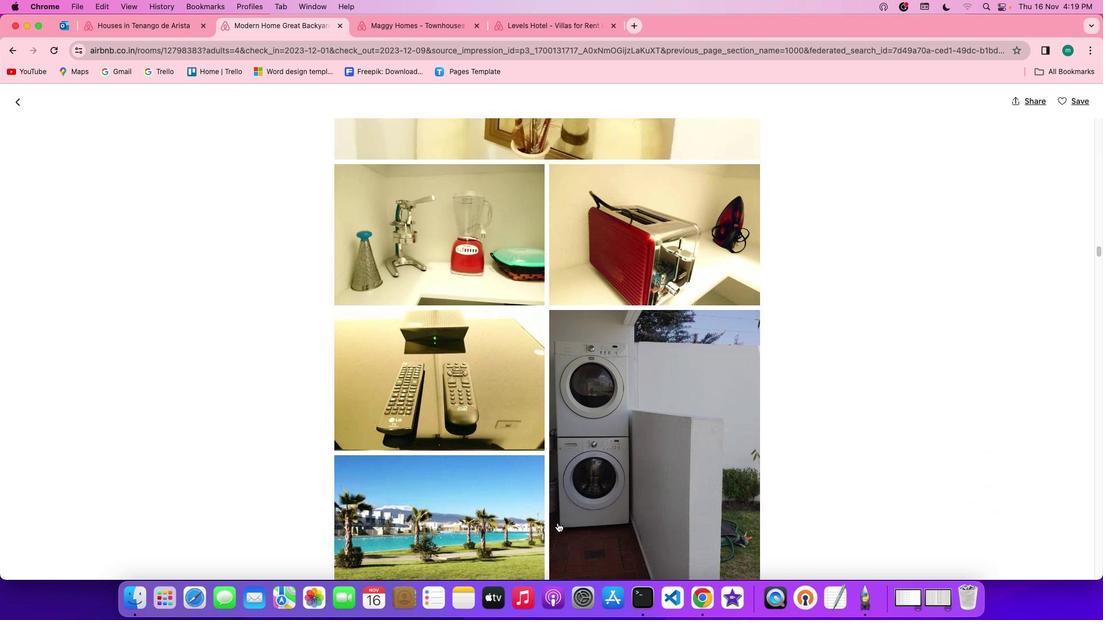 
Action: Mouse scrolled (557, 523) with delta (0, -1)
Screenshot: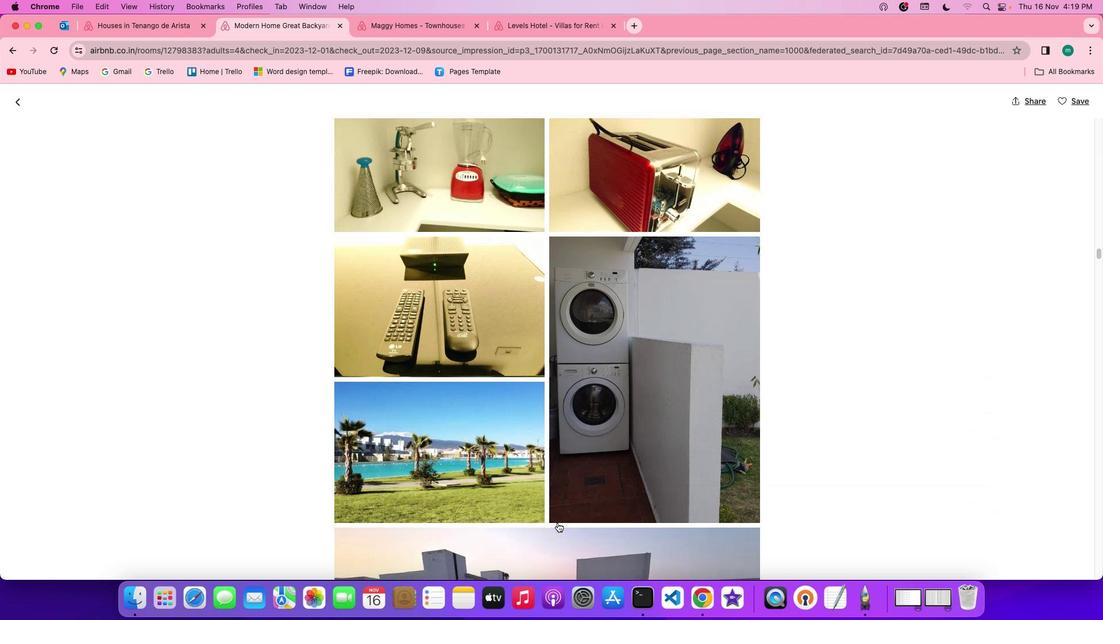 
Action: Mouse scrolled (557, 523) with delta (0, -2)
Screenshot: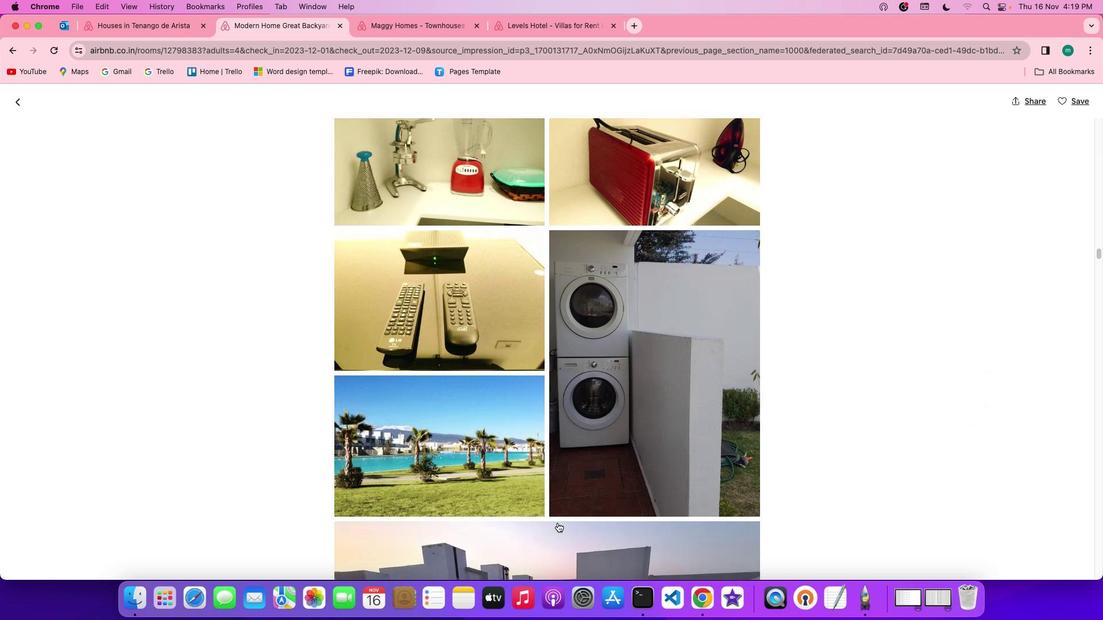 
Action: Mouse scrolled (557, 523) with delta (0, 0)
Screenshot: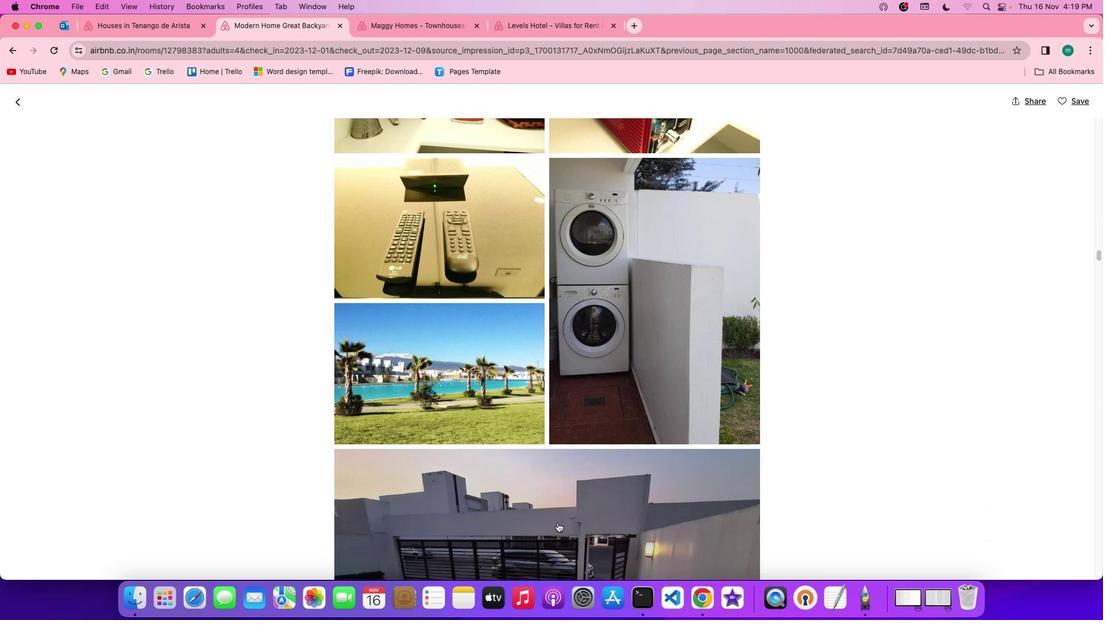 
Action: Mouse scrolled (557, 523) with delta (0, 0)
Screenshot: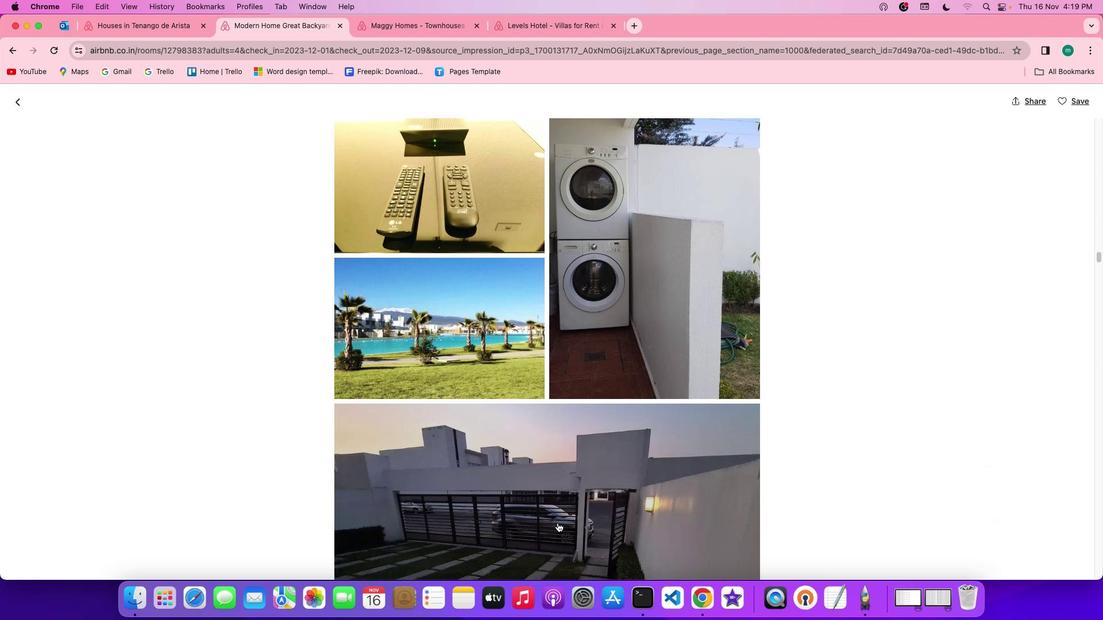 
Action: Mouse scrolled (557, 523) with delta (0, -1)
Screenshot: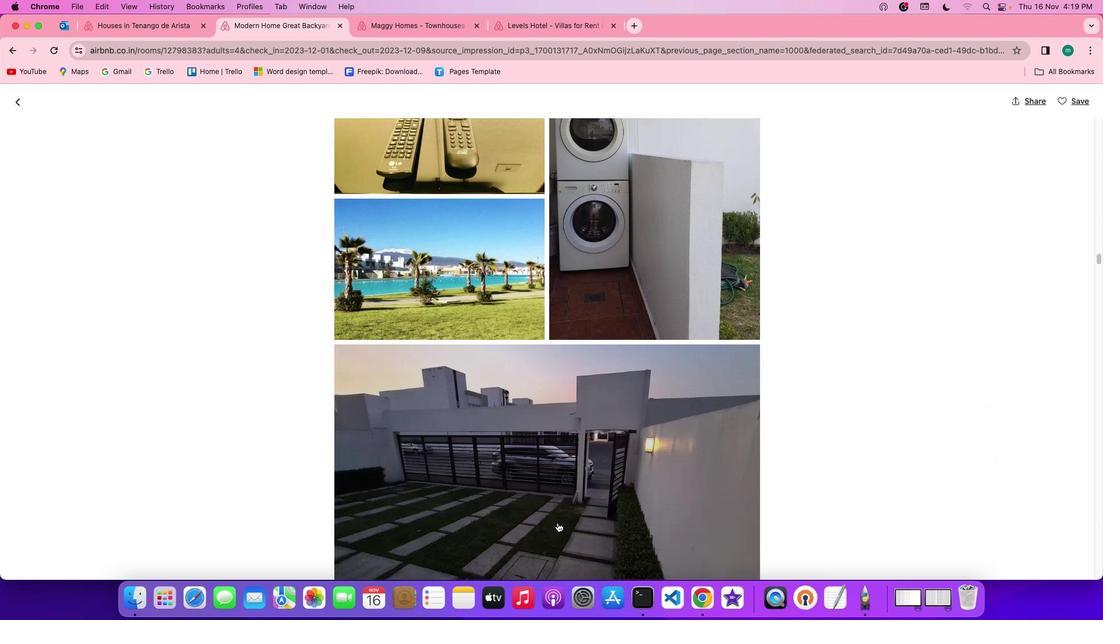 
Action: Mouse scrolled (557, 523) with delta (0, -2)
Screenshot: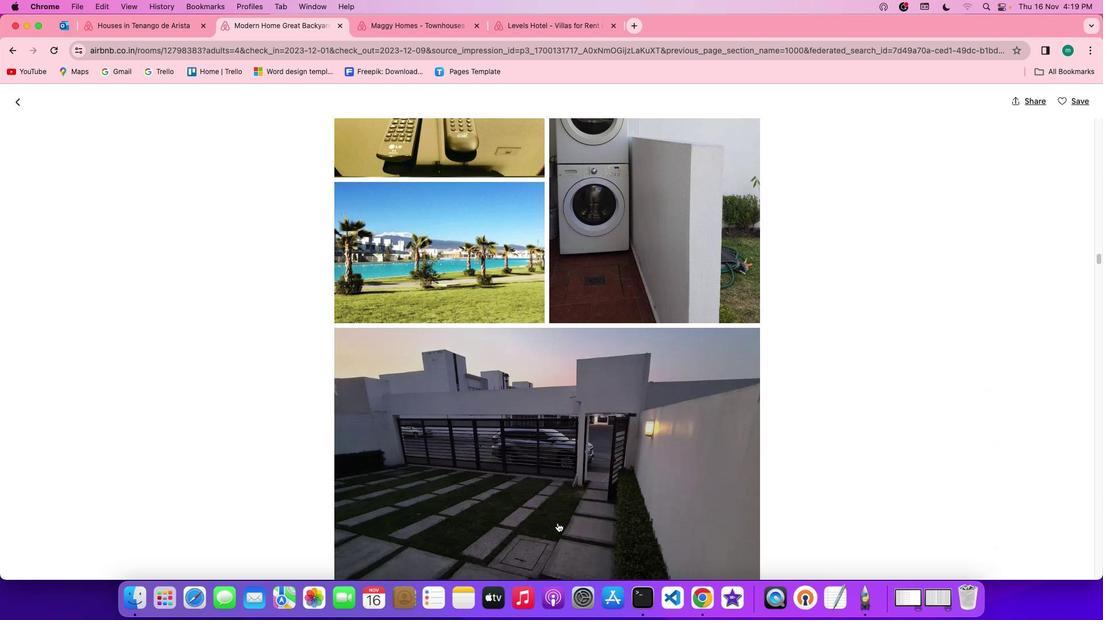
Action: Mouse scrolled (557, 523) with delta (0, 0)
Screenshot: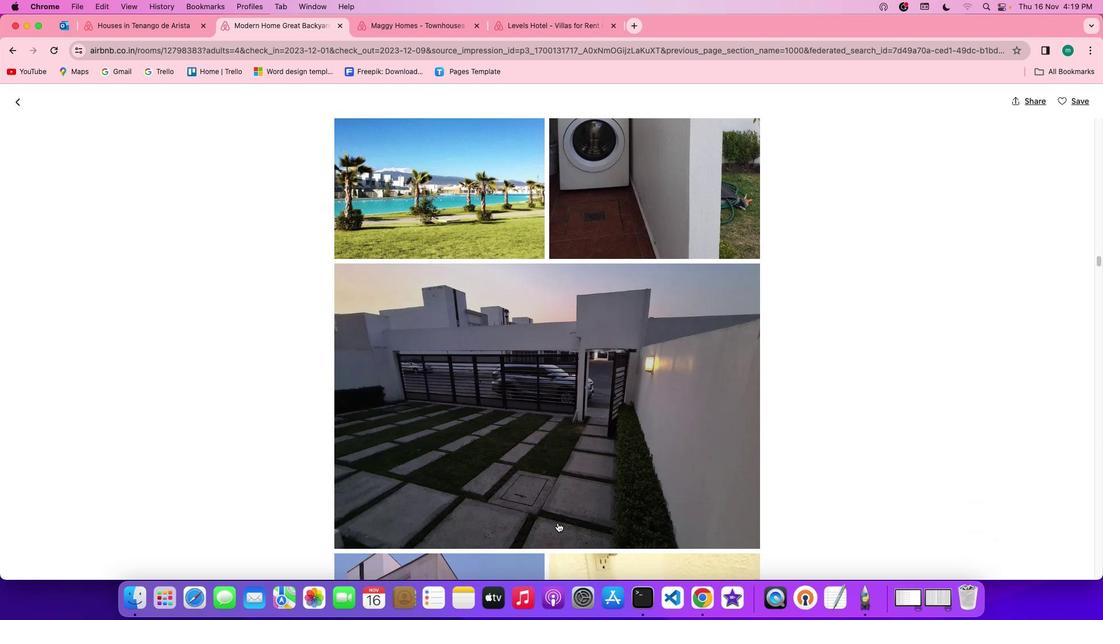 
Action: Mouse scrolled (557, 523) with delta (0, 0)
Screenshot: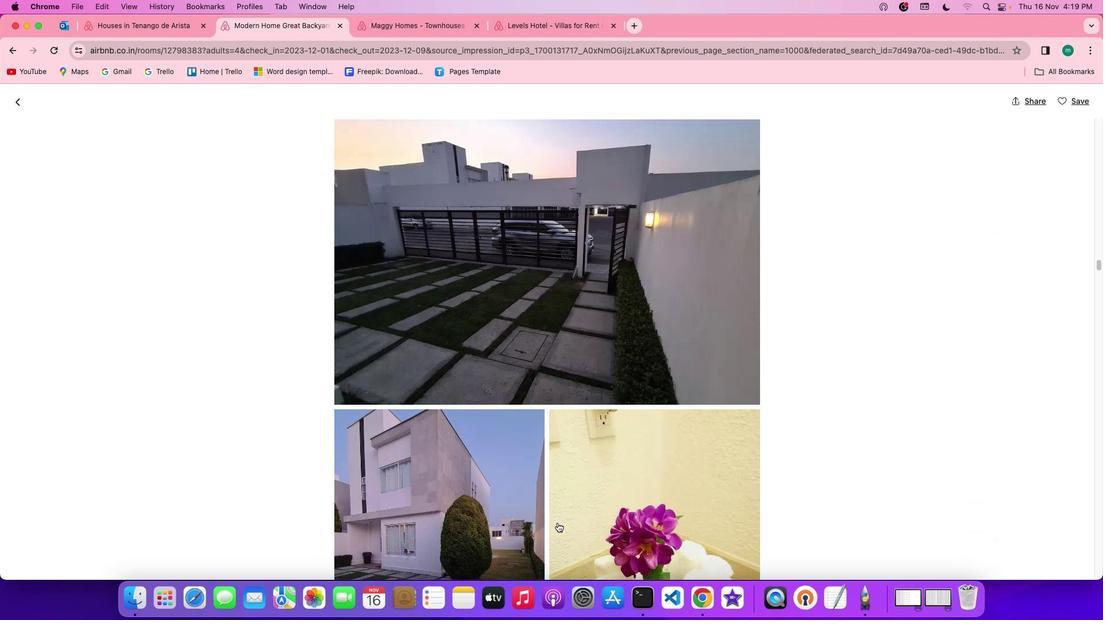 
Action: Mouse scrolled (557, 523) with delta (0, -1)
Screenshot: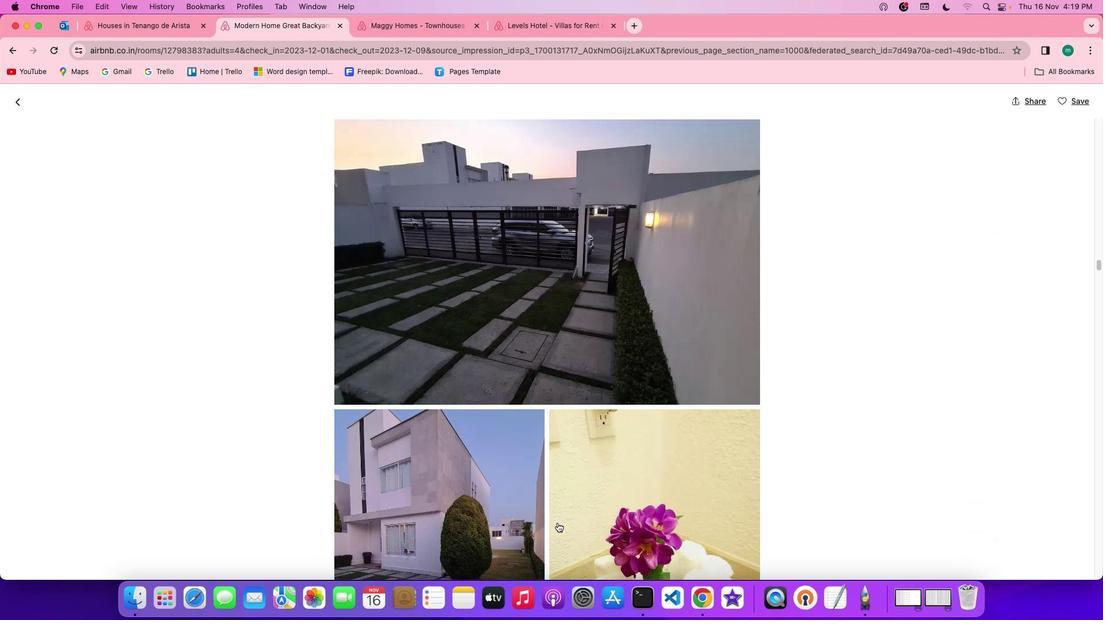 
Action: Mouse scrolled (557, 523) with delta (0, -2)
Screenshot: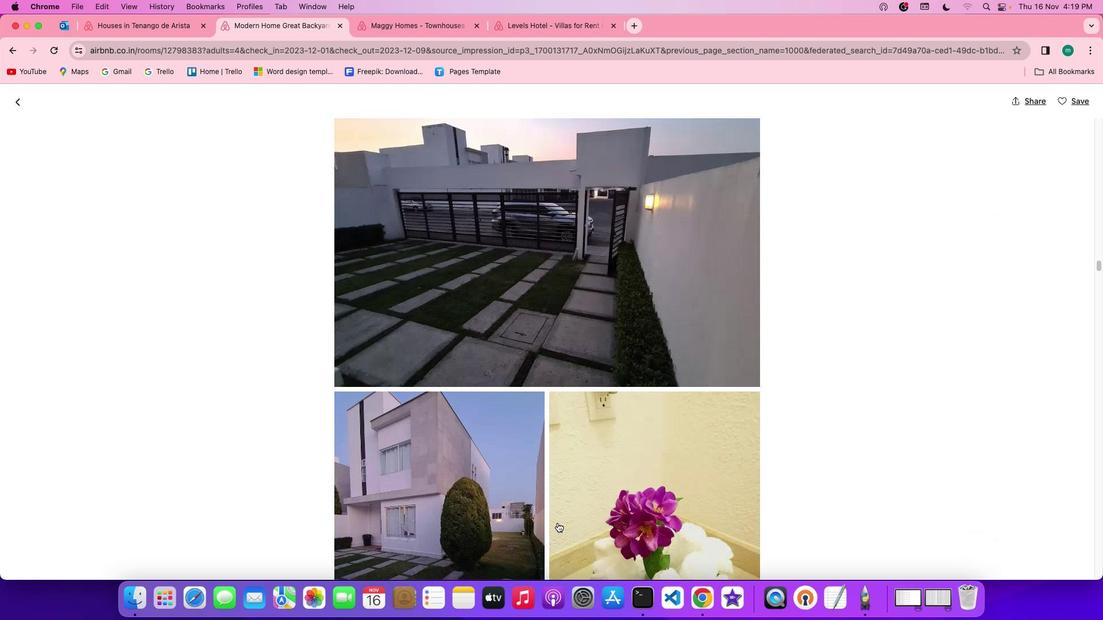 
Action: Mouse scrolled (557, 523) with delta (0, -2)
Screenshot: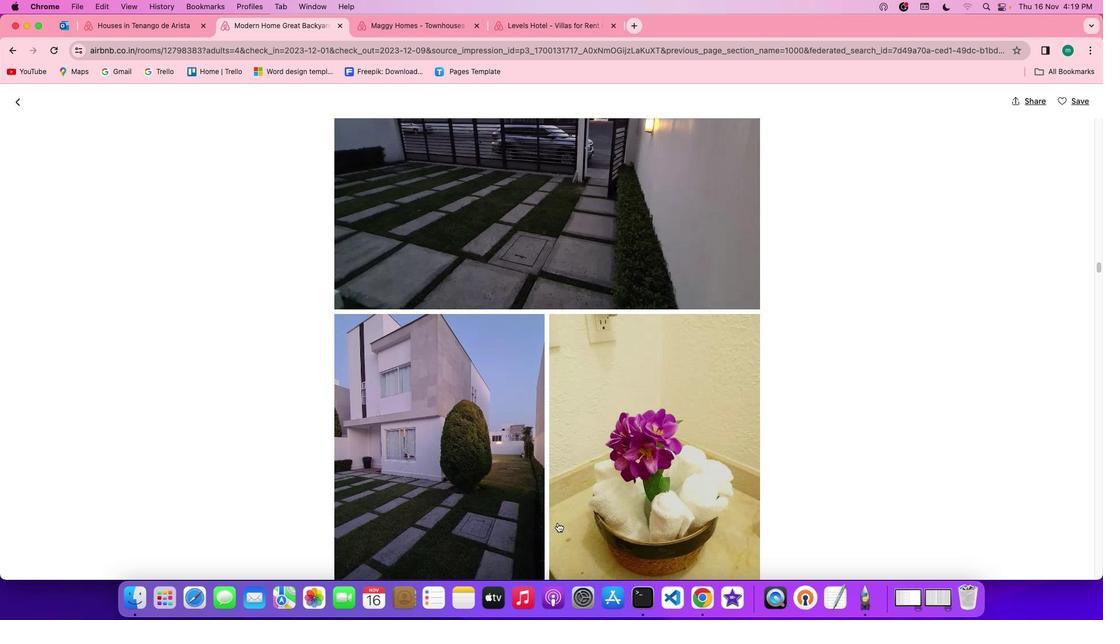 
Action: Mouse scrolled (557, 523) with delta (0, 0)
Screenshot: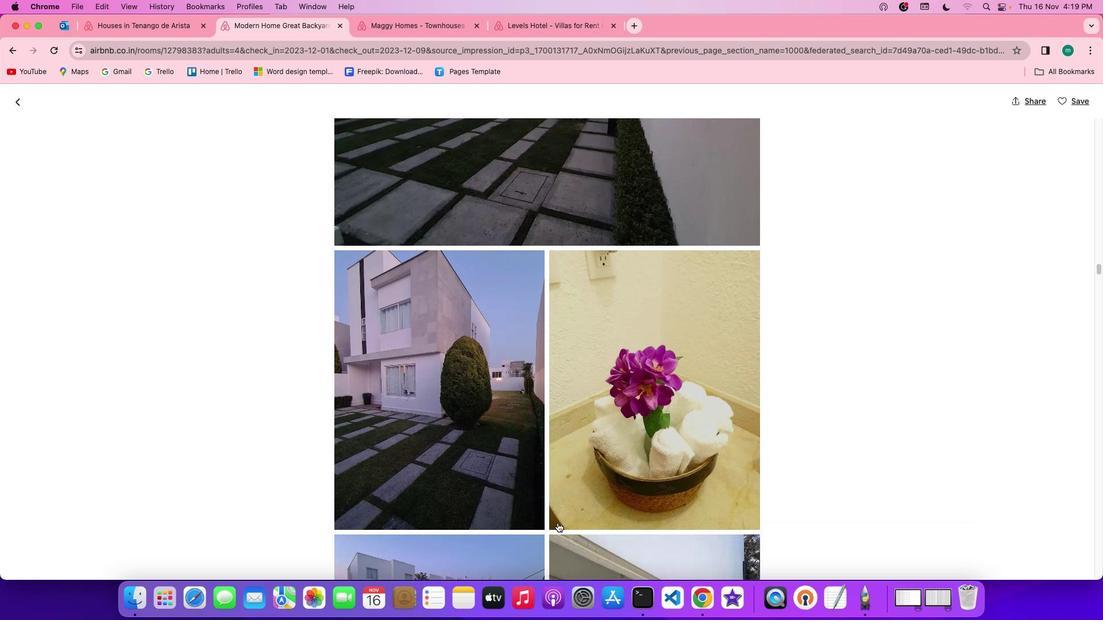
Action: Mouse scrolled (557, 523) with delta (0, 0)
Screenshot: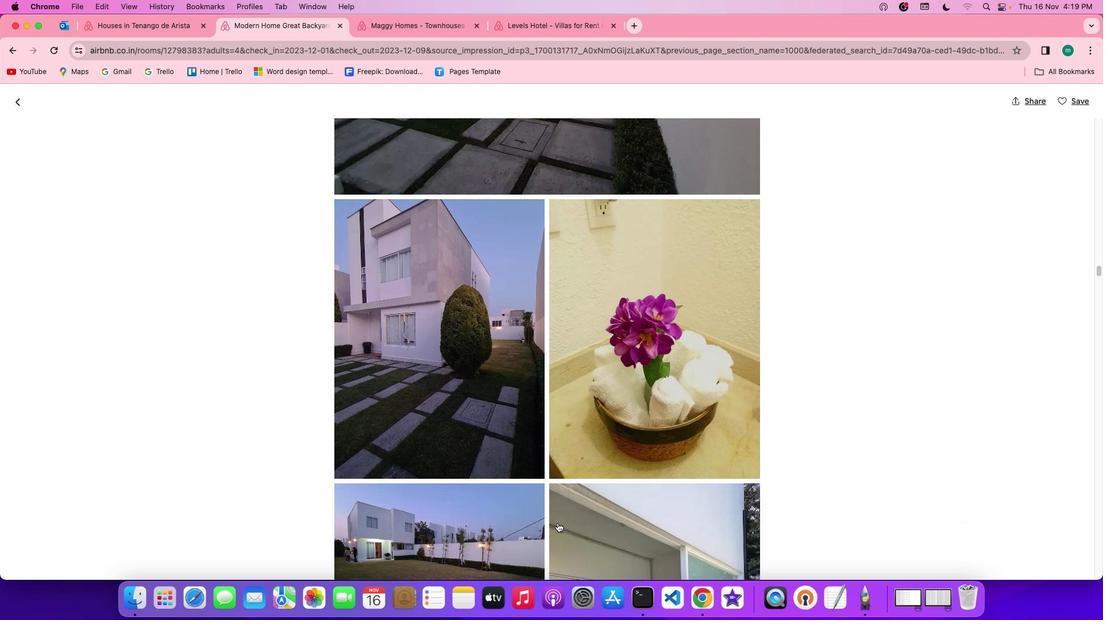
Action: Mouse scrolled (557, 523) with delta (0, -1)
Screenshot: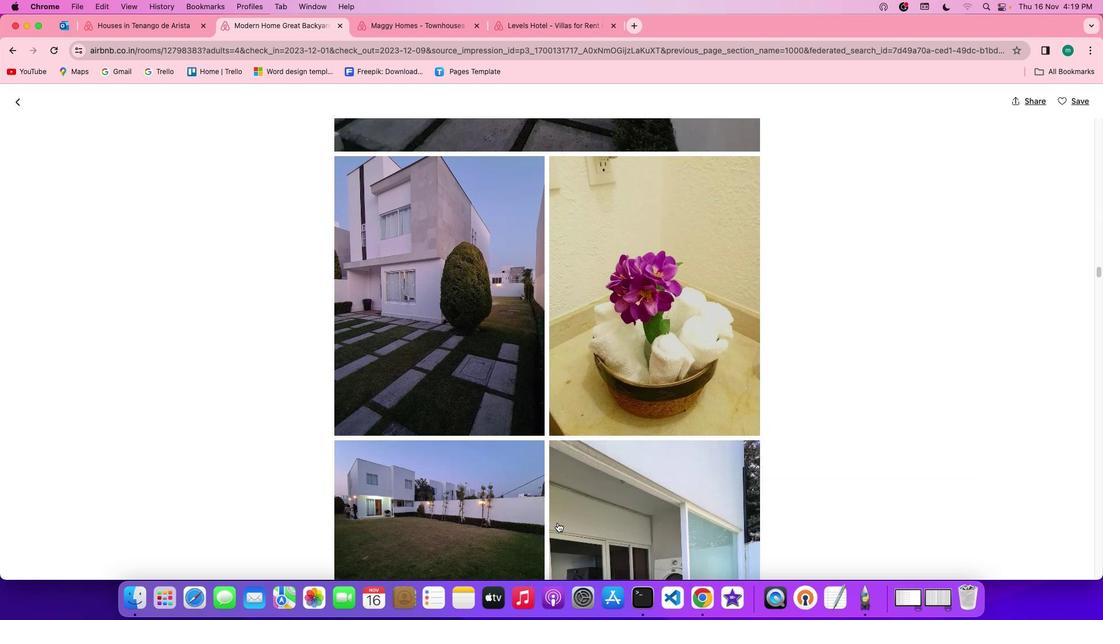 
Action: Mouse scrolled (557, 523) with delta (0, -1)
Screenshot: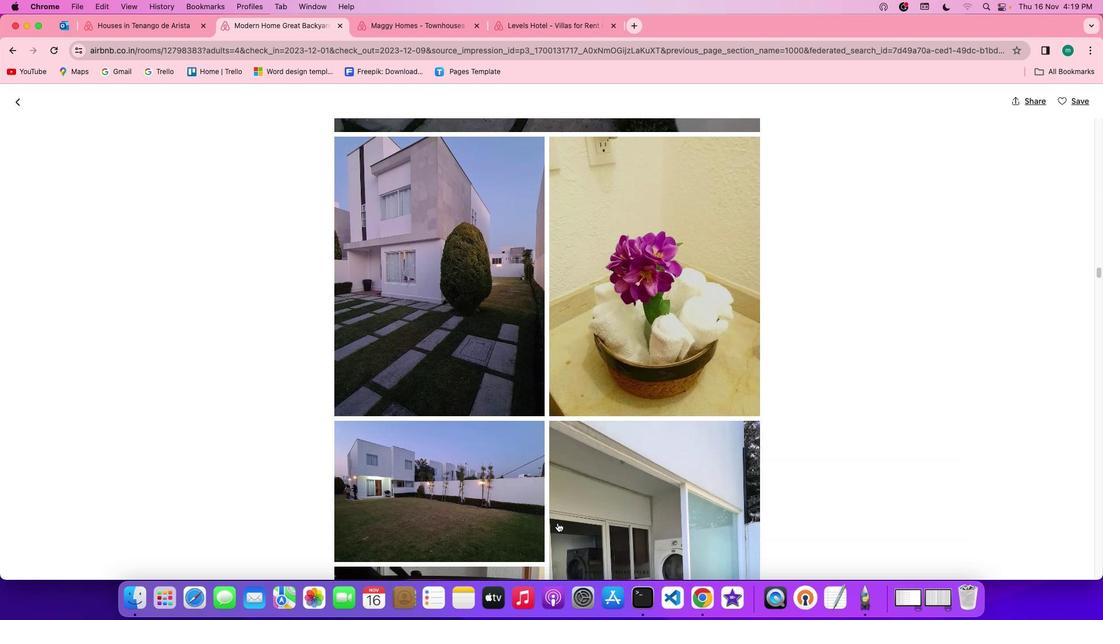 
Action: Mouse scrolled (557, 523) with delta (0, 0)
Screenshot: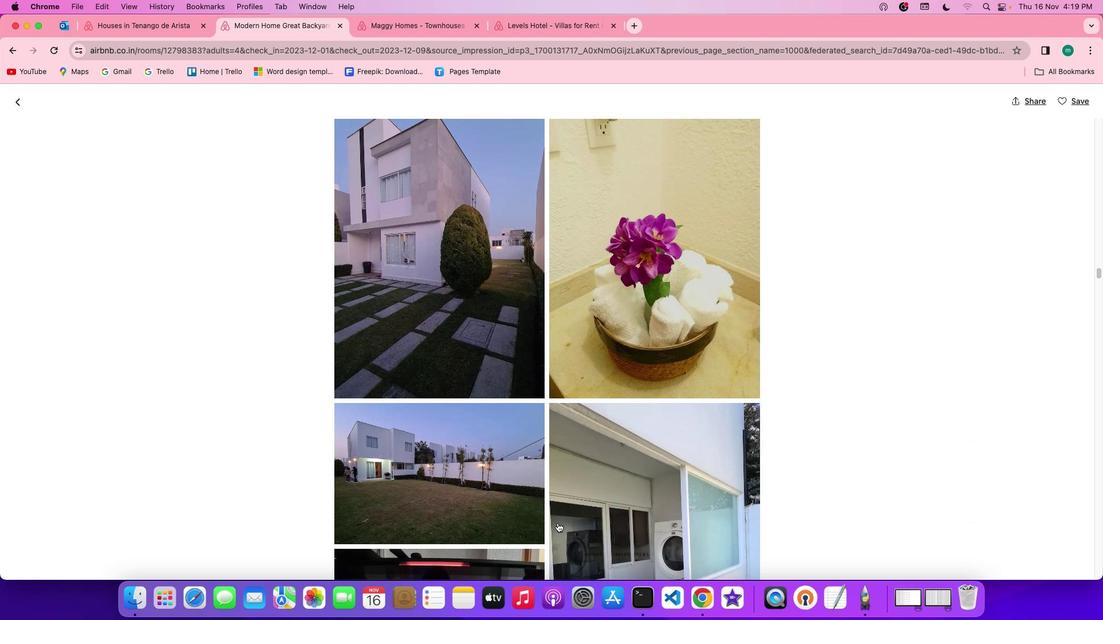 
Action: Mouse scrolled (557, 523) with delta (0, 0)
Screenshot: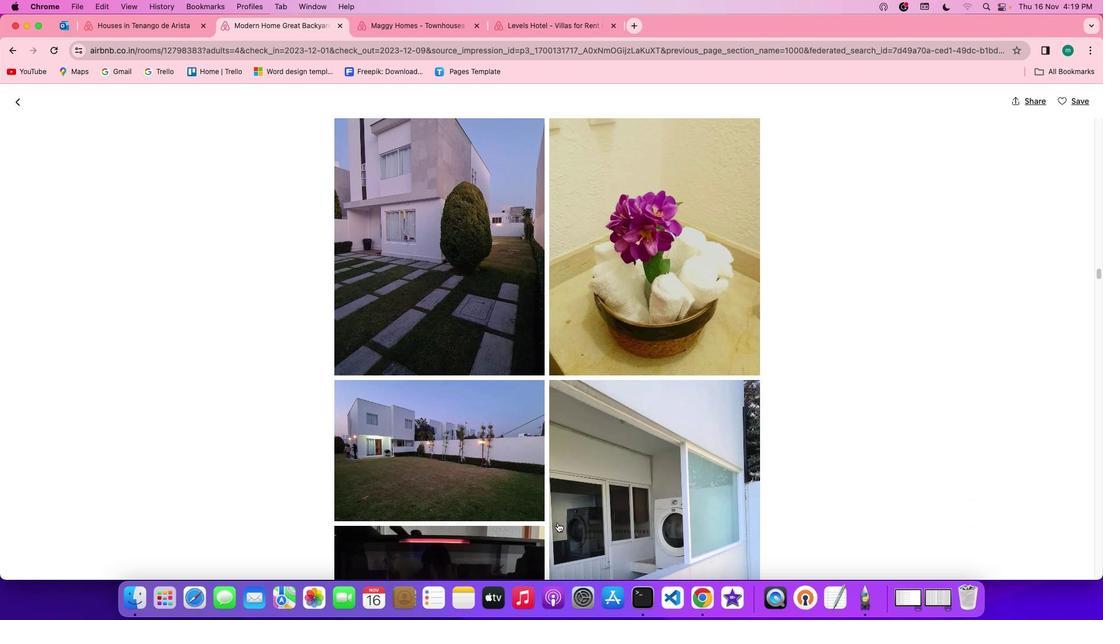 
Action: Mouse scrolled (557, 523) with delta (0, -1)
Screenshot: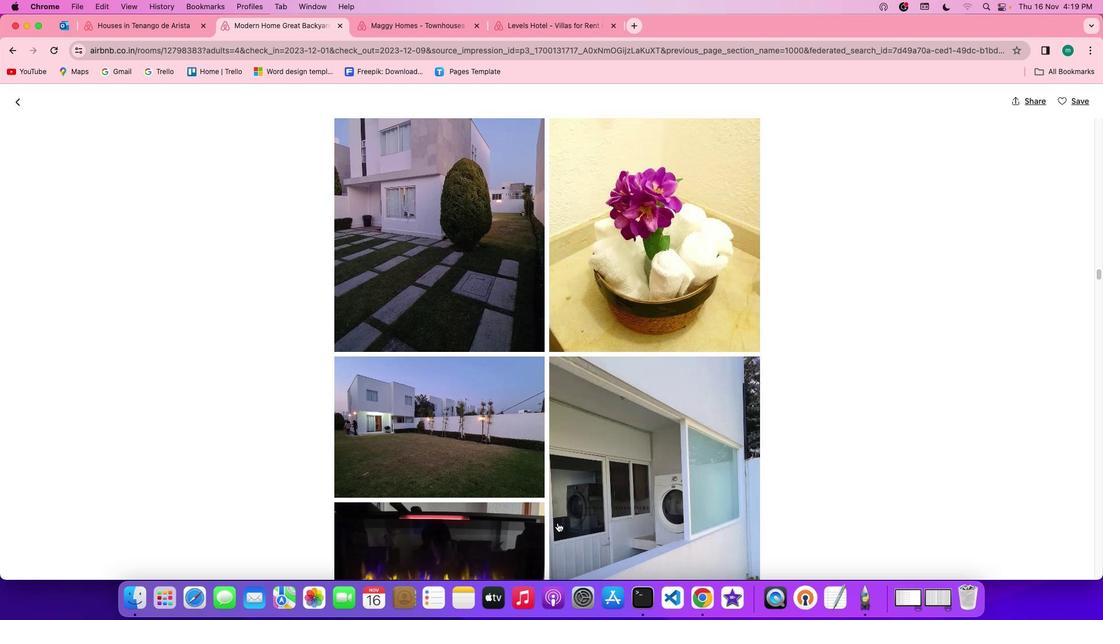 
Action: Mouse scrolled (557, 523) with delta (0, 0)
Screenshot: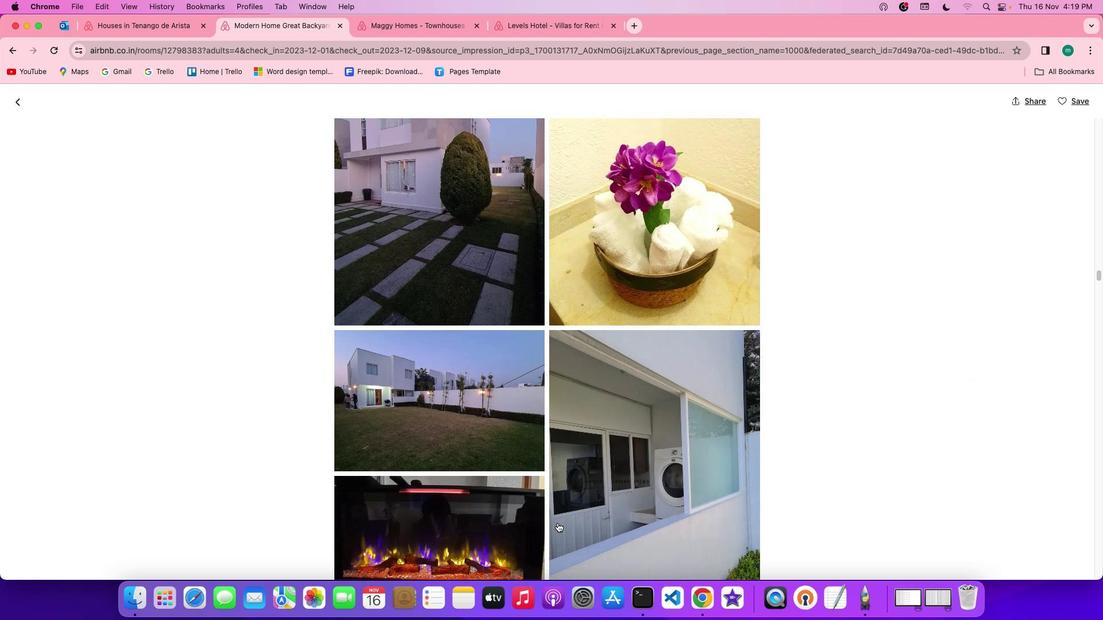 
Action: Mouse scrolled (557, 523) with delta (0, 0)
Screenshot: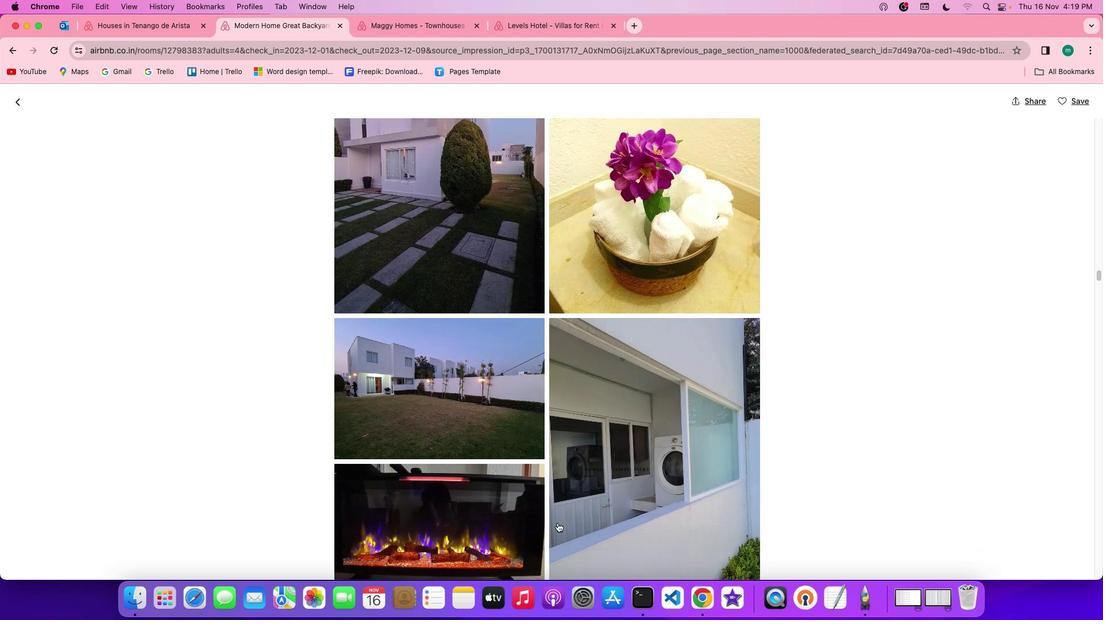 
Action: Mouse scrolled (557, 523) with delta (0, -1)
Screenshot: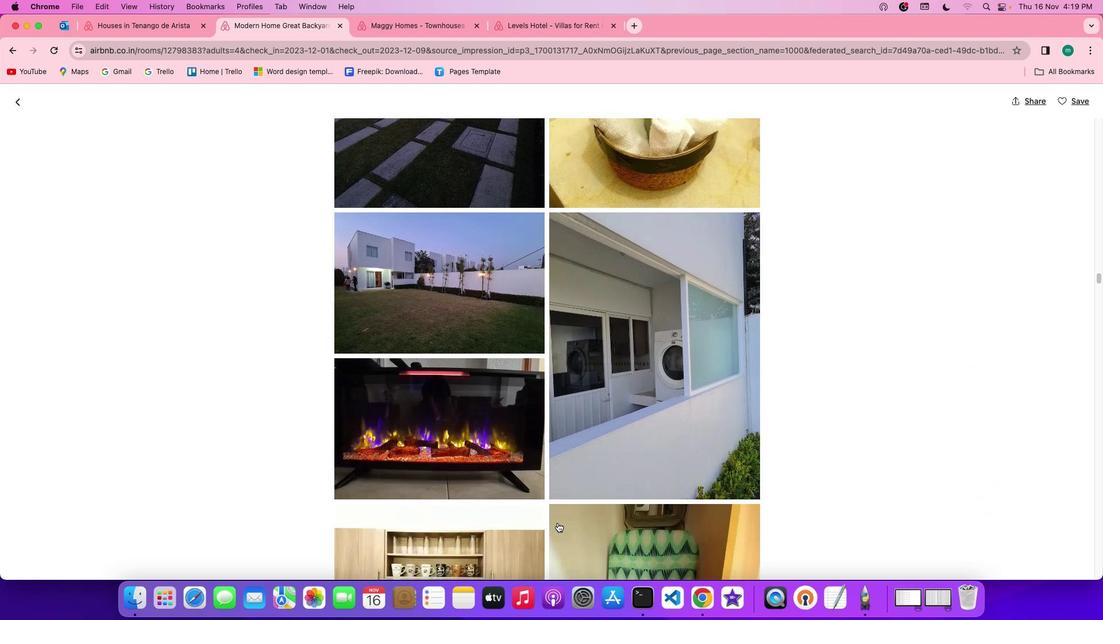 
Action: Mouse scrolled (557, 523) with delta (0, -1)
Screenshot: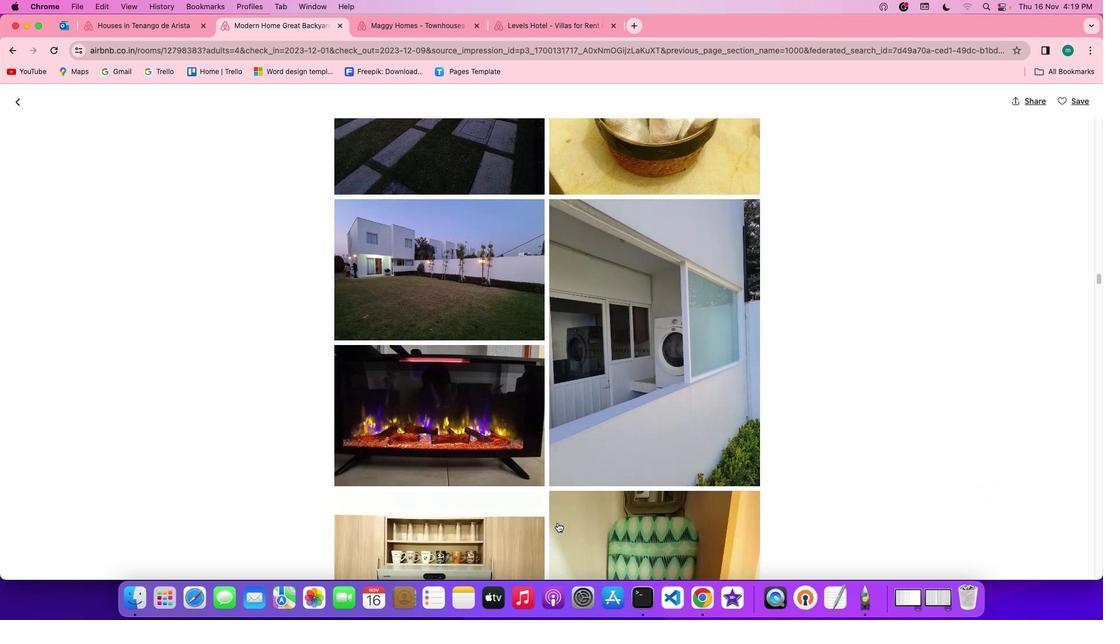 
Action: Mouse scrolled (557, 523) with delta (0, 0)
Screenshot: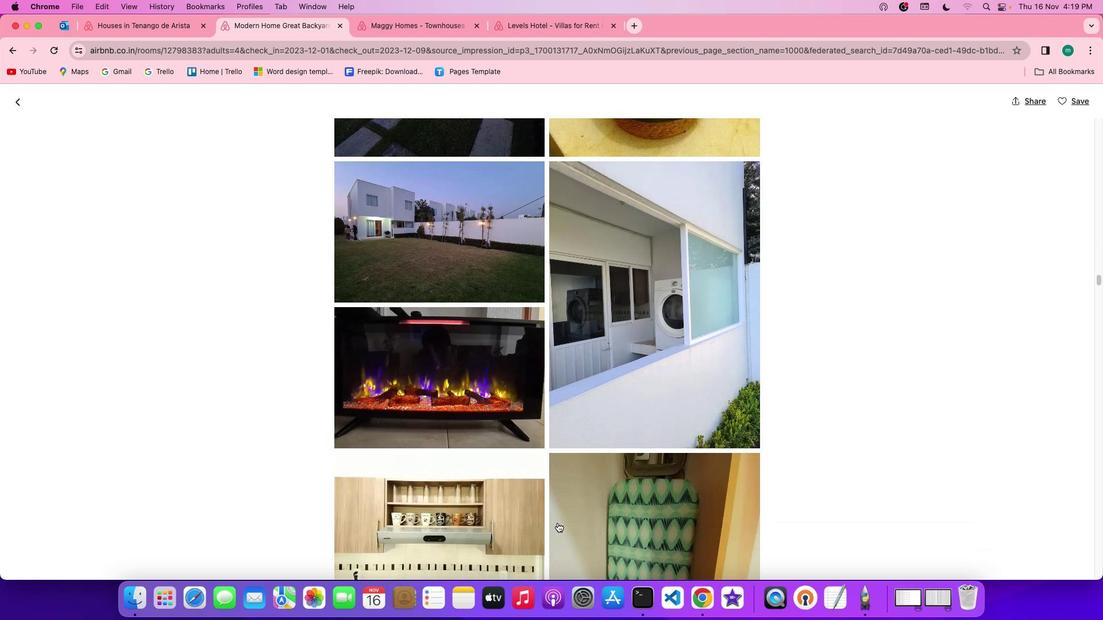 
Action: Mouse scrolled (557, 523) with delta (0, 0)
Screenshot: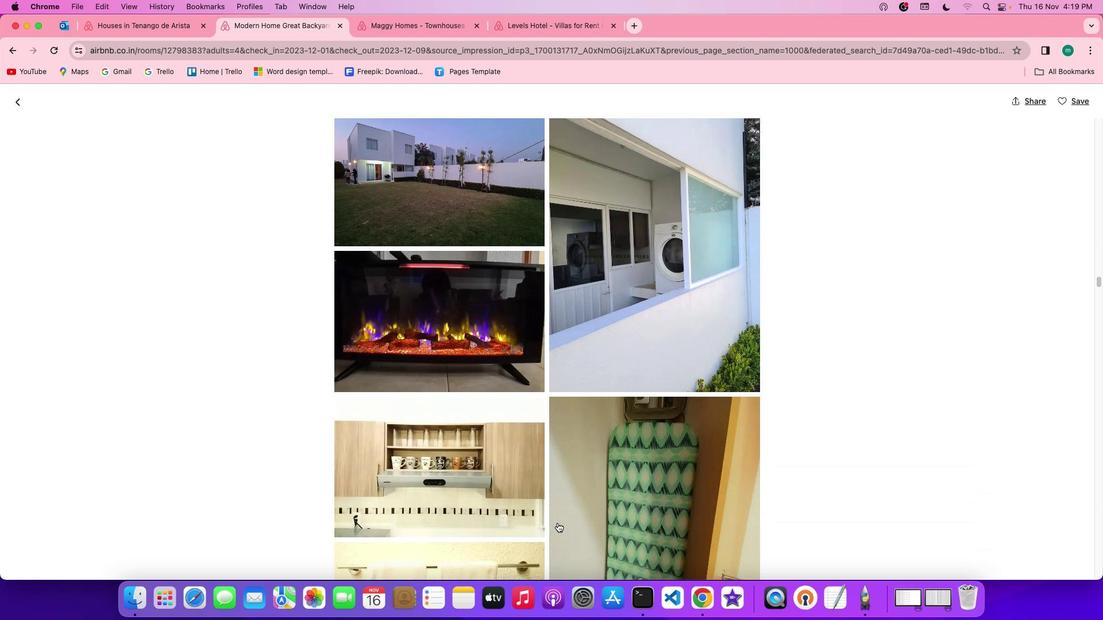 
Action: Mouse scrolled (557, 523) with delta (0, -1)
Screenshot: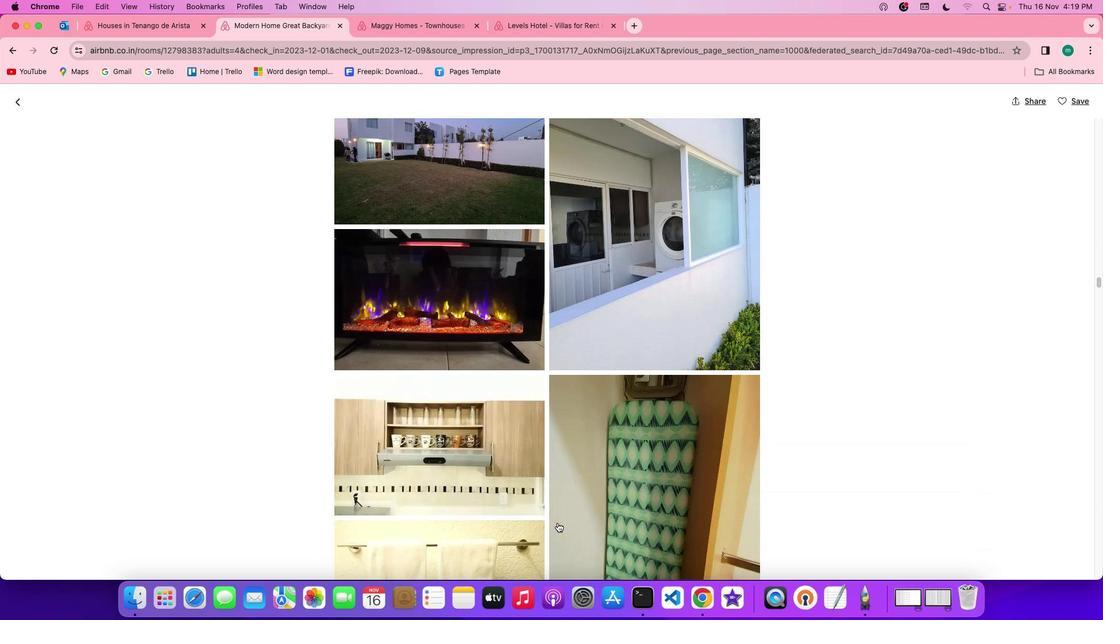 
Action: Mouse scrolled (557, 523) with delta (0, -1)
Screenshot: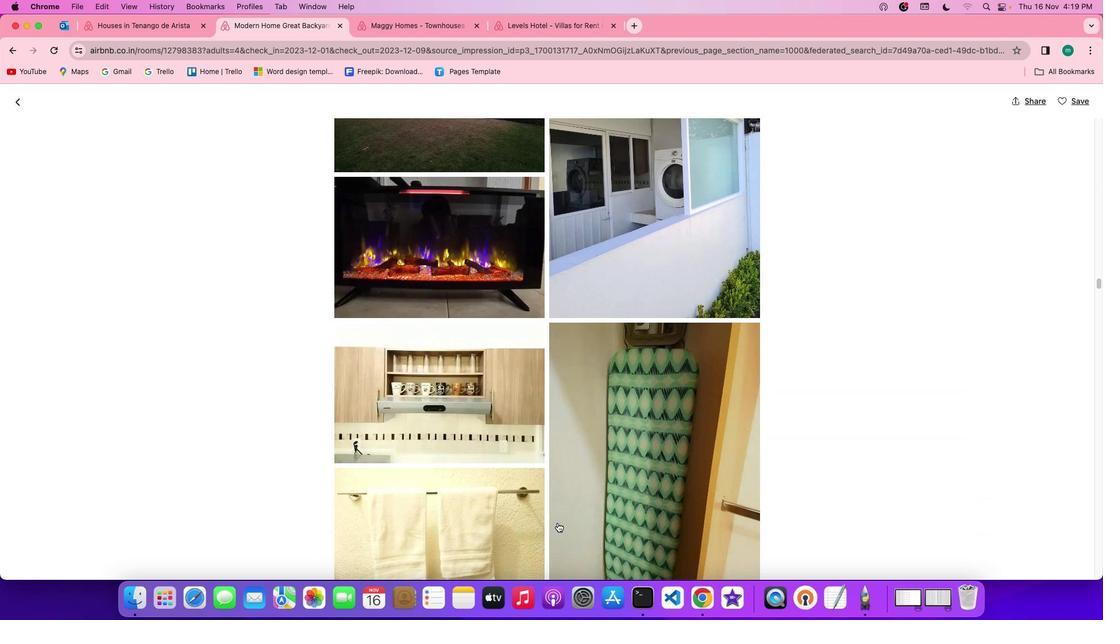 
Action: Mouse scrolled (557, 523) with delta (0, 0)
Screenshot: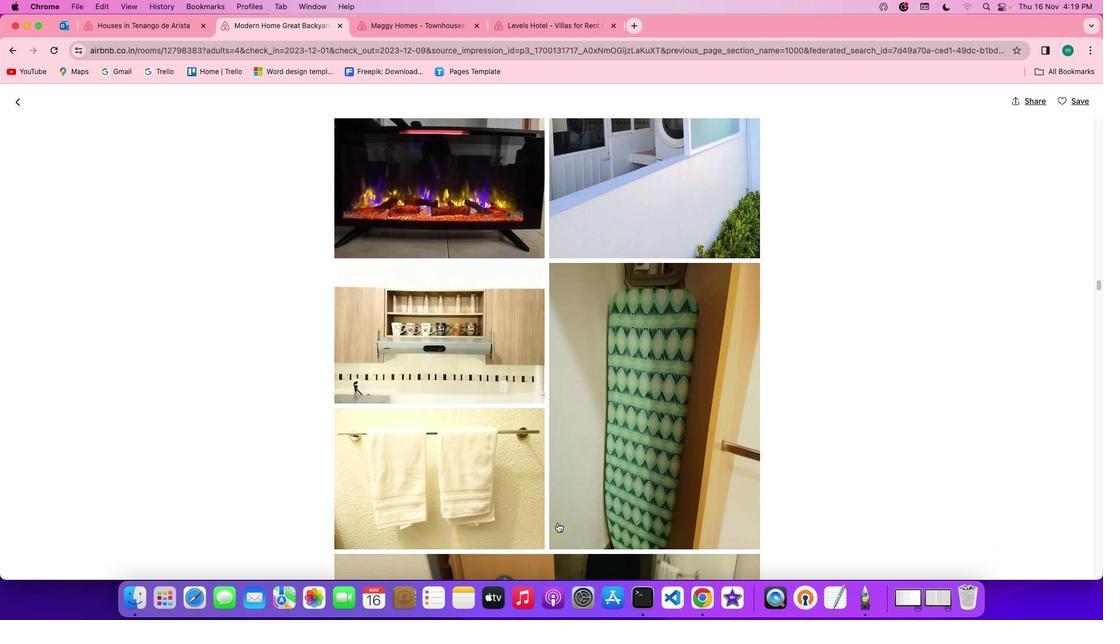 
Action: Mouse scrolled (557, 523) with delta (0, 0)
Screenshot: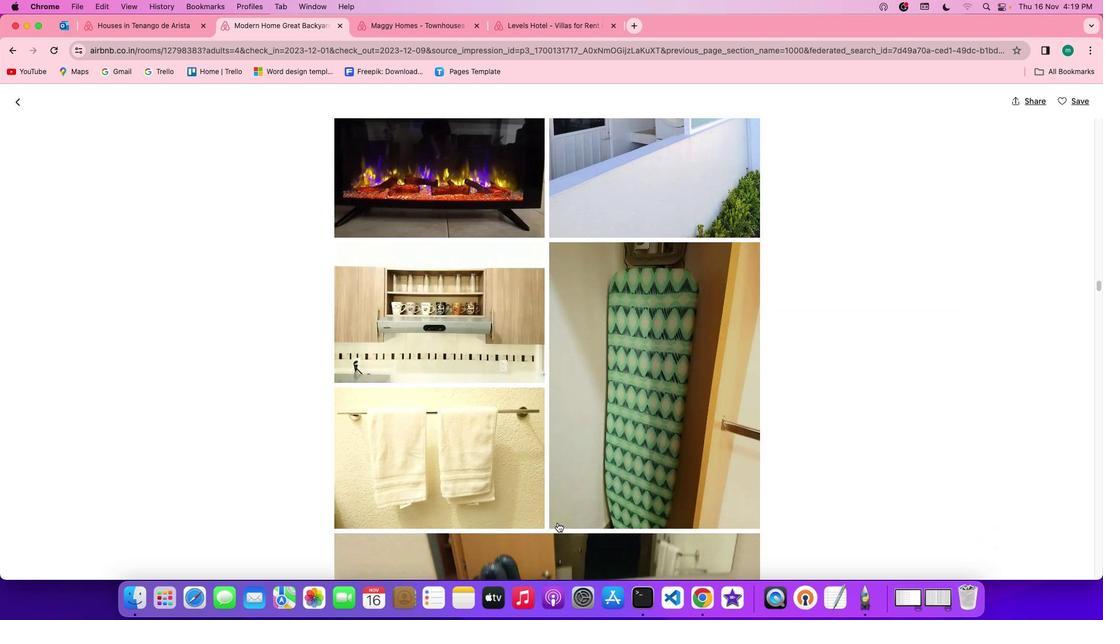 
Action: Mouse scrolled (557, 523) with delta (0, -1)
Screenshot: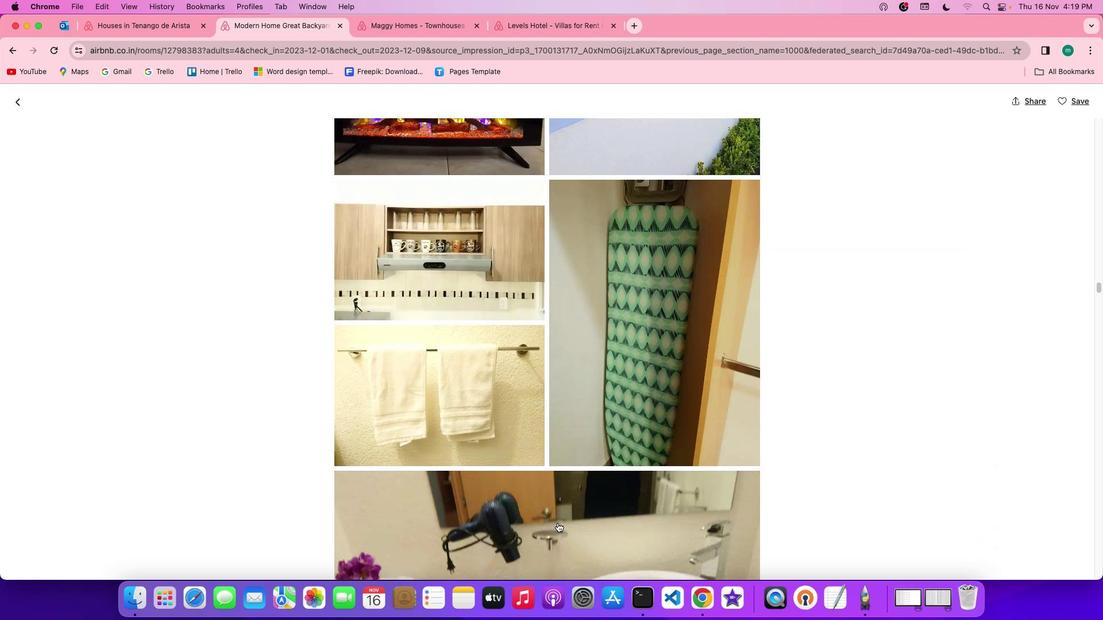 
Action: Mouse scrolled (557, 523) with delta (0, -1)
Screenshot: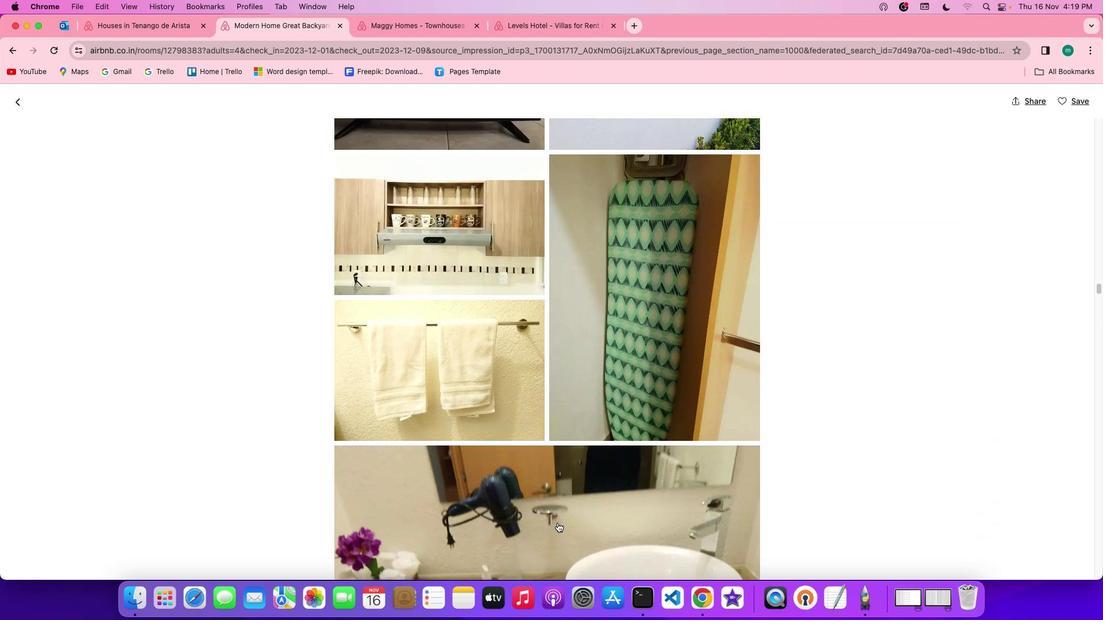 
Action: Mouse scrolled (557, 523) with delta (0, 0)
Screenshot: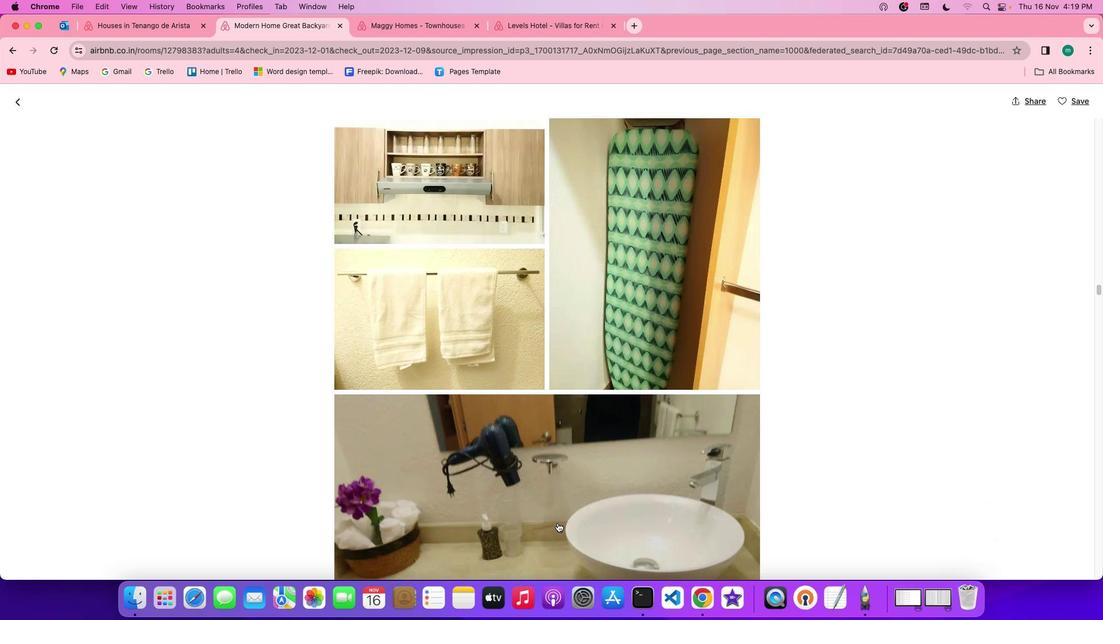 
Action: Mouse scrolled (557, 523) with delta (0, 0)
Screenshot: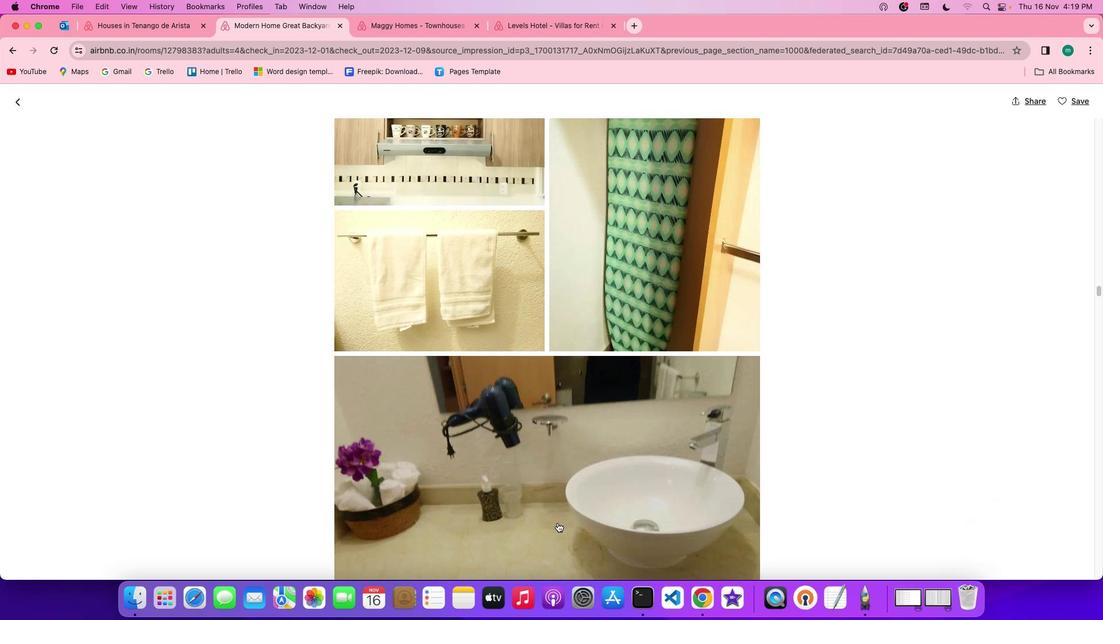 
Action: Mouse scrolled (557, 523) with delta (0, -1)
Screenshot: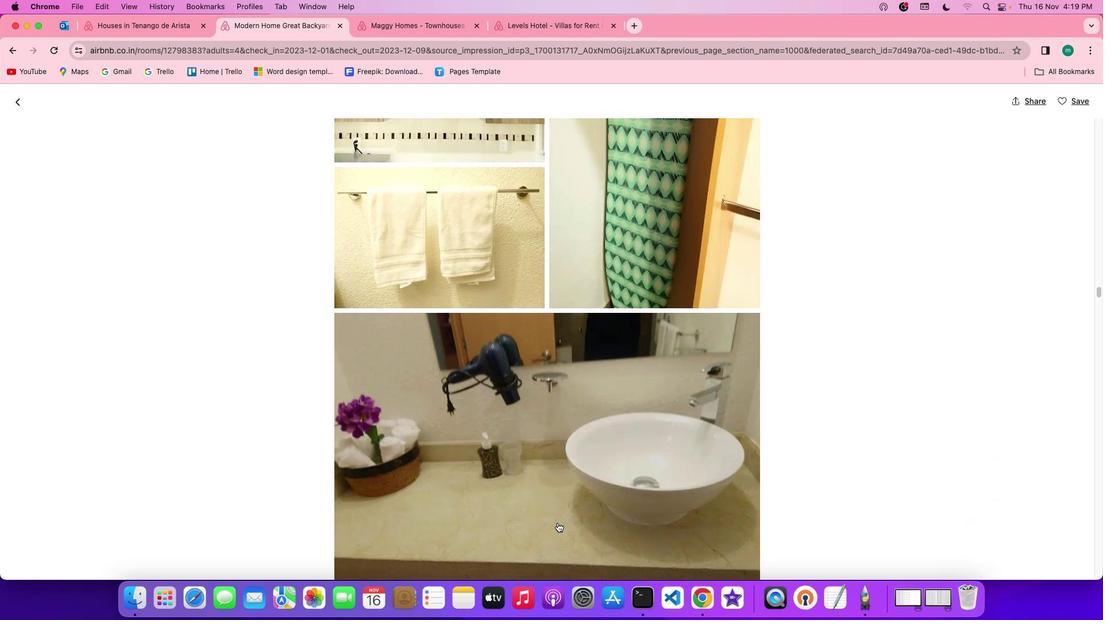 
Action: Mouse scrolled (557, 523) with delta (0, -1)
Screenshot: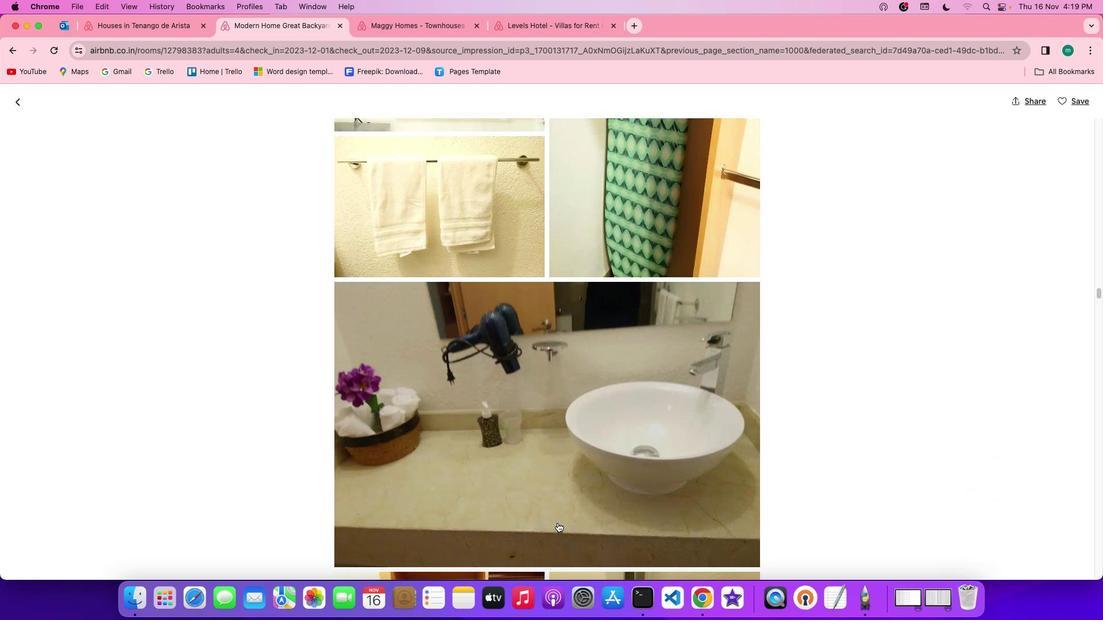 
Action: Mouse scrolled (557, 523) with delta (0, 0)
Screenshot: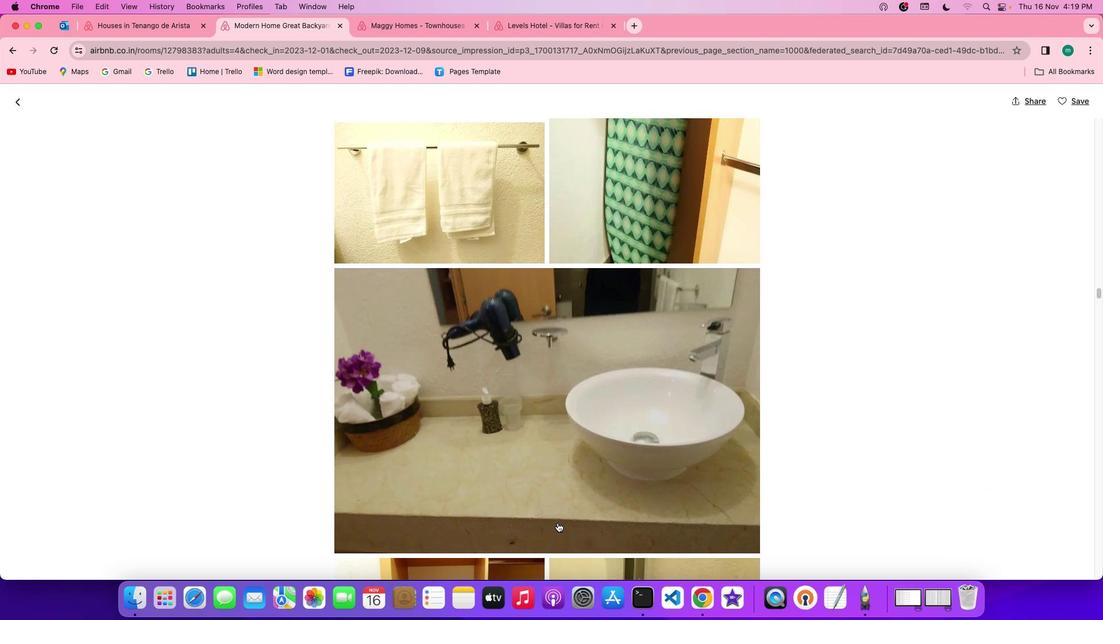 
Action: Mouse scrolled (557, 523) with delta (0, 0)
Screenshot: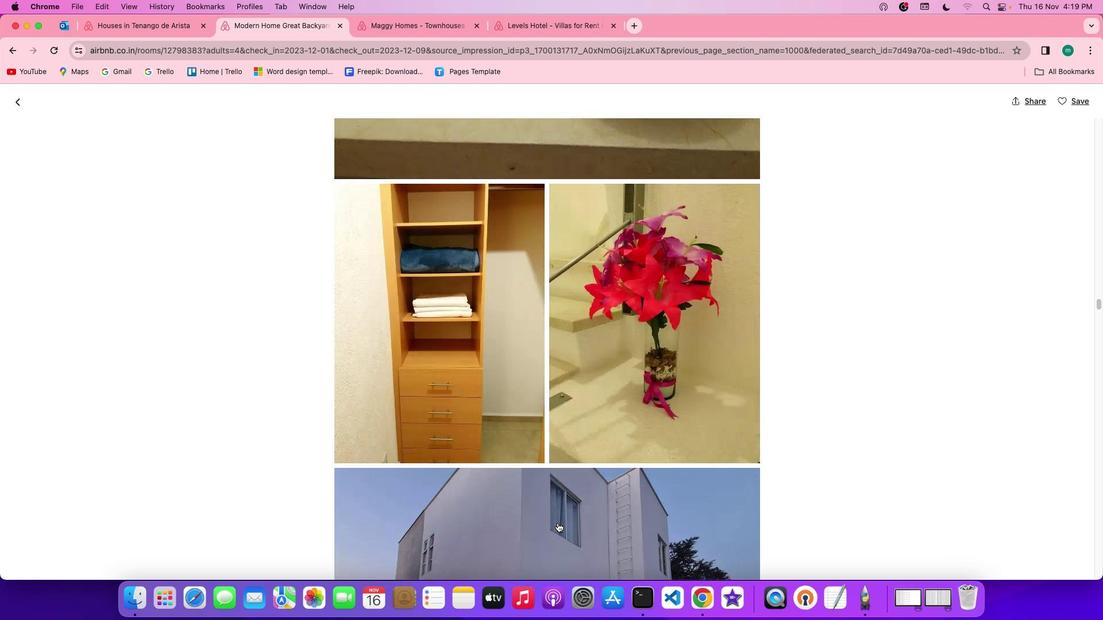 
Action: Mouse scrolled (557, 523) with delta (0, 0)
Screenshot: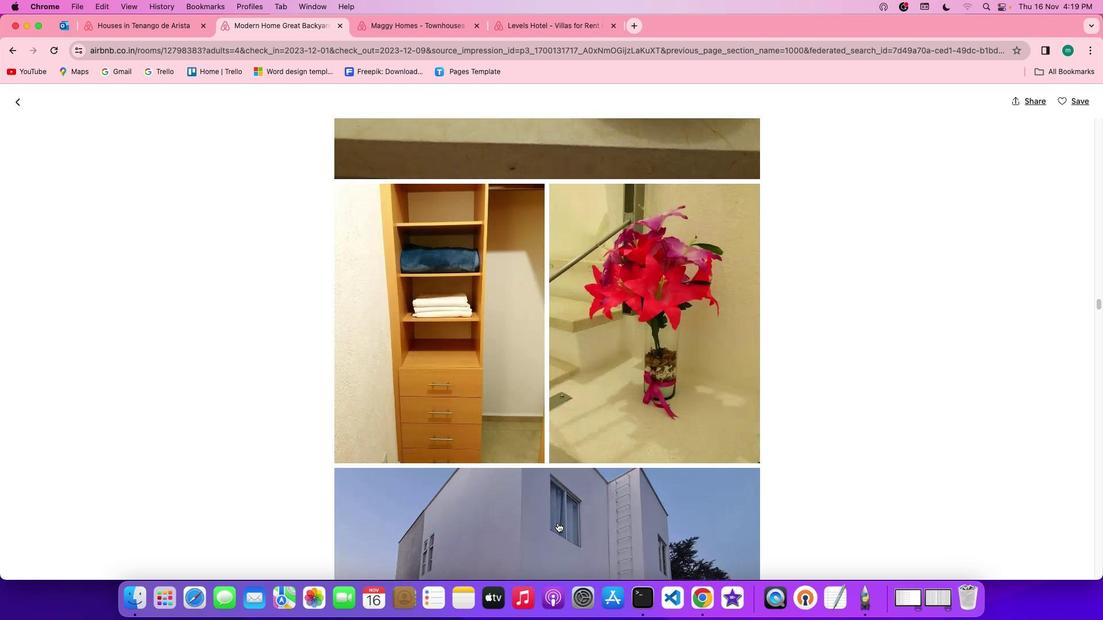 
Action: Mouse scrolled (557, 523) with delta (0, -1)
Screenshot: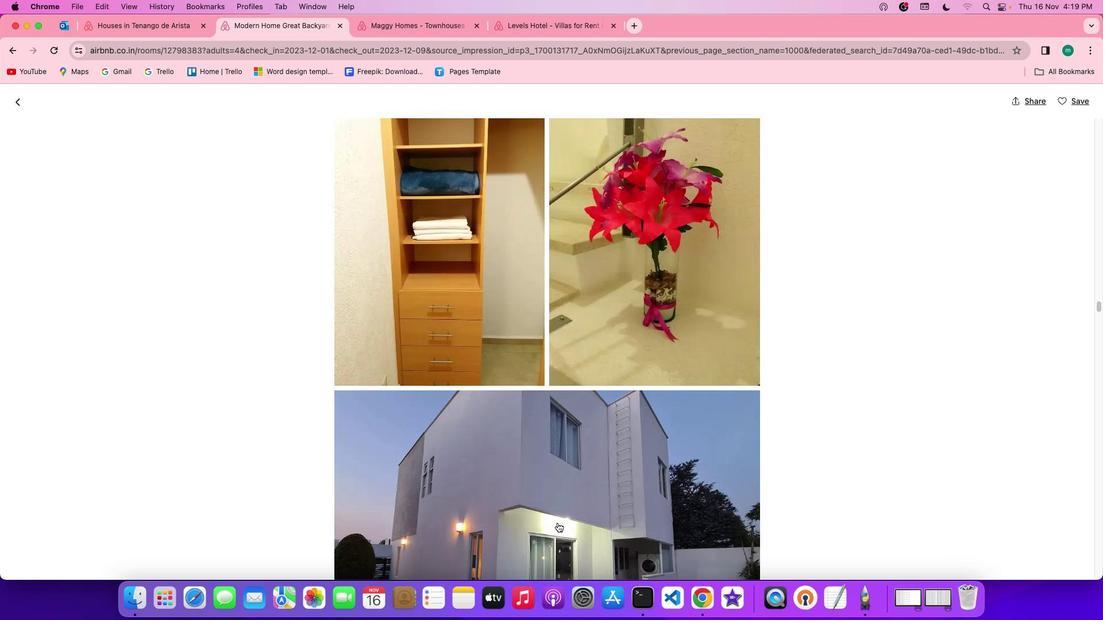 
Action: Mouse scrolled (557, 523) with delta (0, -2)
Screenshot: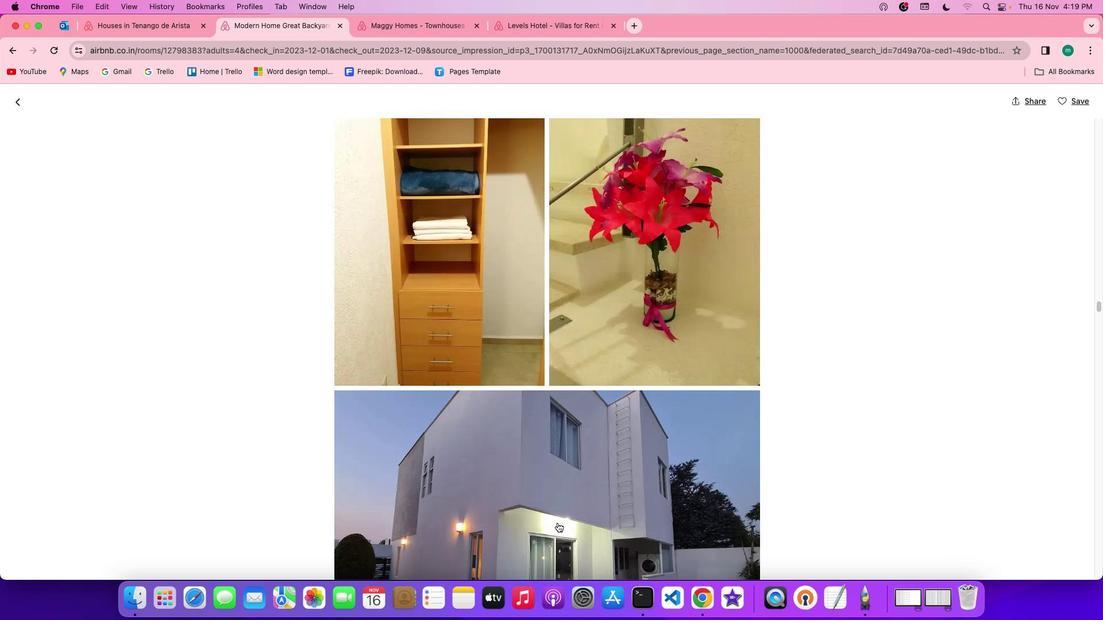 
Action: Mouse scrolled (557, 523) with delta (0, -3)
Screenshot: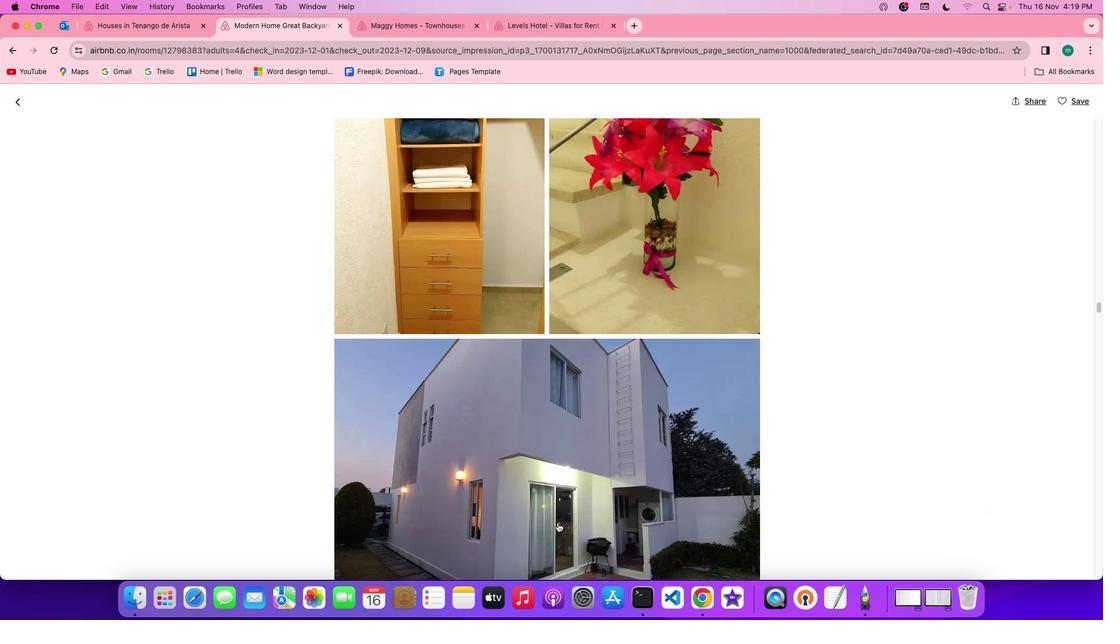 
Action: Mouse scrolled (557, 523) with delta (0, -3)
Screenshot: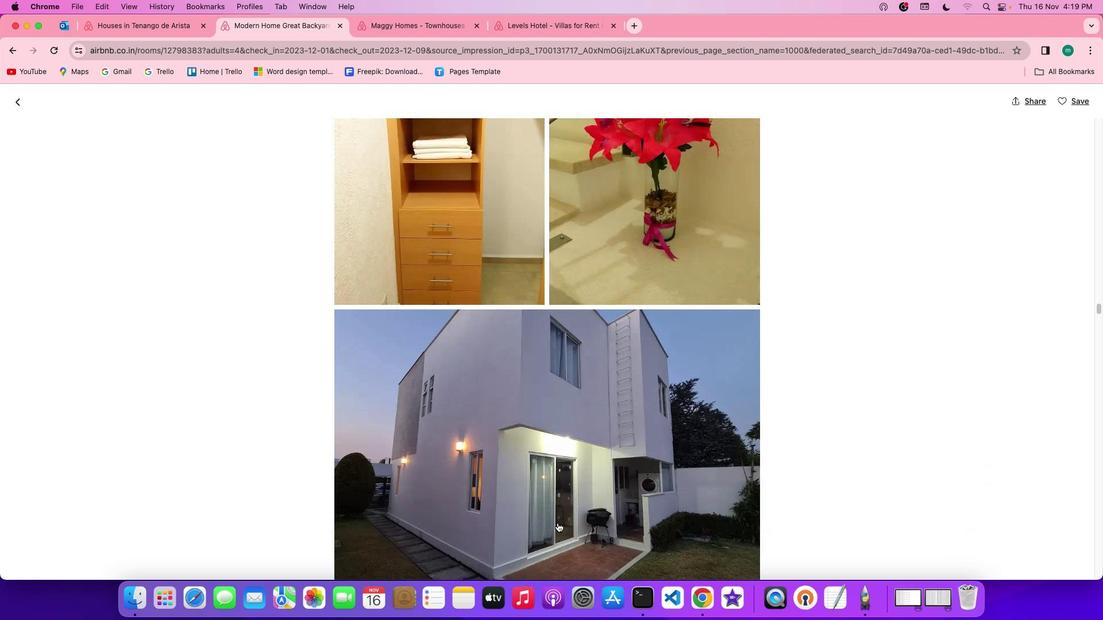 
Action: Mouse scrolled (557, 523) with delta (0, 0)
Screenshot: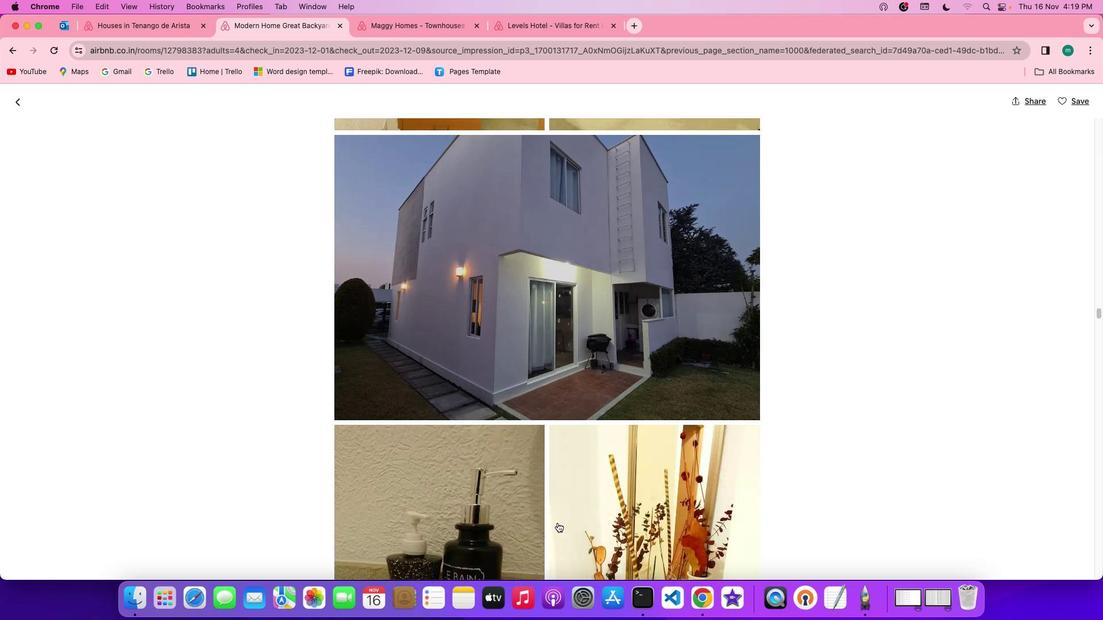 
Action: Mouse scrolled (557, 523) with delta (0, 0)
Screenshot: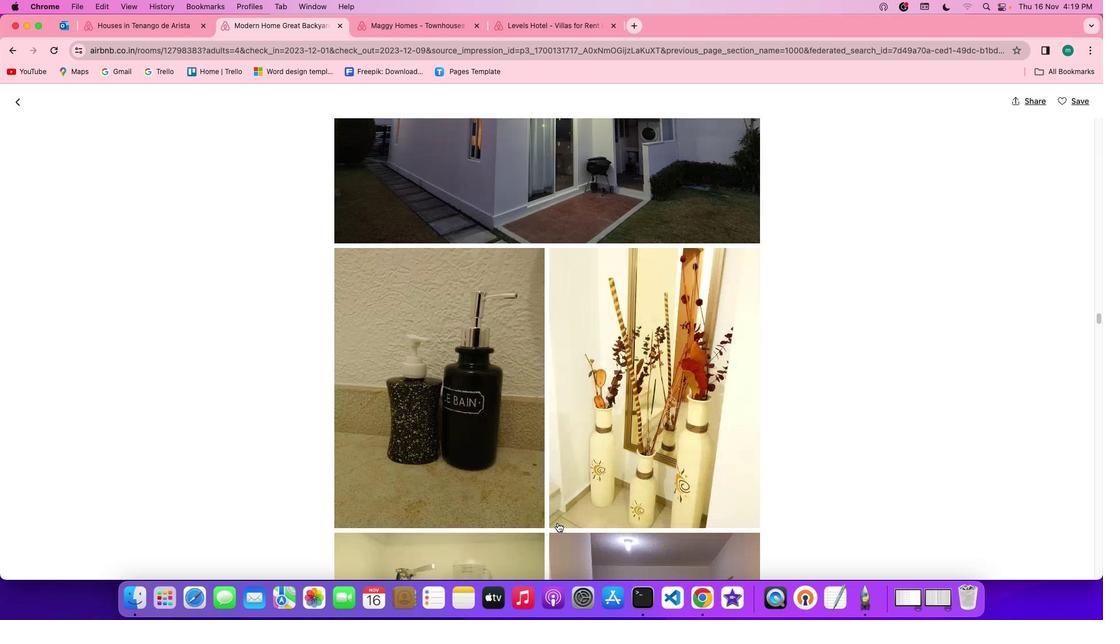 
Action: Mouse scrolled (557, 523) with delta (0, -1)
Screenshot: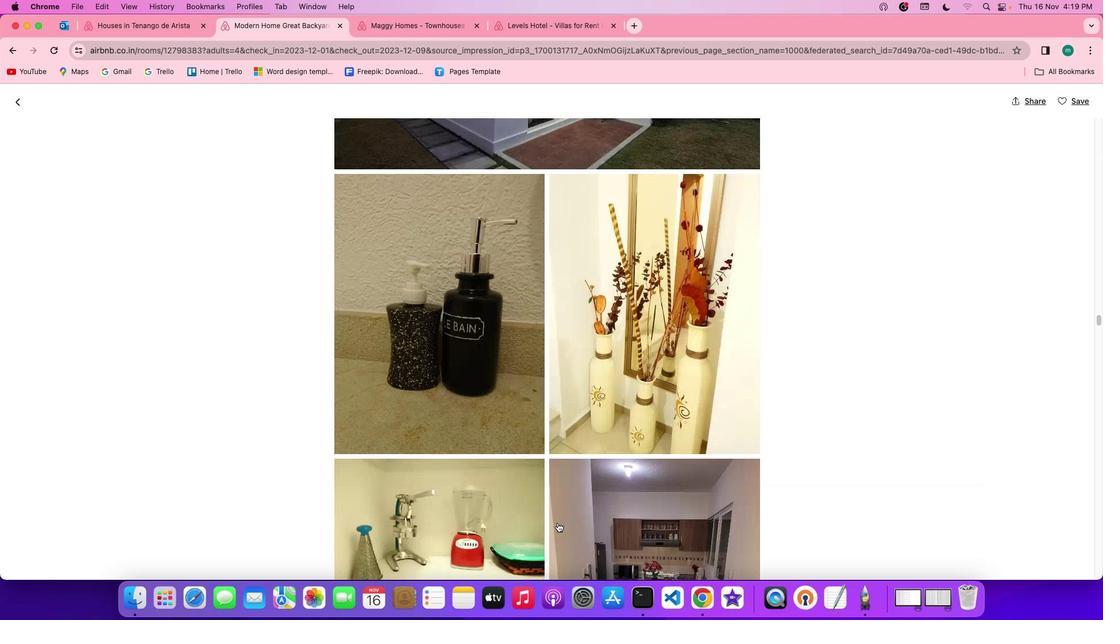 
Action: Mouse scrolled (557, 523) with delta (0, -2)
